 Task: Neon Light Glow Effect.
Action: Mouse moved to (13, 261)
Screenshot: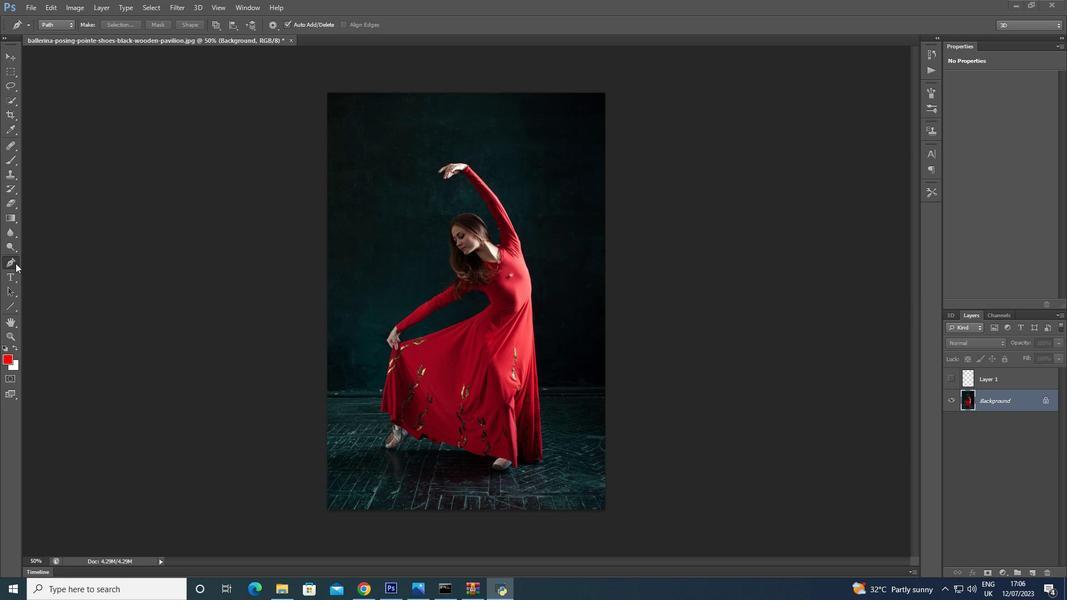 
Action: Mouse pressed left at (13, 261)
Screenshot: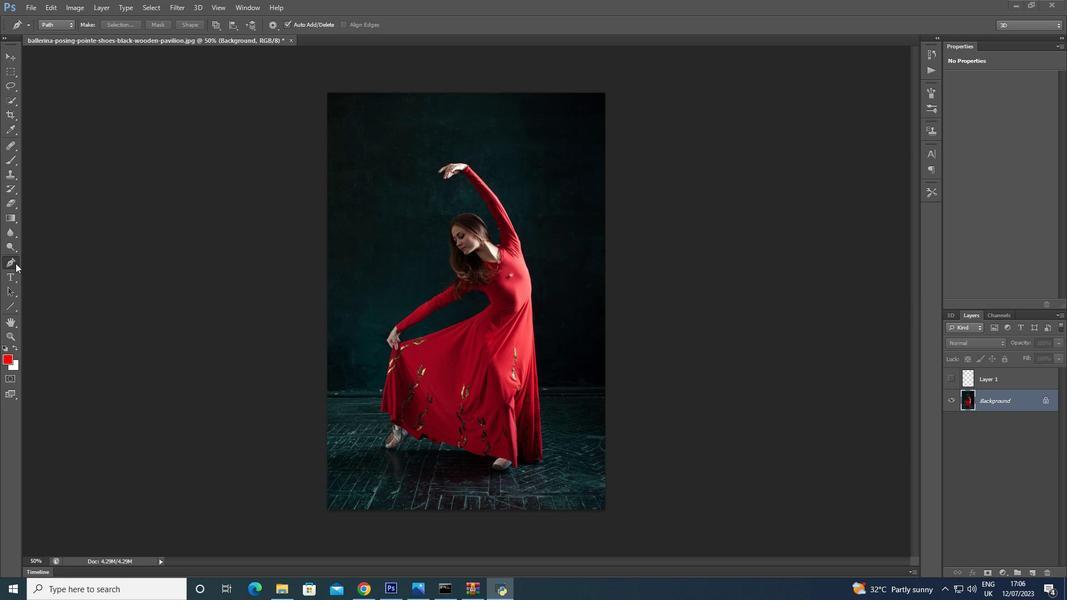 
Action: Mouse moved to (472, 200)
Screenshot: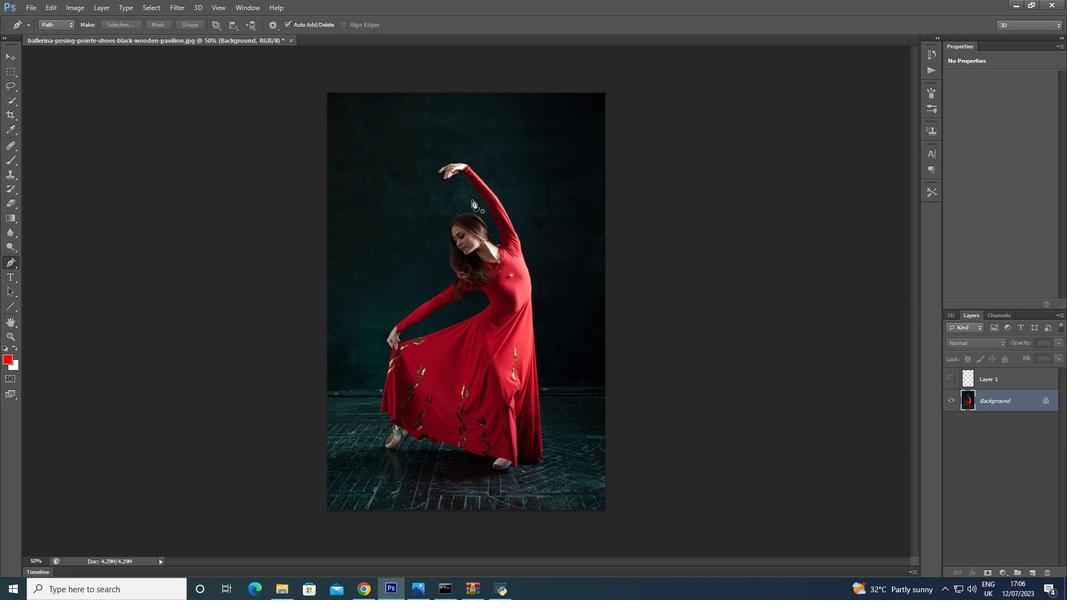 
Action: Mouse pressed left at (472, 200)
Screenshot: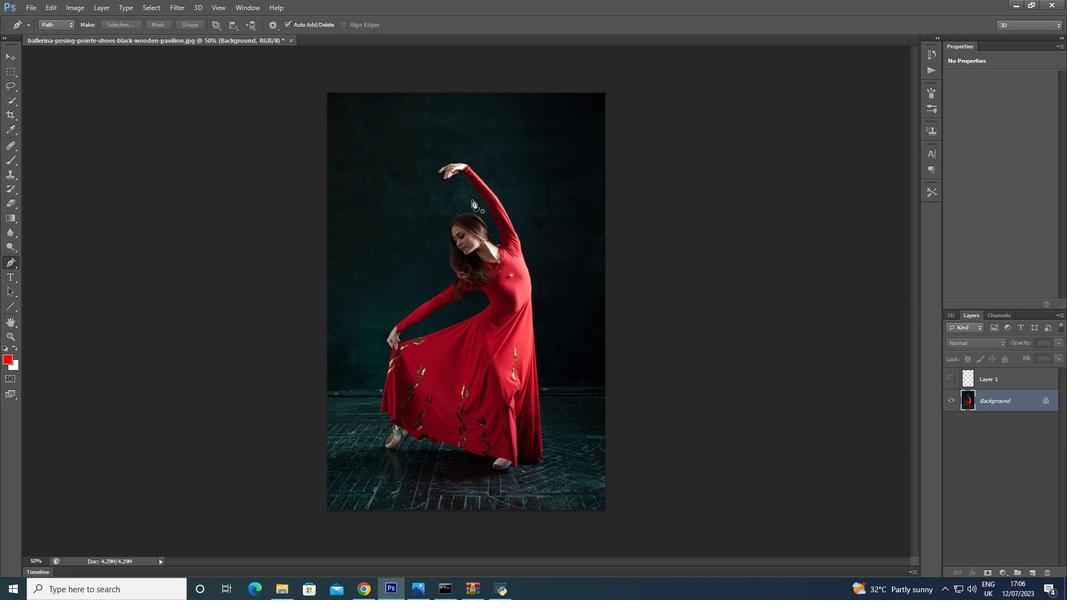 
Action: Mouse moved to (393, 319)
Screenshot: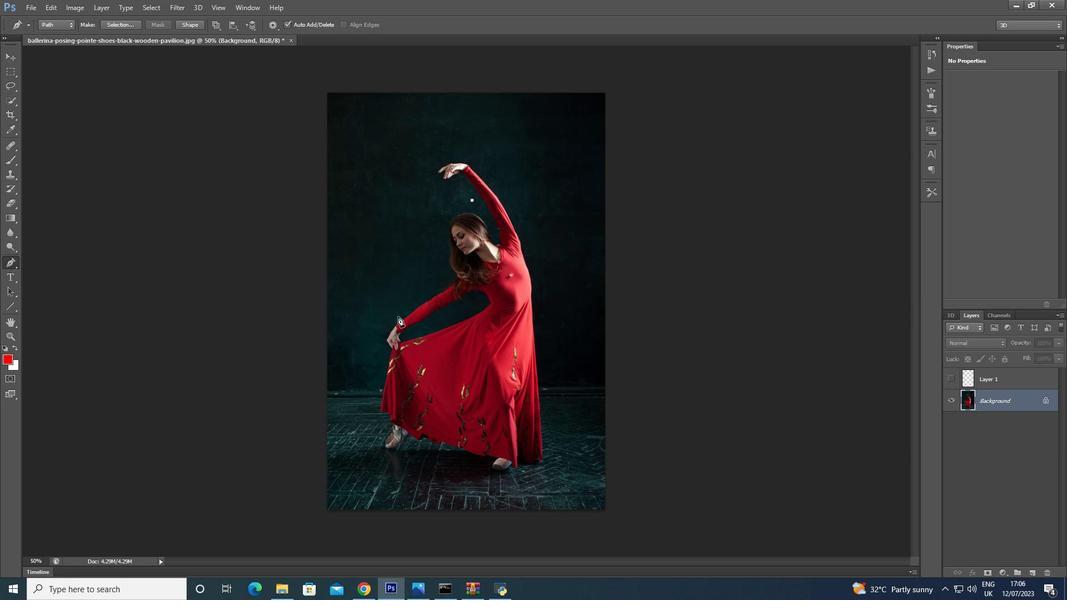 
Action: Mouse pressed left at (393, 319)
Screenshot: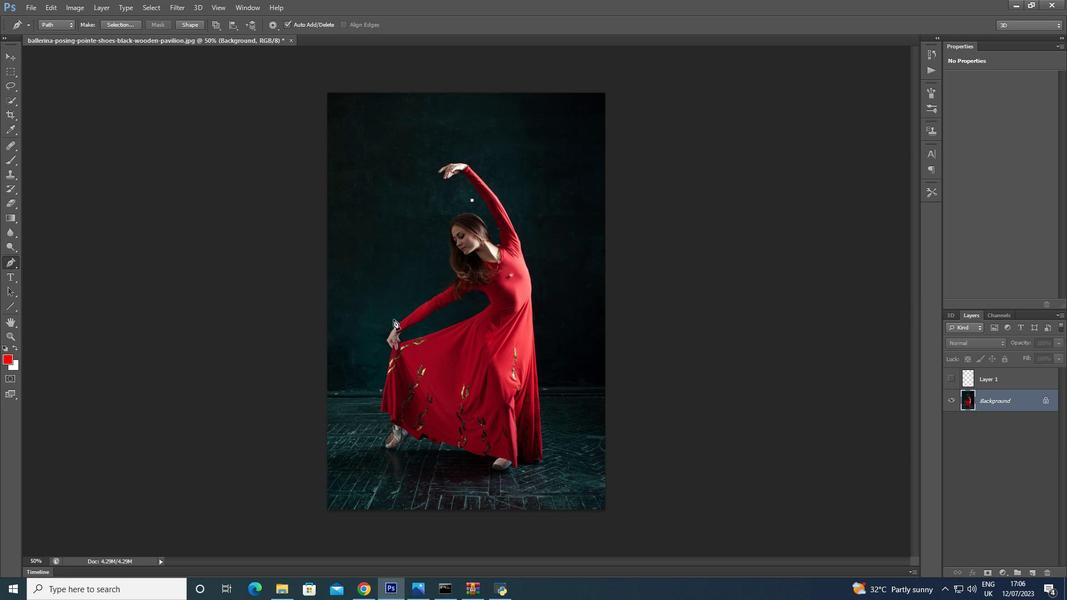 
Action: Mouse moved to (537, 313)
Screenshot: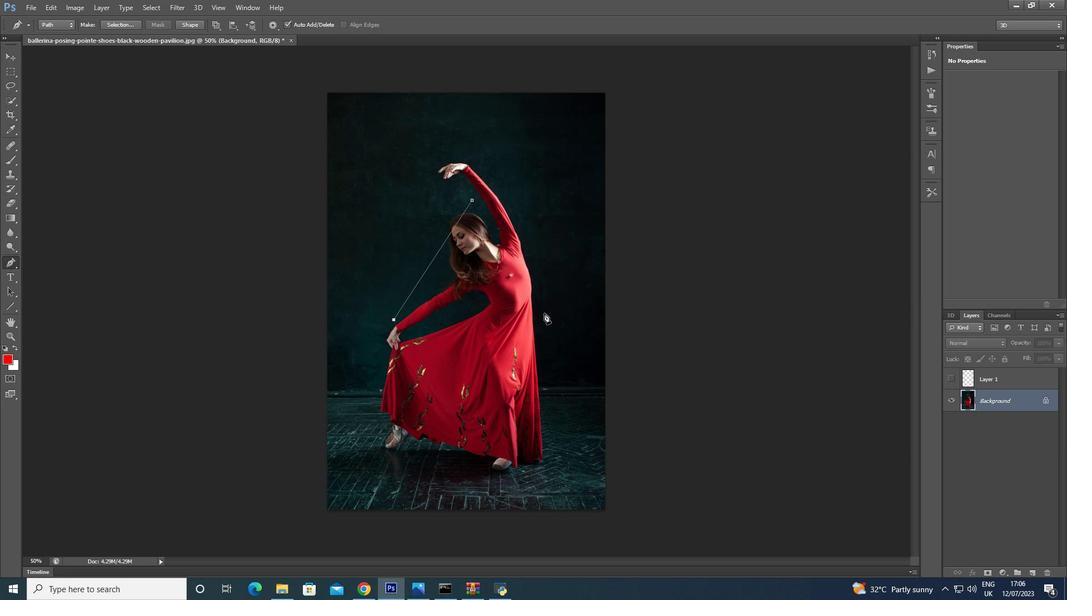 
Action: Mouse pressed left at (537, 313)
Screenshot: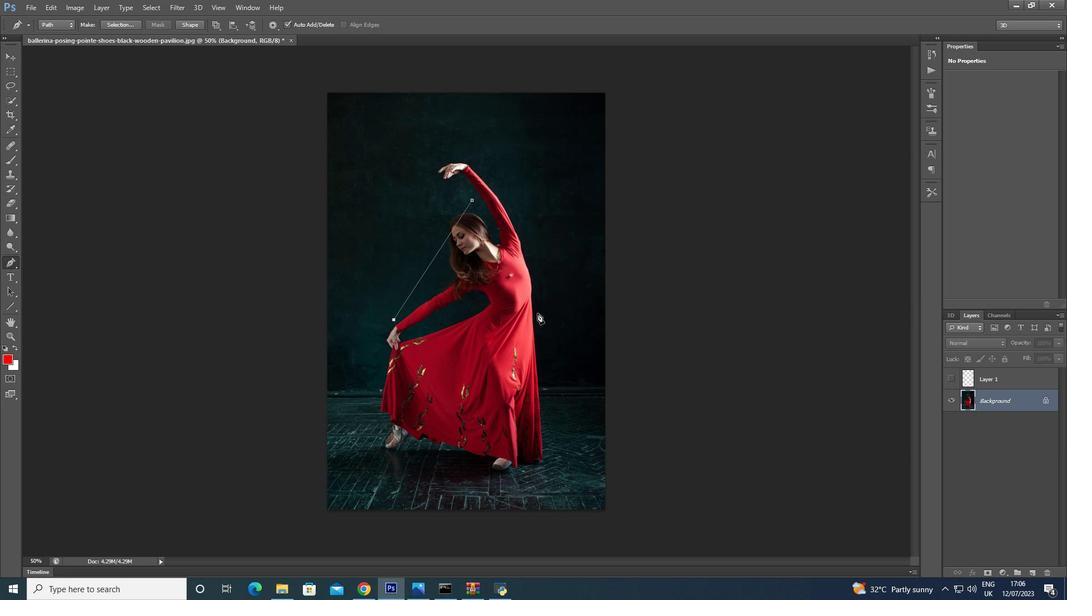 
Action: Mouse moved to (472, 201)
Screenshot: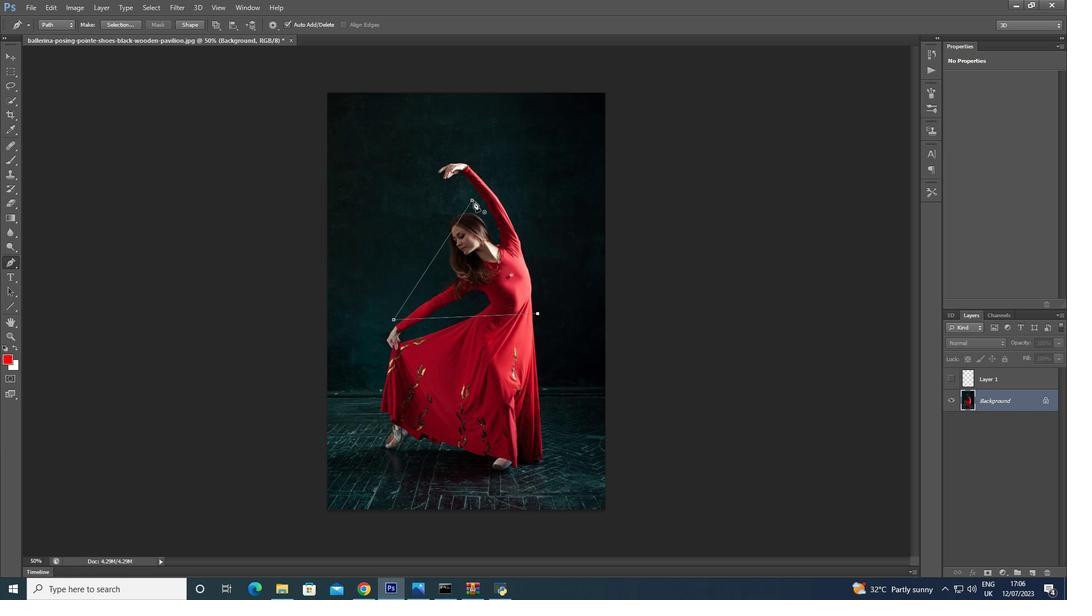 
Action: Mouse pressed left at (472, 201)
Screenshot: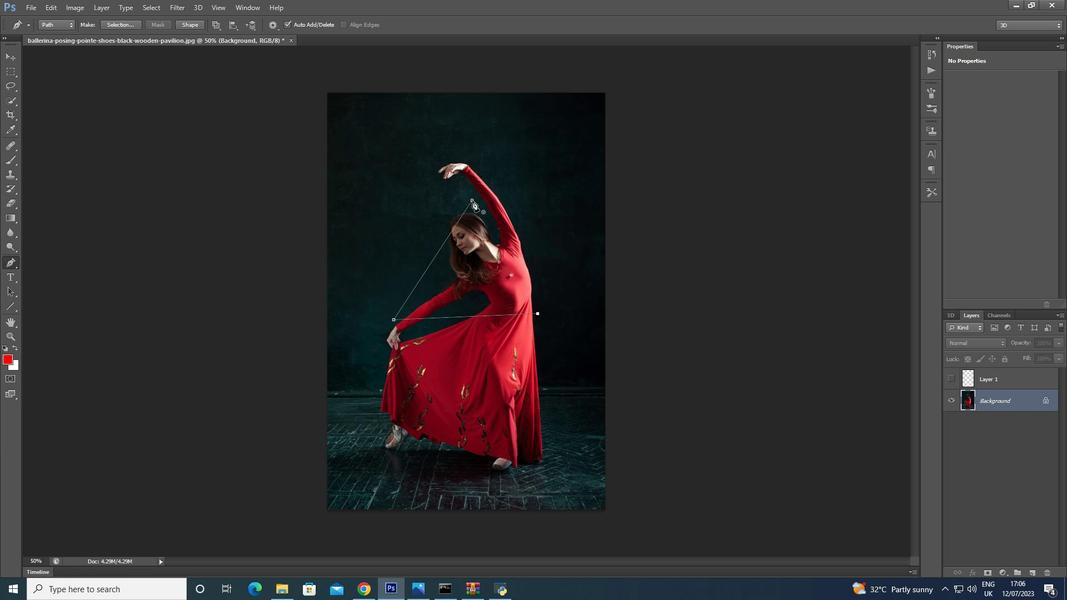 
Action: Mouse moved to (483, 202)
Screenshot: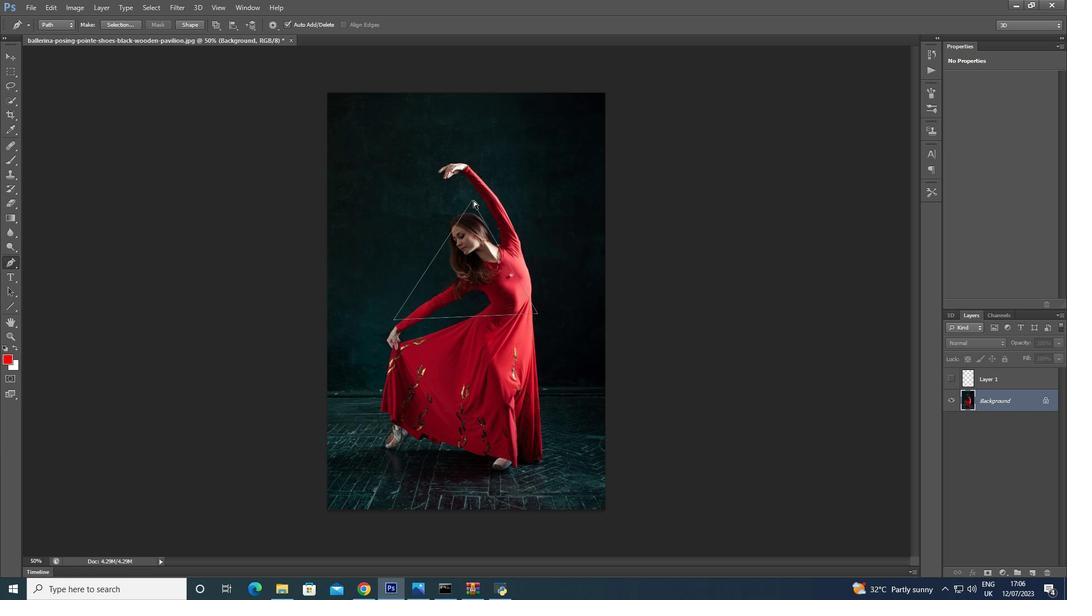
Action: Key pressed ctrl+C
Screenshot: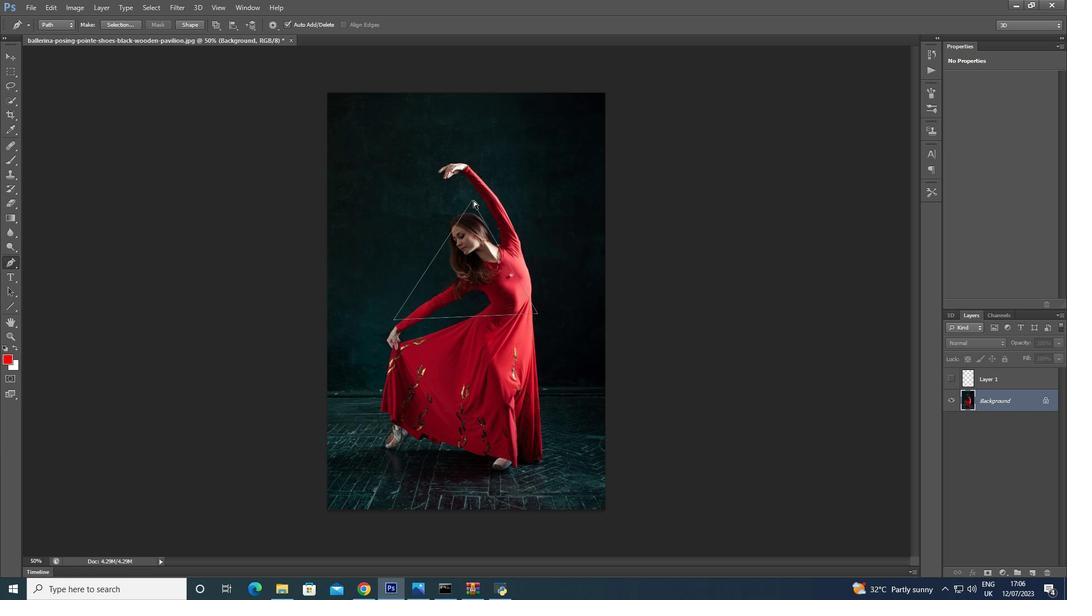 
Action: Mouse moved to (1036, 574)
Screenshot: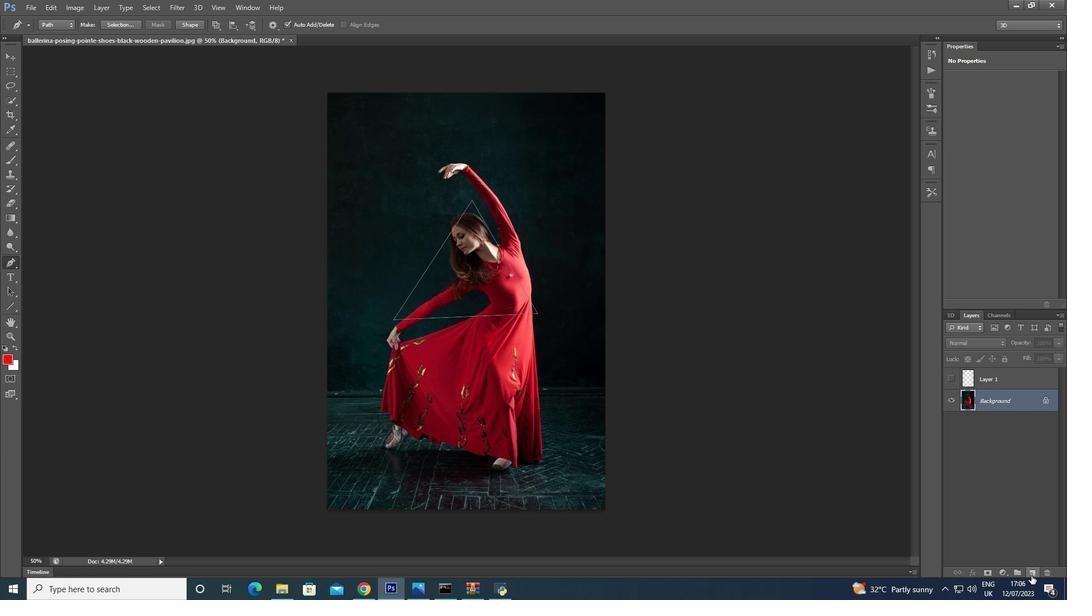 
Action: Mouse pressed left at (1036, 574)
Screenshot: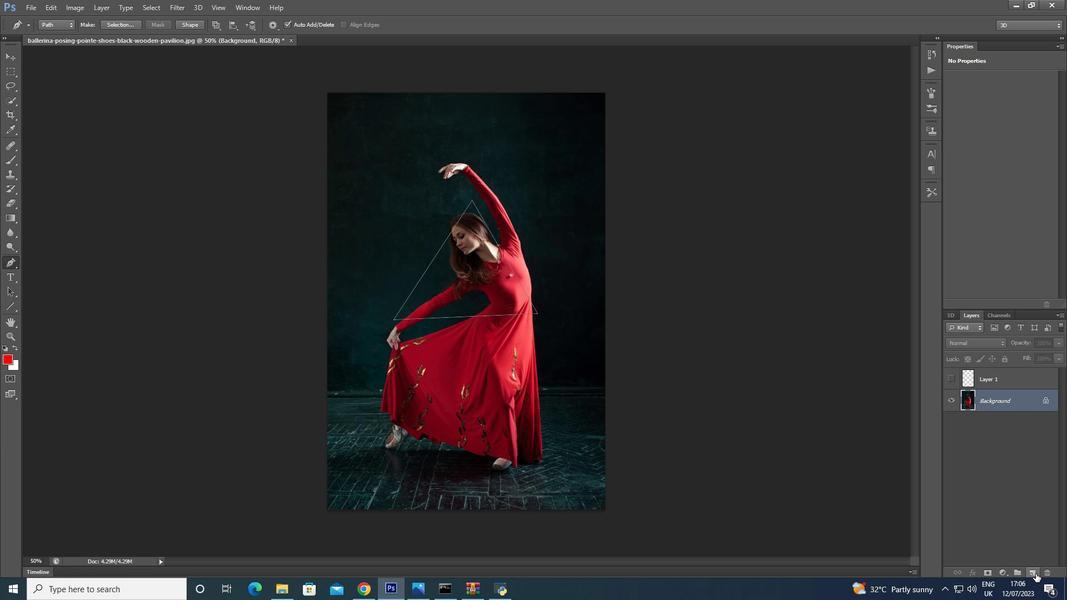 
Action: Mouse moved to (522, 289)
Screenshot: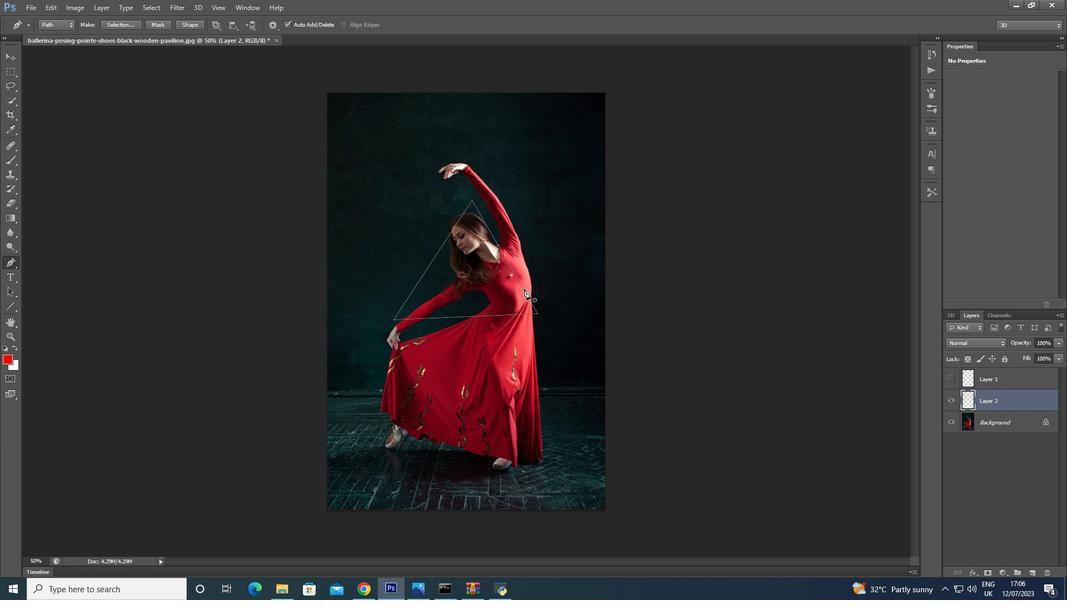 
Action: Mouse pressed right at (522, 289)
Screenshot: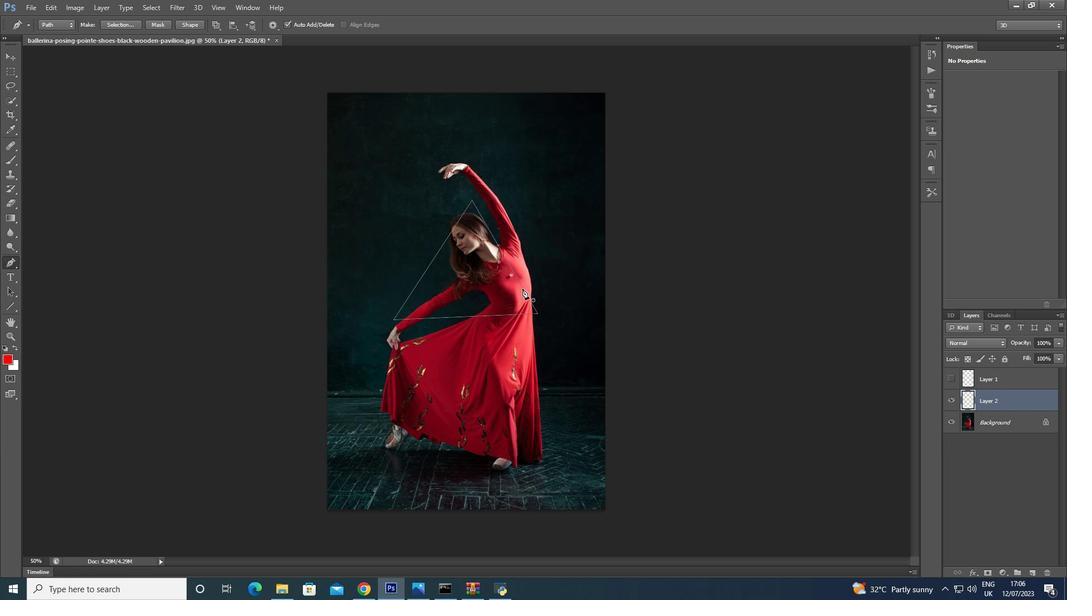 
Action: Mouse moved to (555, 378)
Screenshot: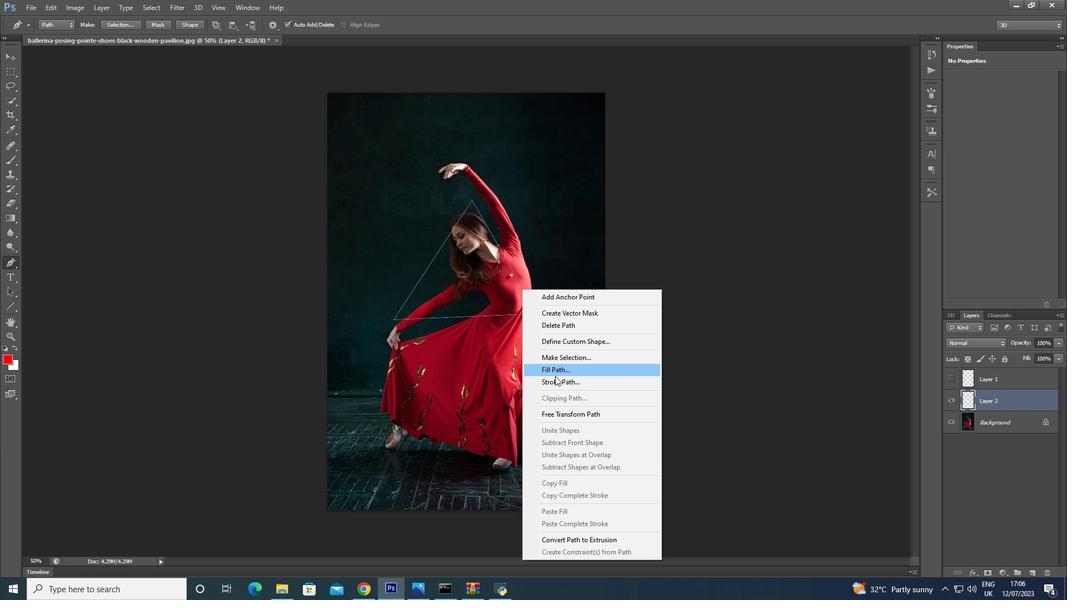 
Action: Mouse pressed left at (555, 378)
Screenshot: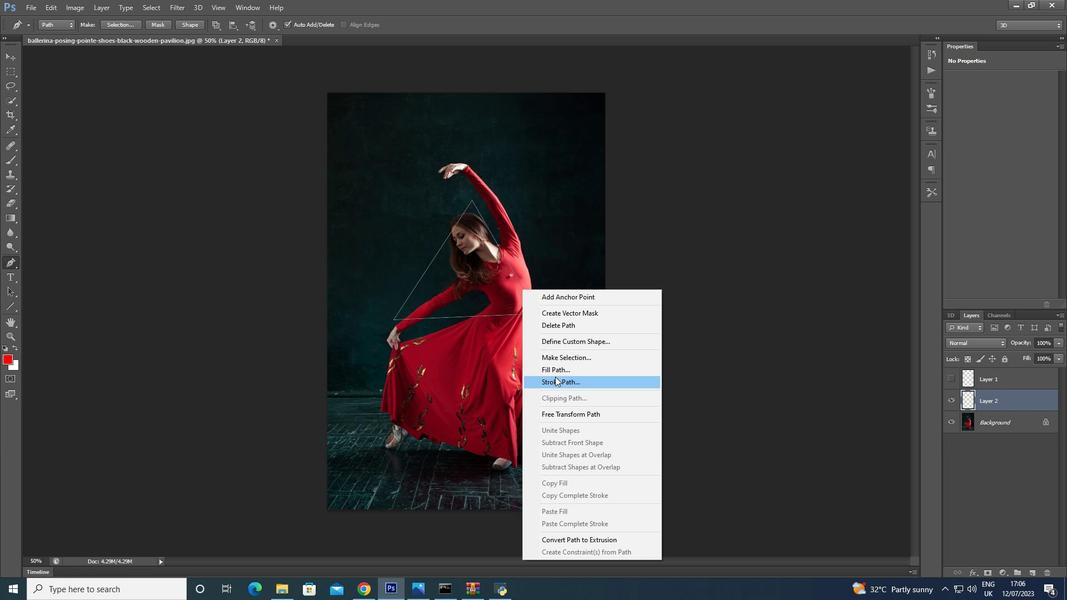 
Action: Mouse moved to (605, 200)
Screenshot: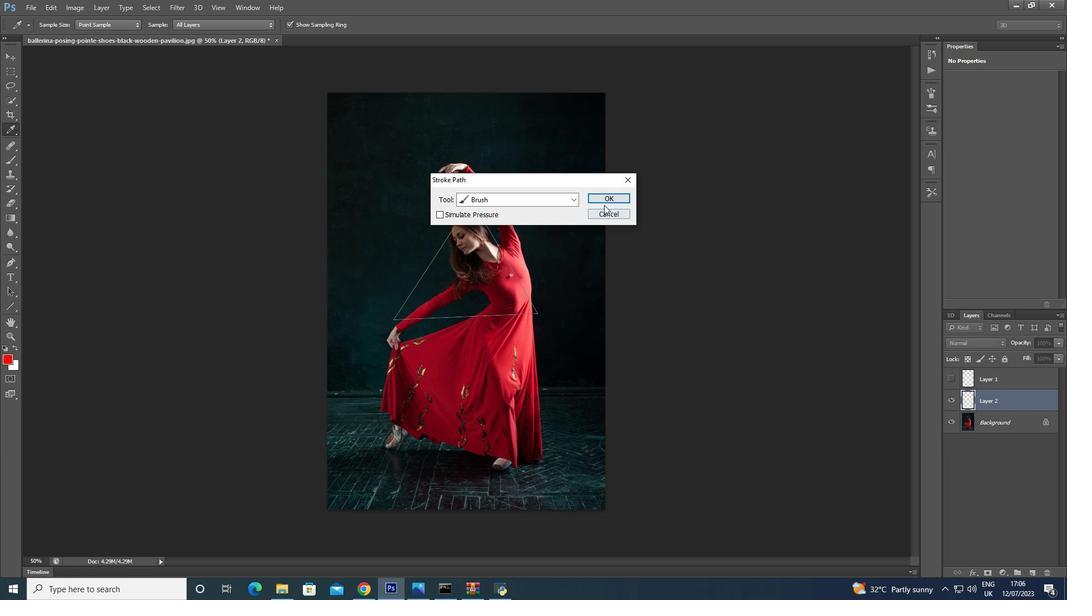 
Action: Mouse pressed left at (605, 200)
Screenshot: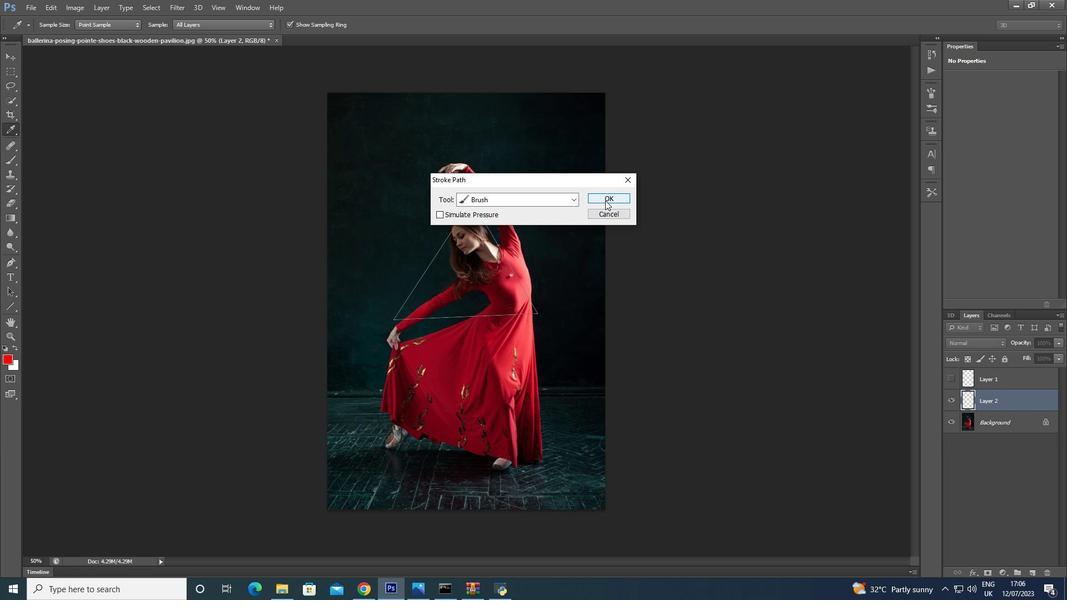 
Action: Mouse pressed right at (605, 200)
Screenshot: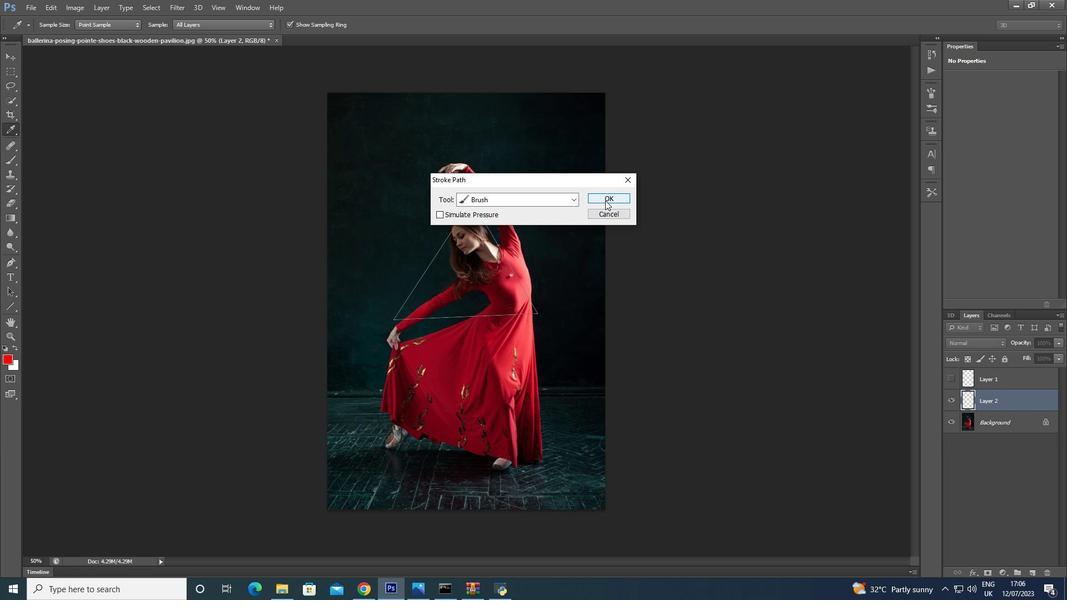 
Action: Mouse moved to (977, 570)
Screenshot: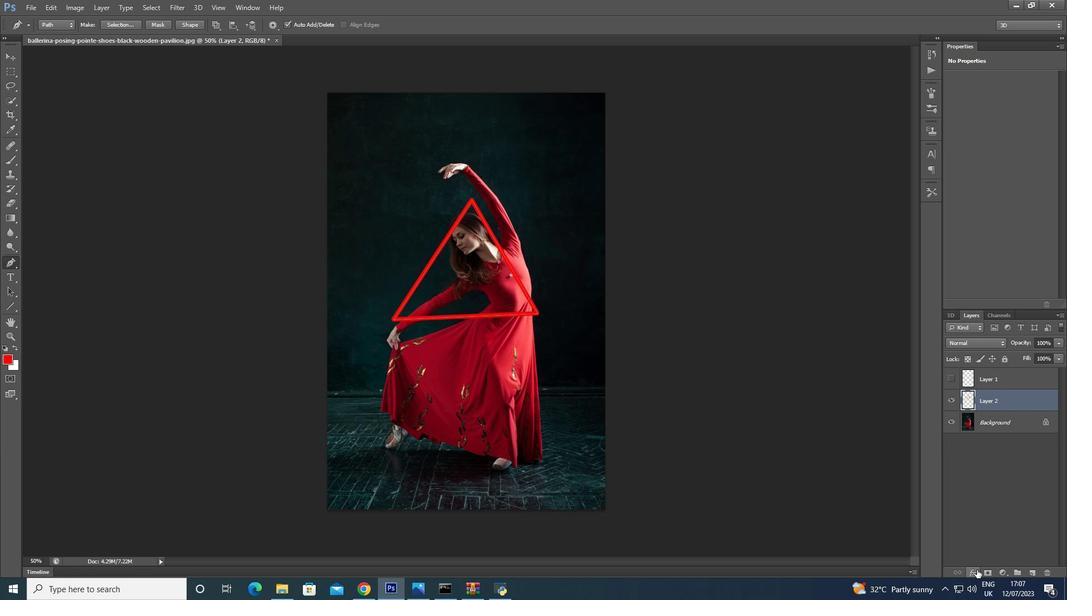 
Action: Mouse pressed left at (977, 570)
Screenshot: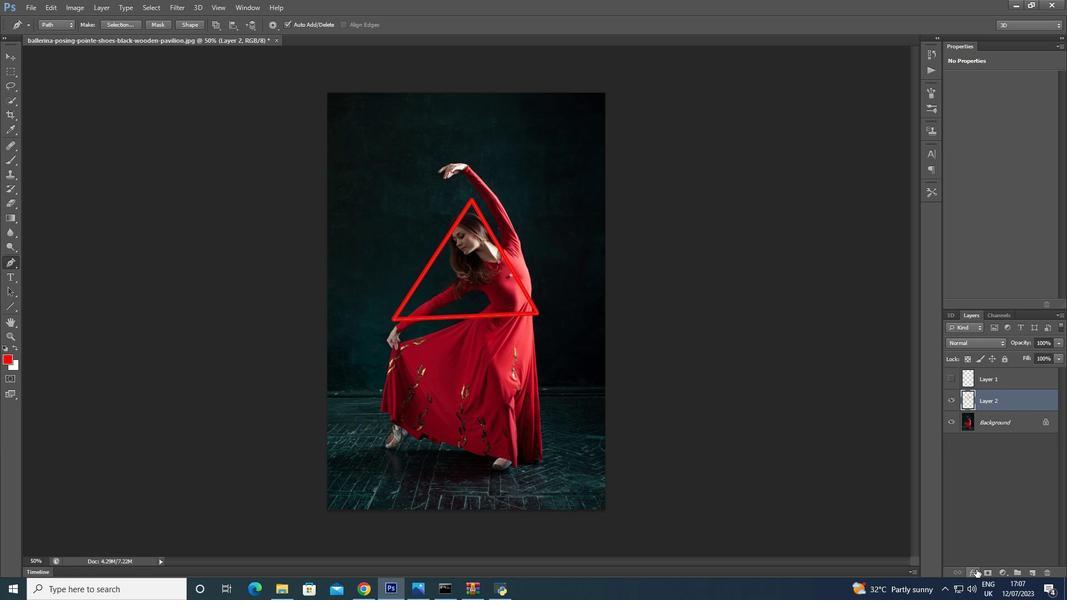 
Action: Mouse moved to (973, 548)
Screenshot: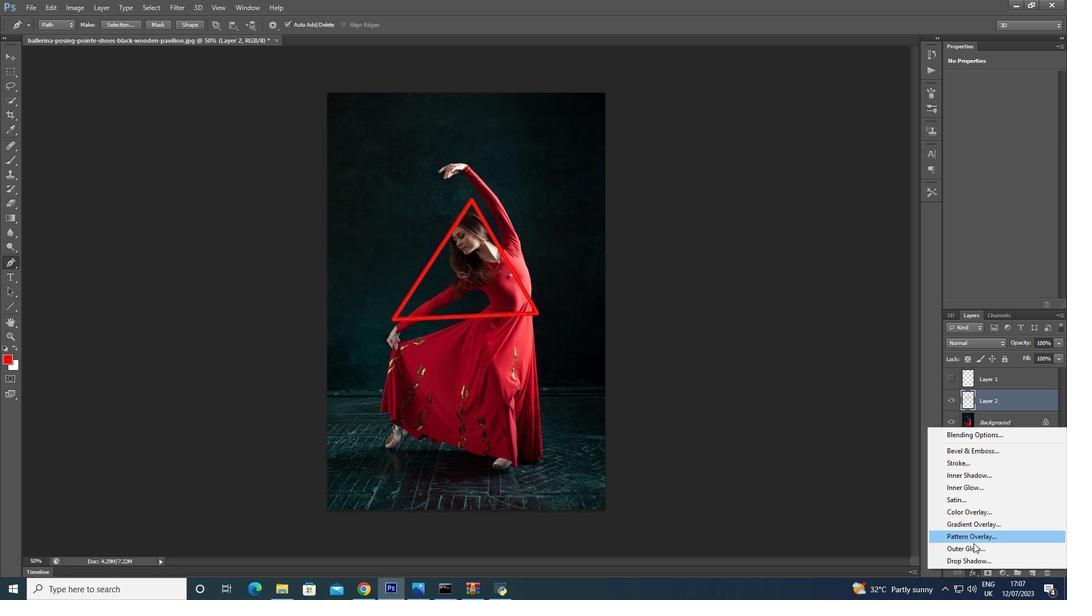 
Action: Mouse pressed left at (973, 548)
Screenshot: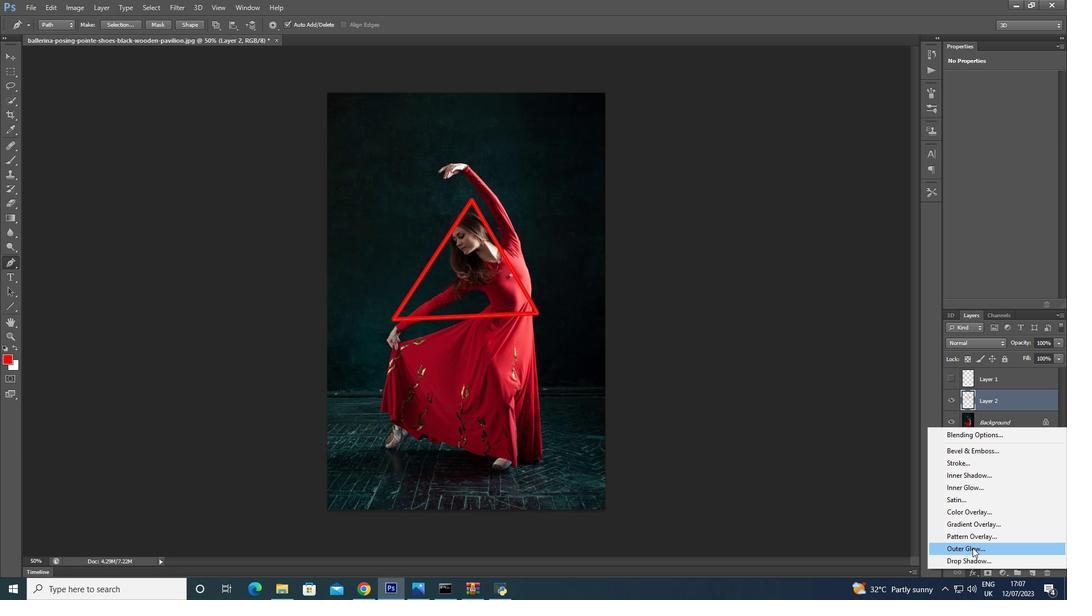 
Action: Mouse moved to (716, 234)
Screenshot: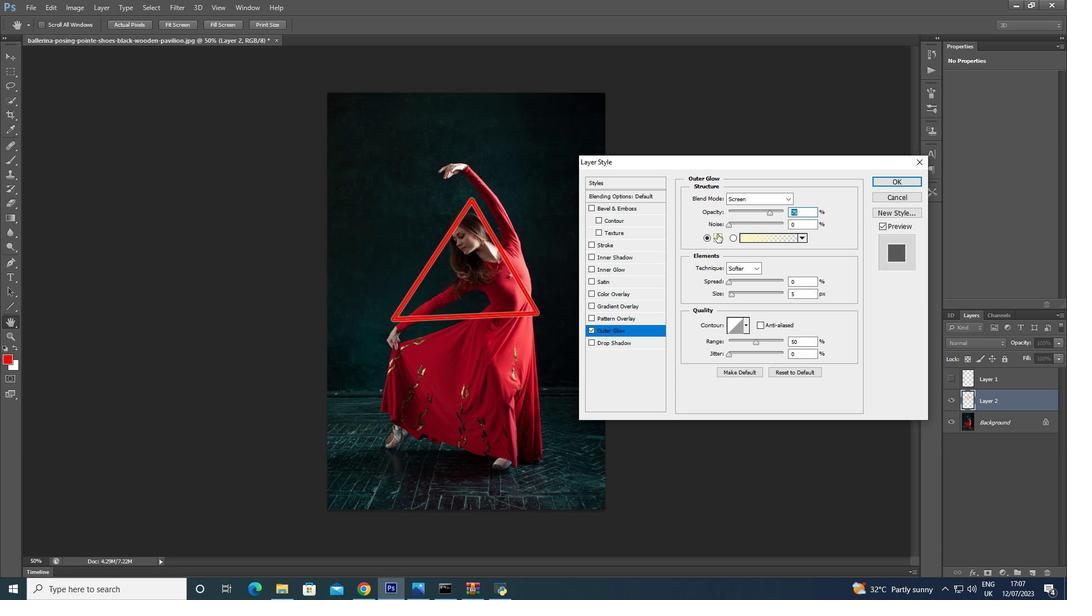 
Action: Mouse pressed left at (716, 234)
Screenshot: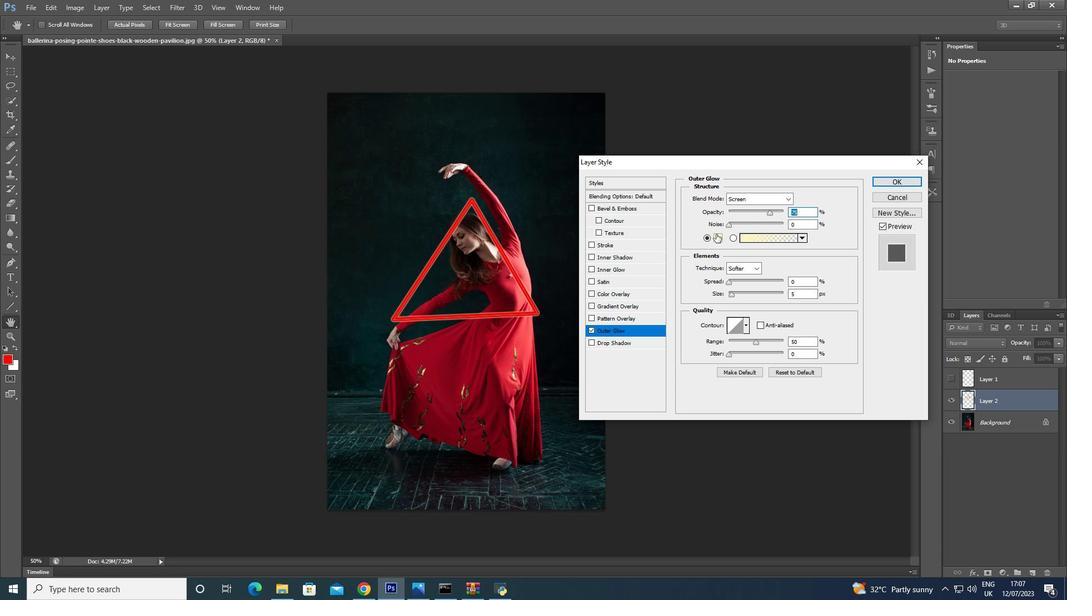 
Action: Mouse moved to (719, 229)
Screenshot: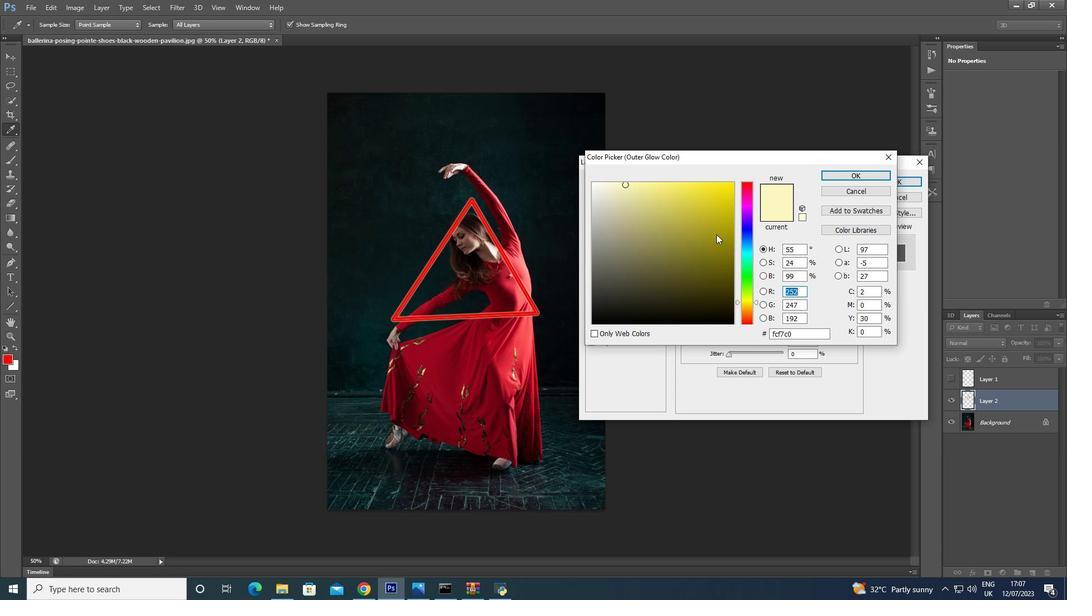 
Action: Mouse pressed left at (719, 229)
Screenshot: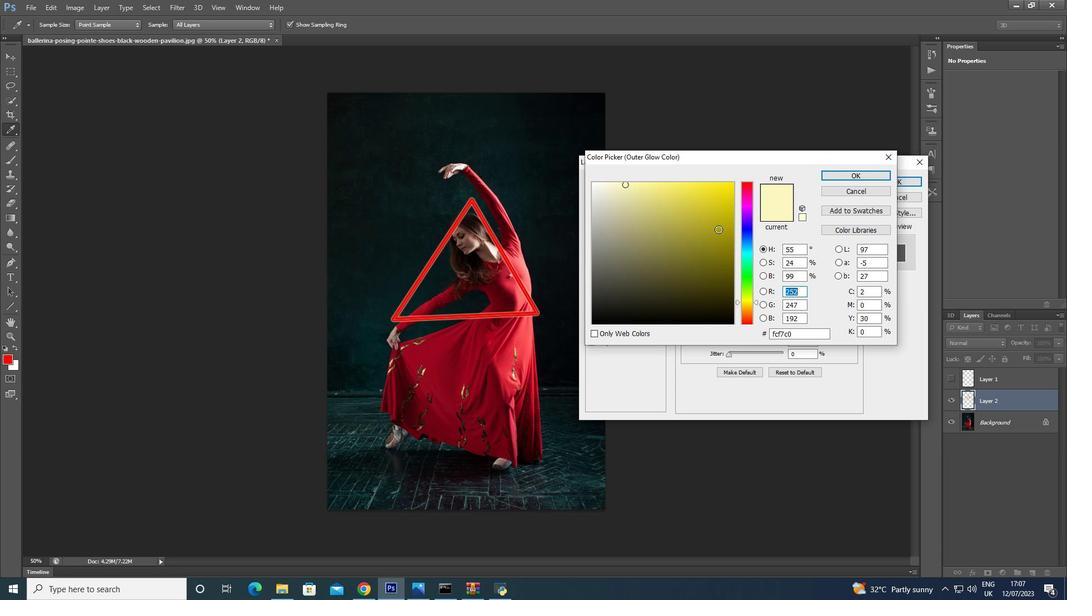 
Action: Mouse moved to (737, 300)
Screenshot: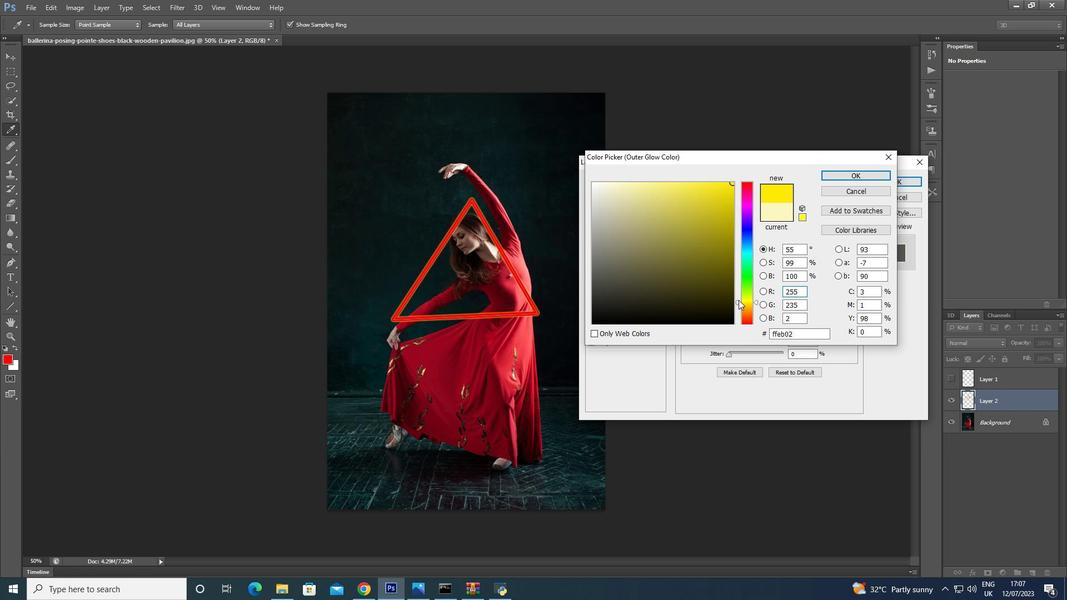 
Action: Mouse pressed left at (737, 300)
Screenshot: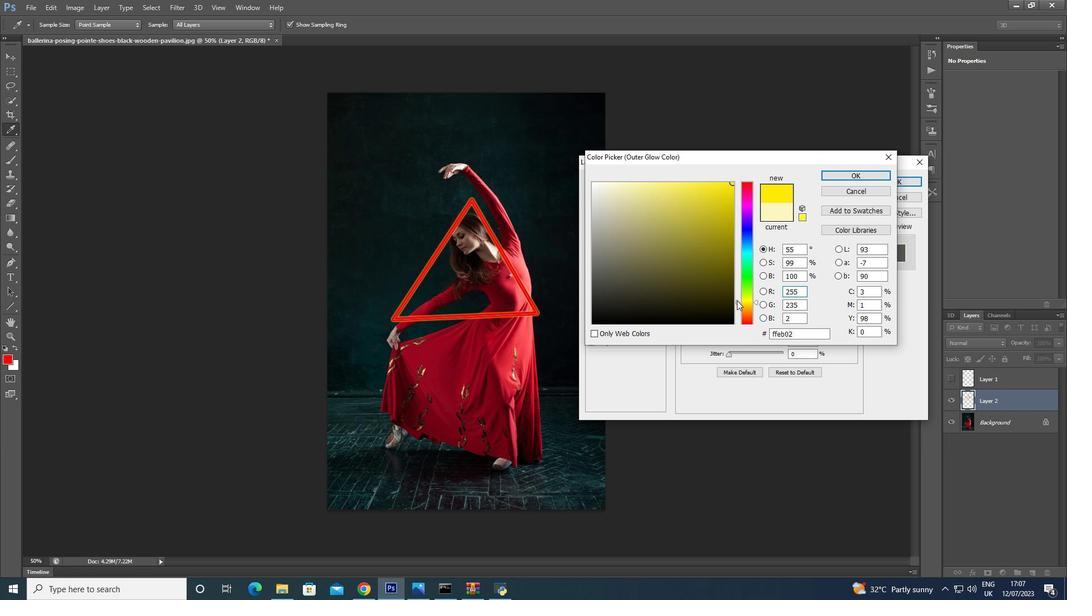
Action: Mouse moved to (857, 171)
Screenshot: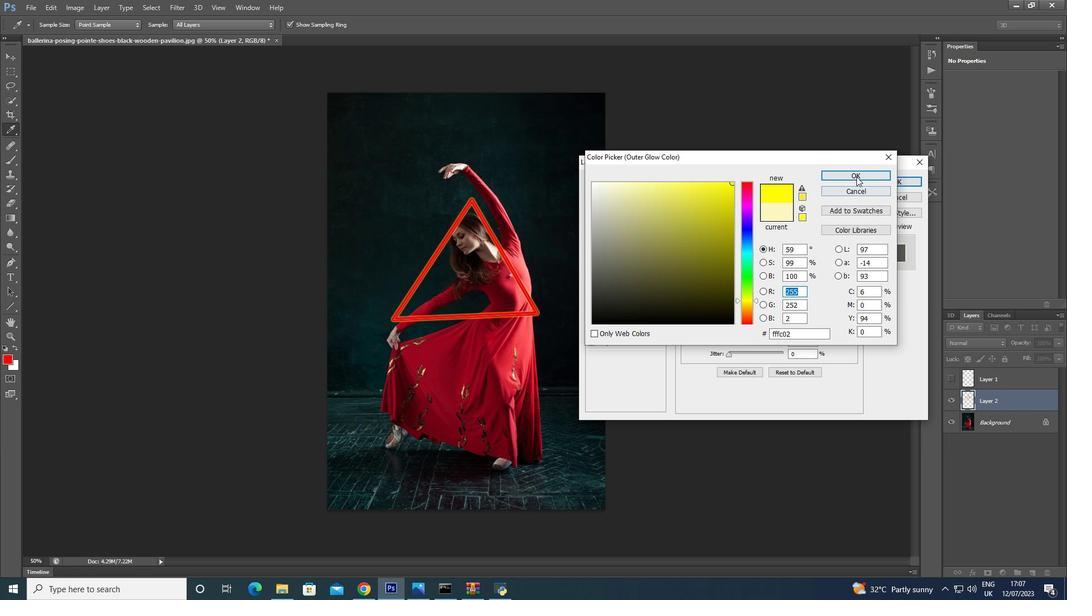 
Action: Mouse pressed left at (857, 171)
Screenshot: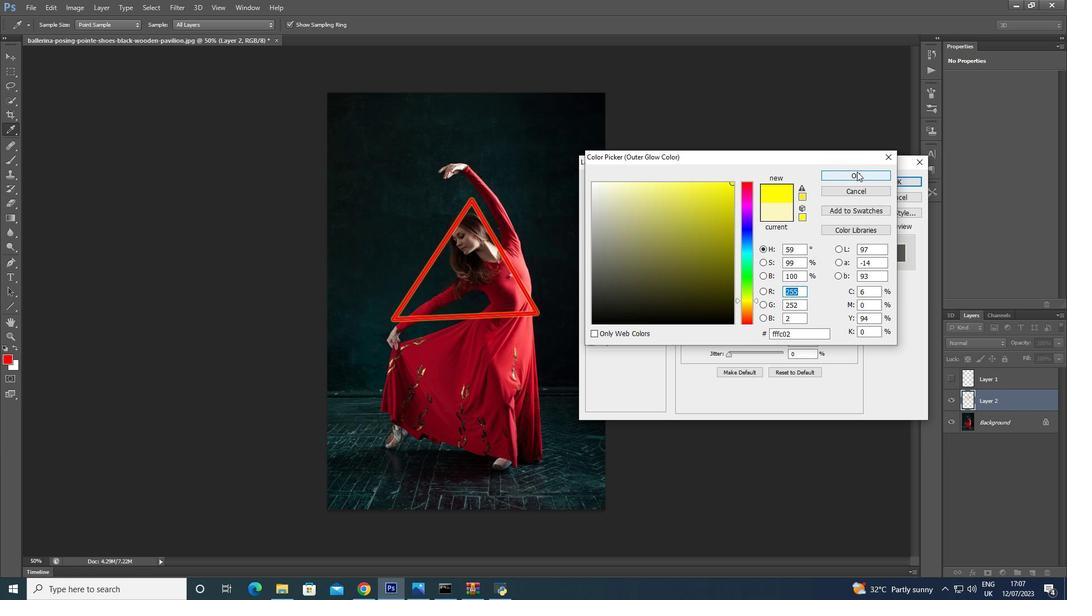 
Action: Mouse pressed right at (857, 171)
Screenshot: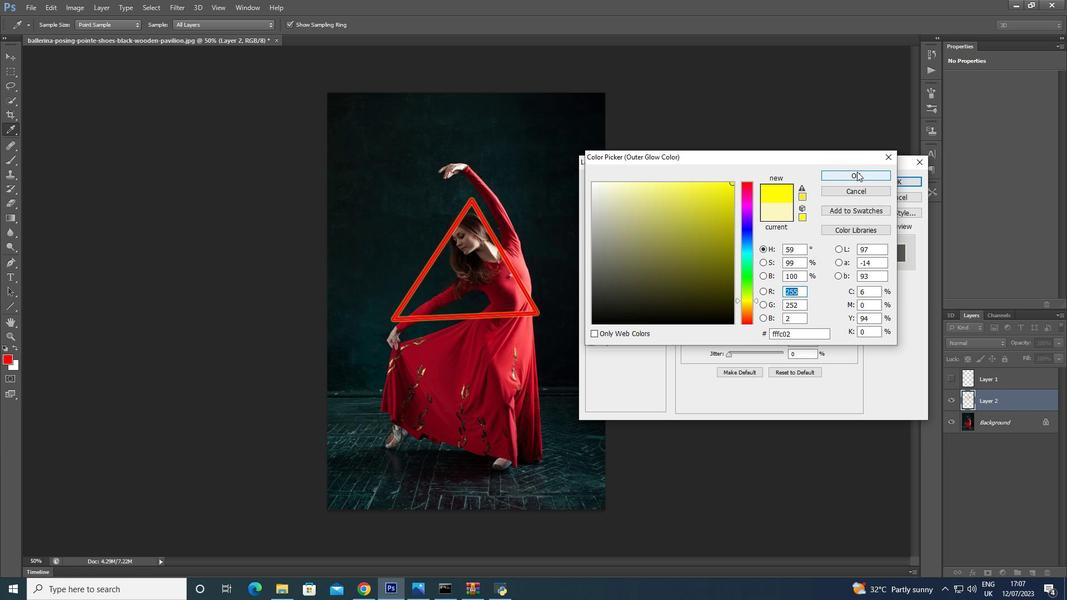
Action: Mouse moved to (788, 238)
Screenshot: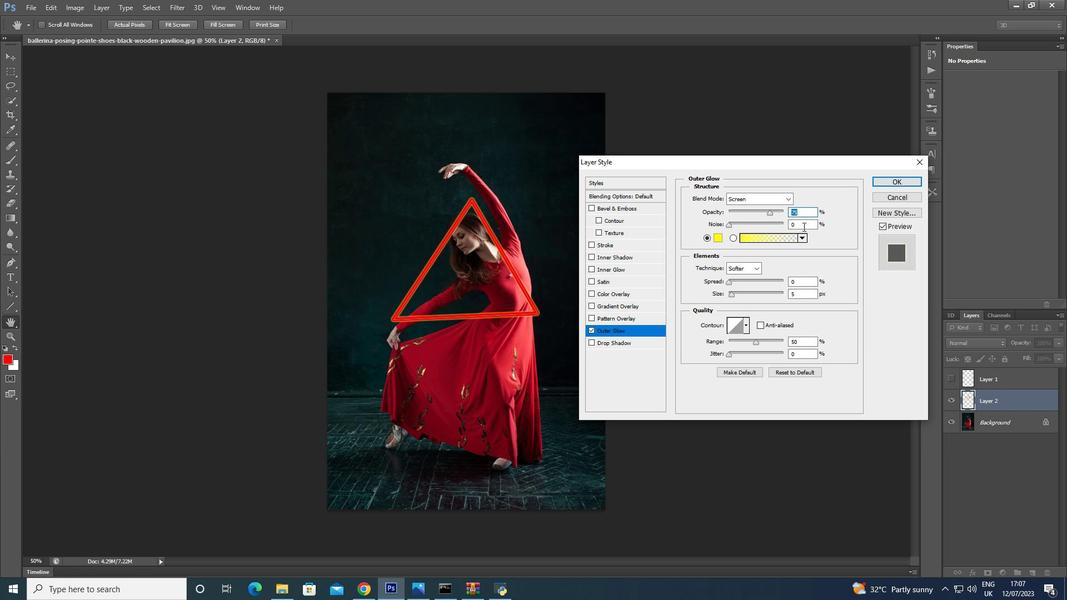 
Action: Mouse pressed left at (788, 238)
Screenshot: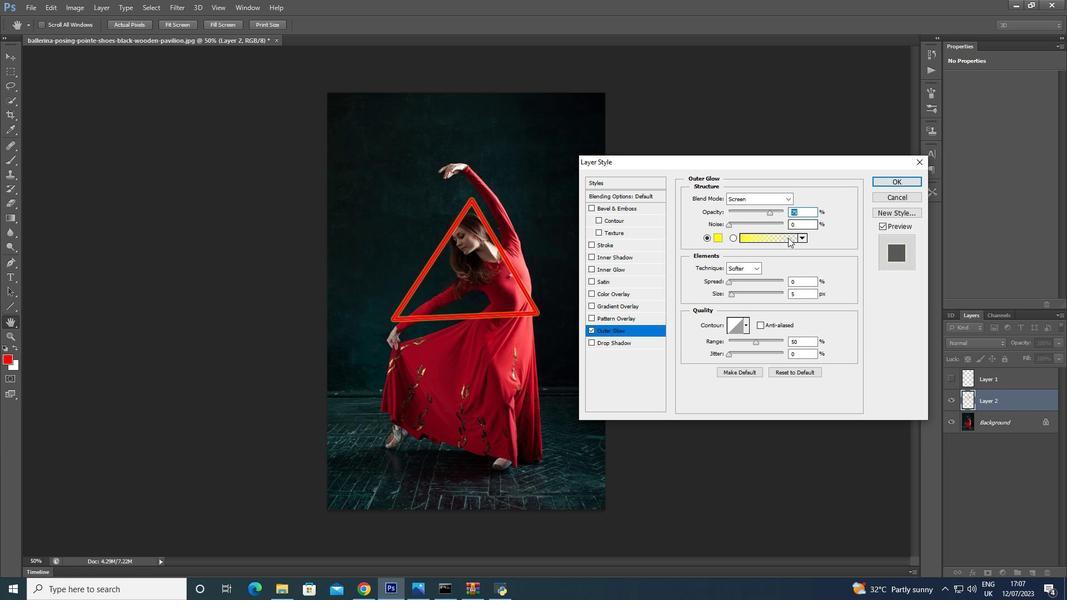 
Action: Mouse pressed left at (788, 238)
Screenshot: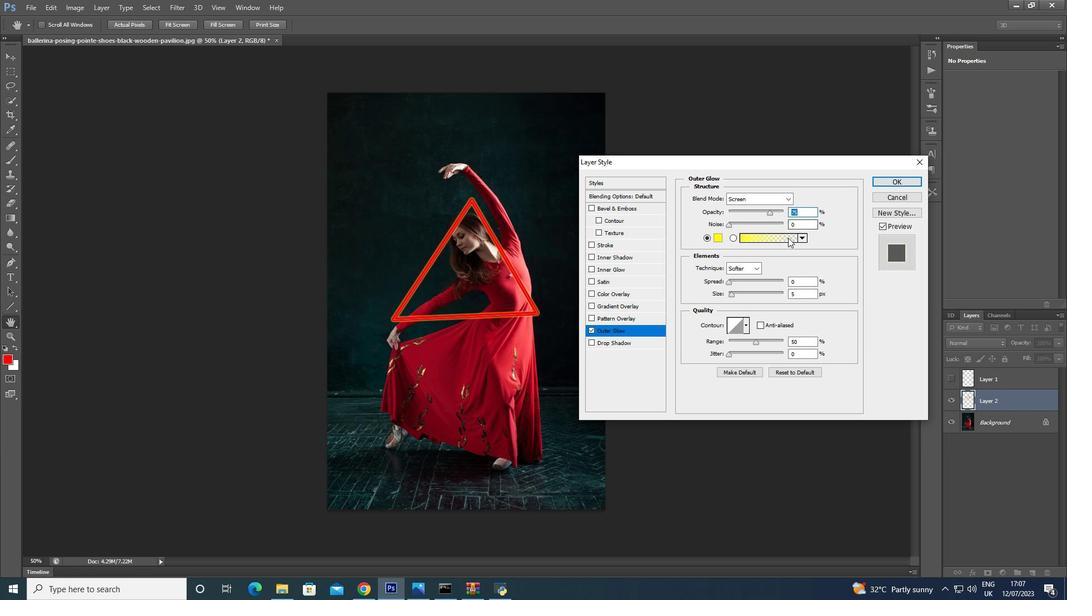
Action: Mouse moved to (637, 270)
Screenshot: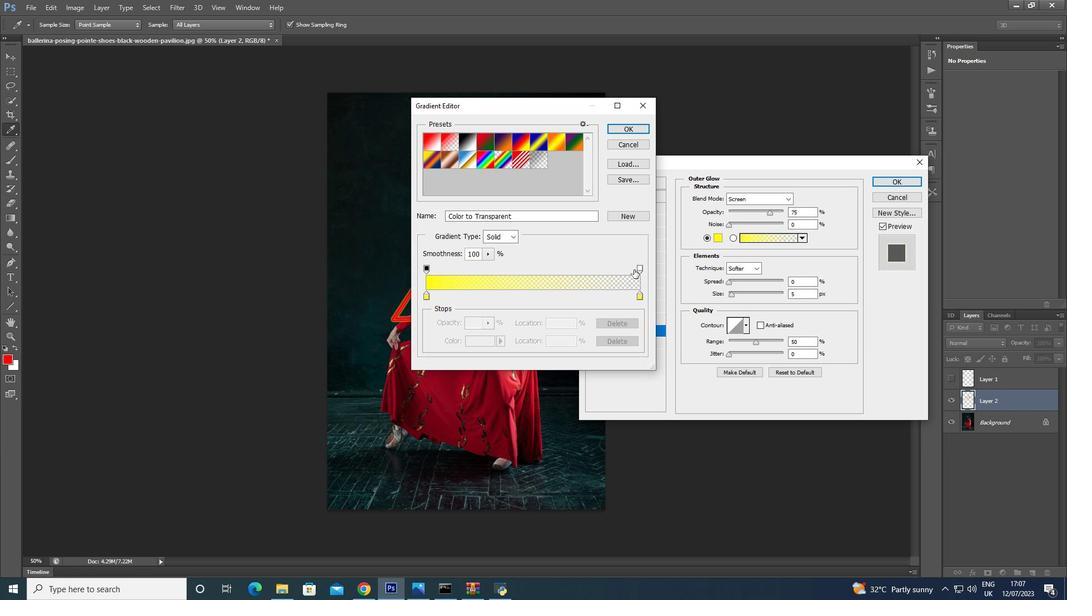 
Action: Mouse pressed left at (637, 270)
Screenshot: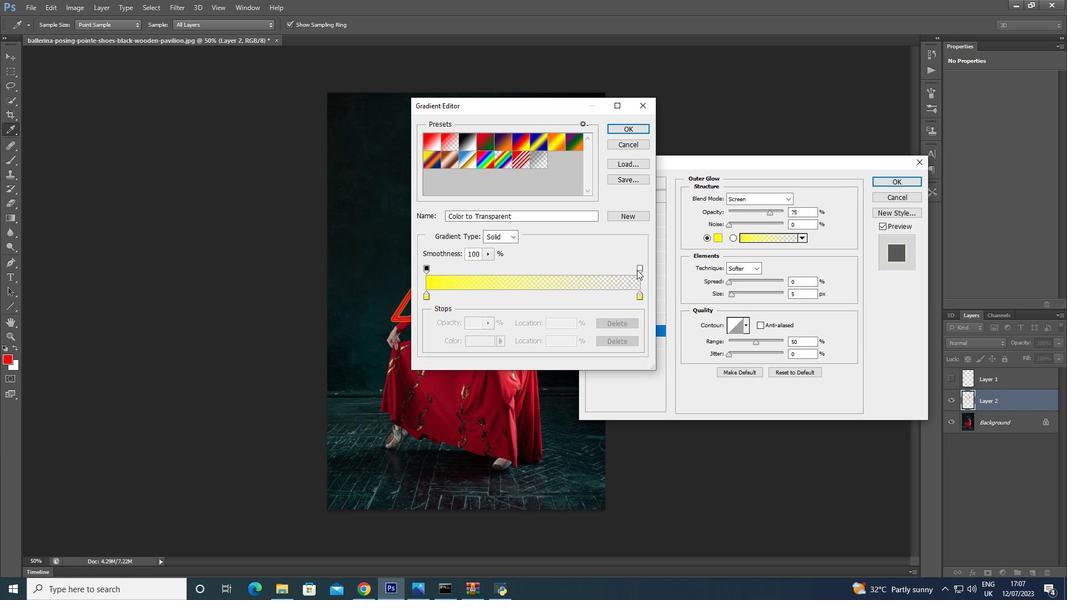 
Action: Mouse pressed left at (637, 270)
Screenshot: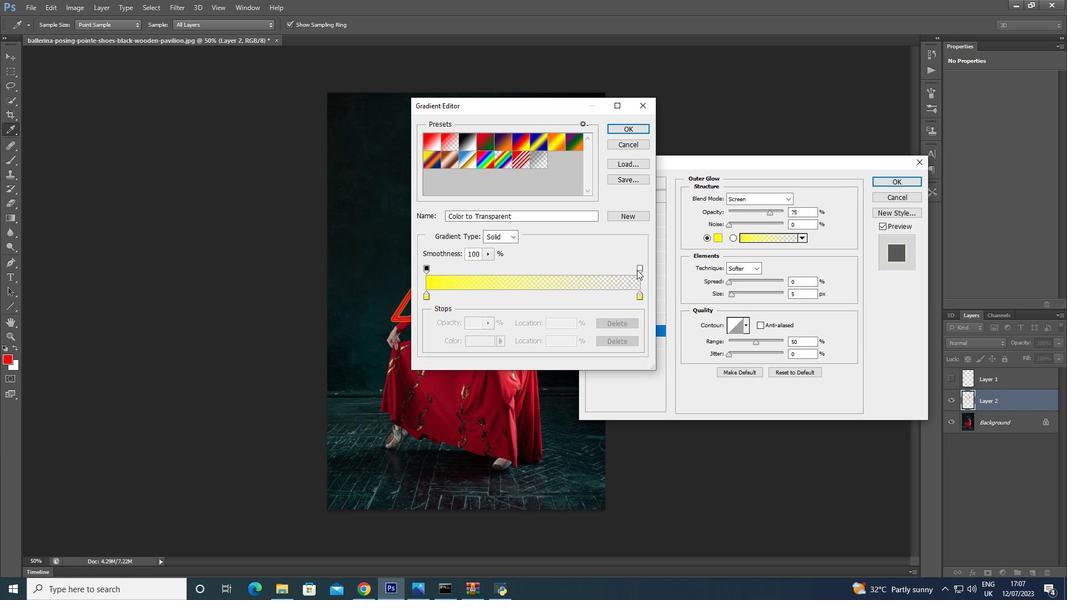 
Action: Mouse moved to (472, 320)
Screenshot: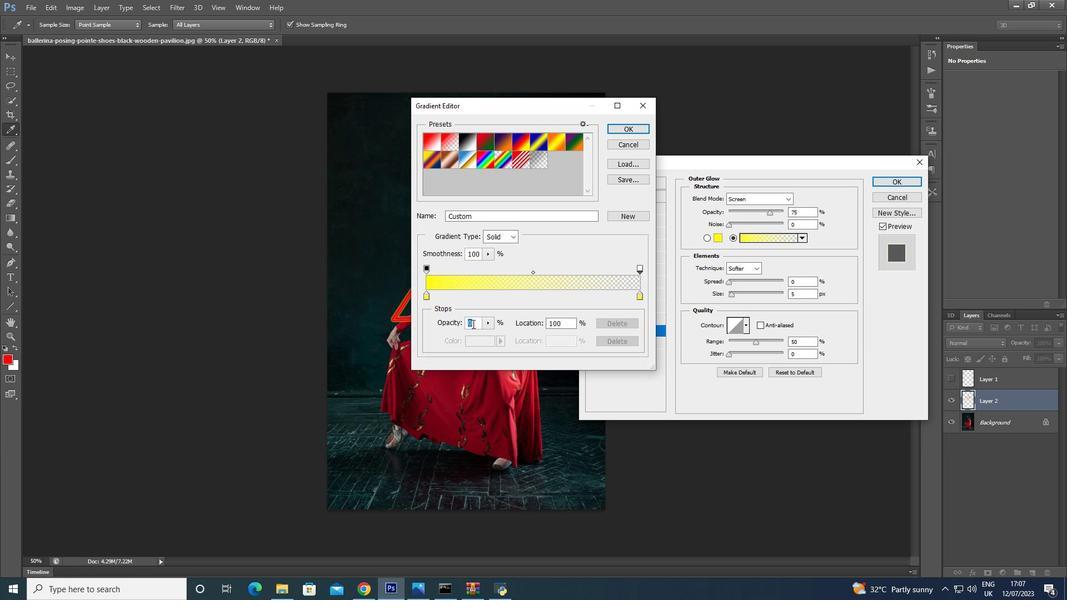 
Action: Key pressed 100<Key.enter>
Screenshot: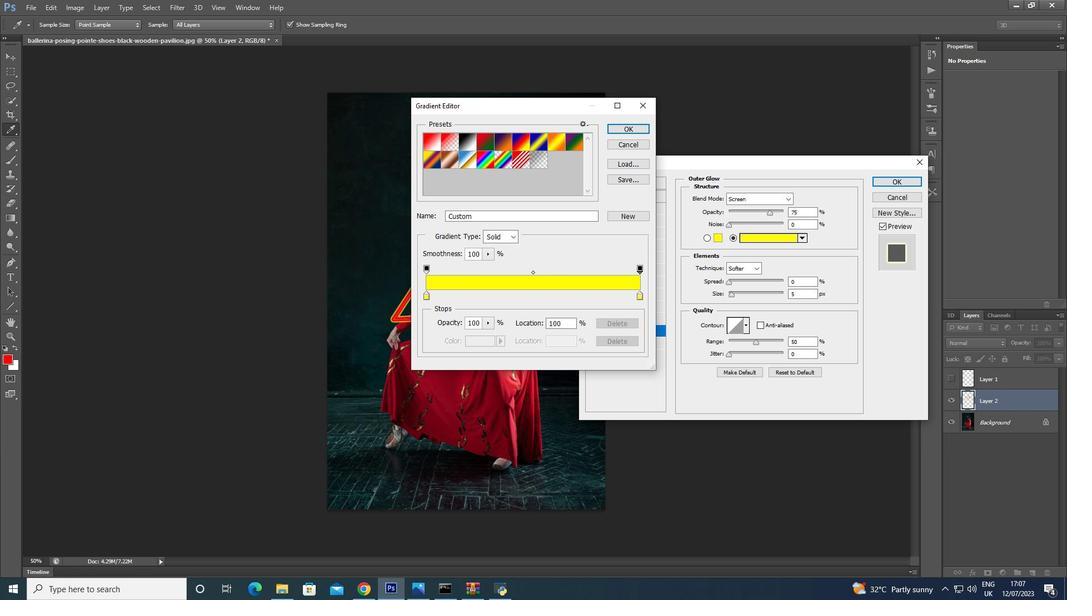 
Action: Mouse moved to (729, 279)
Screenshot: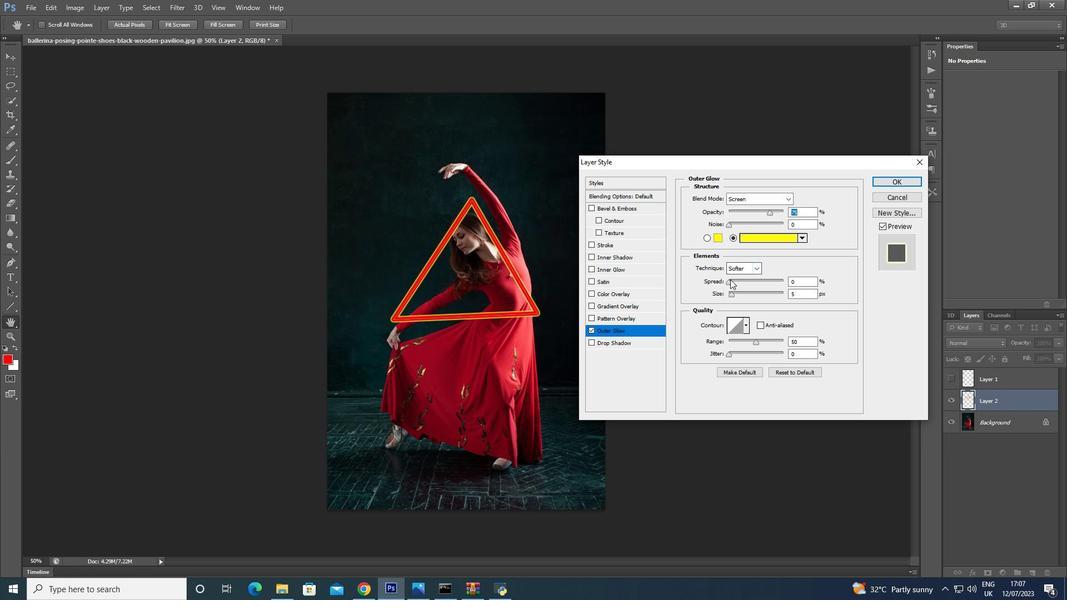 
Action: Mouse pressed left at (729, 279)
Screenshot: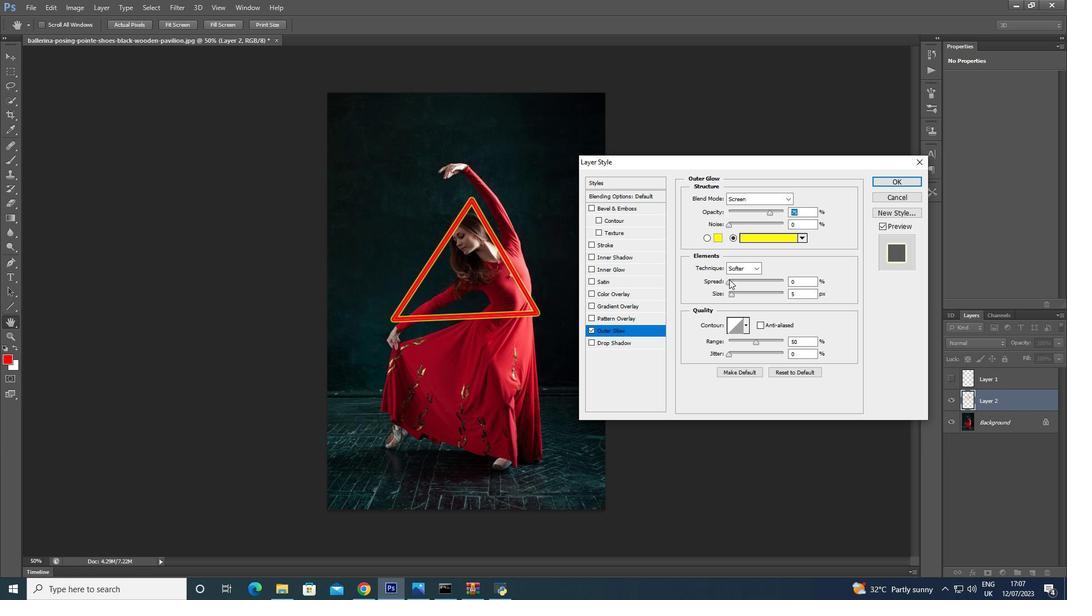 
Action: Mouse moved to (890, 181)
Screenshot: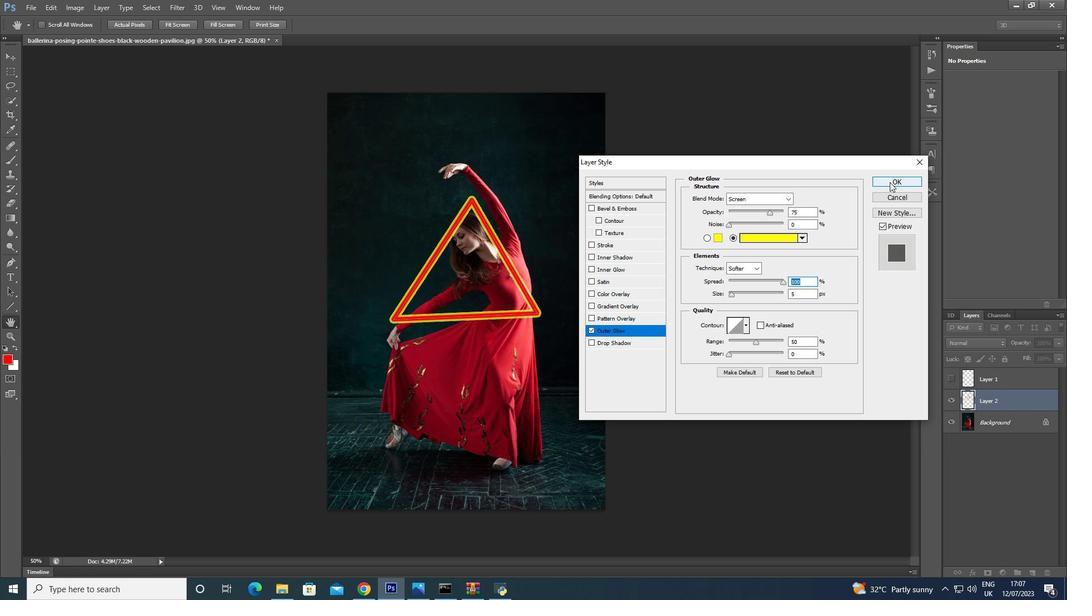 
Action: Mouse pressed left at (890, 181)
Screenshot: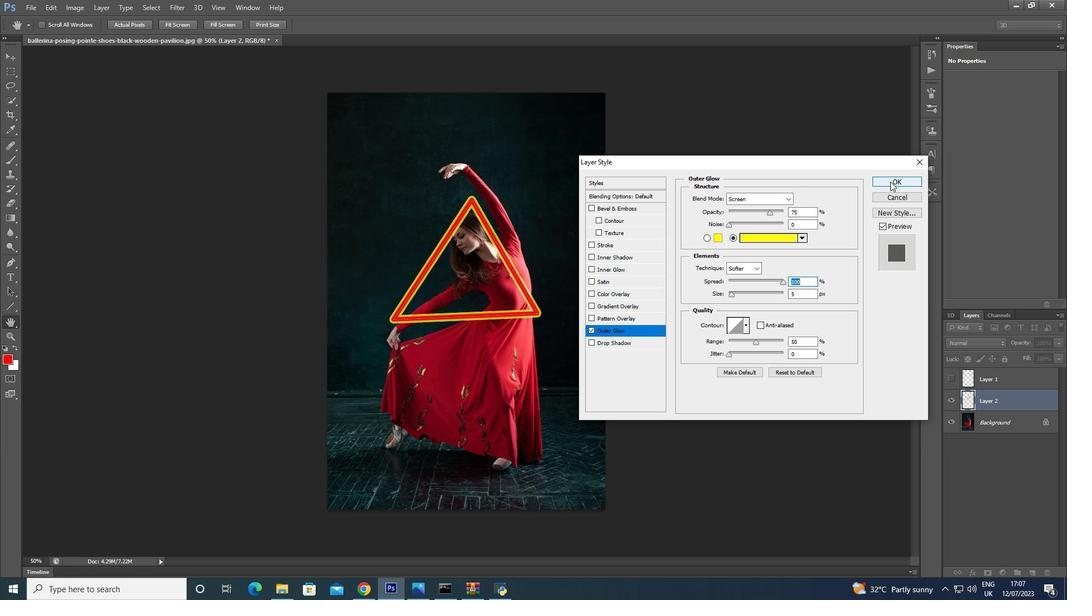 
Action: Mouse moved to (8, 55)
Screenshot: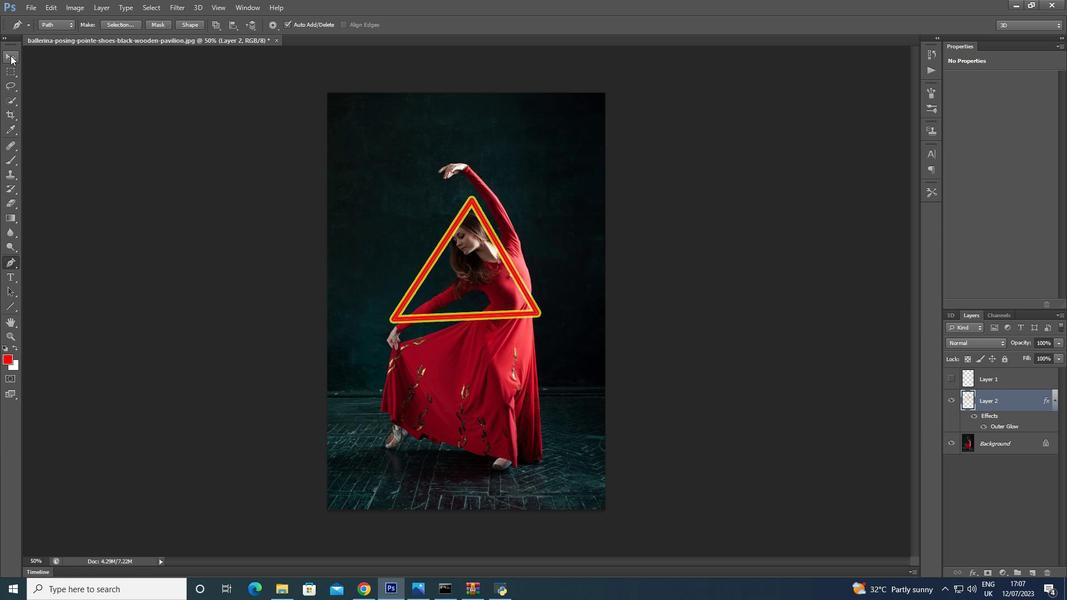 
Action: Mouse pressed left at (8, 55)
Screenshot: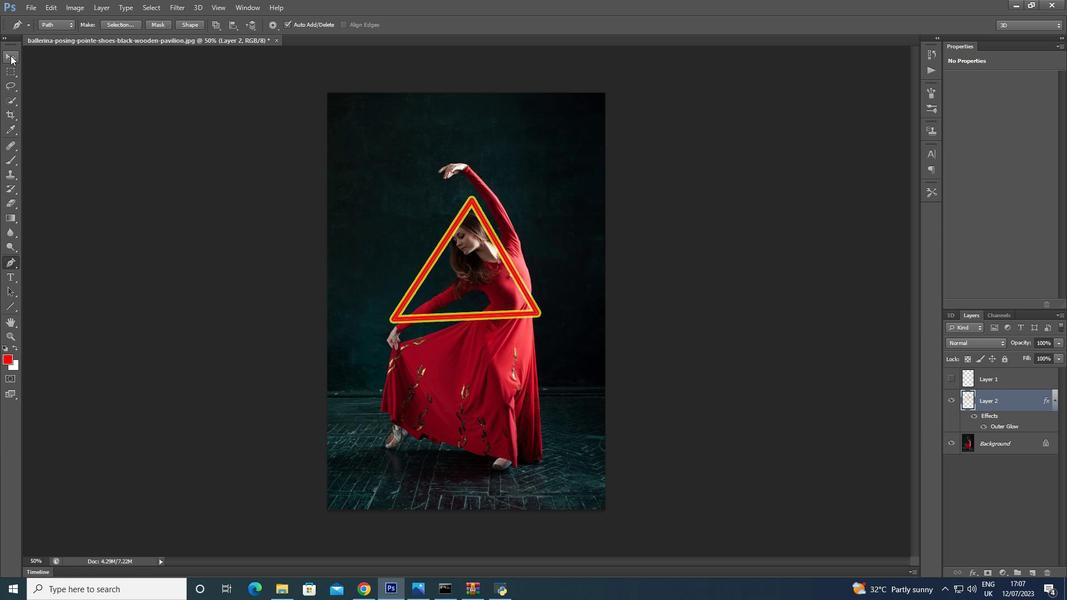 
Action: Mouse pressed right at (8, 55)
Screenshot: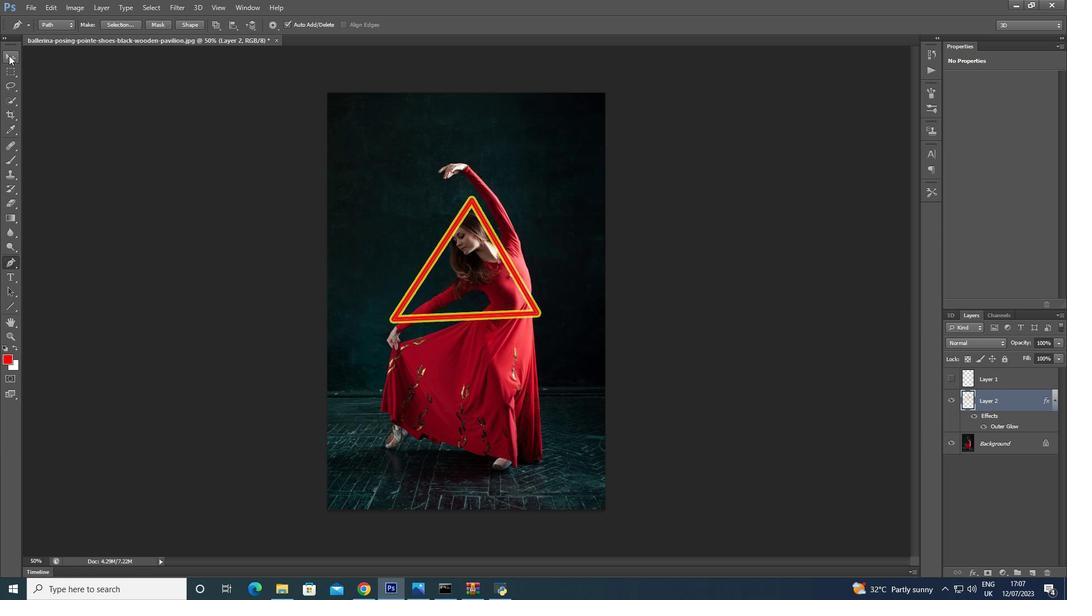 
Action: Mouse moved to (544, 331)
Screenshot: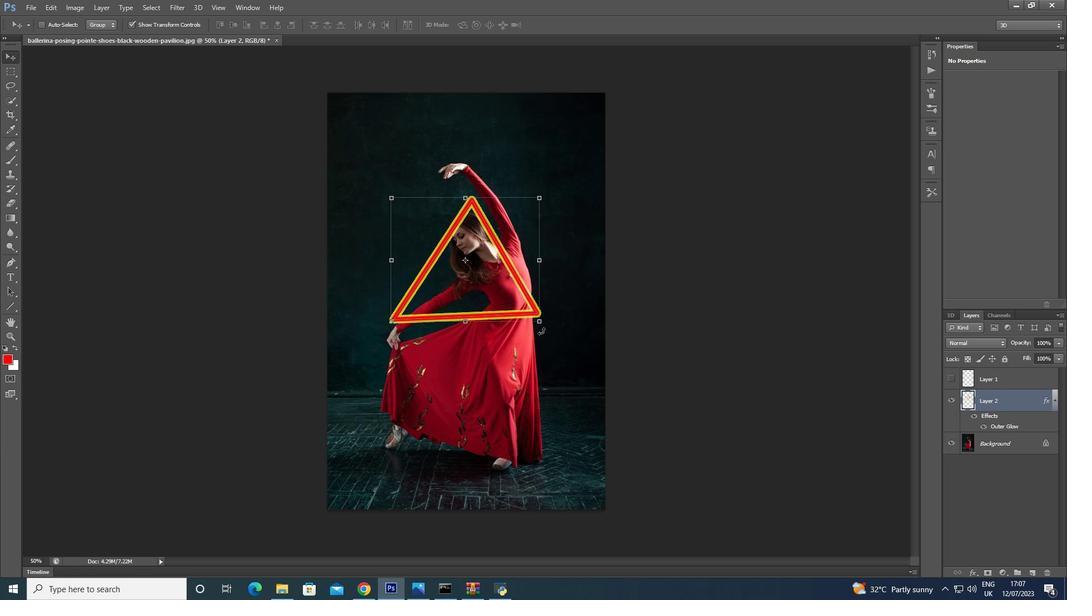 
Action: Mouse pressed left at (544, 331)
Screenshot: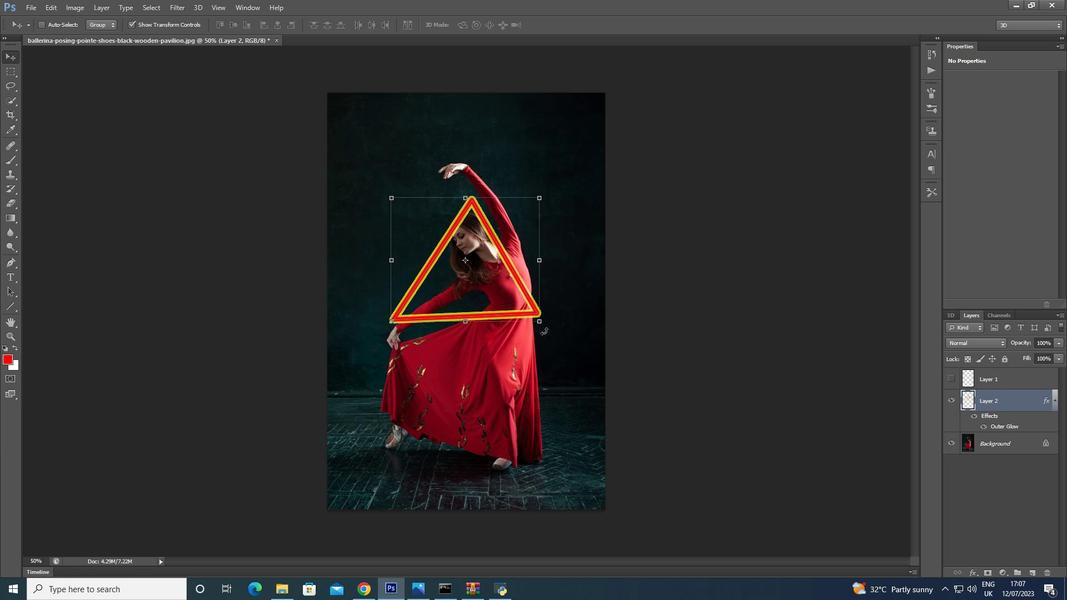 
Action: Mouse moved to (499, 308)
Screenshot: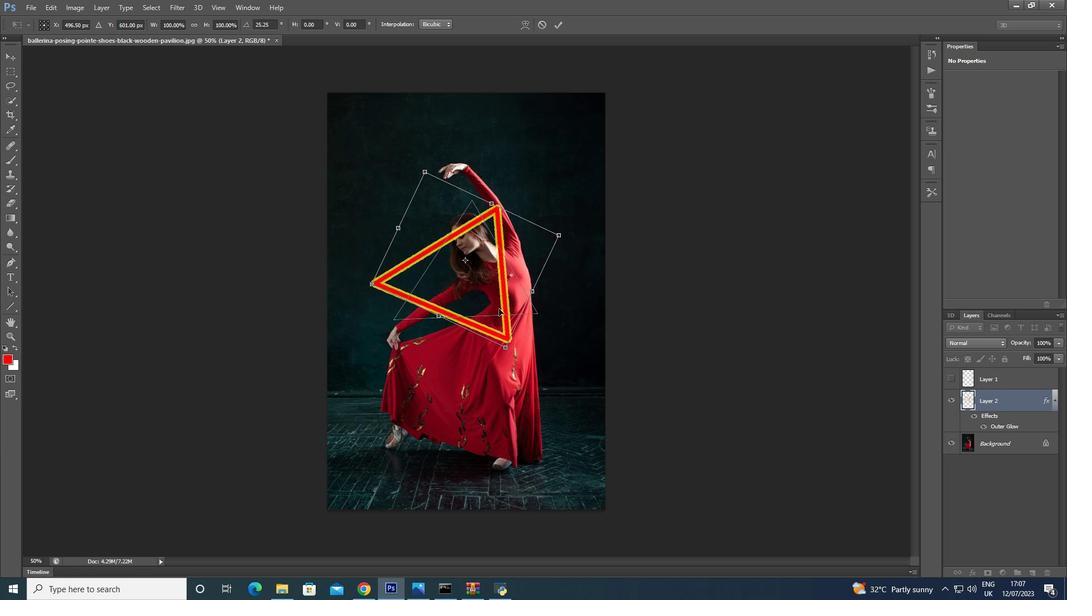 
Action: Key pressed <Key.enter>
Screenshot: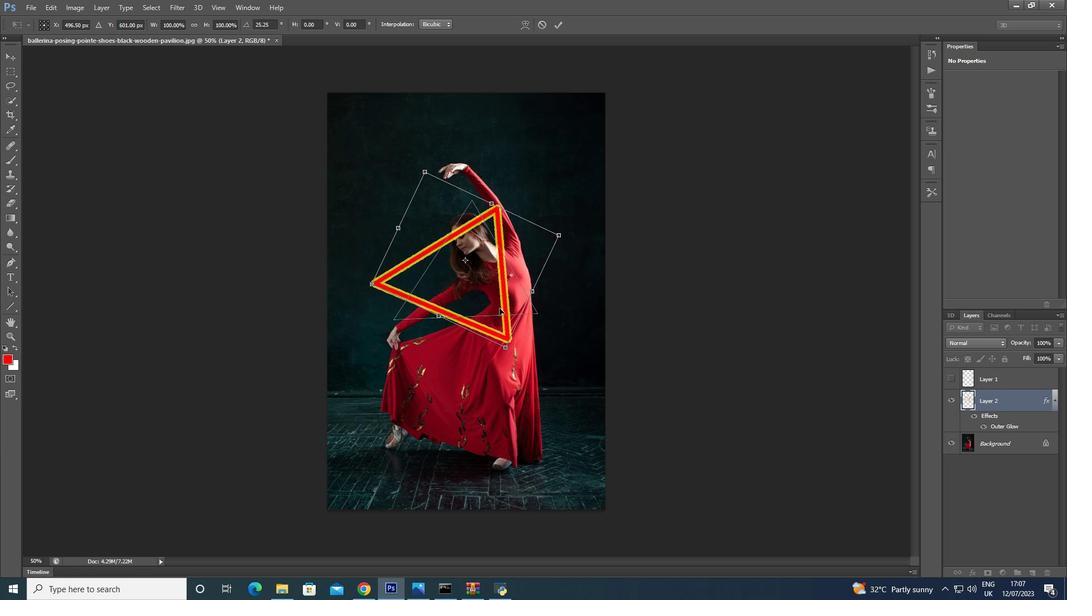 
Action: Mouse moved to (488, 289)
Screenshot: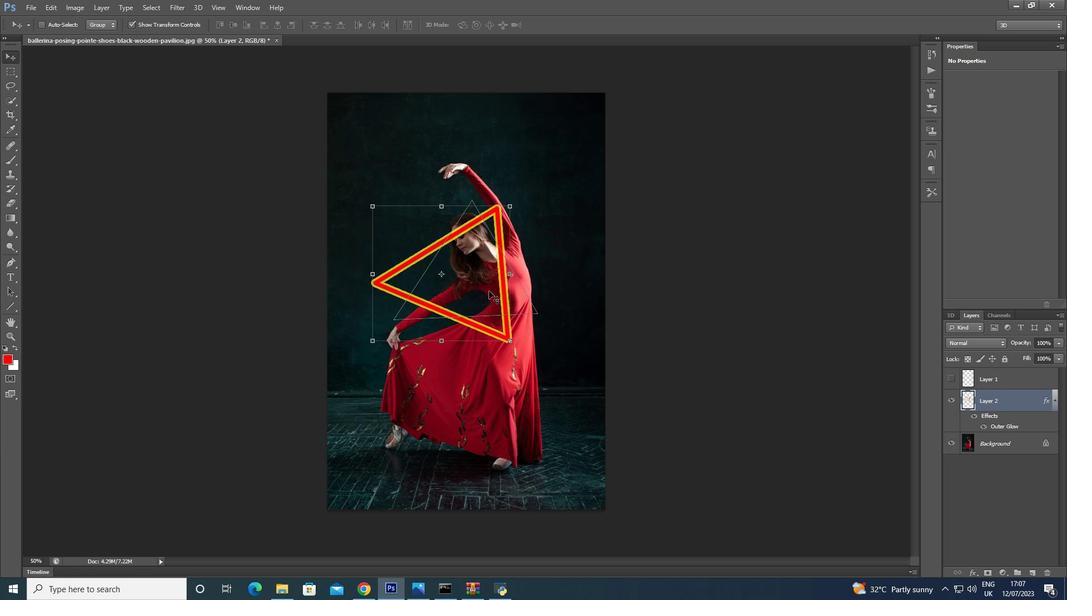 
Action: Mouse pressed left at (488, 289)
Screenshot: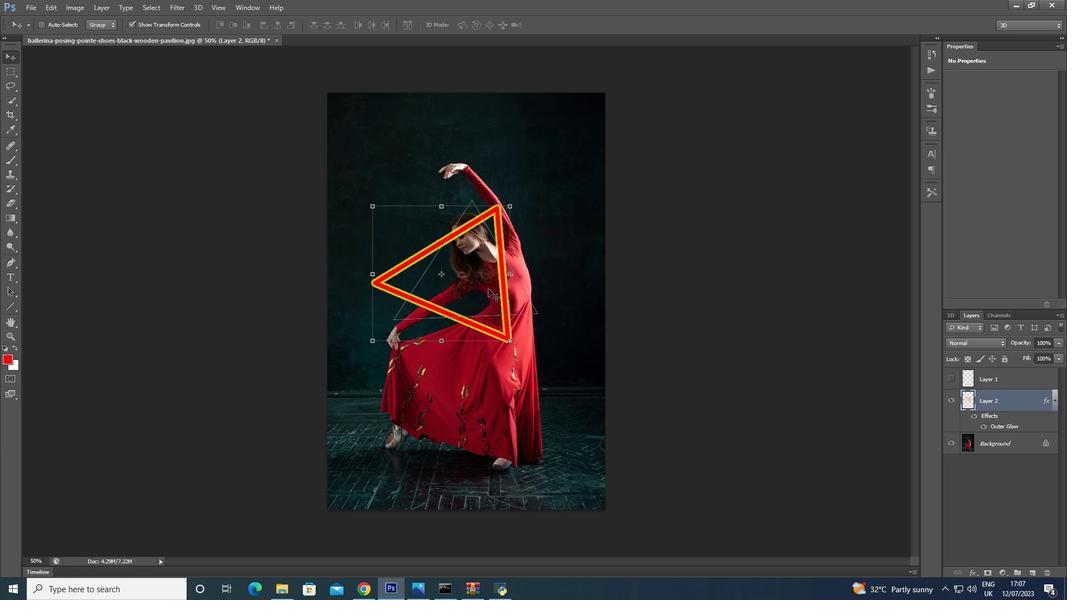
Action: Mouse moved to (525, 301)
Screenshot: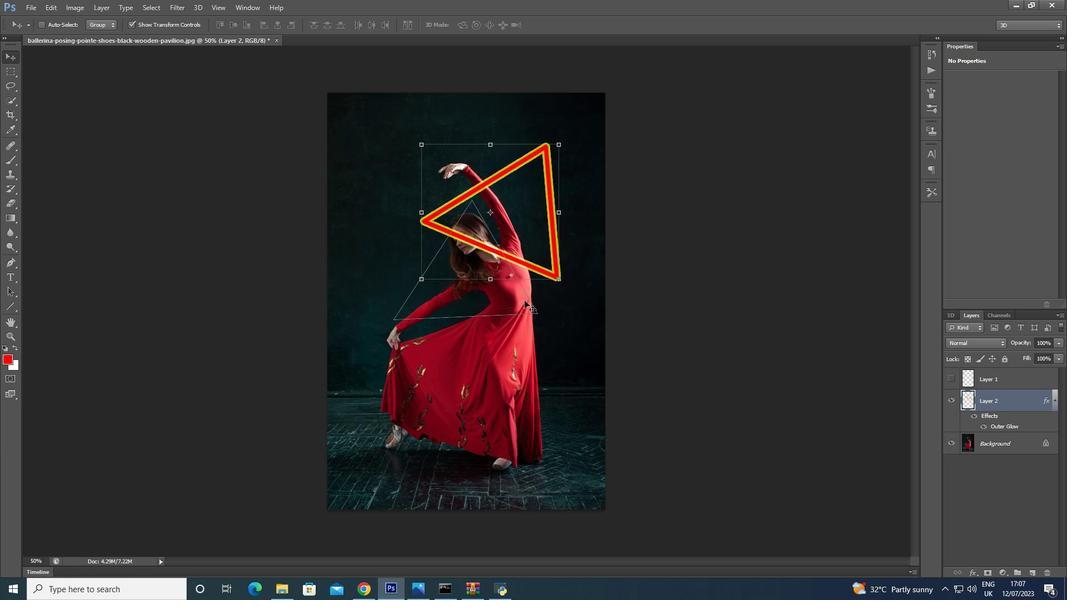 
Action: Mouse pressed left at (525, 301)
Screenshot: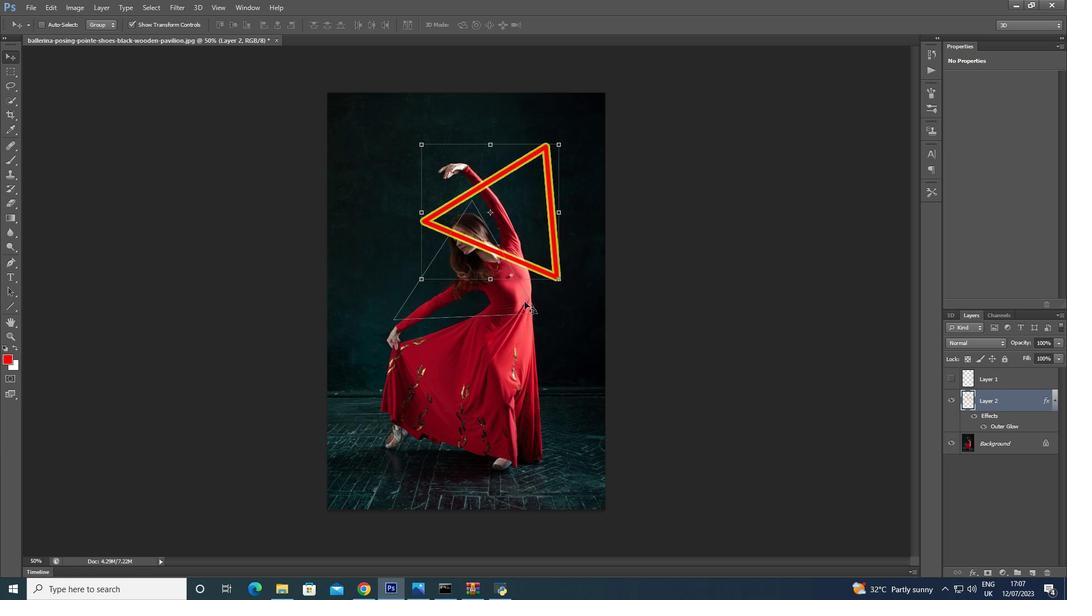
Action: Mouse moved to (526, 314)
Screenshot: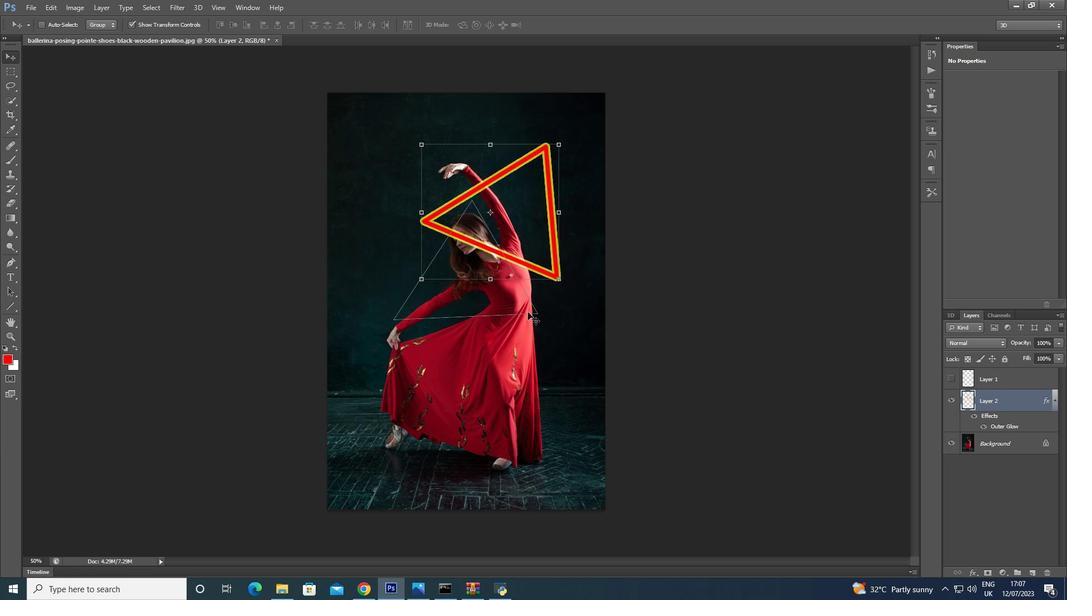 
Action: Mouse pressed left at (526, 314)
Screenshot: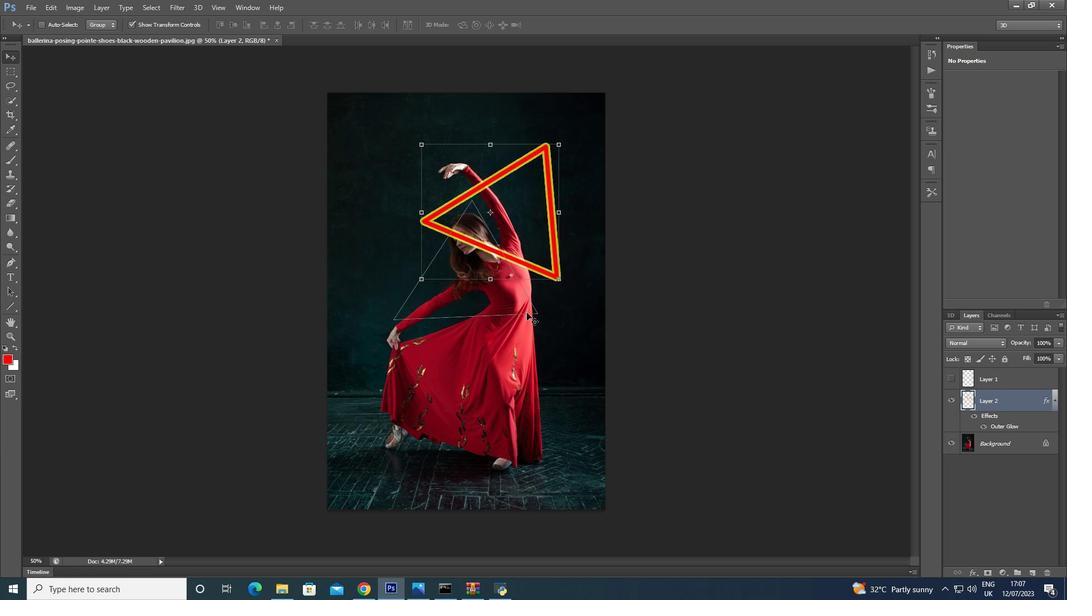 
Action: Mouse moved to (999, 416)
Screenshot: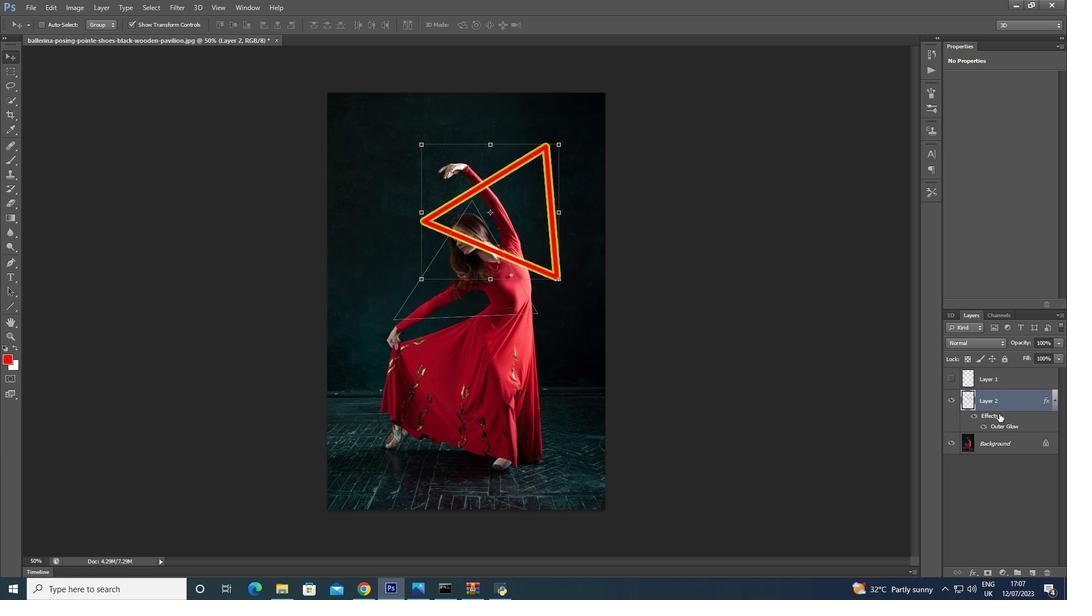 
Action: Mouse pressed left at (999, 416)
Screenshot: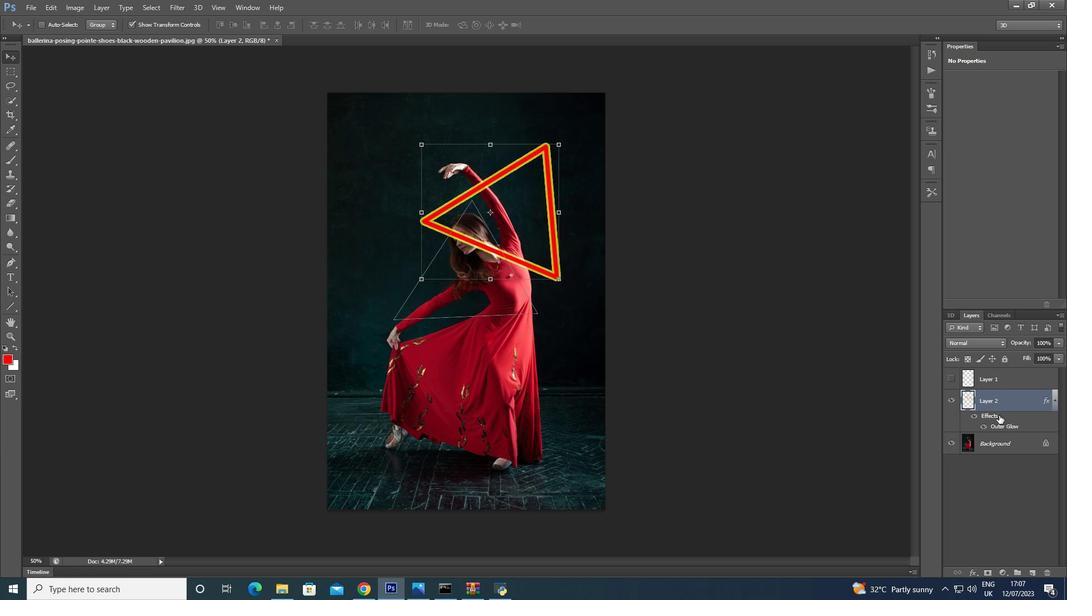 
Action: Mouse moved to (951, 377)
Screenshot: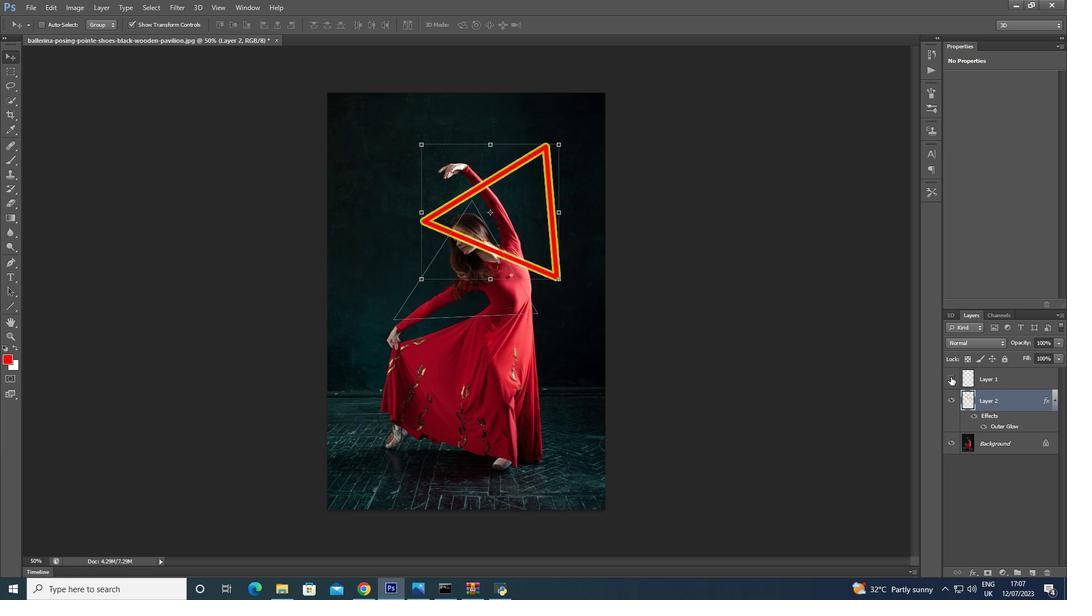 
Action: Mouse pressed left at (951, 377)
Screenshot: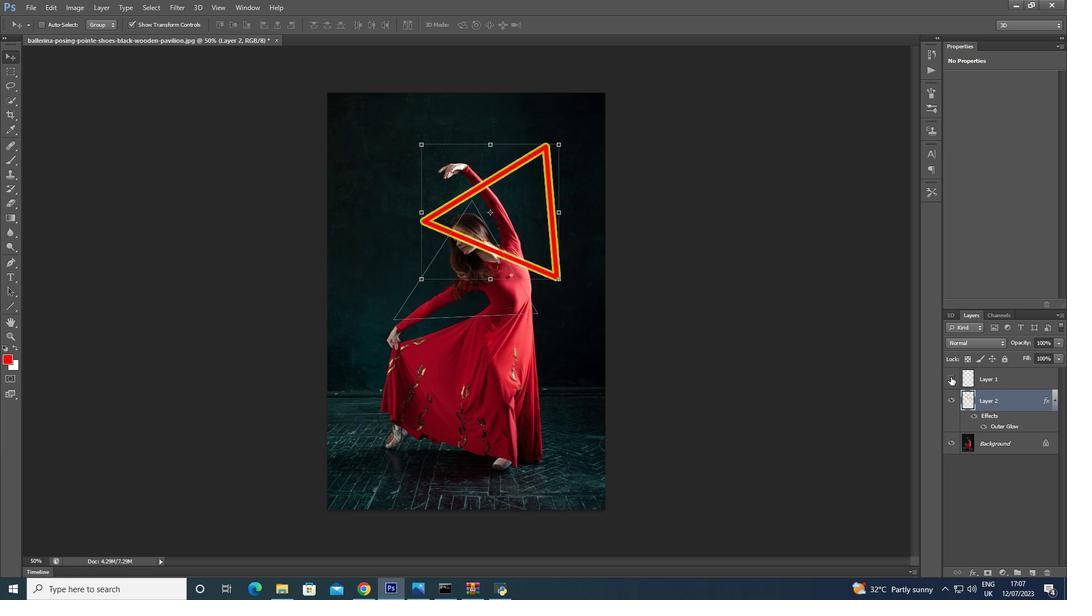 
Action: Mouse moved to (995, 384)
Screenshot: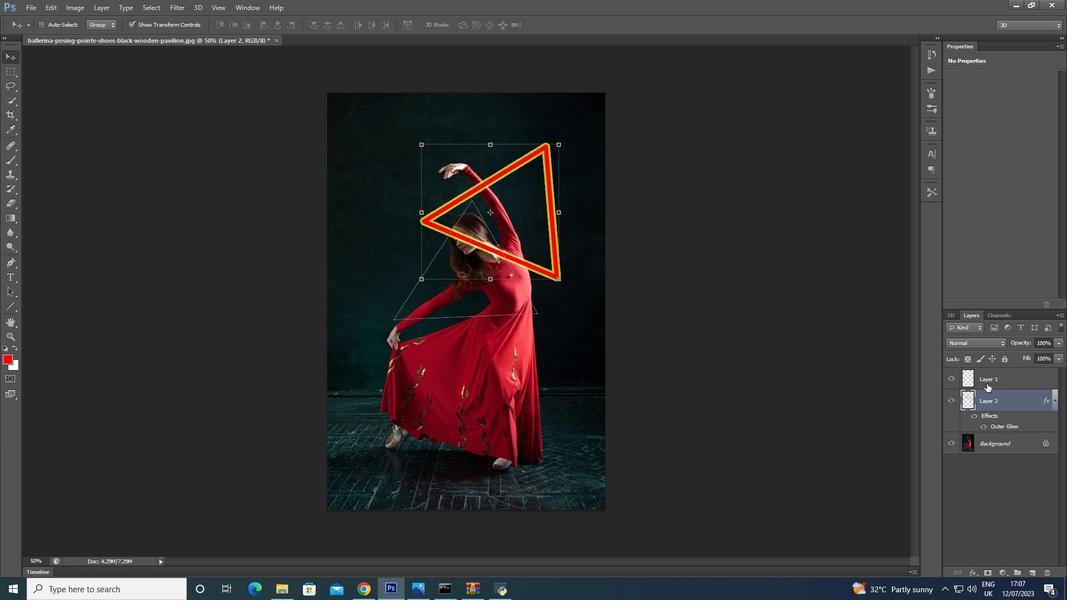 
Action: Mouse pressed left at (995, 384)
Screenshot: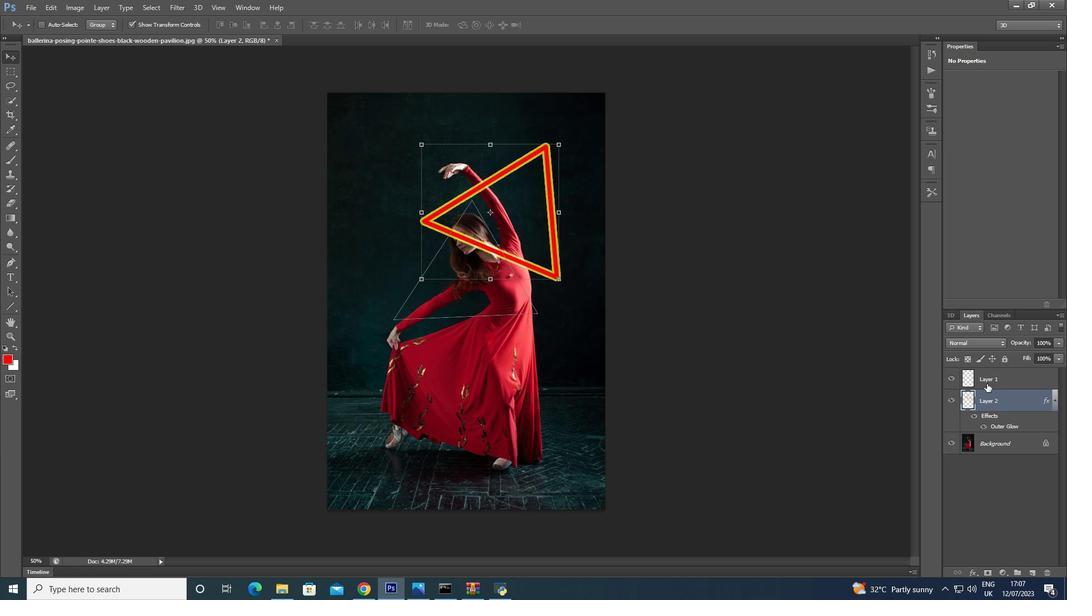 
Action: Mouse moved to (953, 379)
Screenshot: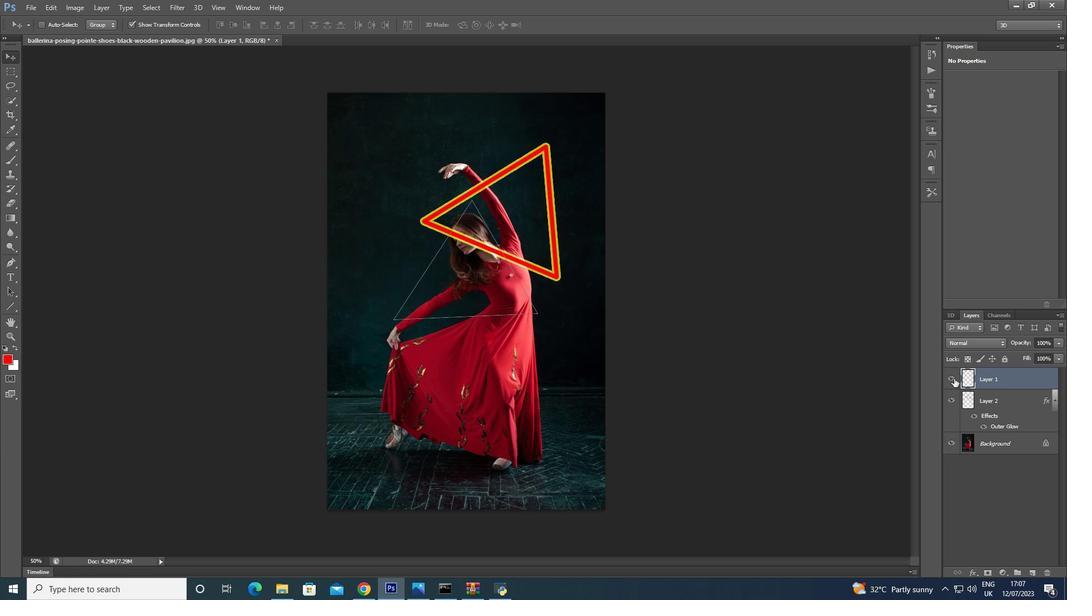 
Action: Mouse pressed left at (953, 379)
Screenshot: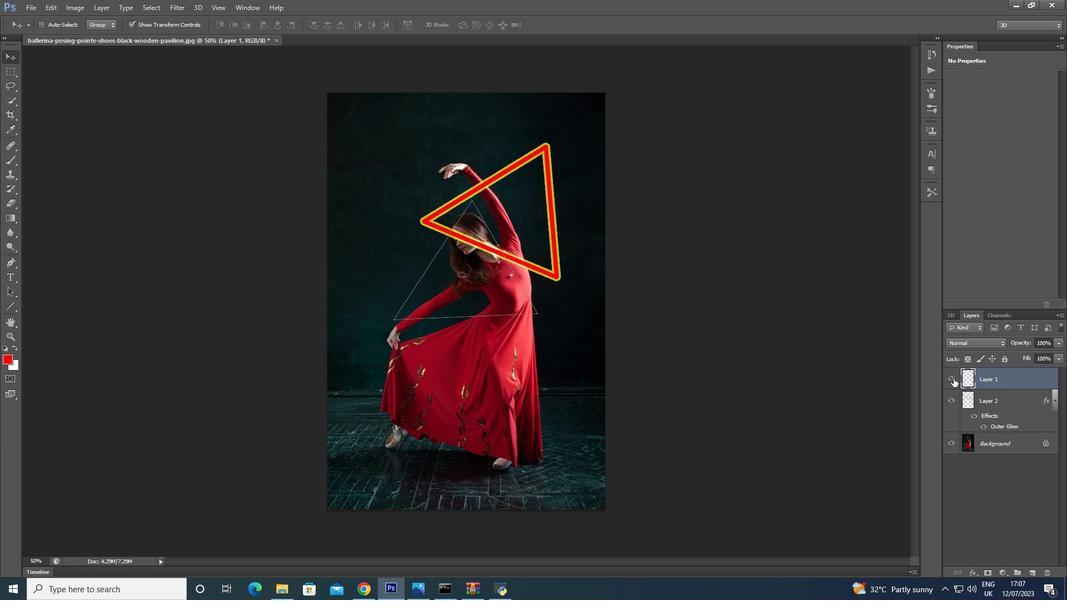 
Action: Mouse moved to (951, 379)
Screenshot: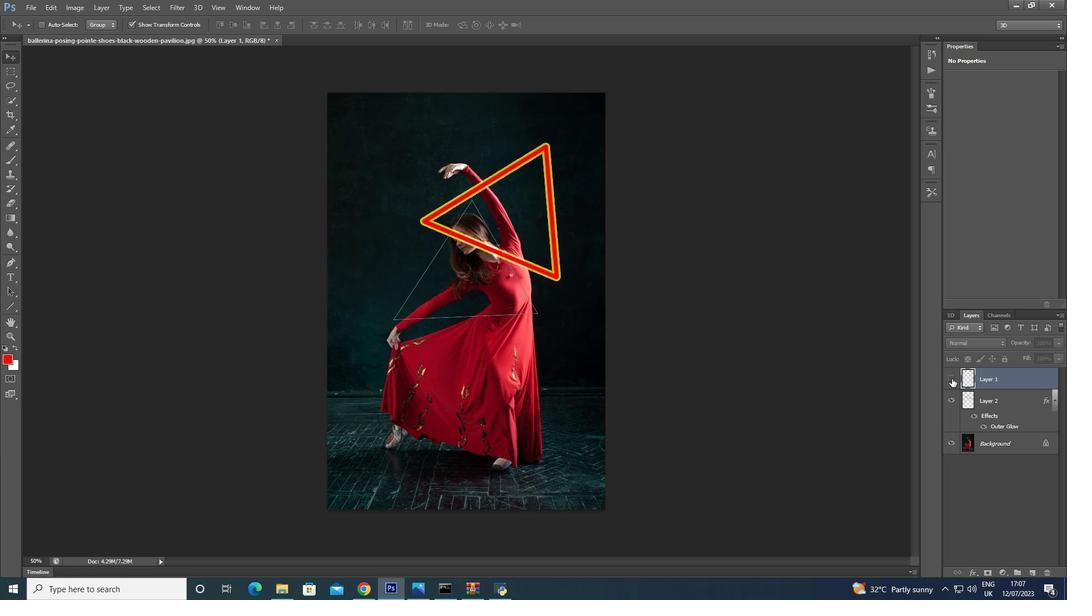
Action: Mouse pressed left at (951, 379)
Screenshot: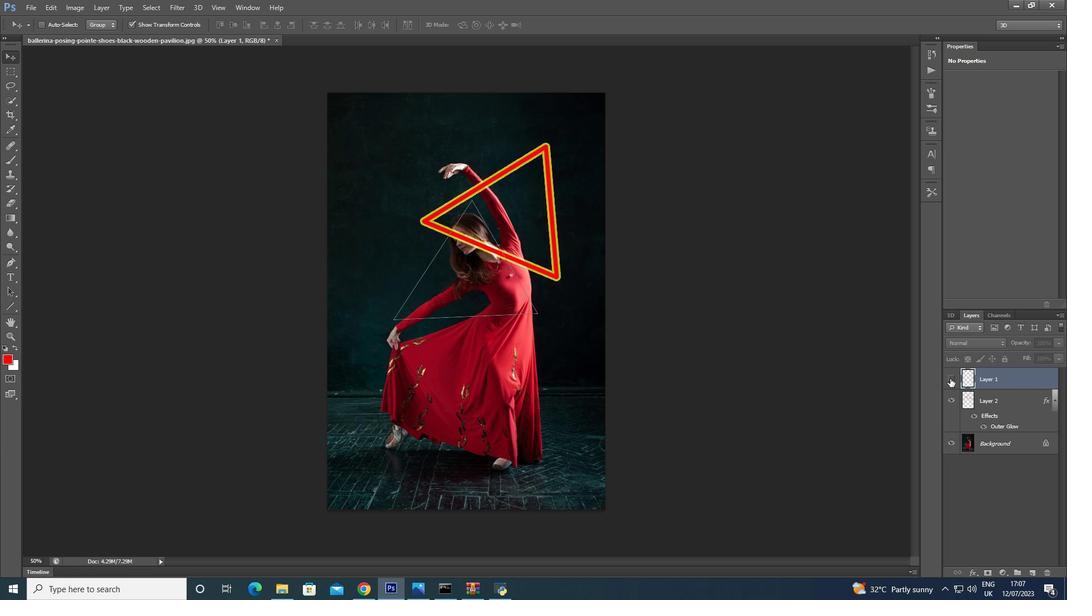 
Action: Mouse moved to (952, 401)
Screenshot: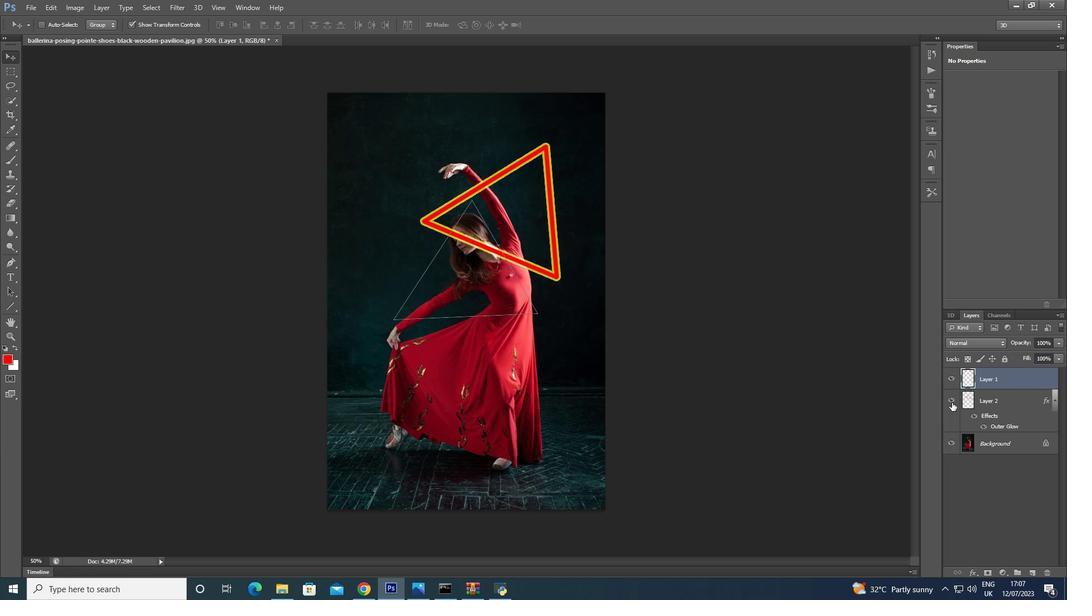 
Action: Mouse pressed left at (952, 401)
Screenshot: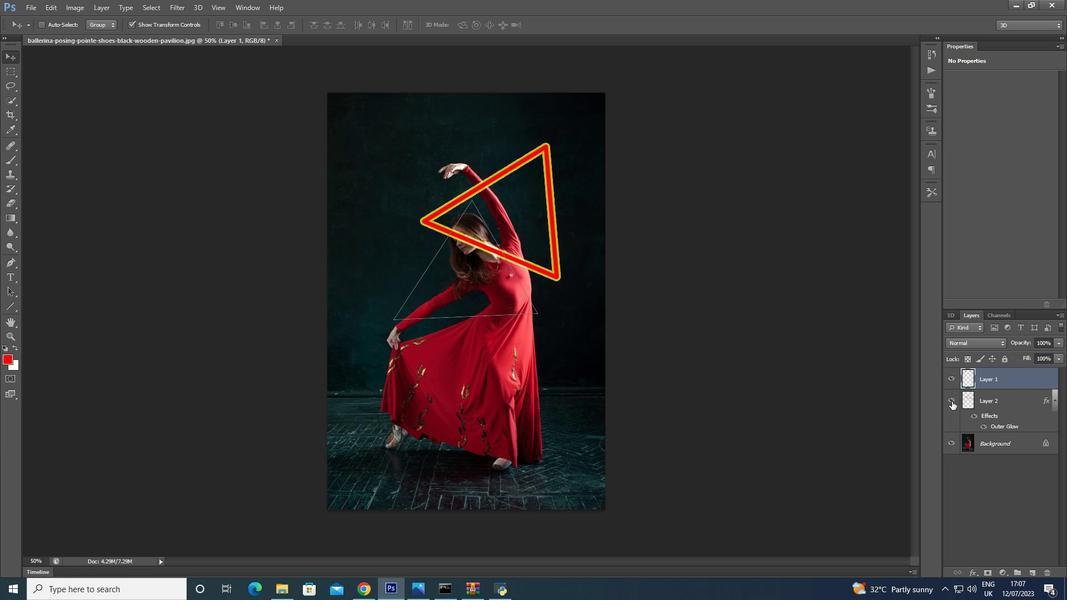 
Action: Mouse pressed left at (952, 401)
Screenshot: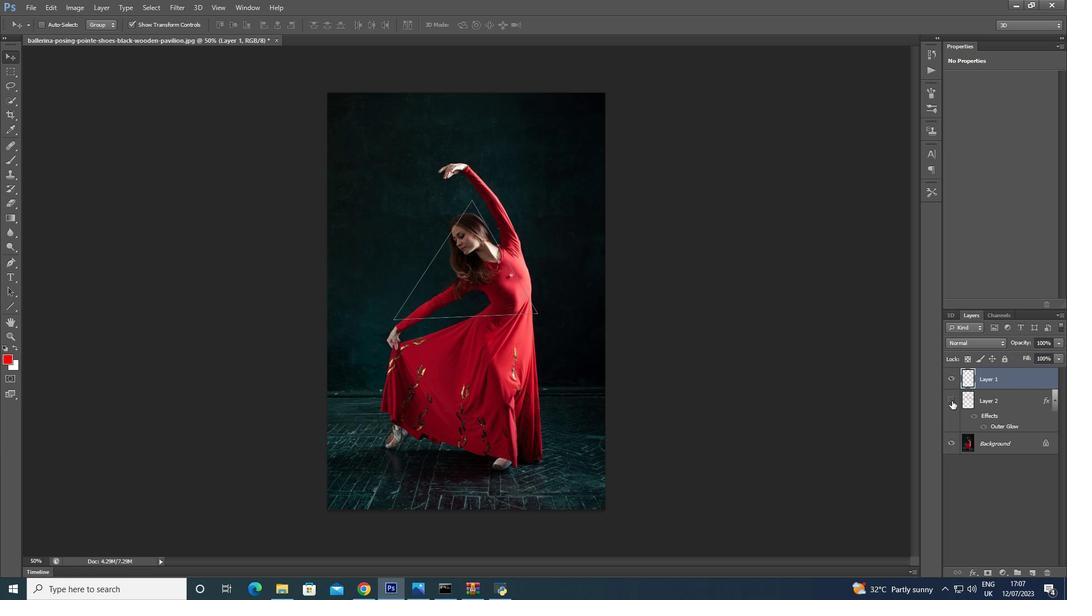 
Action: Mouse moved to (524, 261)
Screenshot: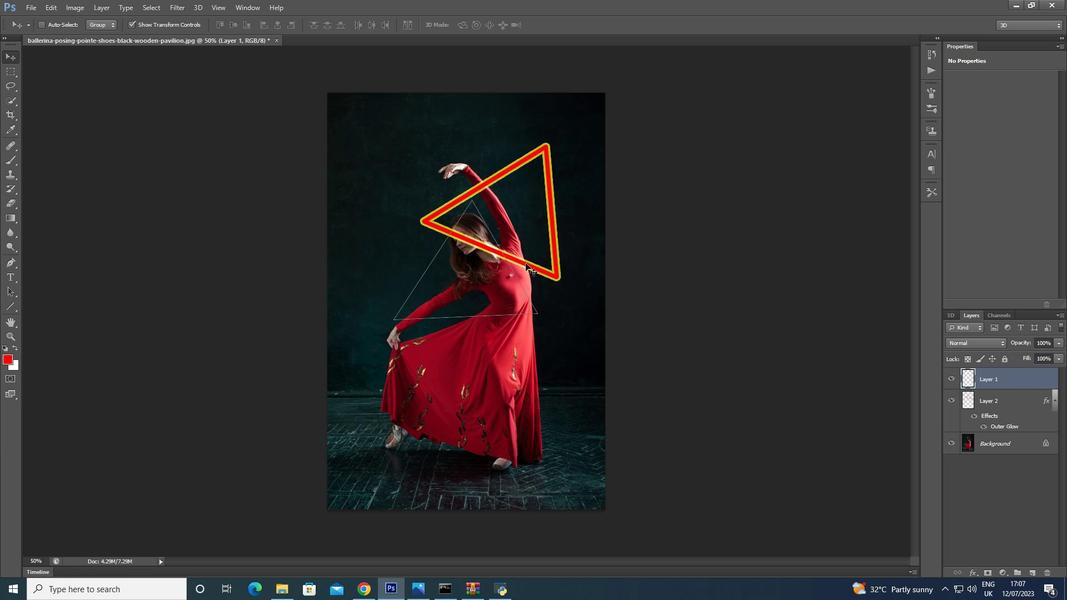 
Action: Mouse pressed left at (524, 261)
Screenshot: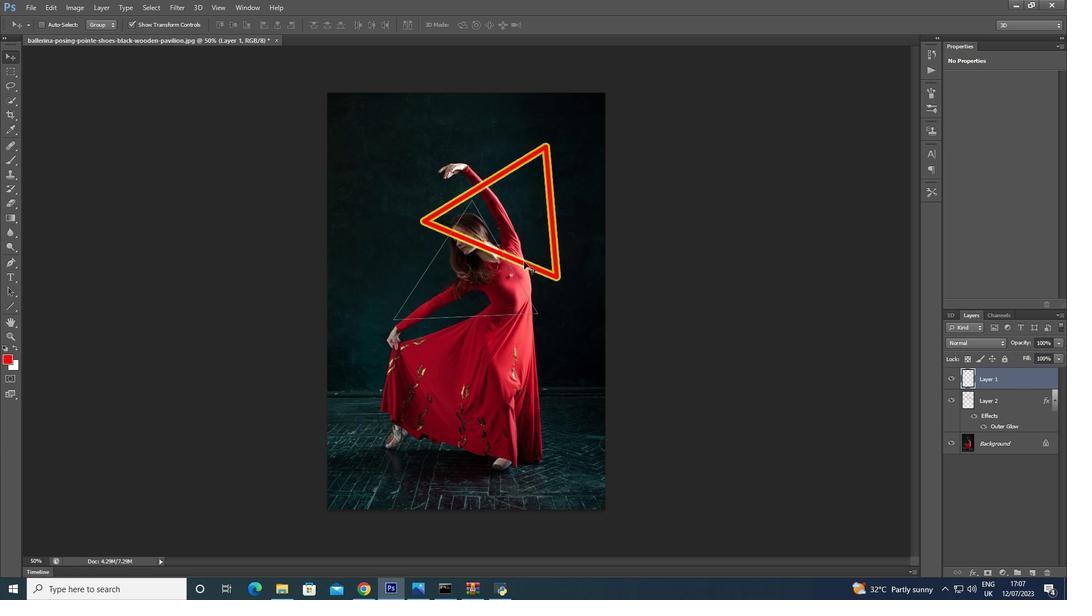 
Action: Mouse moved to (552, 230)
Screenshot: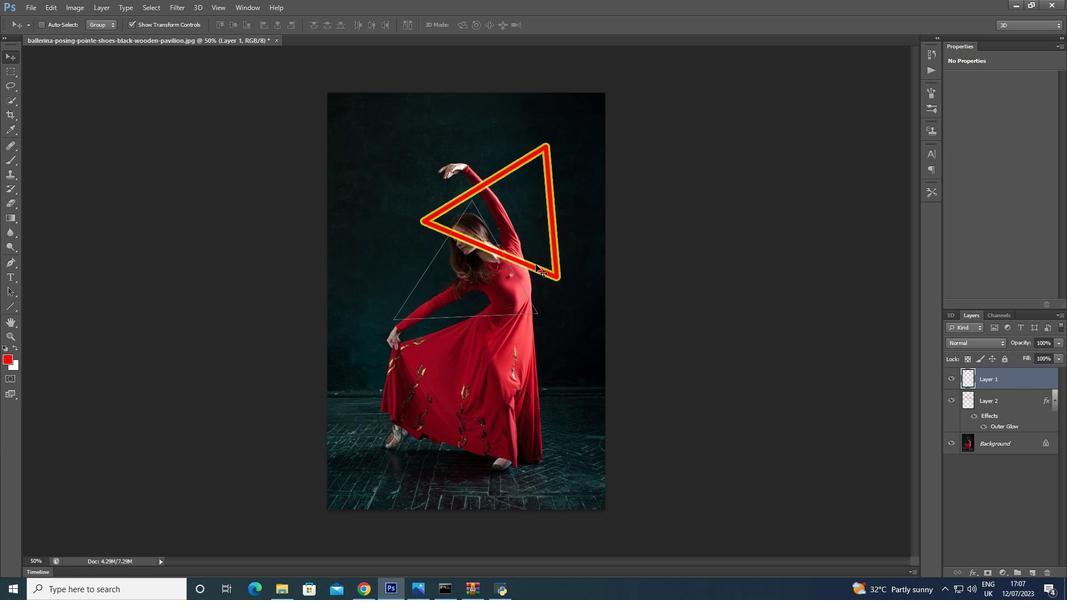 
Action: Mouse pressed left at (552, 230)
Screenshot: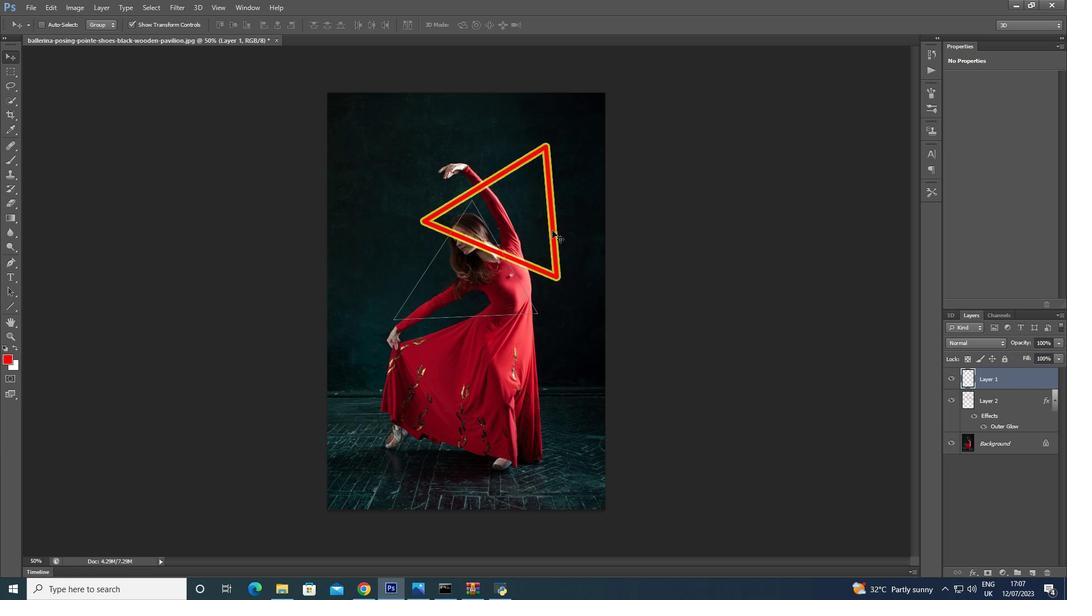 
Action: Mouse moved to (524, 256)
Screenshot: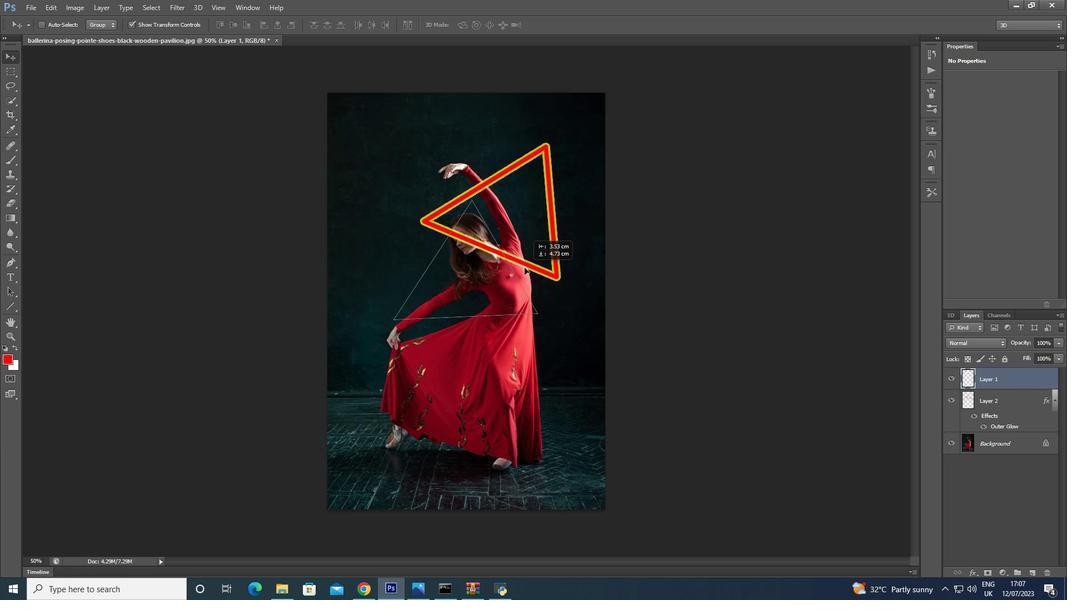 
Action: Mouse pressed left at (524, 256)
Screenshot: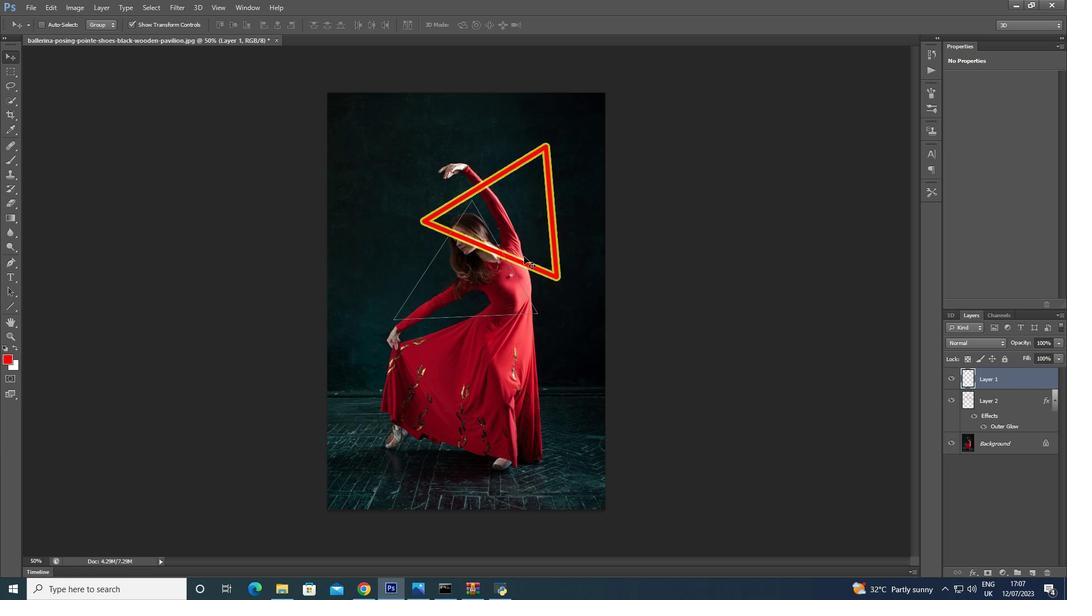 
Action: Mouse moved to (1009, 381)
Screenshot: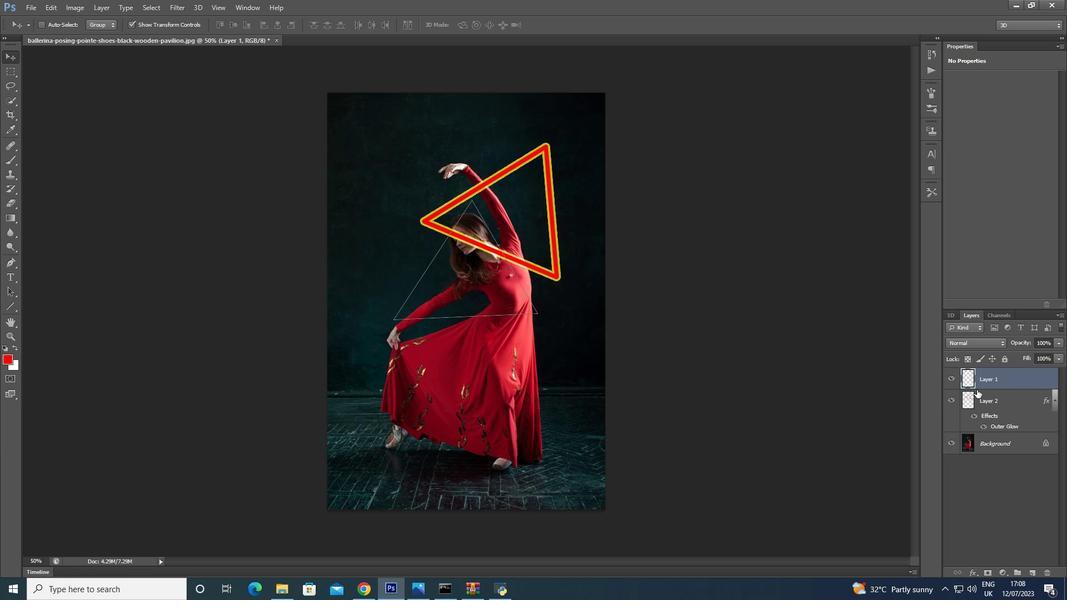 
Action: Mouse pressed left at (1009, 381)
Screenshot: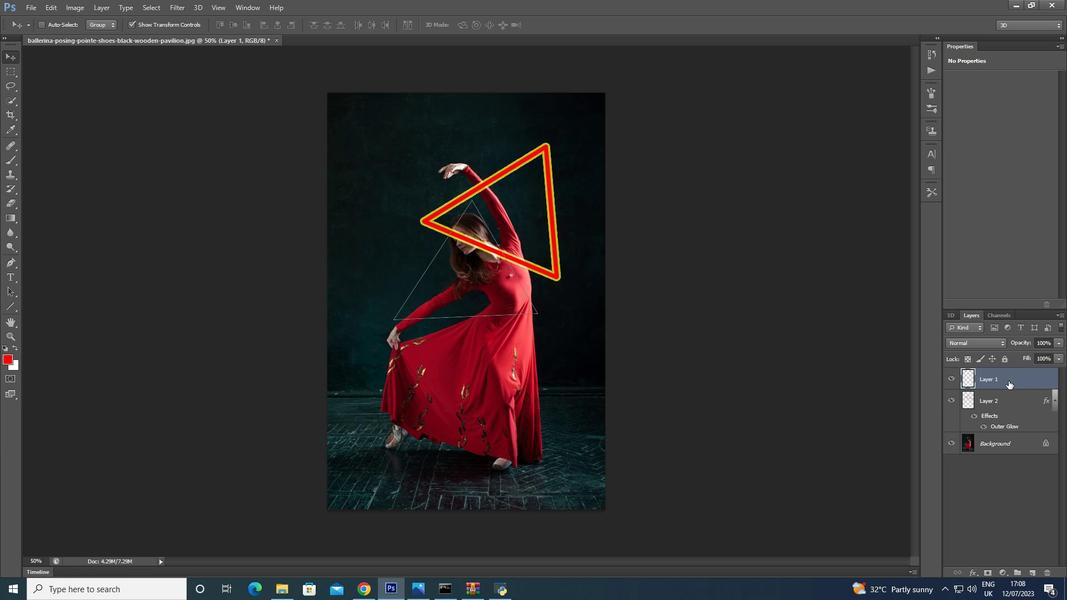 
Action: Mouse moved to (1007, 400)
Screenshot: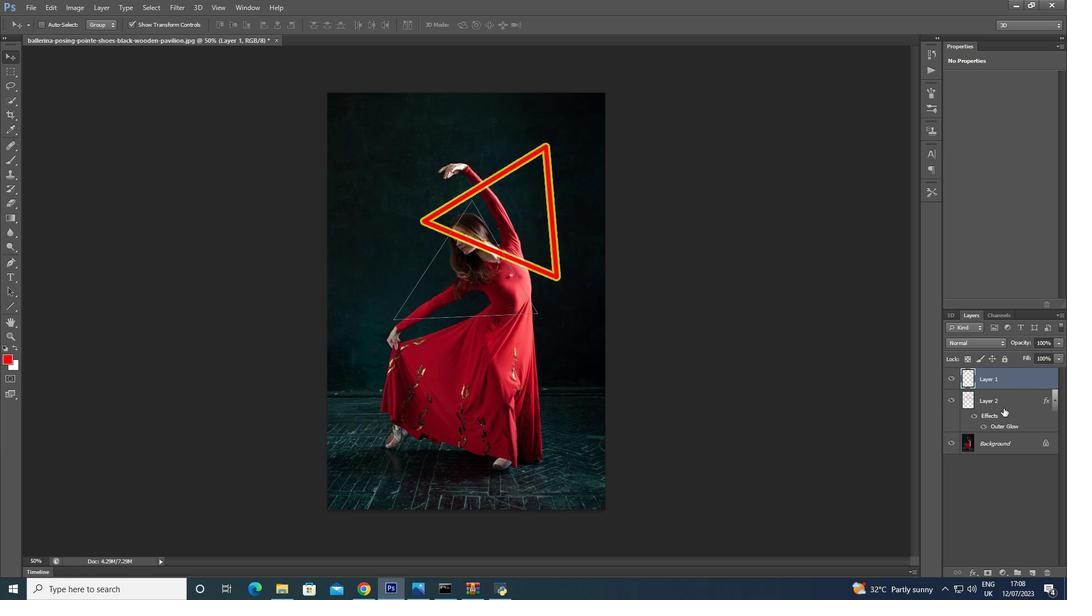 
Action: Mouse pressed left at (1007, 400)
Screenshot: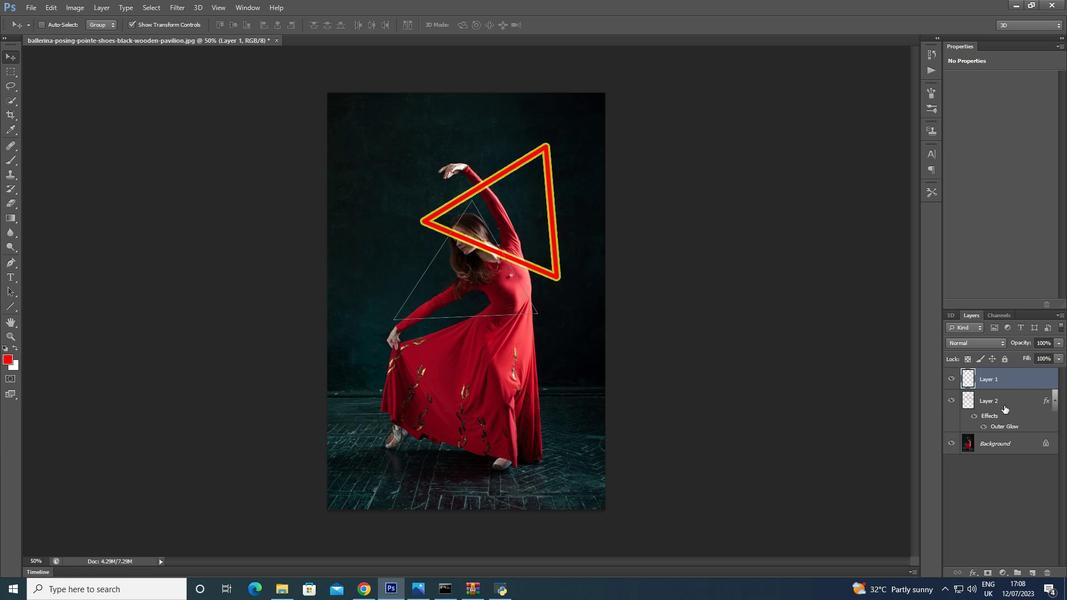 
Action: Mouse moved to (505, 221)
Screenshot: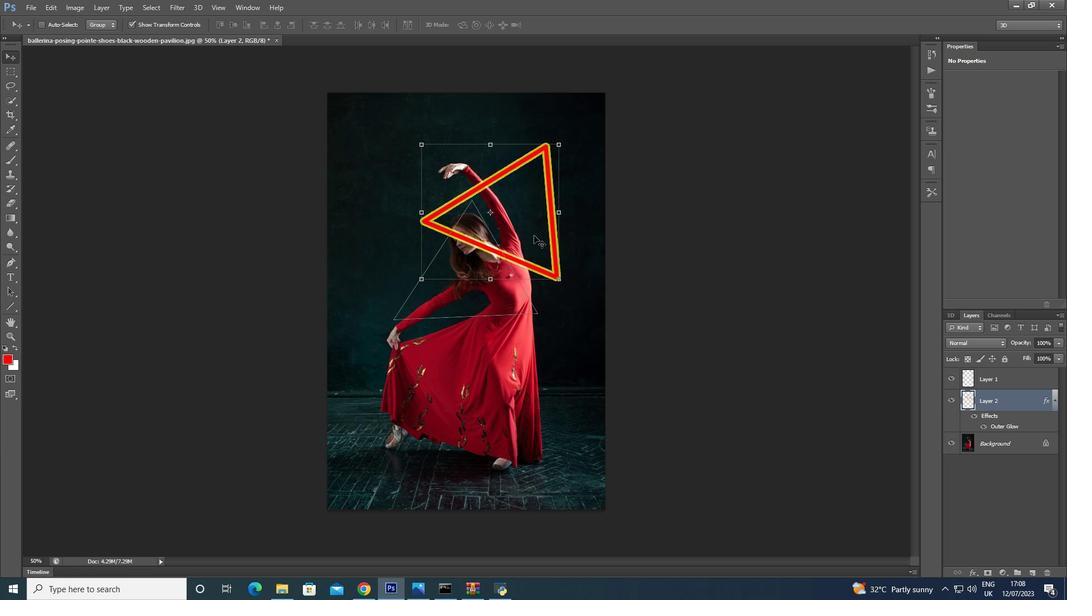 
Action: Mouse pressed left at (505, 221)
Screenshot: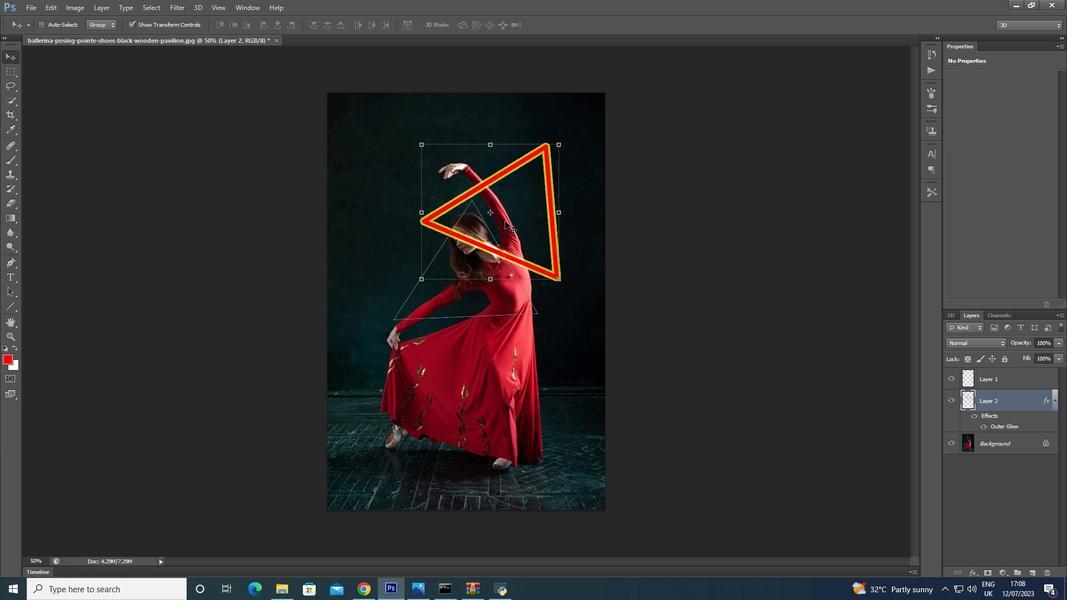 
Action: Mouse moved to (460, 314)
Screenshot: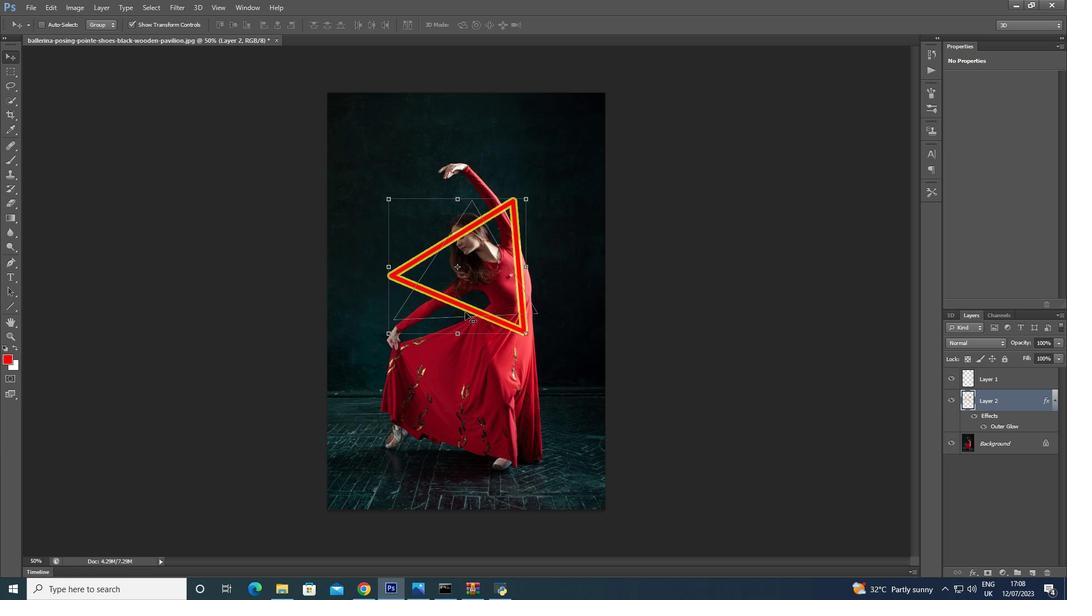 
Action: Mouse pressed left at (460, 314)
Screenshot: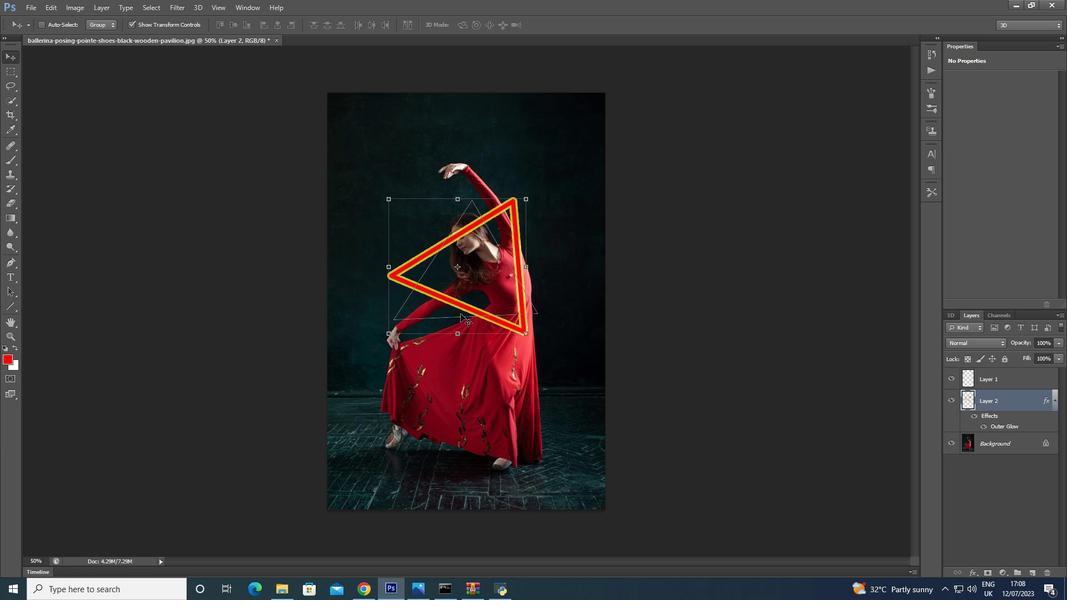 
Action: Mouse moved to (555, 326)
Screenshot: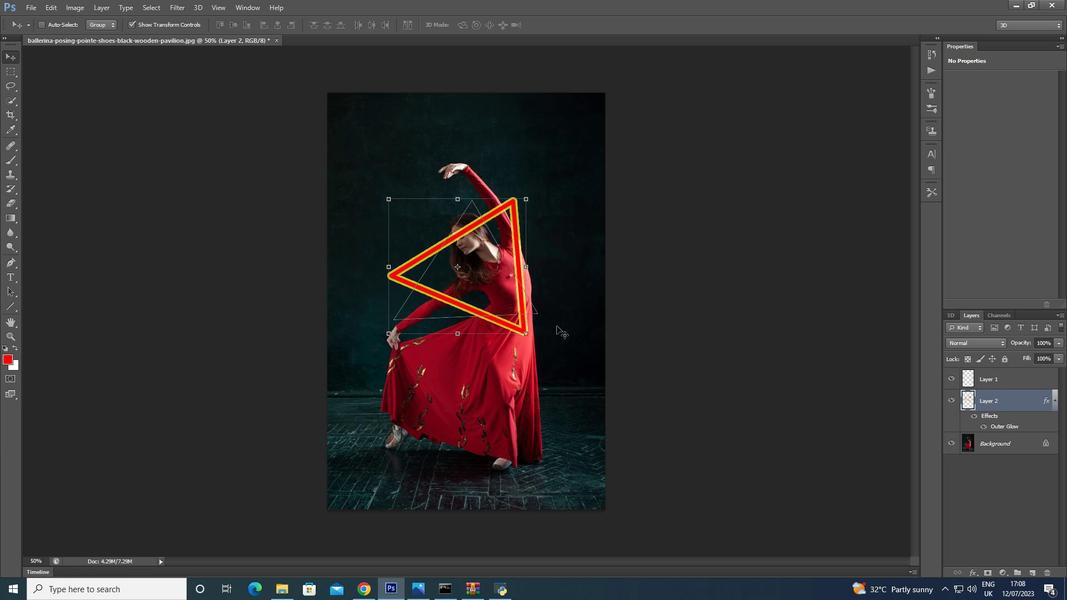 
Action: Mouse pressed left at (555, 326)
Screenshot: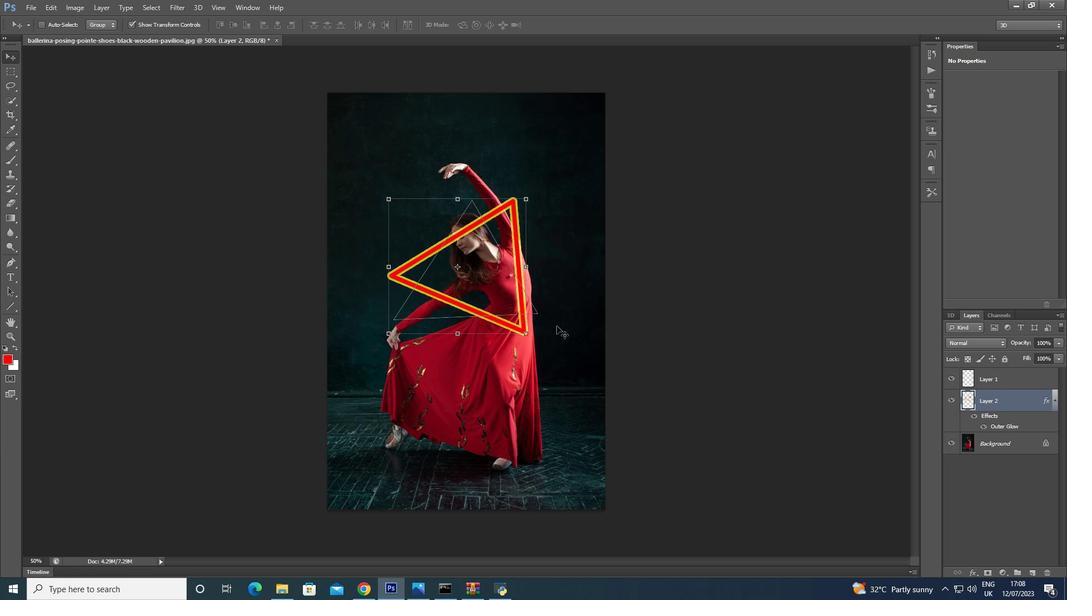 
Action: Mouse moved to (555, 325)
Screenshot: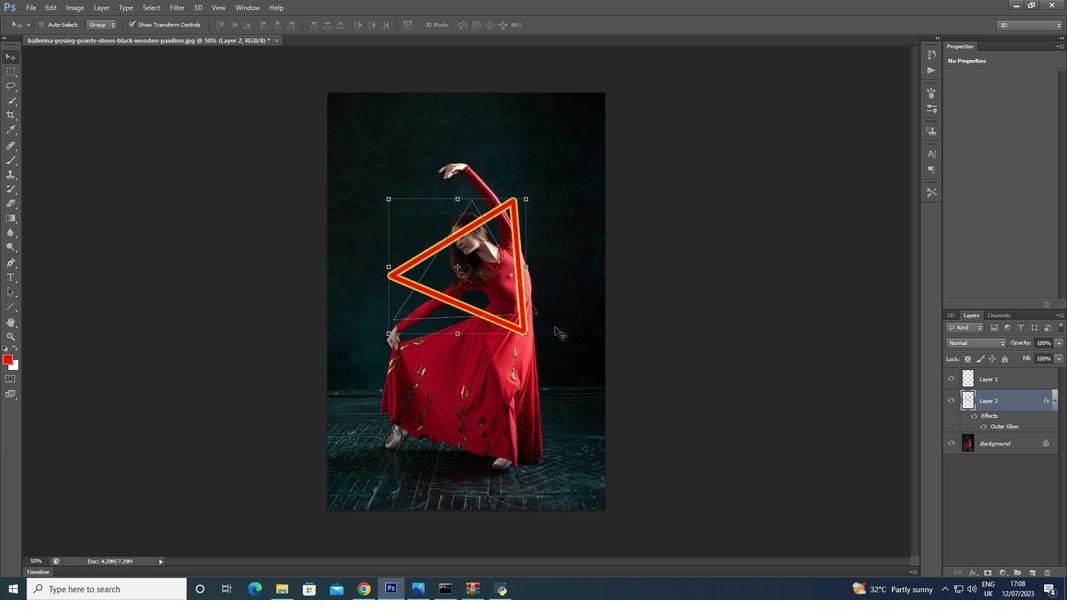 
Action: Mouse pressed left at (555, 325)
Screenshot: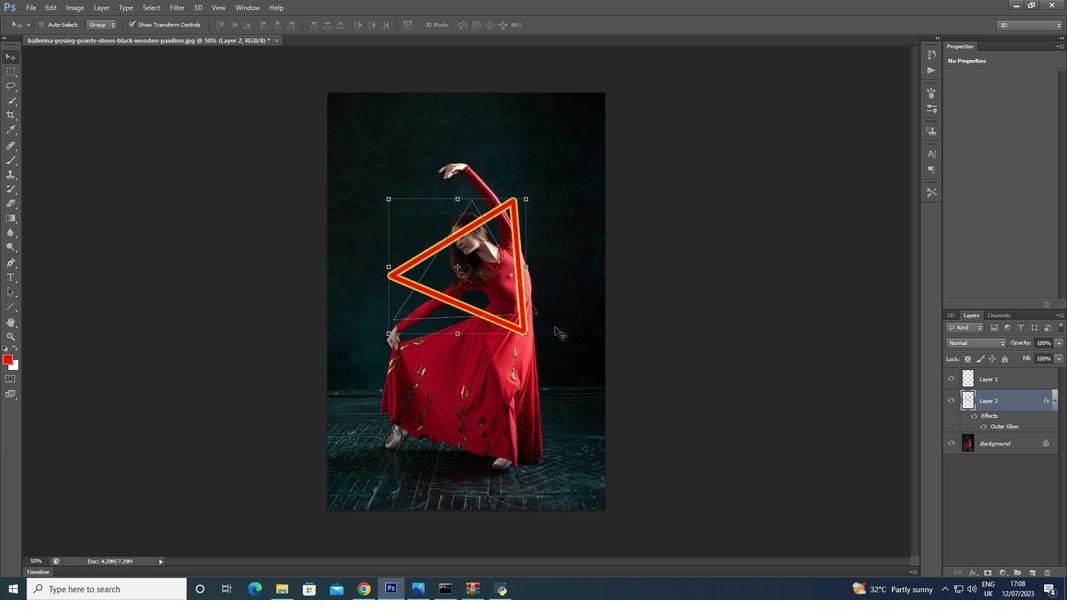 
Action: Mouse moved to (557, 325)
Screenshot: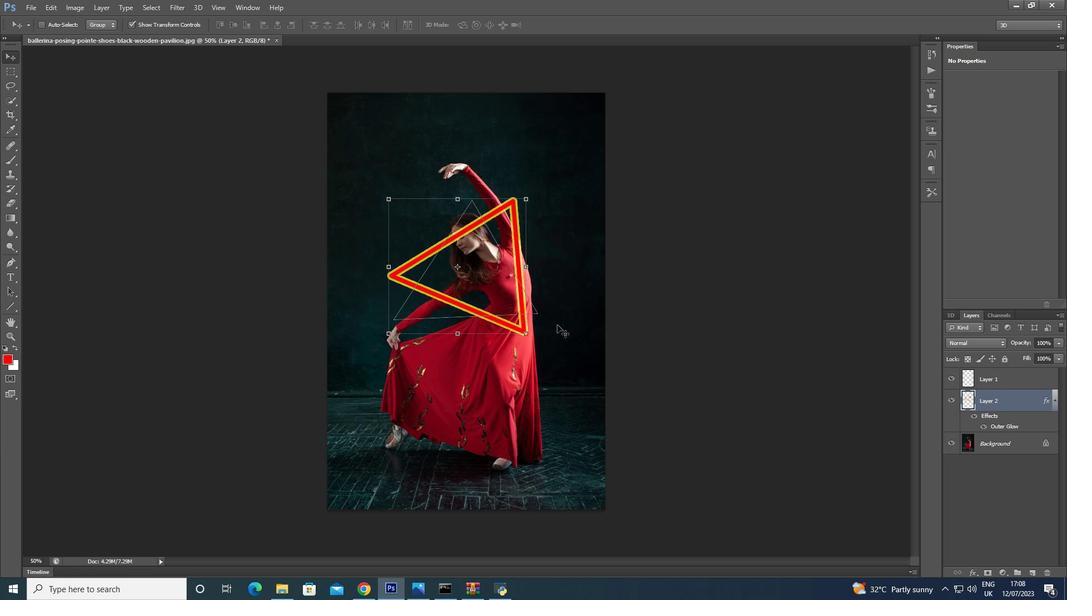 
Action: Mouse pressed left at (557, 325)
Screenshot: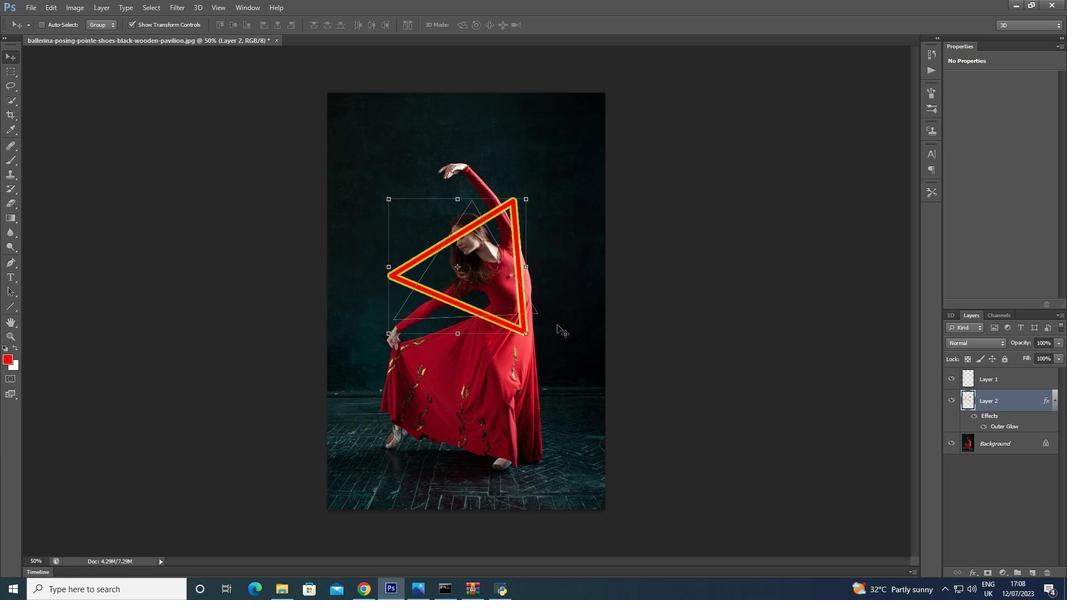 
Action: Mouse moved to (531, 246)
Screenshot: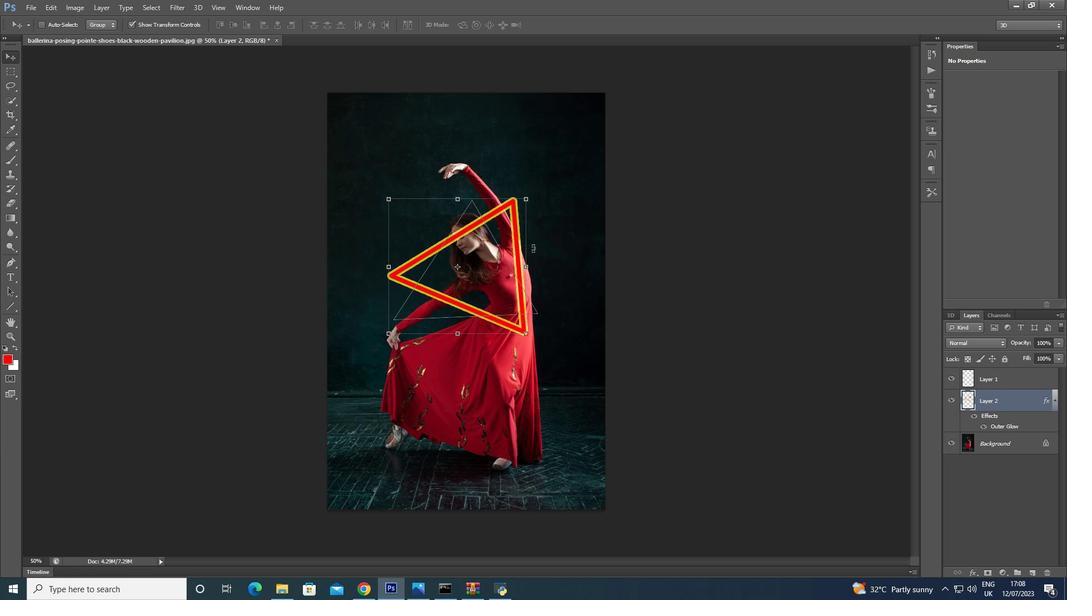
Action: Key pressed <Key.enter>
Screenshot: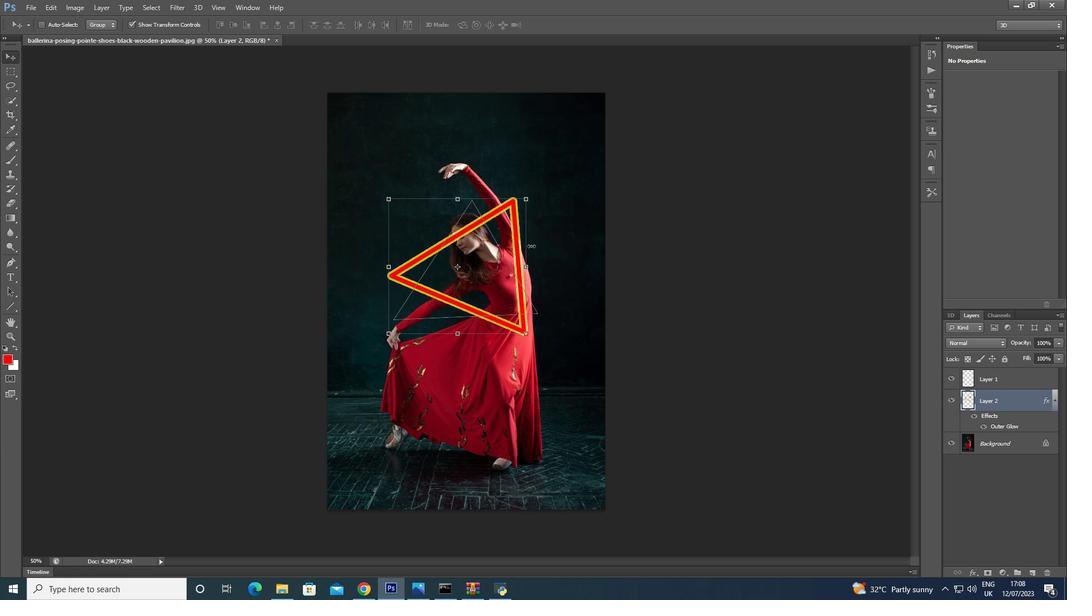 
Action: Mouse moved to (552, 236)
Screenshot: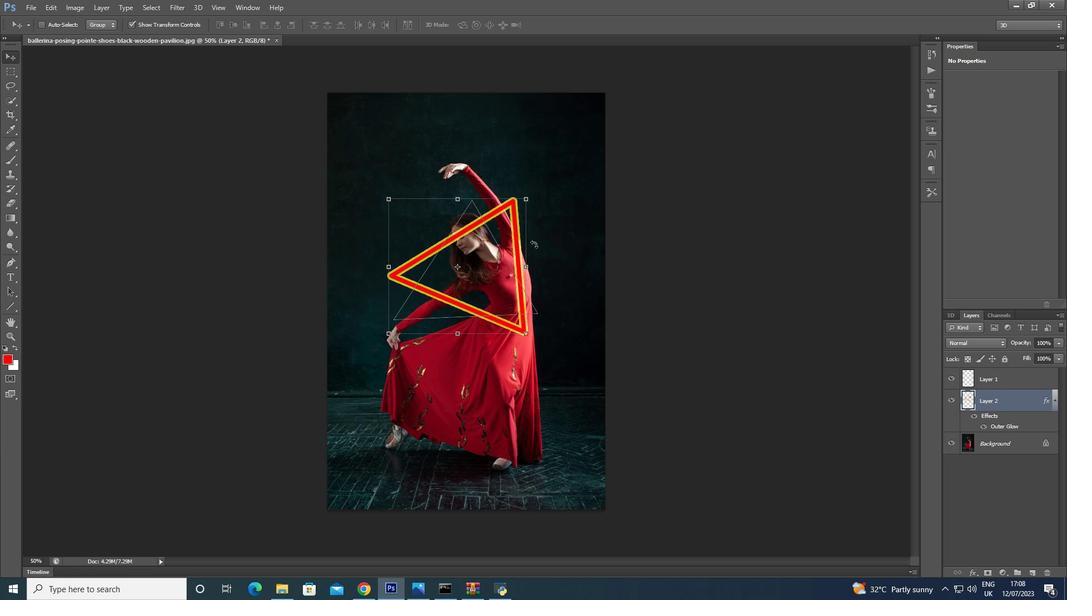 
Action: Key pressed <Key.enter>
Screenshot: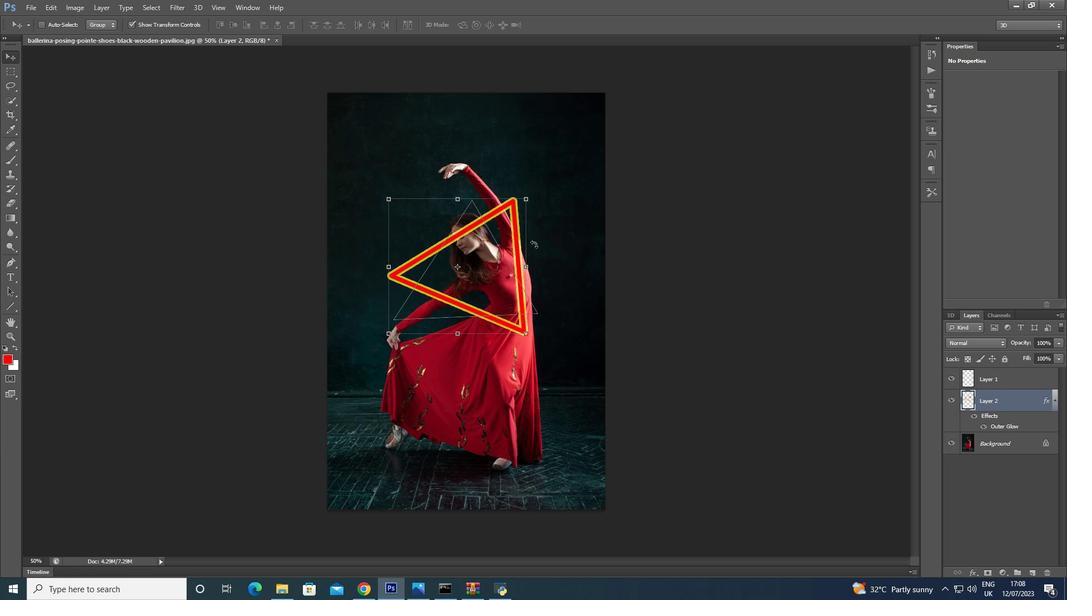 
Action: Mouse moved to (510, 237)
Screenshot: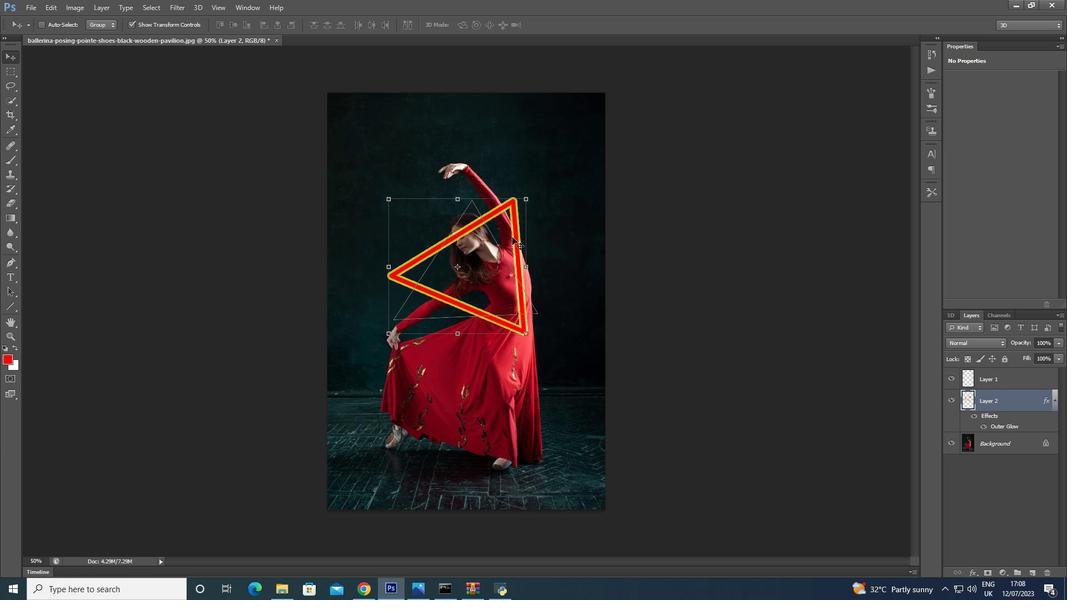 
Action: Mouse pressed left at (510, 237)
Screenshot: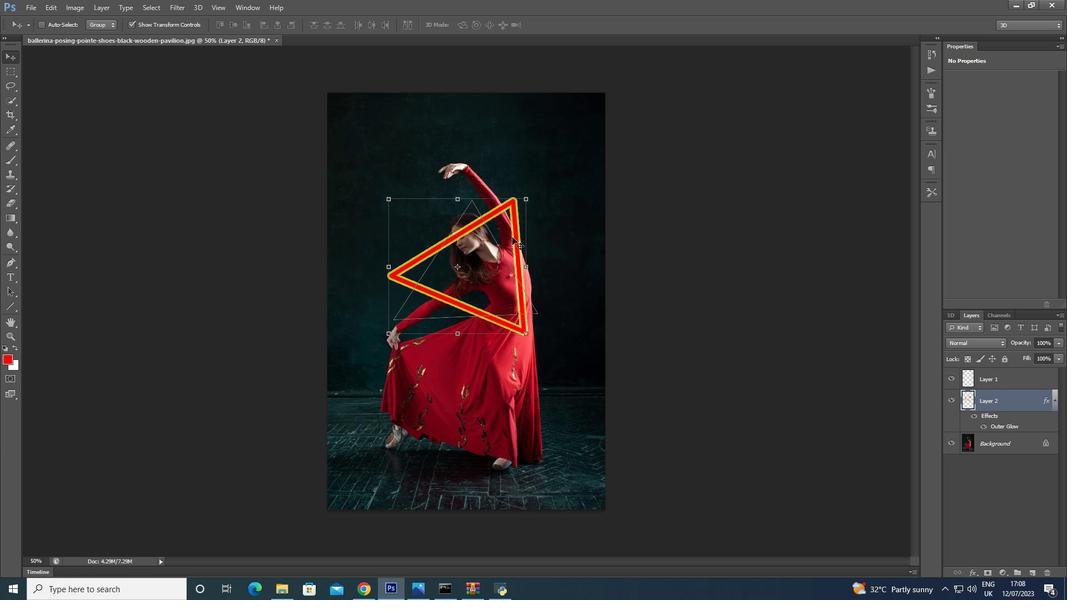 
Action: Mouse moved to (503, 294)
Screenshot: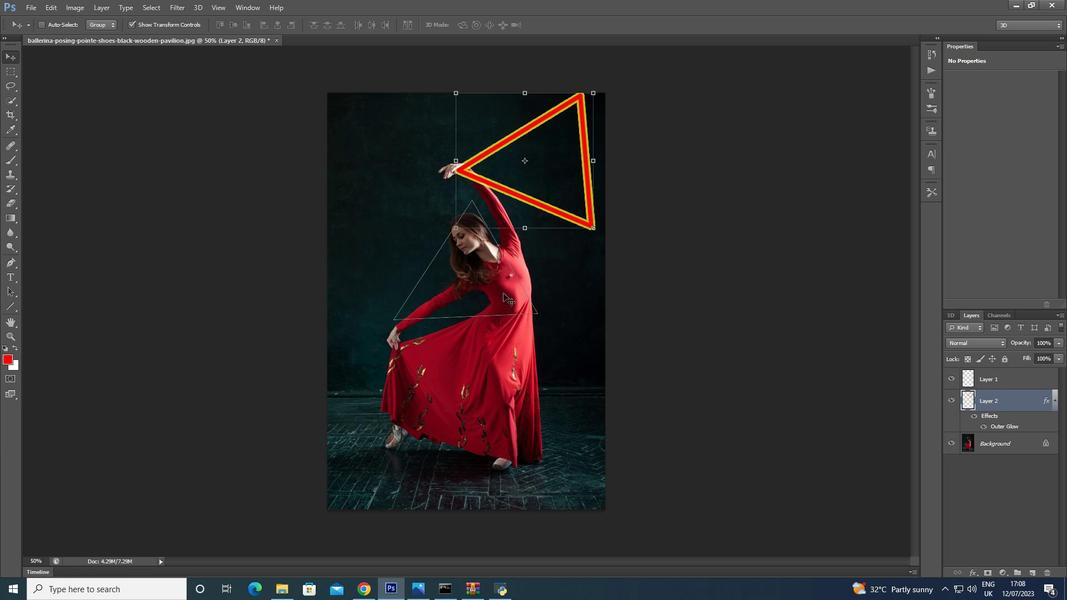 
Action: Mouse pressed left at (503, 294)
Screenshot: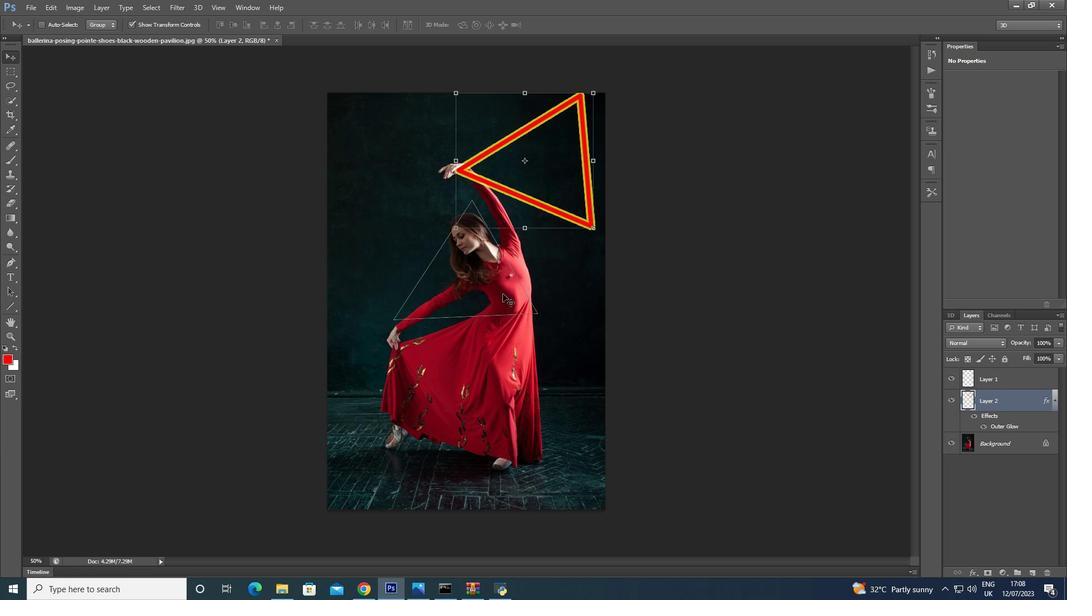 
Action: Mouse moved to (506, 293)
Screenshot: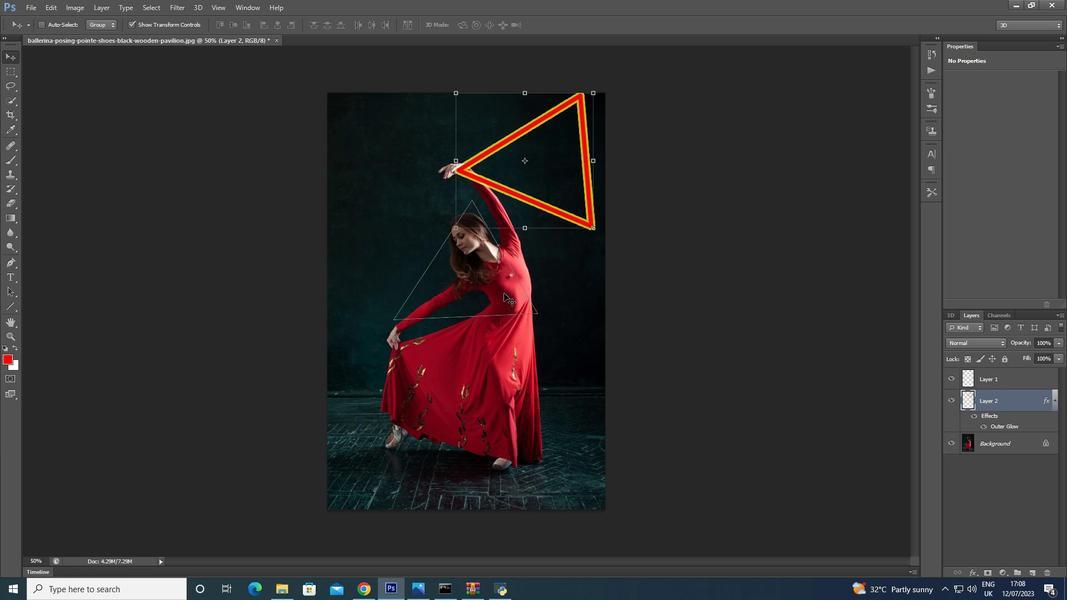 
Action: Key pressed <Key.enter>
Screenshot: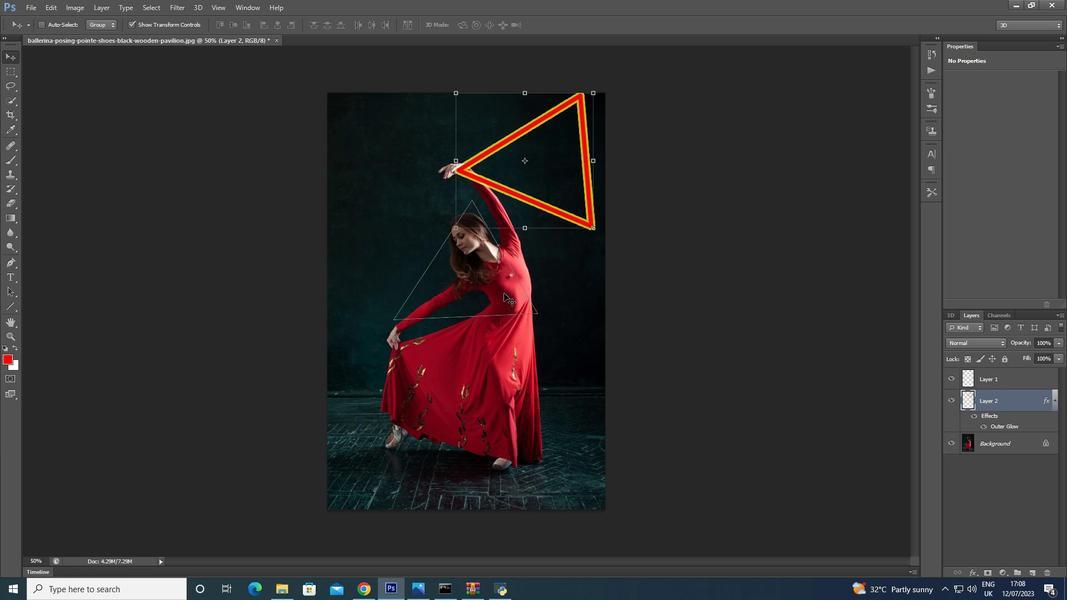 
Action: Mouse moved to (554, 280)
Screenshot: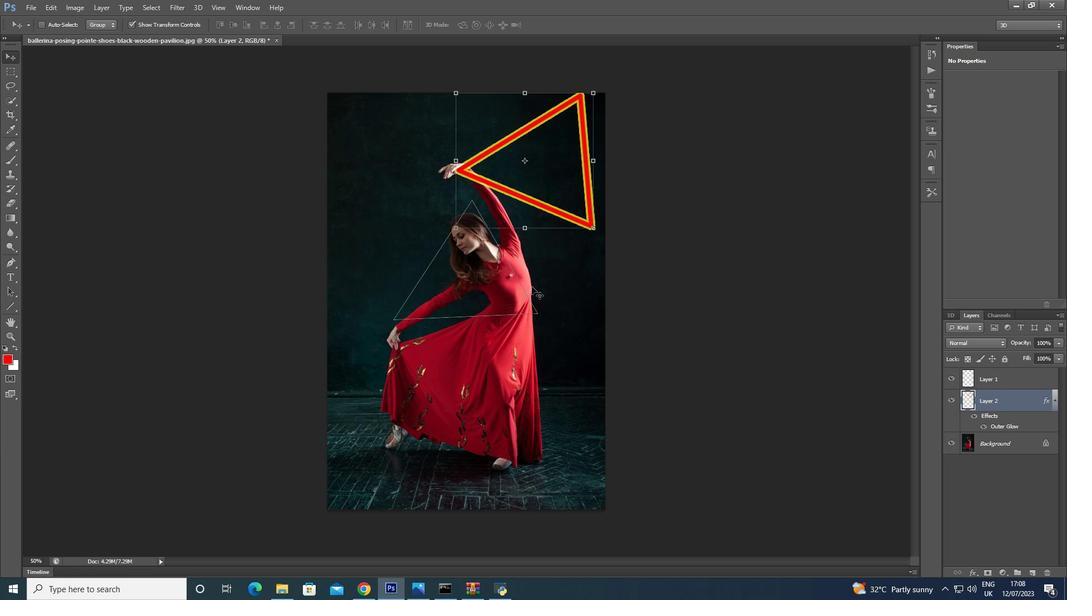 
Action: Mouse pressed left at (554, 280)
Screenshot: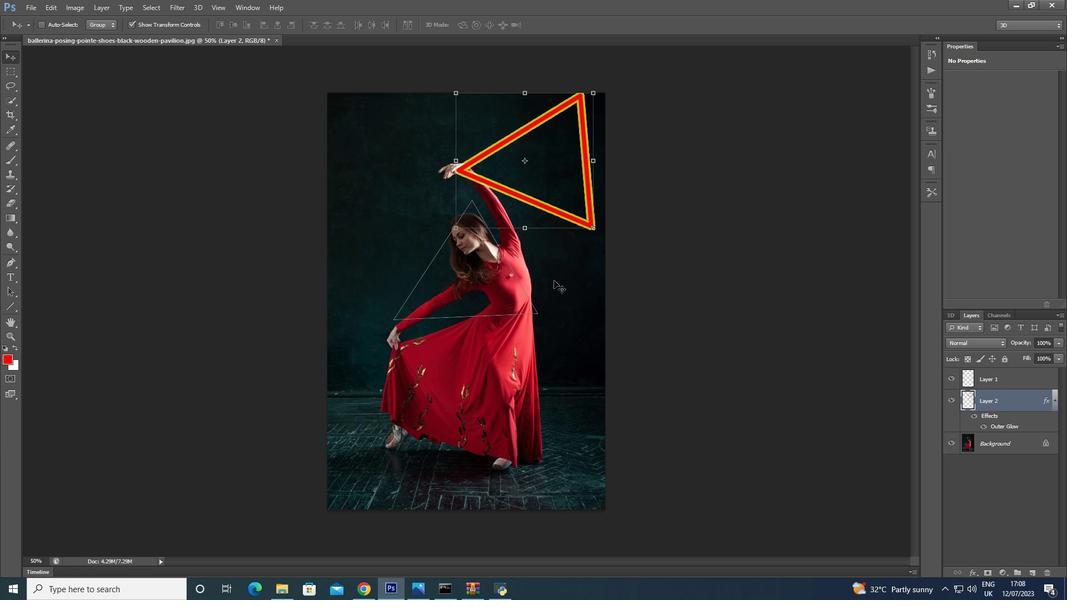 
Action: Mouse moved to (1016, 420)
Screenshot: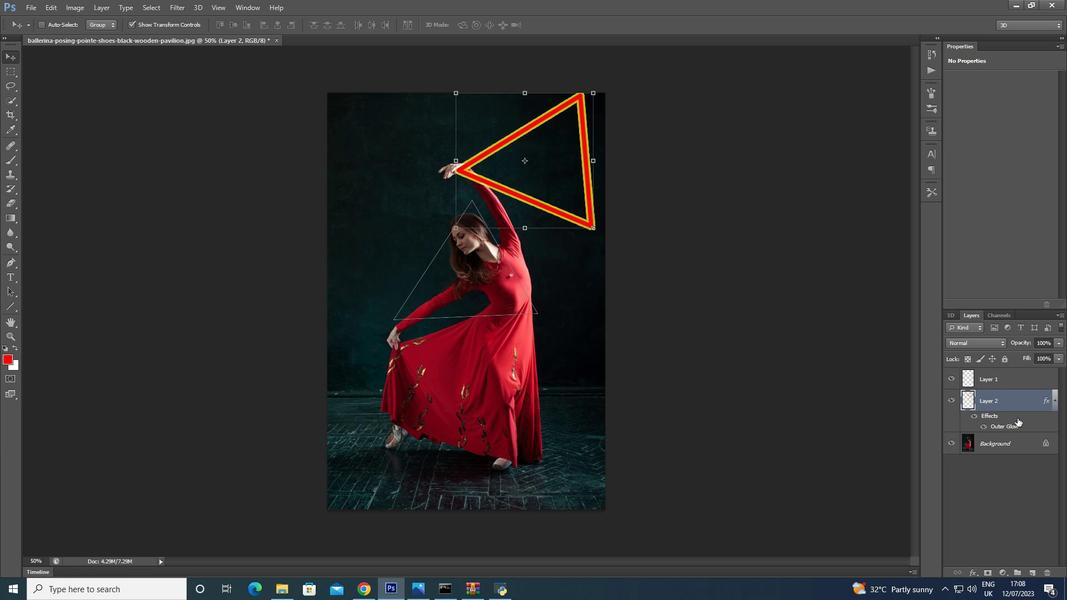 
Action: Mouse pressed left at (1016, 420)
Screenshot: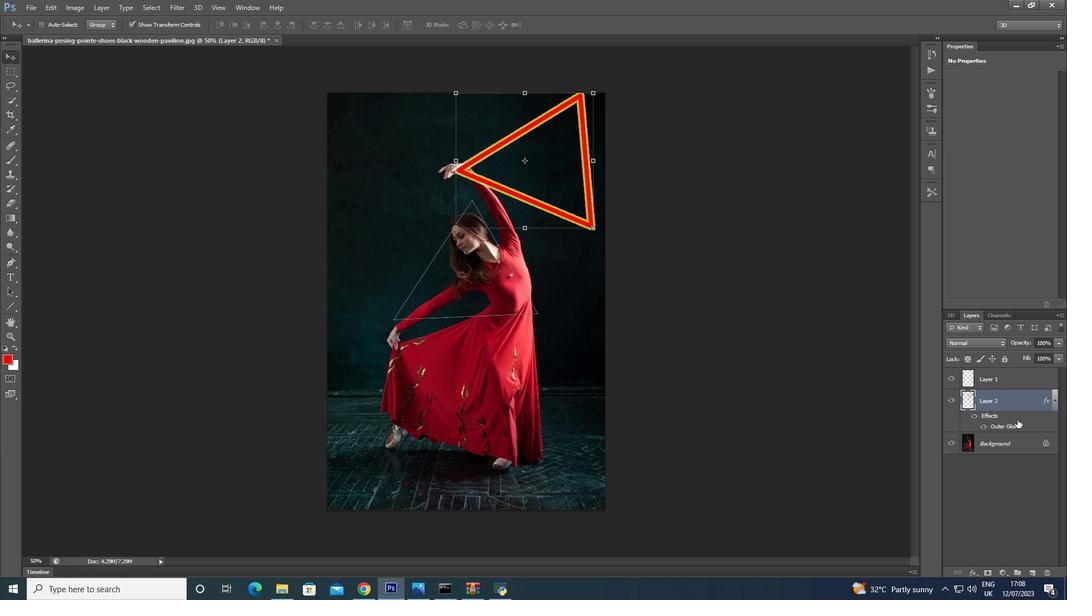 
Action: Mouse moved to (982, 424)
Screenshot: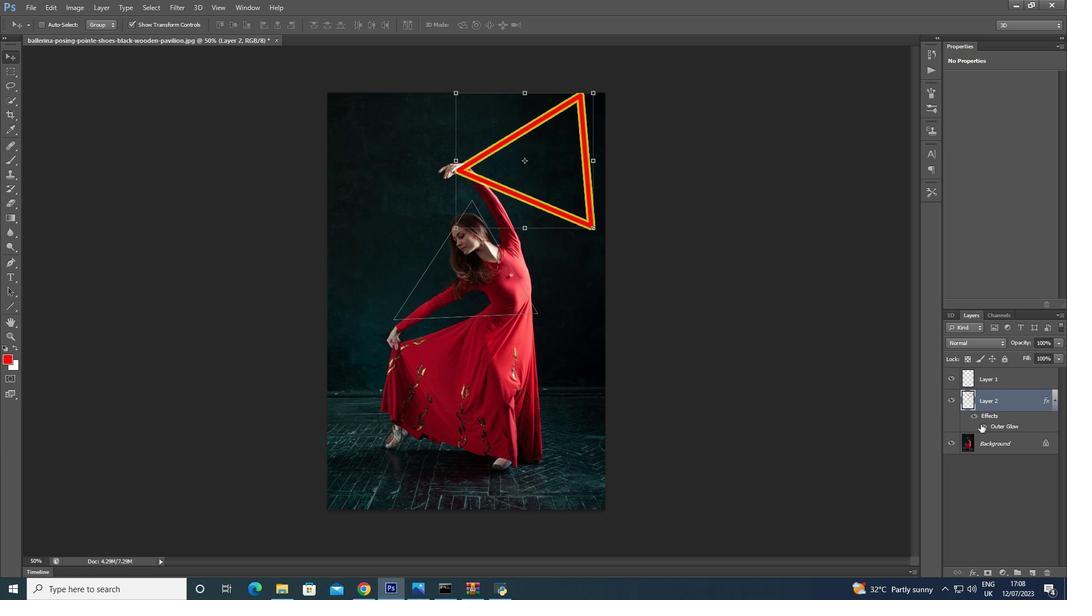 
Action: Mouse pressed left at (982, 424)
Screenshot: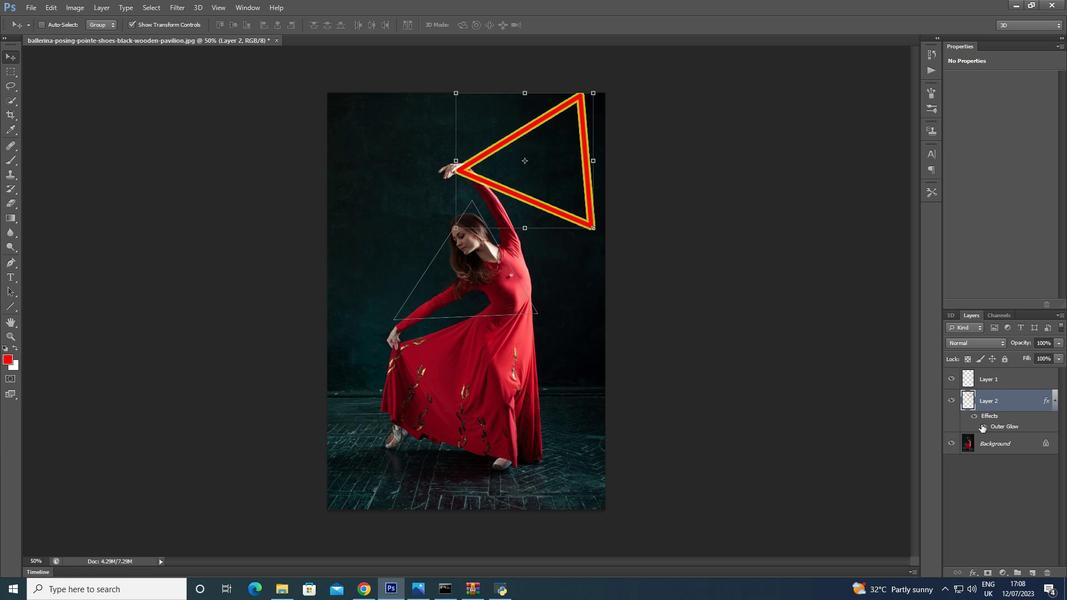 
Action: Mouse moved to (985, 424)
Screenshot: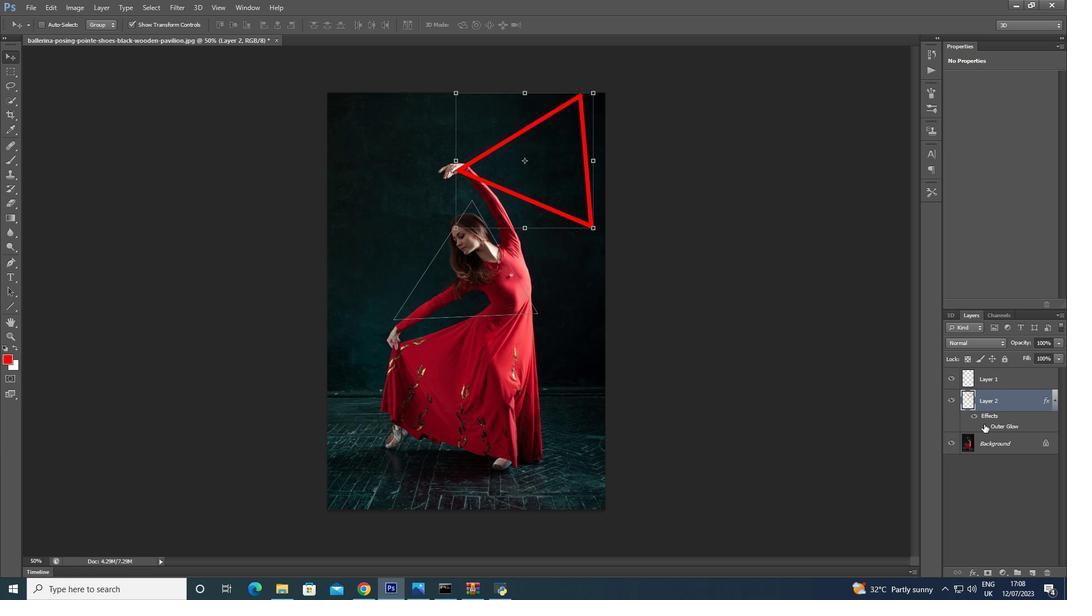 
Action: Mouse pressed left at (985, 424)
Screenshot: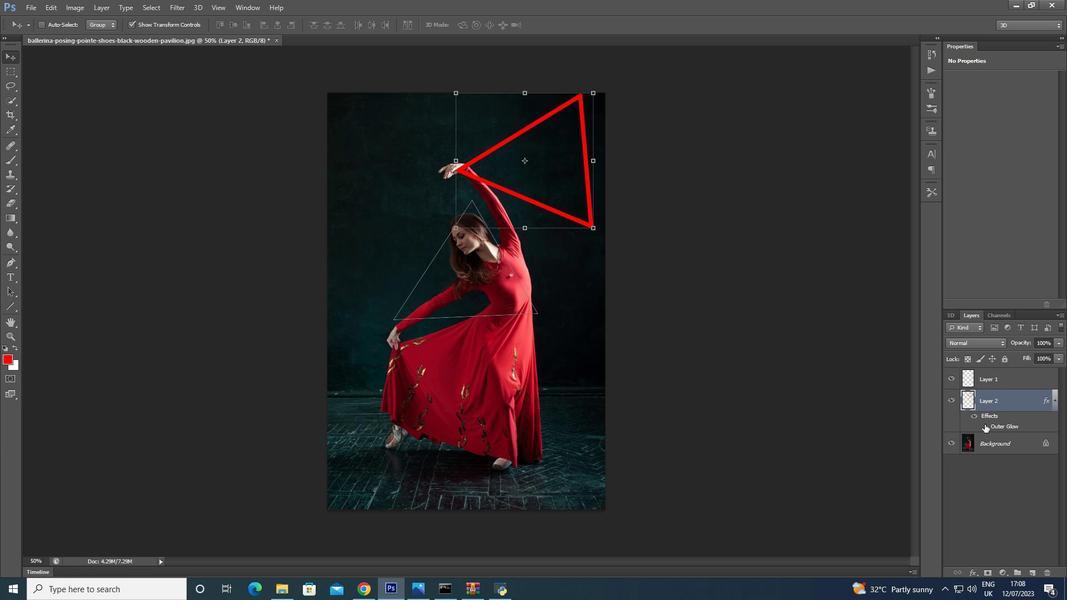 
Action: Mouse moved to (978, 416)
Screenshot: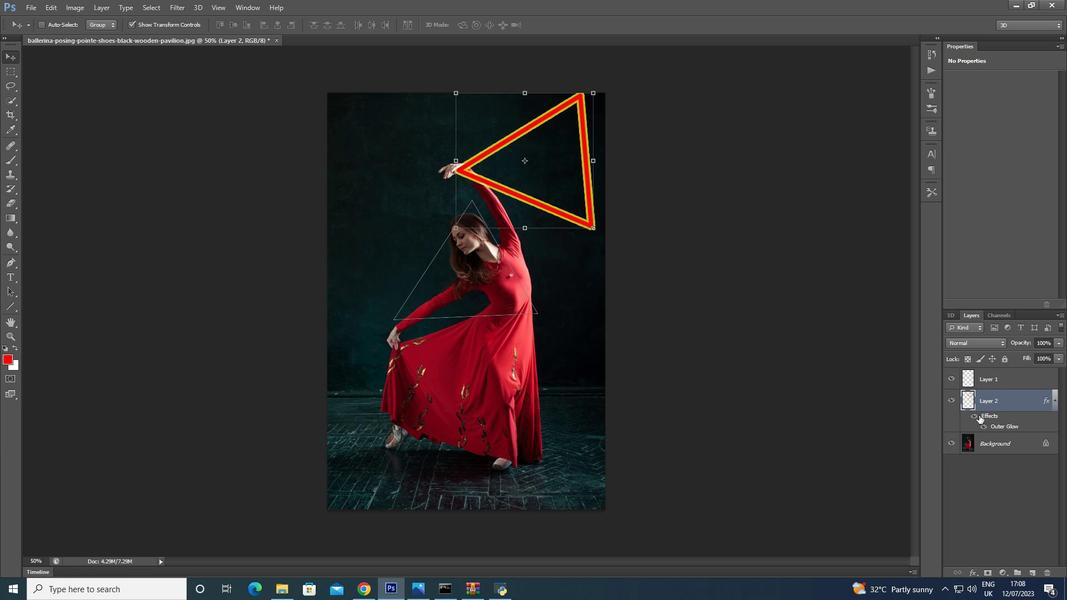 
Action: Mouse pressed left at (978, 416)
Screenshot: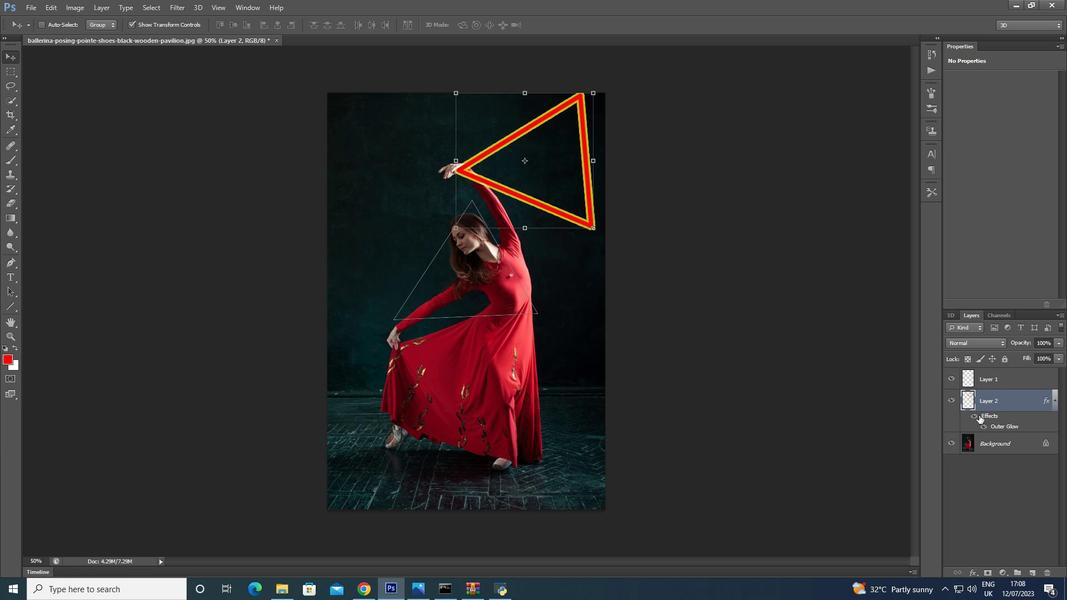 
Action: Mouse moved to (974, 416)
Screenshot: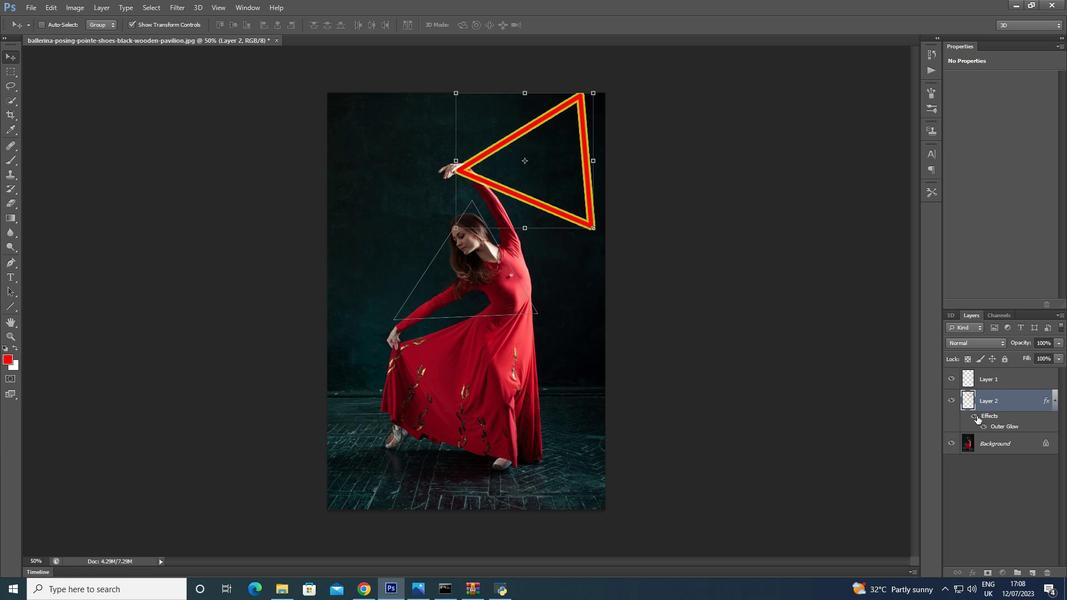 
Action: Mouse pressed left at (974, 416)
Screenshot: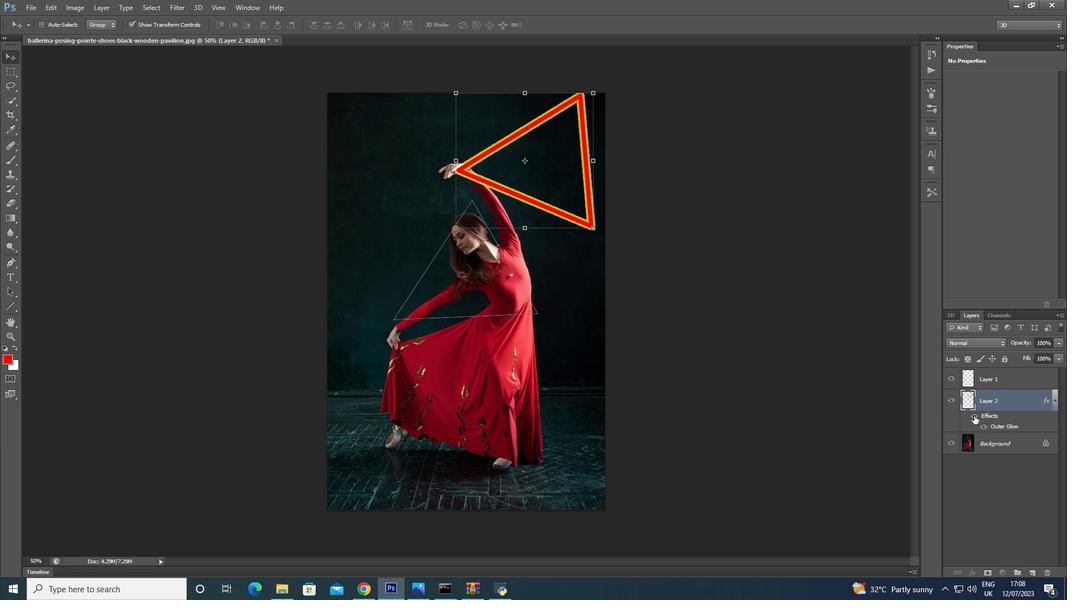 
Action: Mouse pressed left at (974, 416)
Screenshot: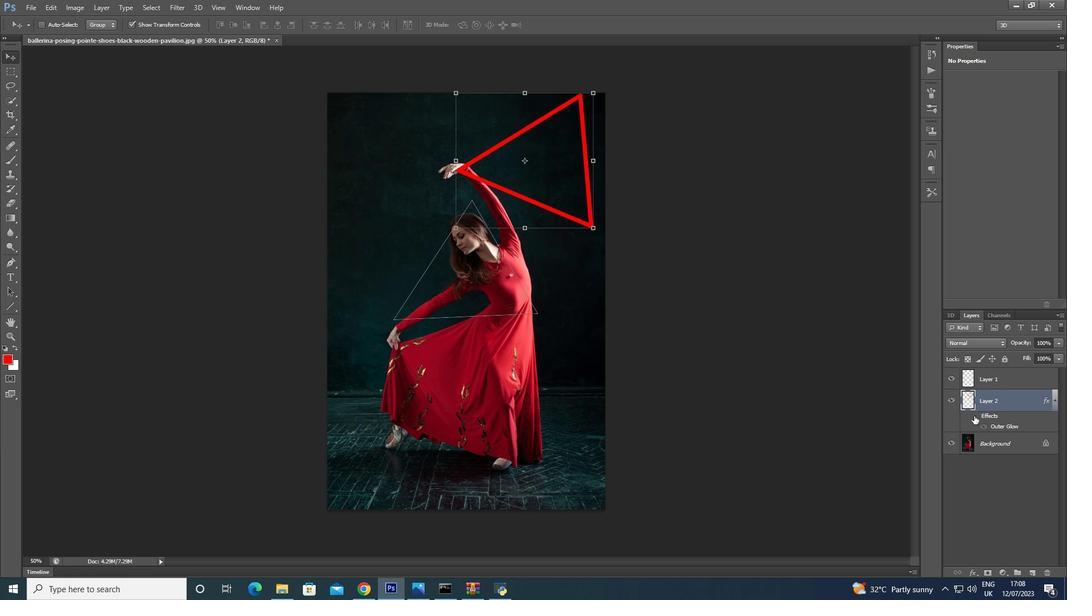 
Action: Mouse moved to (988, 377)
Screenshot: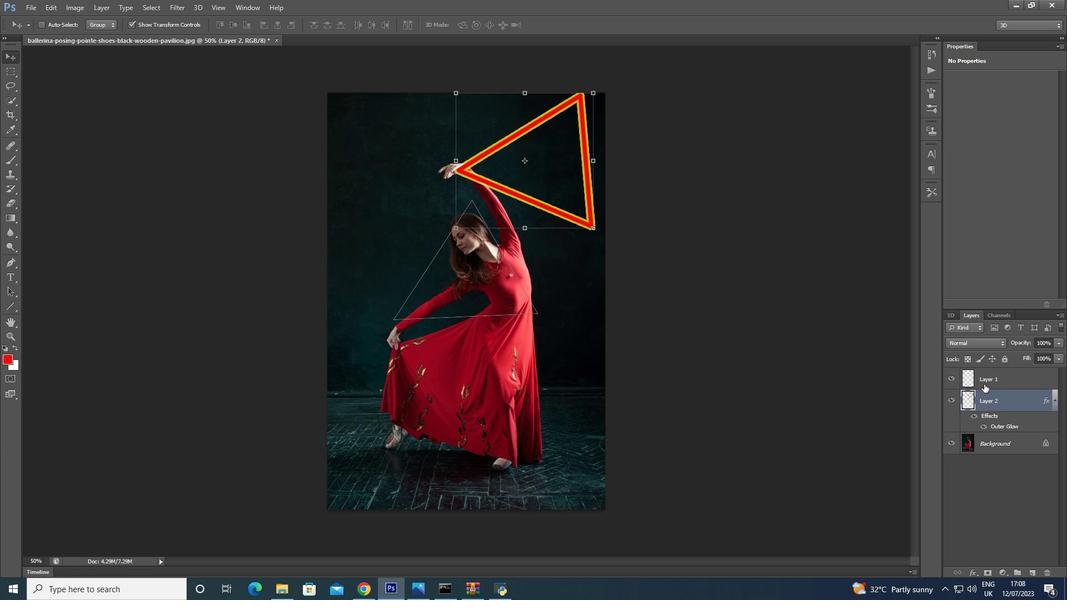 
Action: Mouse pressed left at (988, 377)
Screenshot: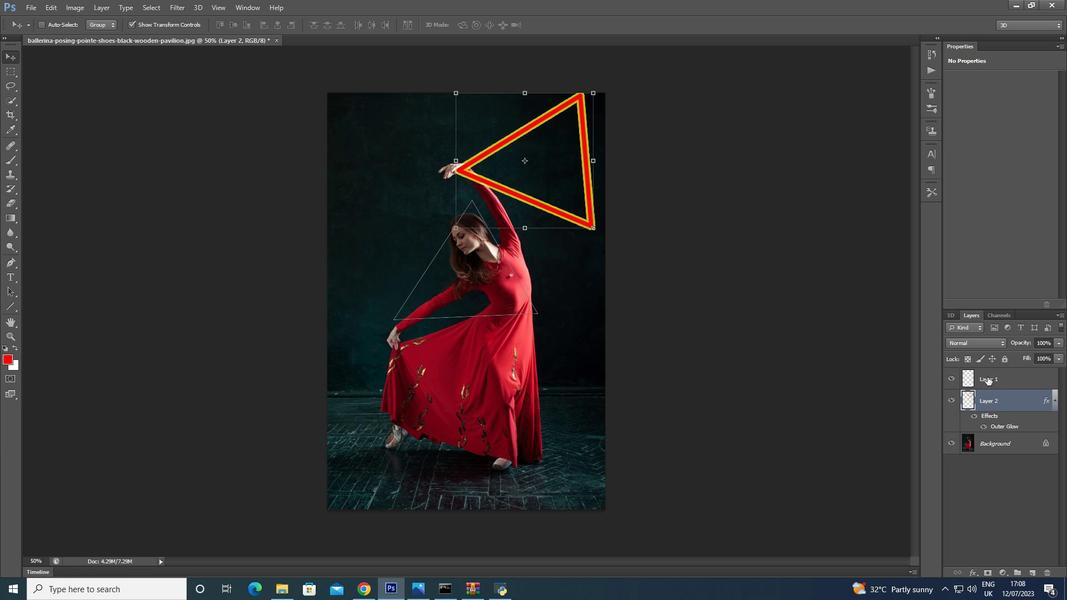 
Action: Mouse moved to (1045, 571)
Screenshot: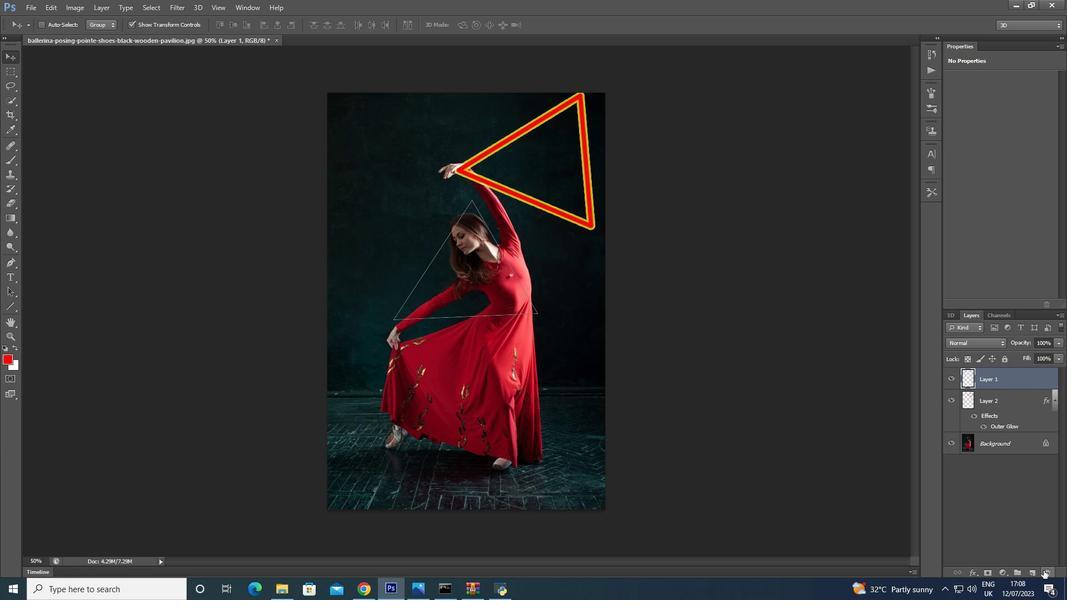 
Action: Mouse pressed left at (1045, 571)
Screenshot: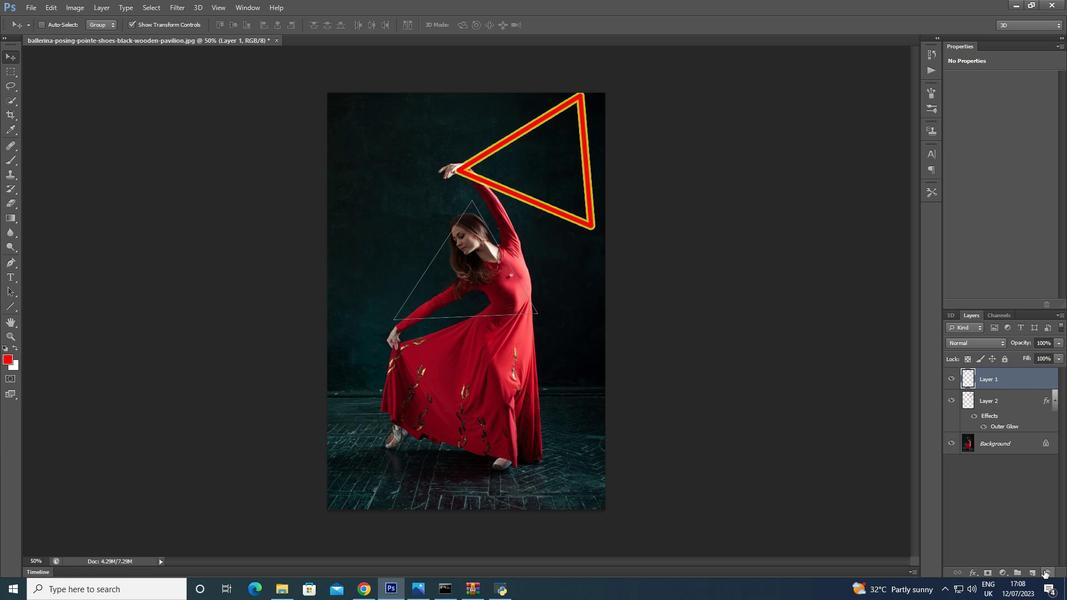 
Action: Mouse moved to (516, 212)
Screenshot: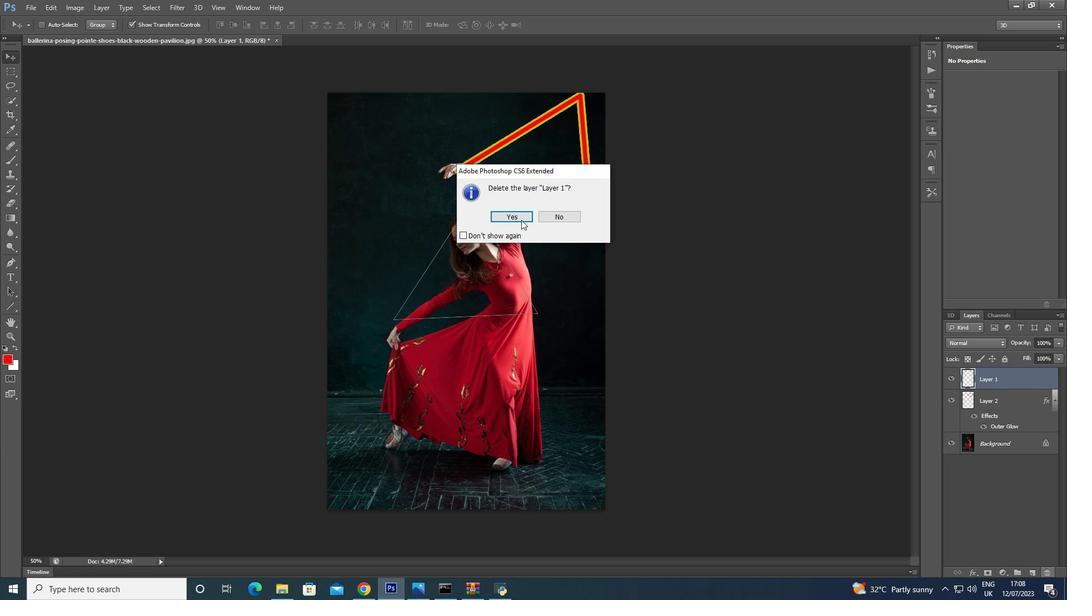 
Action: Mouse pressed left at (516, 212)
Screenshot: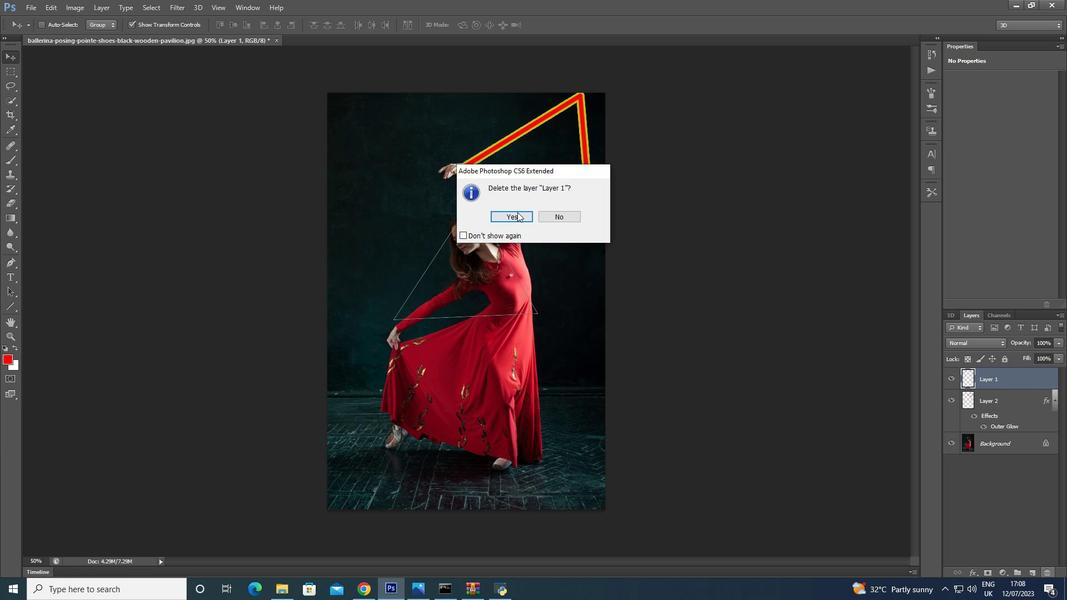 
Action: Mouse moved to (516, 292)
Screenshot: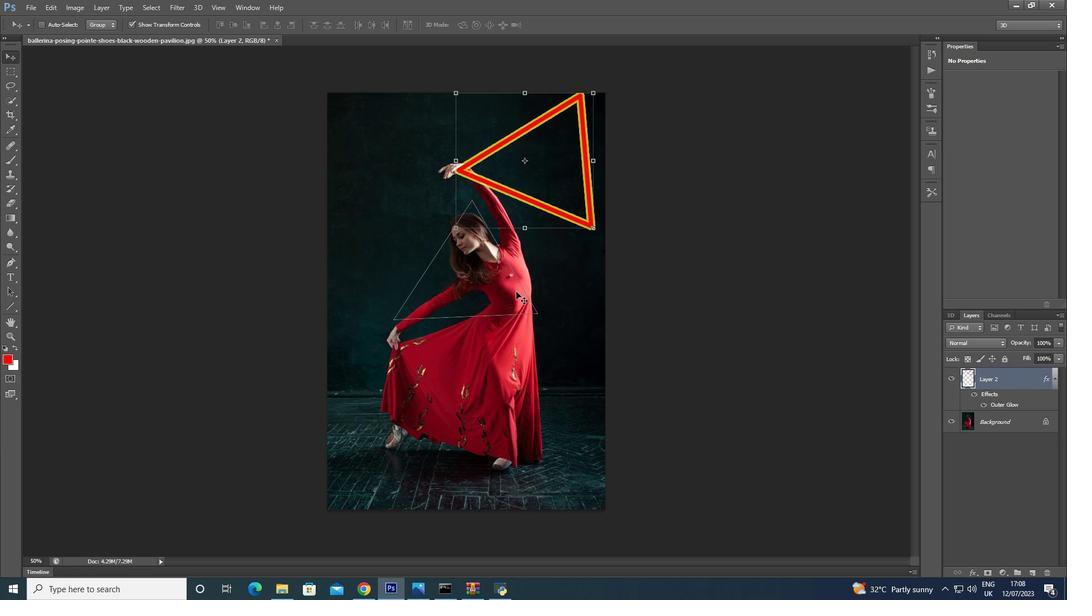 
Action: Mouse pressed left at (516, 292)
Screenshot: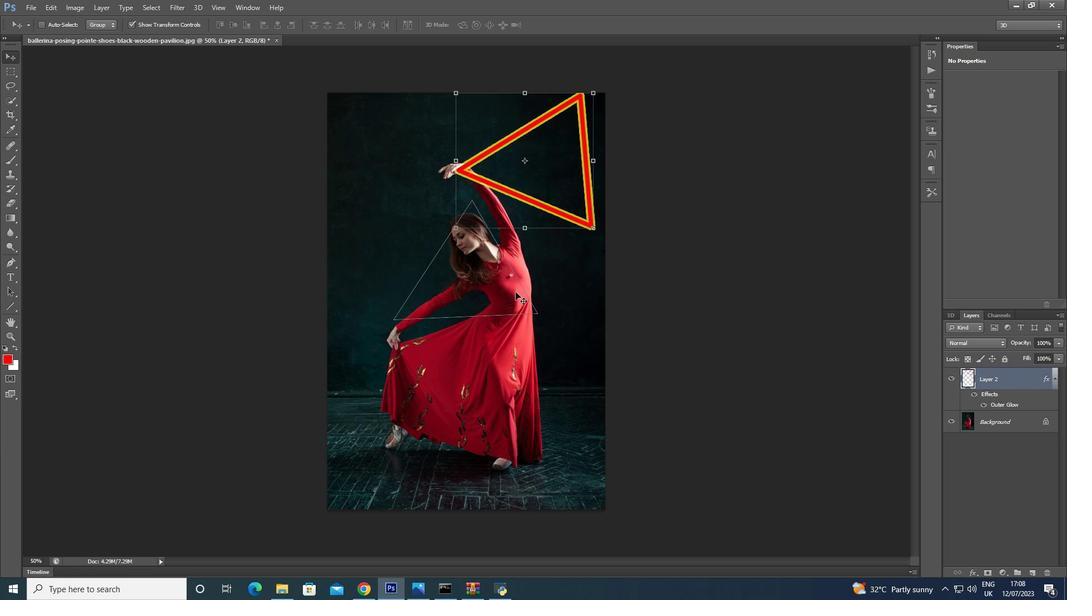 
Action: Mouse moved to (522, 291)
Screenshot: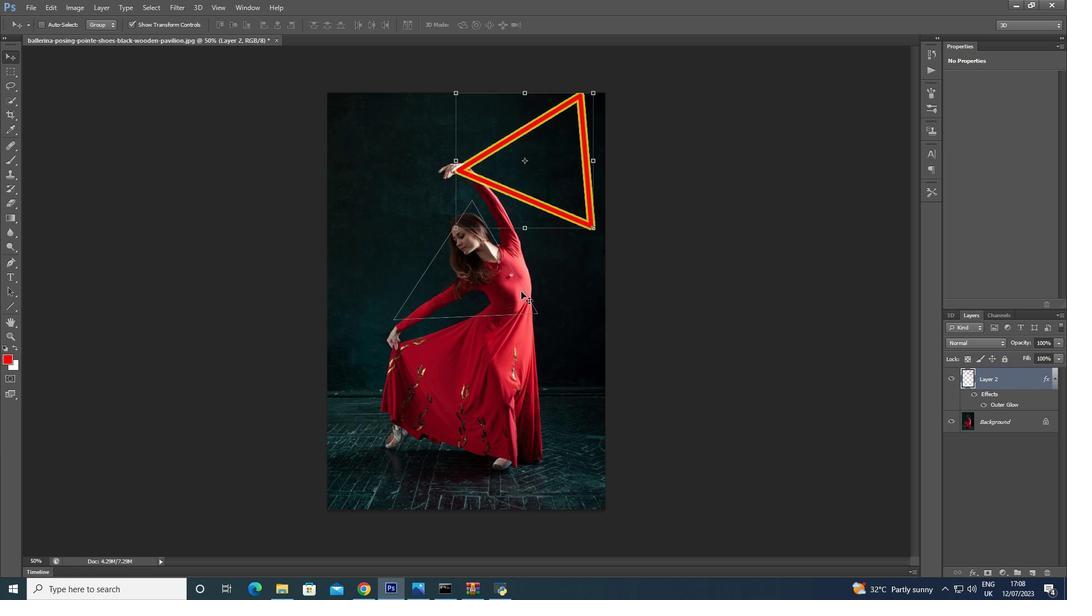 
Action: Mouse pressed left at (522, 291)
Screenshot: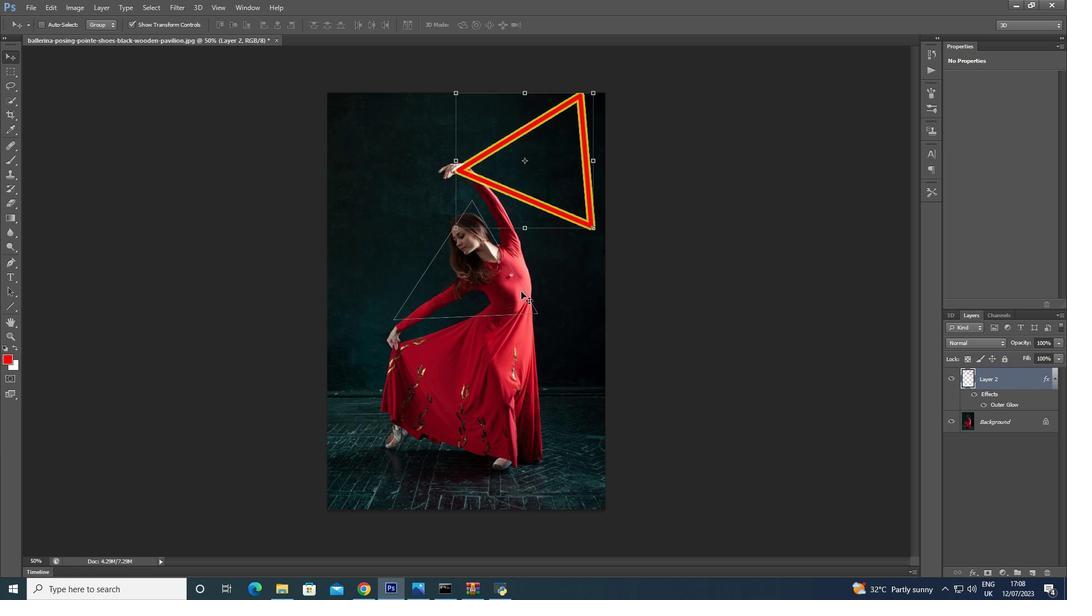 
Action: Mouse moved to (477, 313)
Screenshot: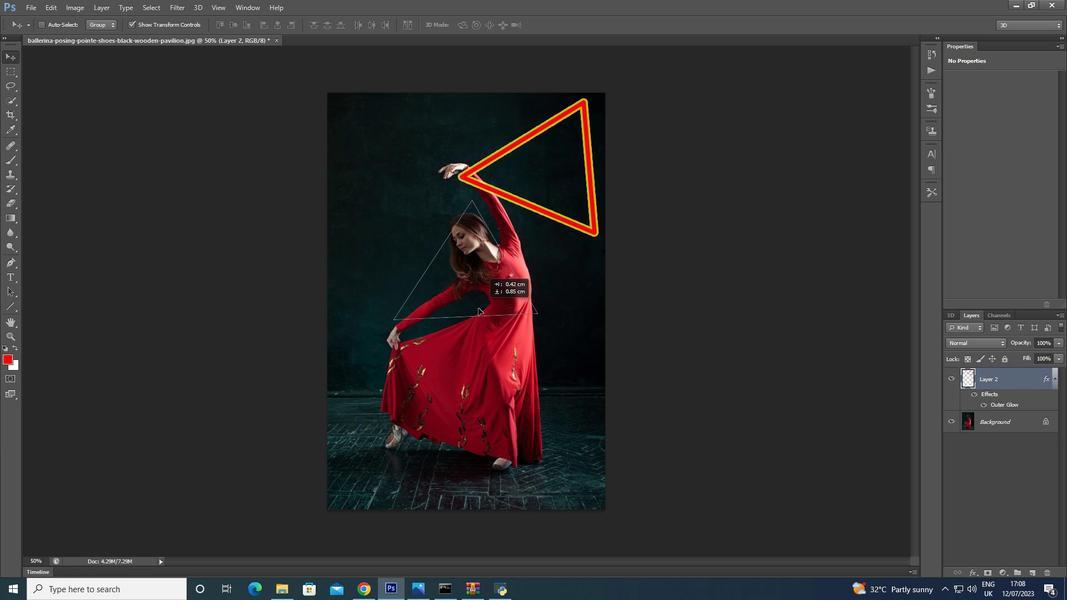
Action: Mouse pressed left at (477, 313)
Screenshot: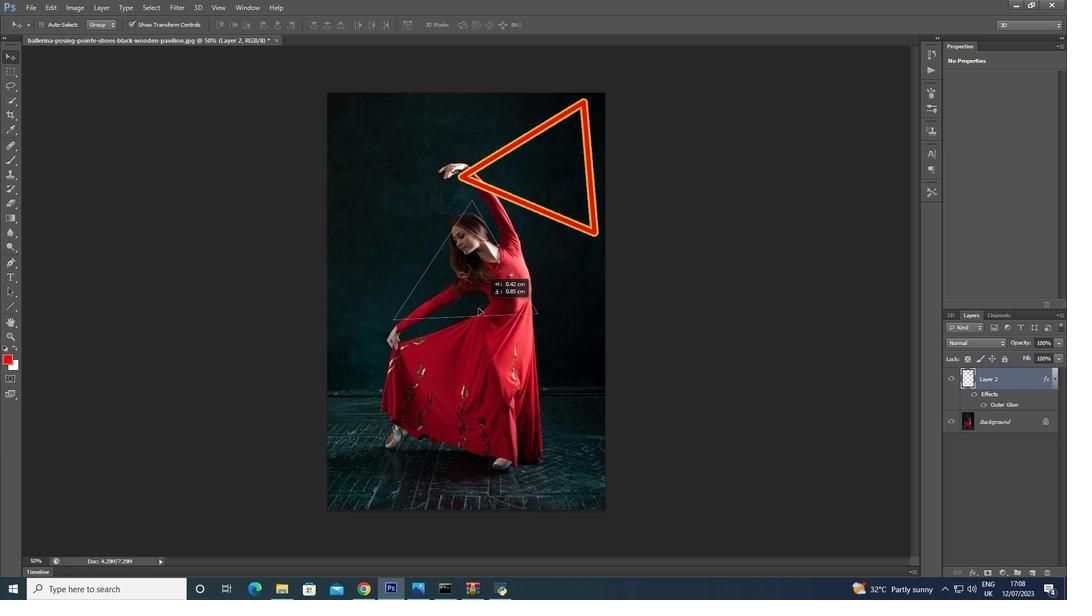 
Action: Mouse moved to (989, 427)
Screenshot: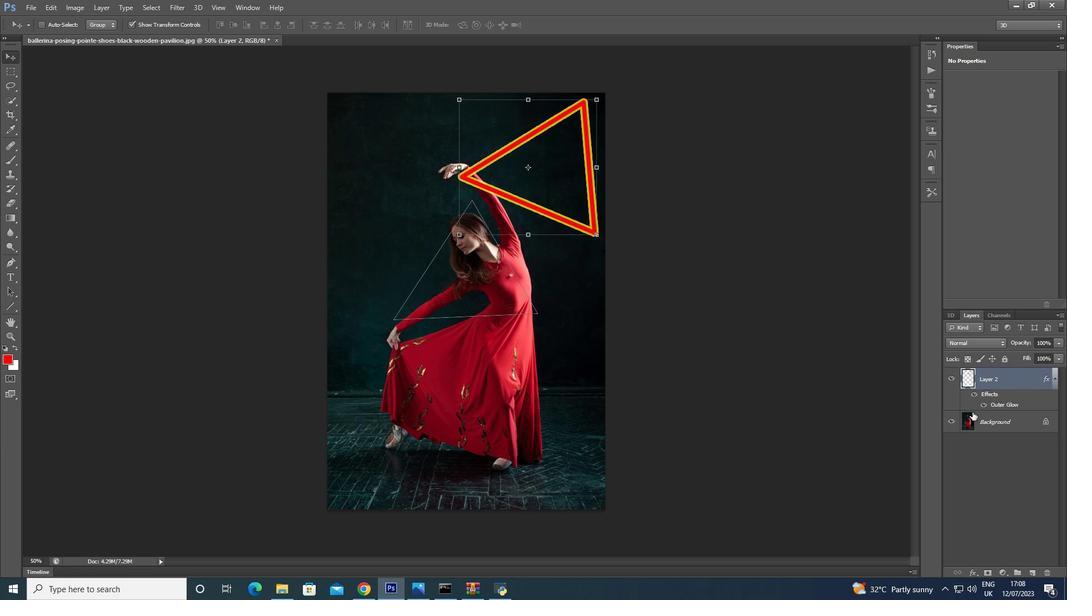 
Action: Mouse pressed left at (989, 427)
Screenshot: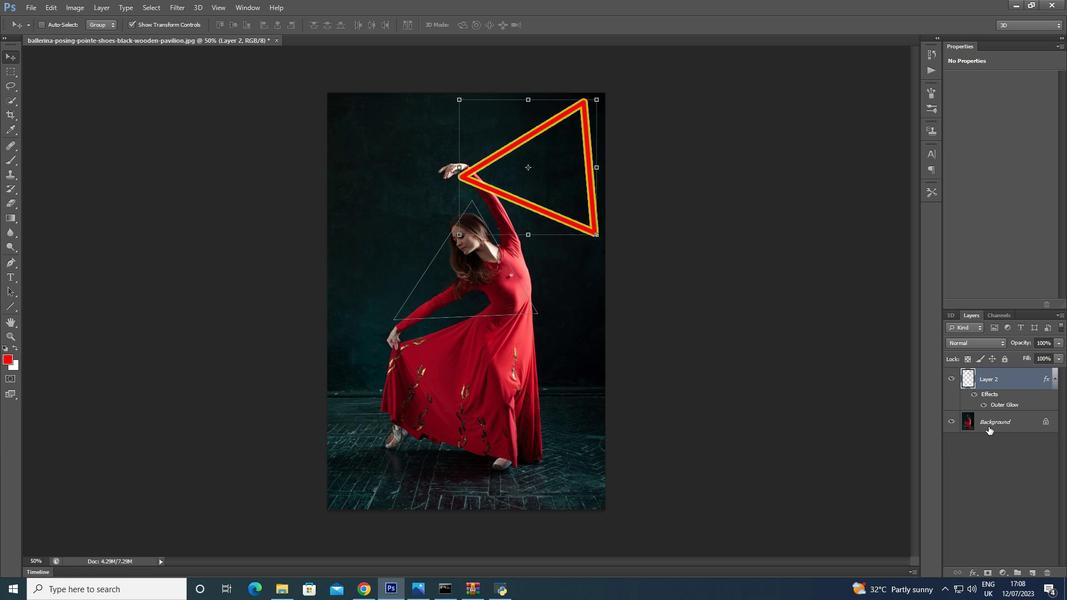 
Action: Mouse moved to (456, 306)
Screenshot: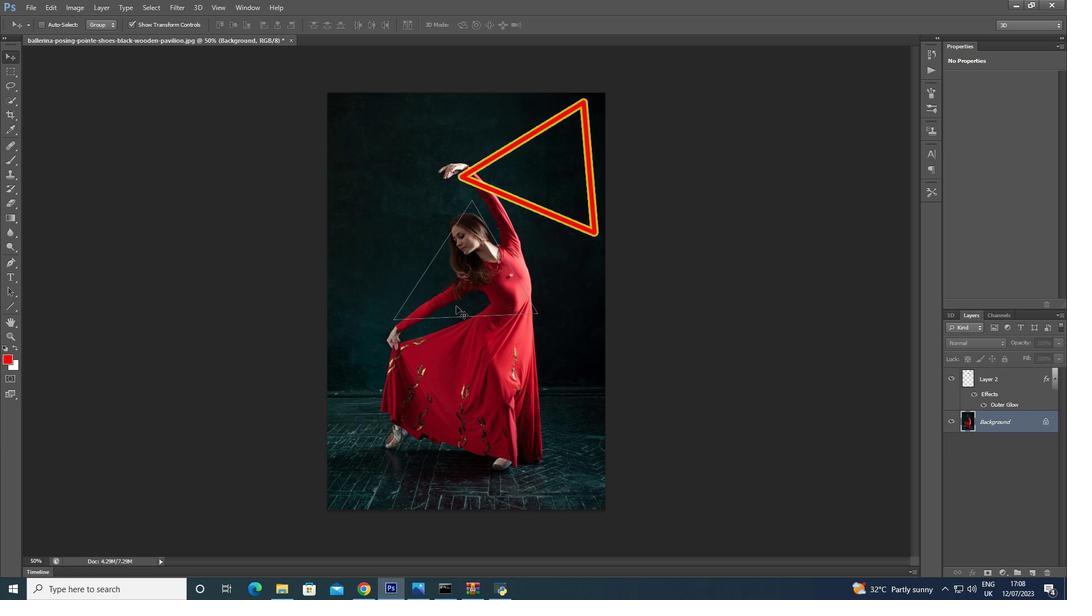 
Action: Mouse pressed left at (456, 306)
Screenshot: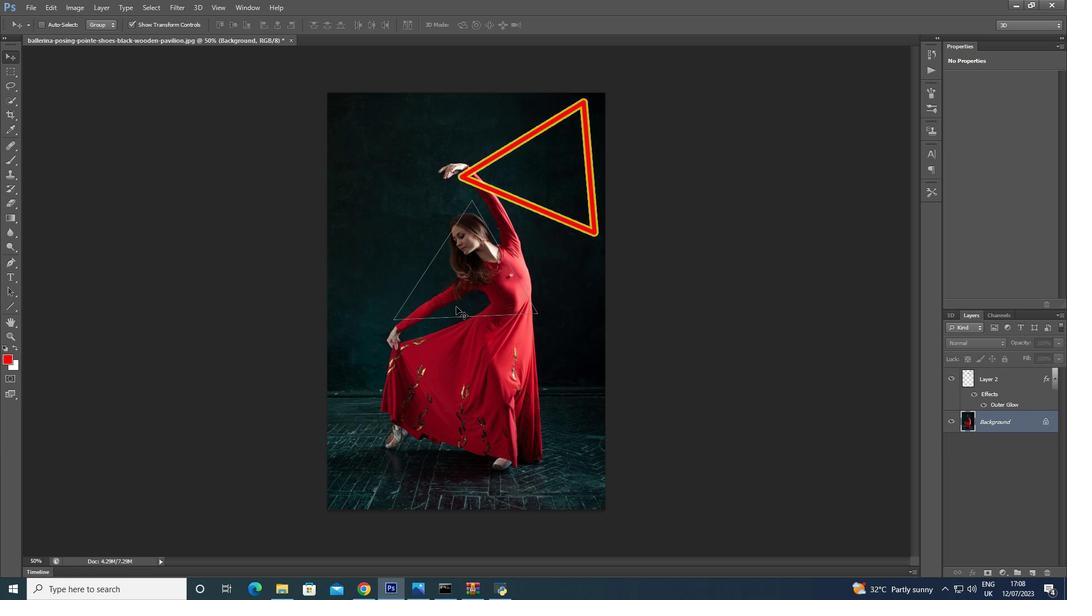 
Action: Mouse moved to (465, 312)
Screenshot: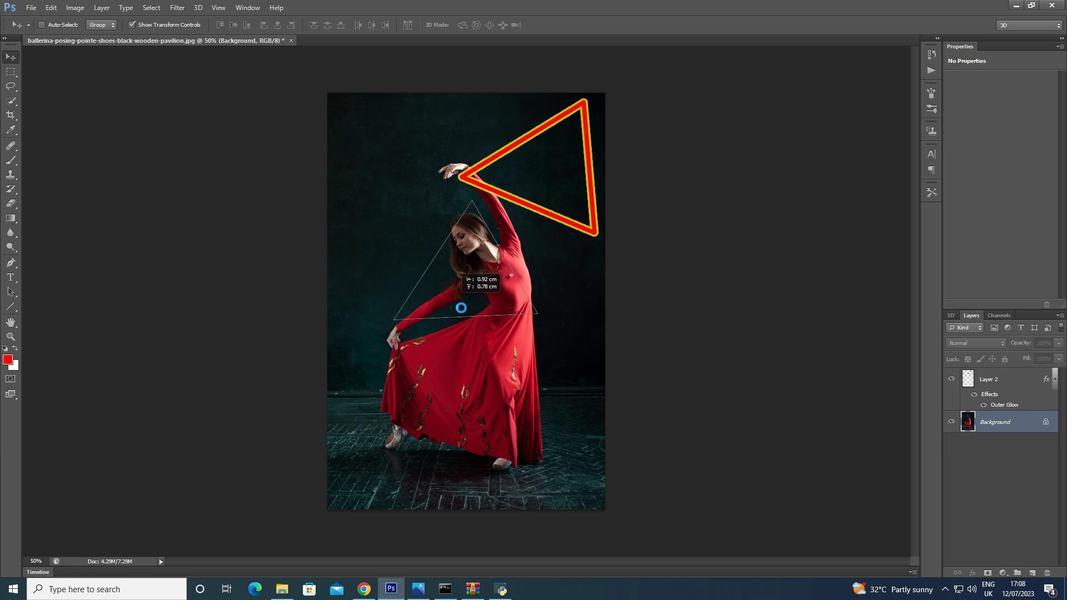 
Action: Mouse pressed left at (465, 312)
Screenshot: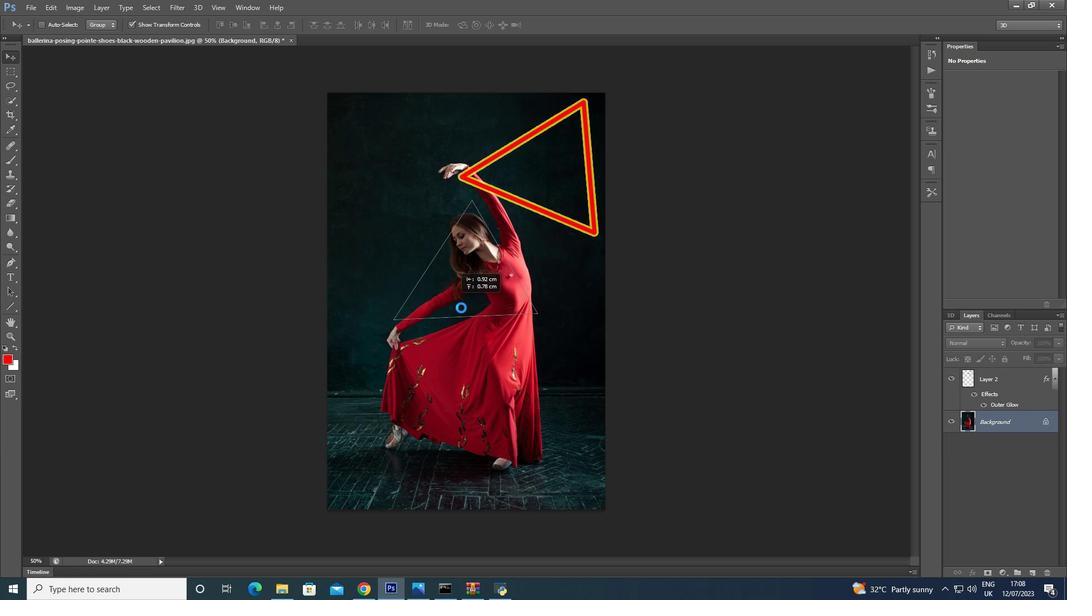 
Action: Mouse moved to (547, 208)
Screenshot: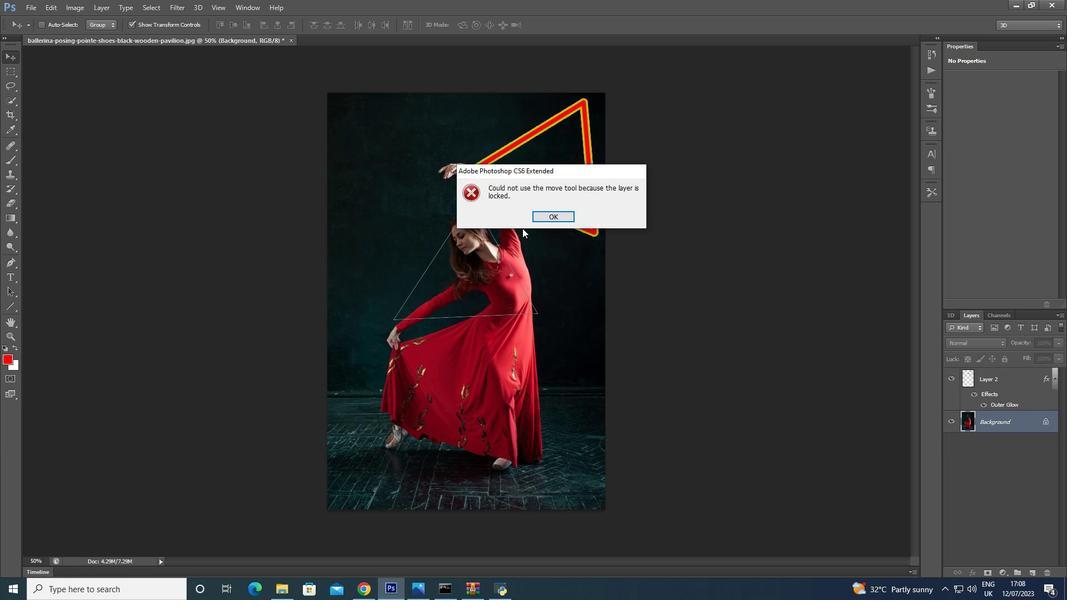 
Action: Mouse pressed left at (547, 208)
Screenshot: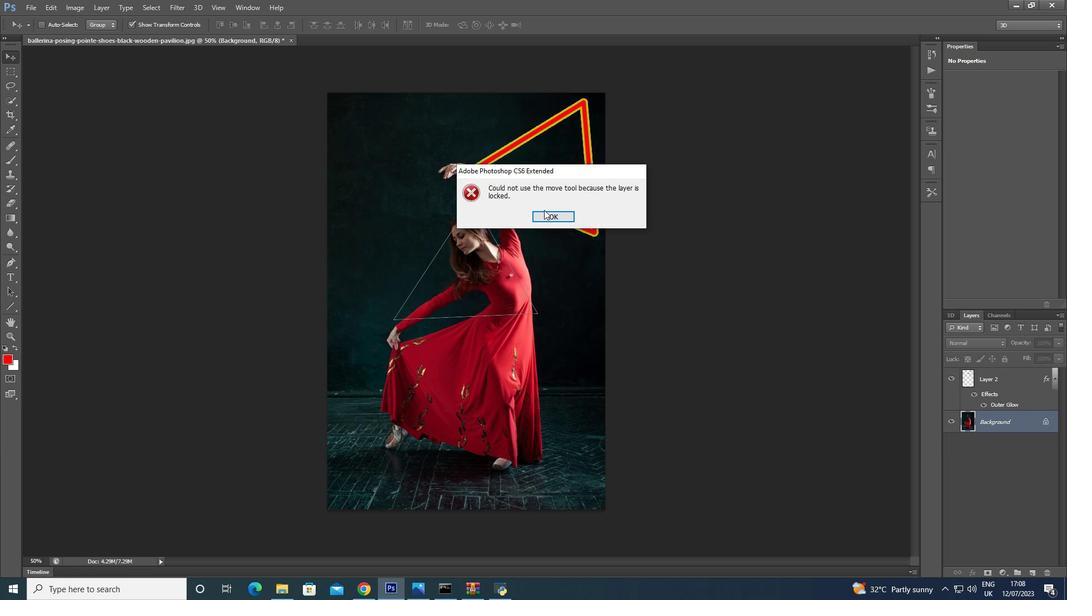 
Action: Mouse moved to (547, 213)
Screenshot: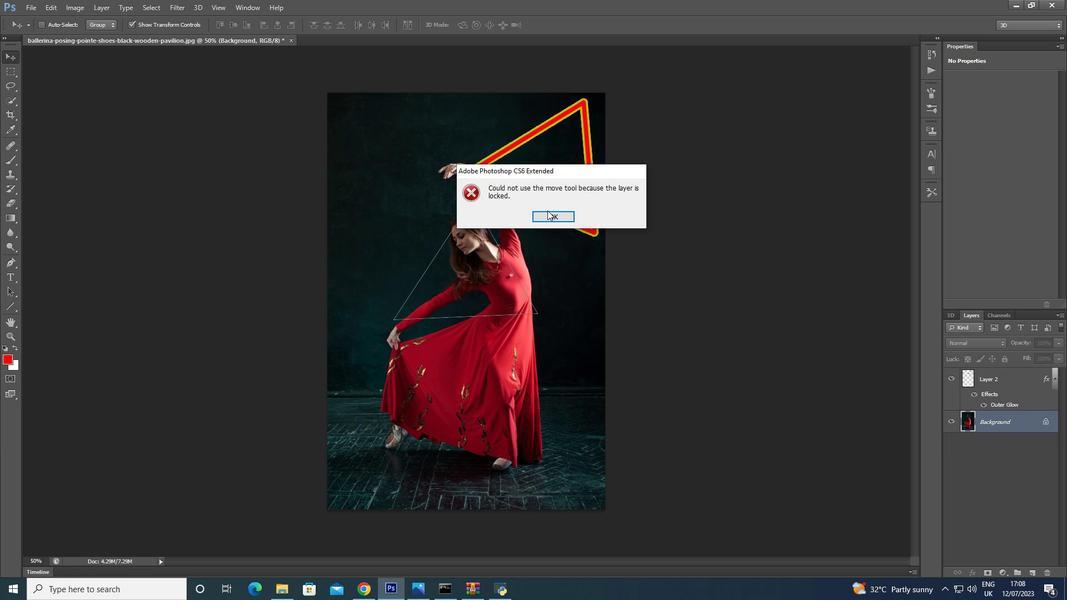 
Action: Mouse pressed left at (547, 213)
Screenshot: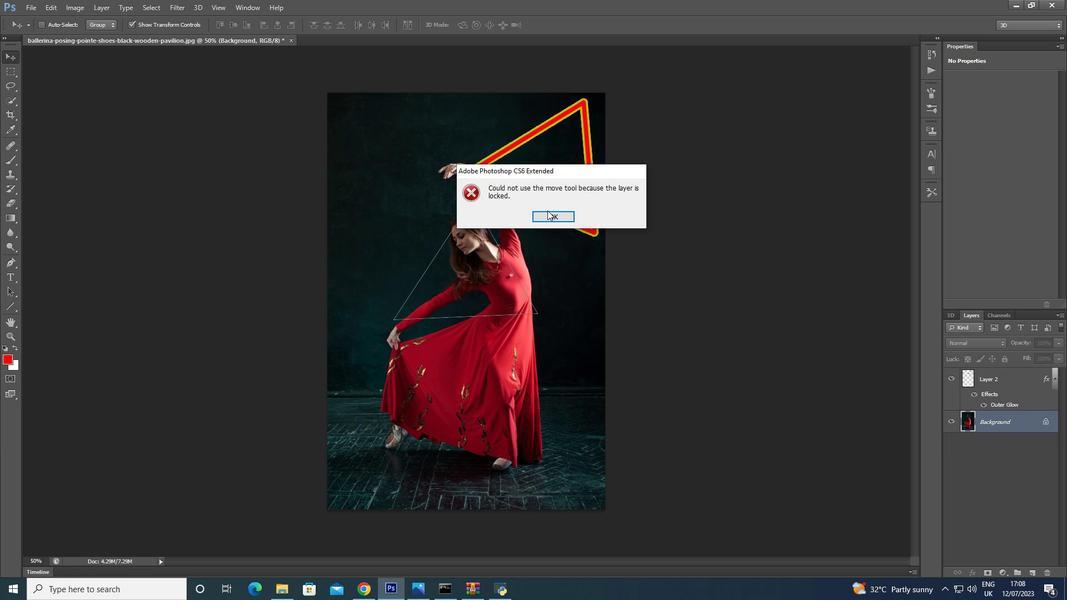
Action: Mouse moved to (1024, 427)
Screenshot: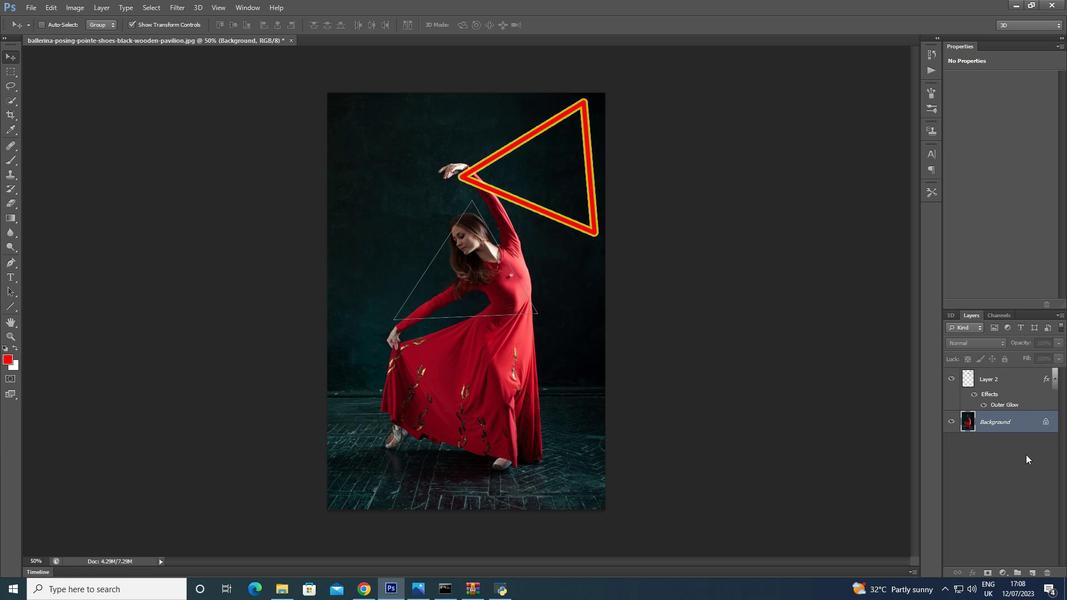 
Action: Mouse pressed left at (1024, 427)
Screenshot: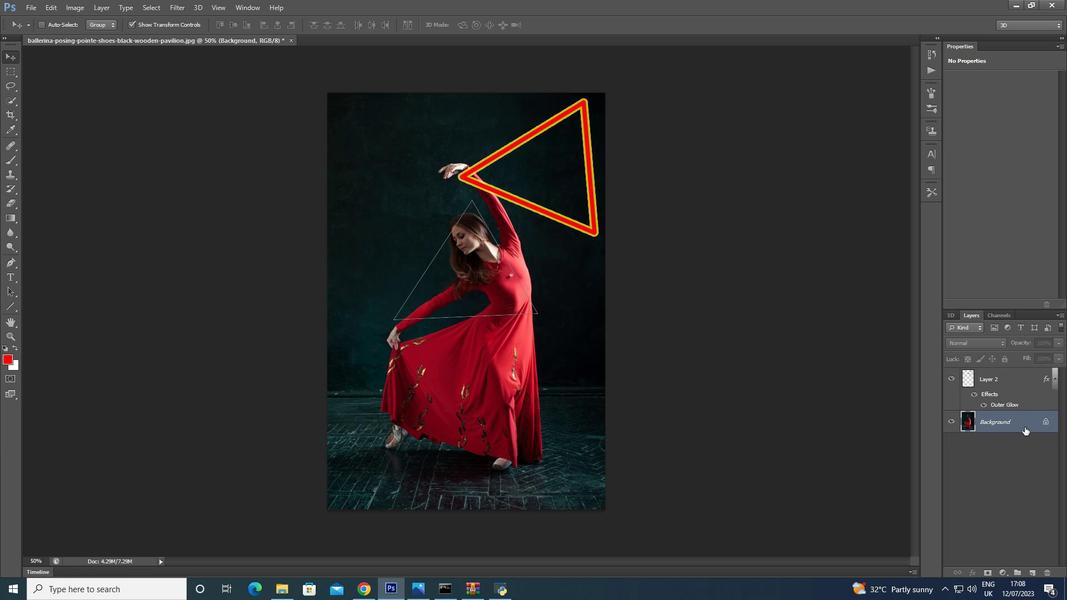 
Action: Mouse moved to (493, 314)
Screenshot: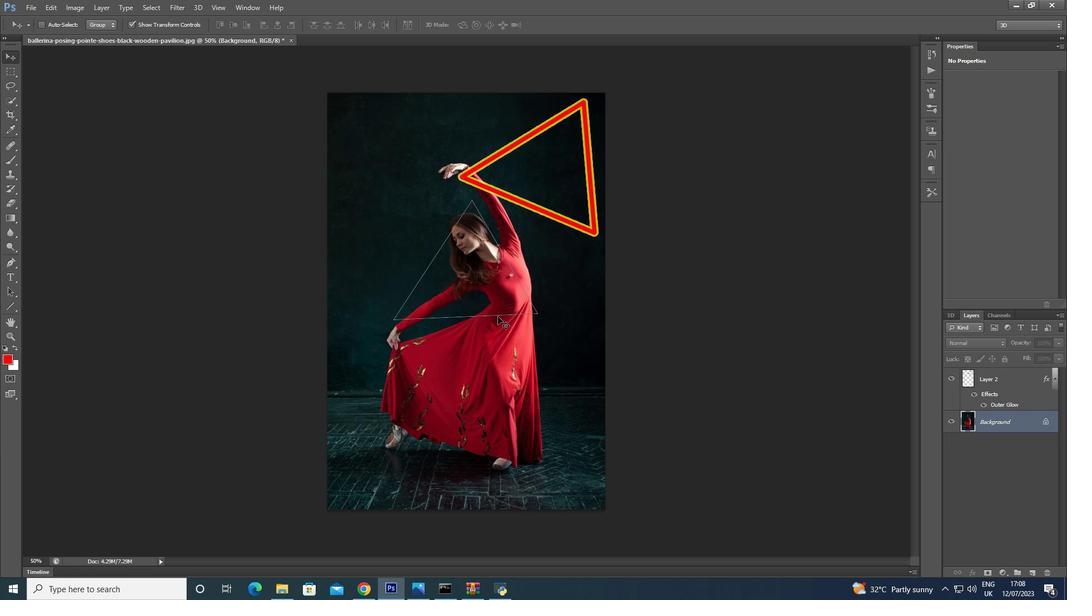 
Action: Mouse pressed left at (493, 314)
Screenshot: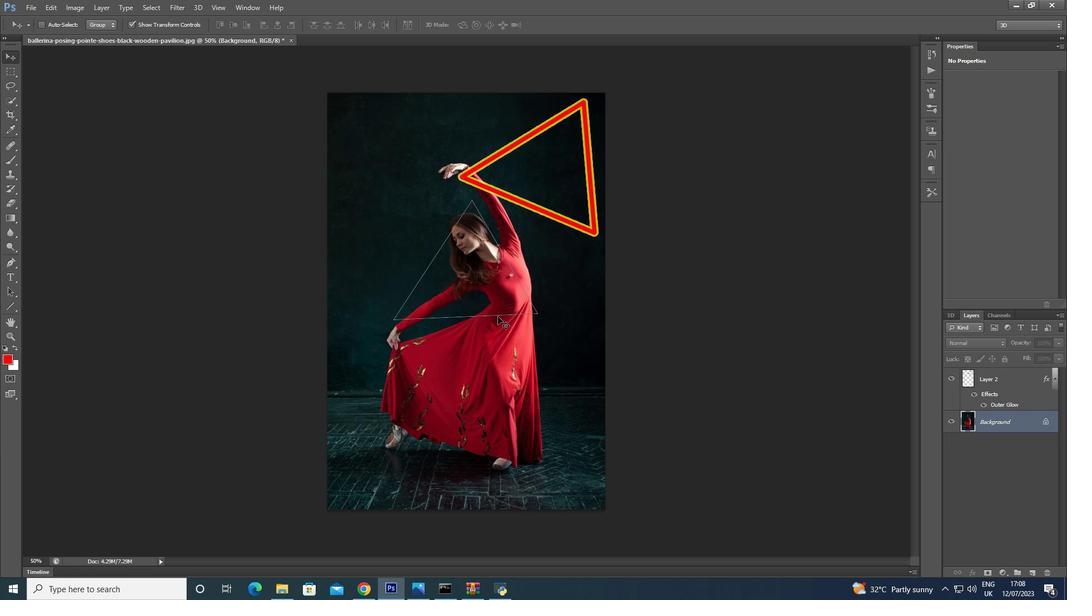 
Action: Mouse moved to (444, 270)
Screenshot: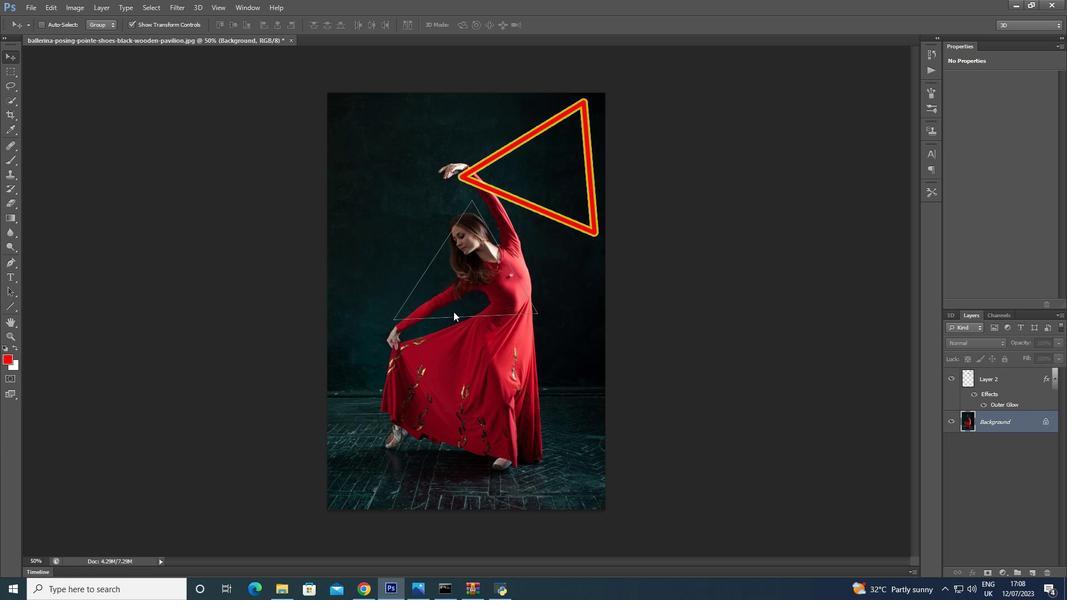 
Action: Mouse pressed left at (444, 270)
Screenshot: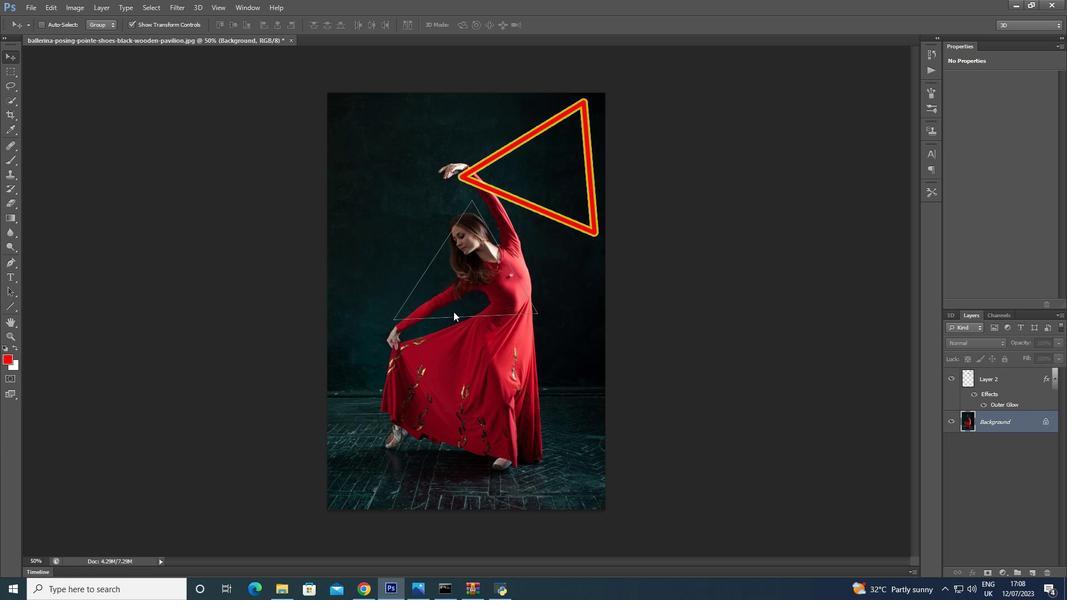 
Action: Mouse moved to (437, 269)
Screenshot: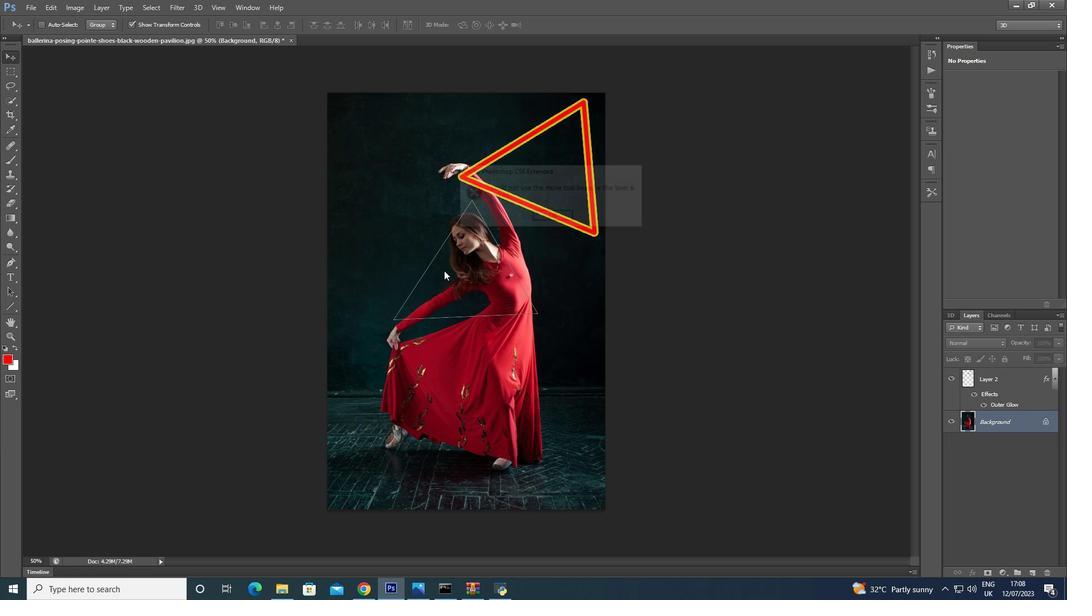 
Action: Mouse pressed left at (437, 269)
Screenshot: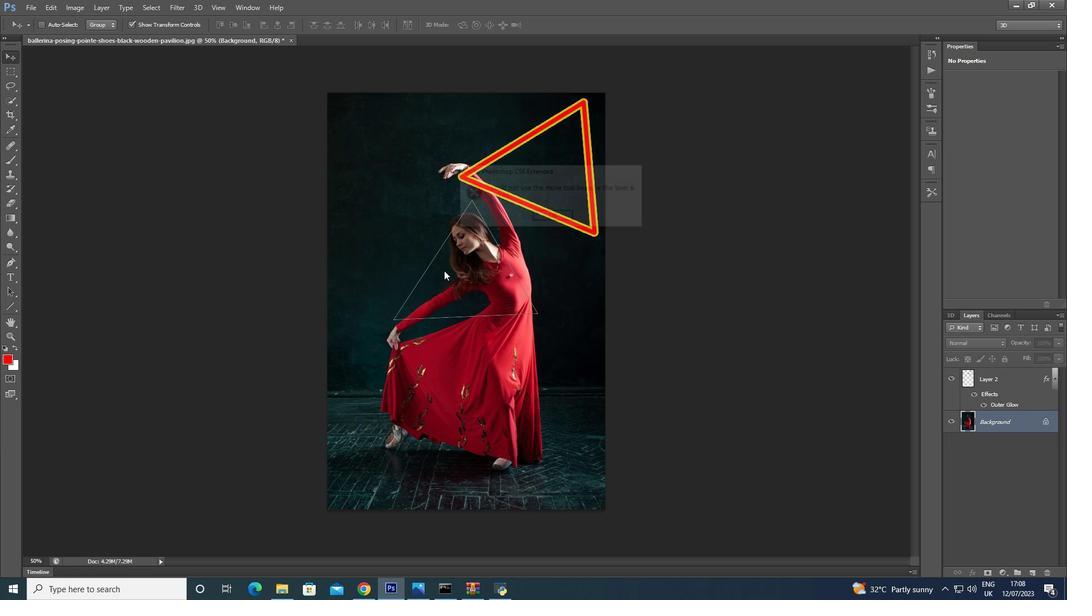 
Action: Mouse moved to (437, 269)
Screenshot: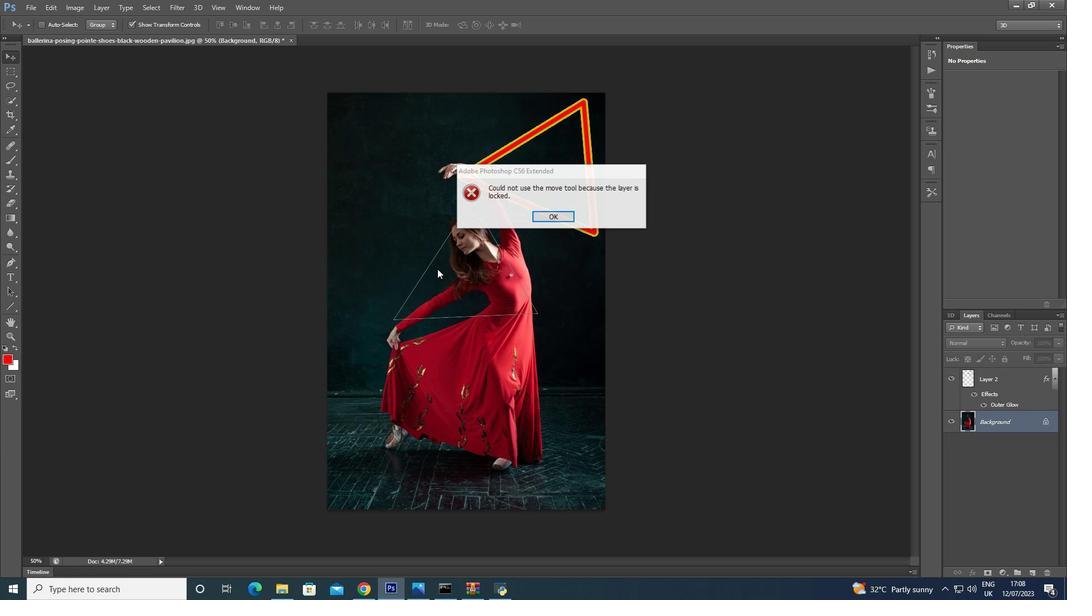 
Action: Mouse pressed right at (437, 269)
Screenshot: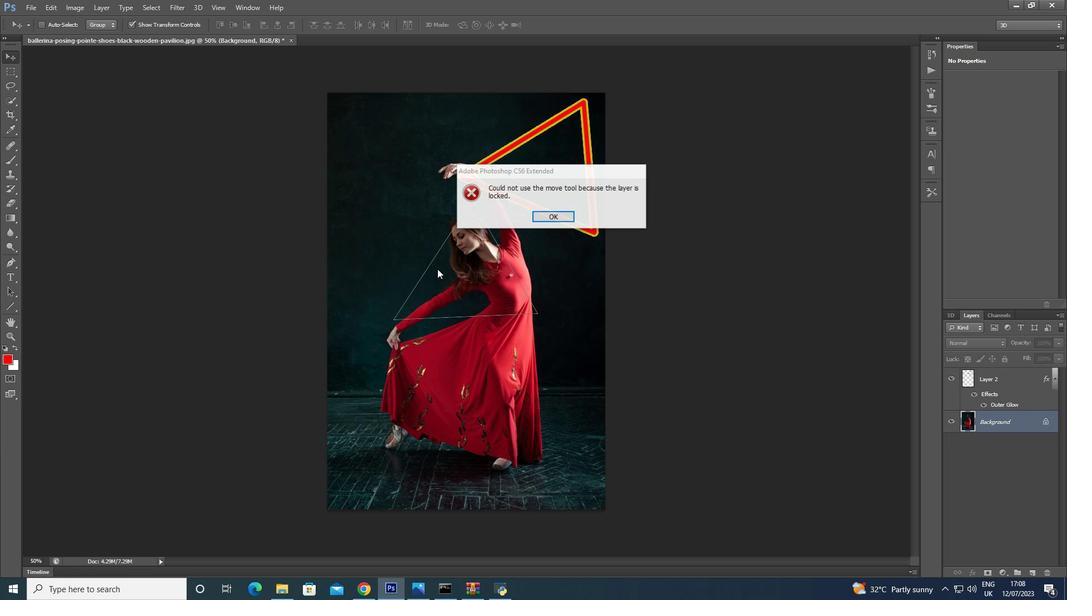
Action: Mouse moved to (564, 219)
Screenshot: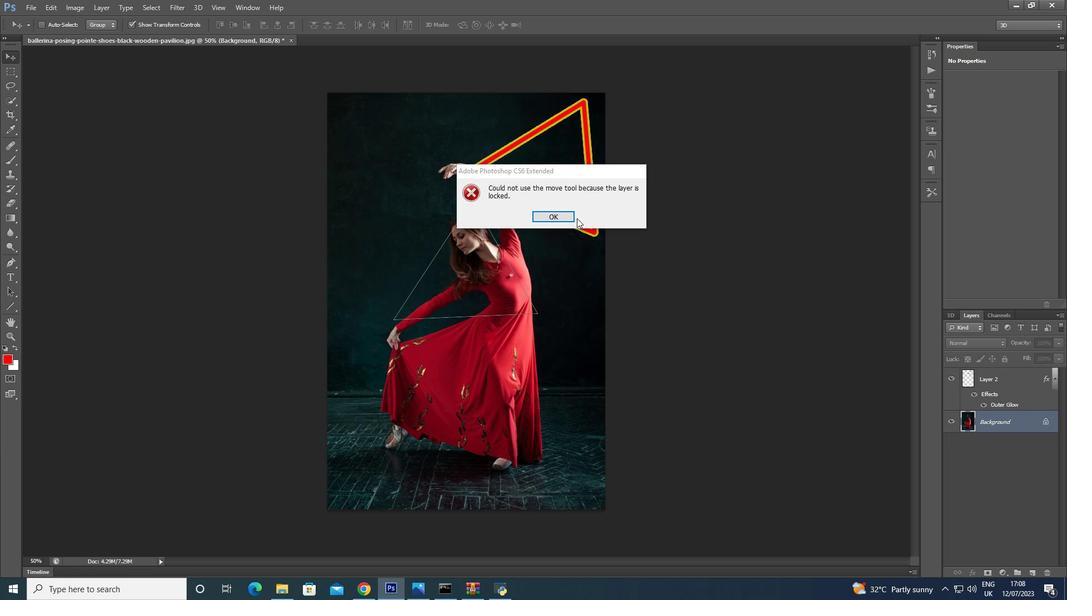
Action: Mouse pressed left at (564, 219)
Screenshot: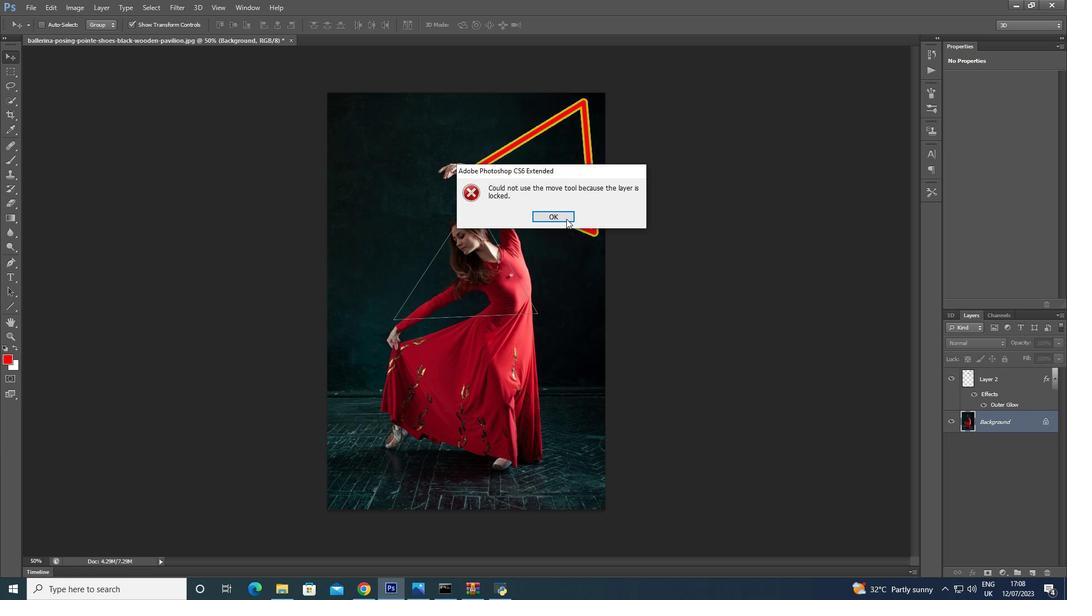 
Action: Mouse pressed right at (564, 219)
Screenshot: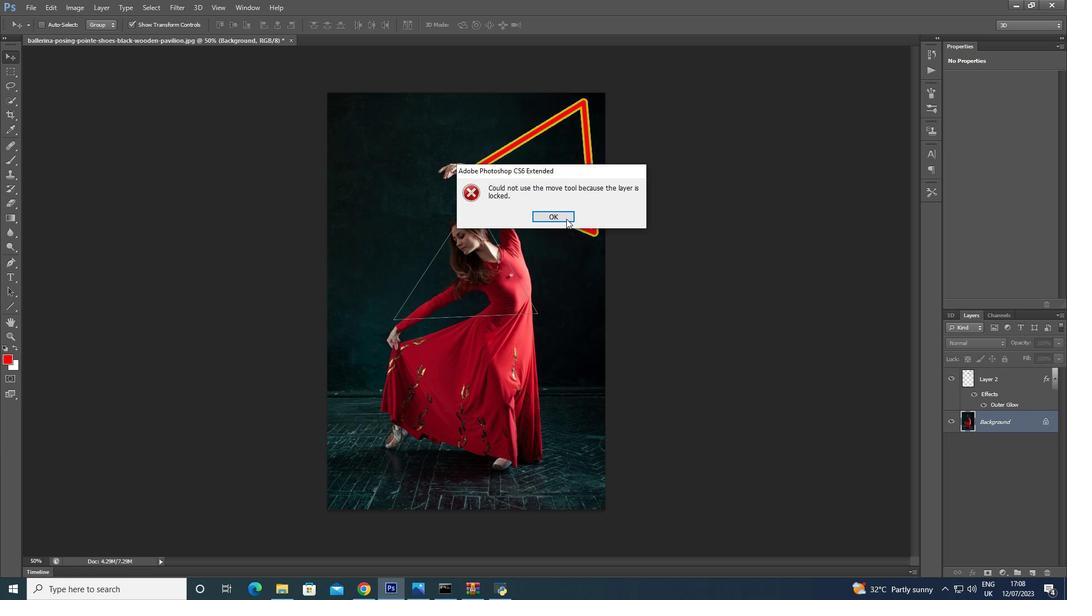 
Action: Mouse moved to (537, 175)
Screenshot: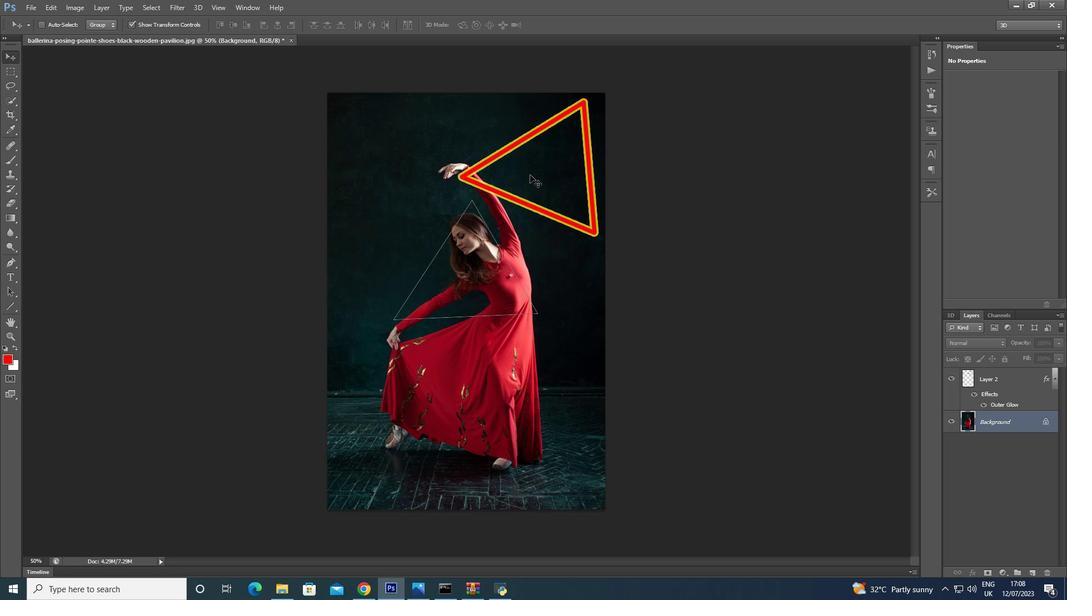 
Action: Mouse pressed left at (537, 175)
Screenshot: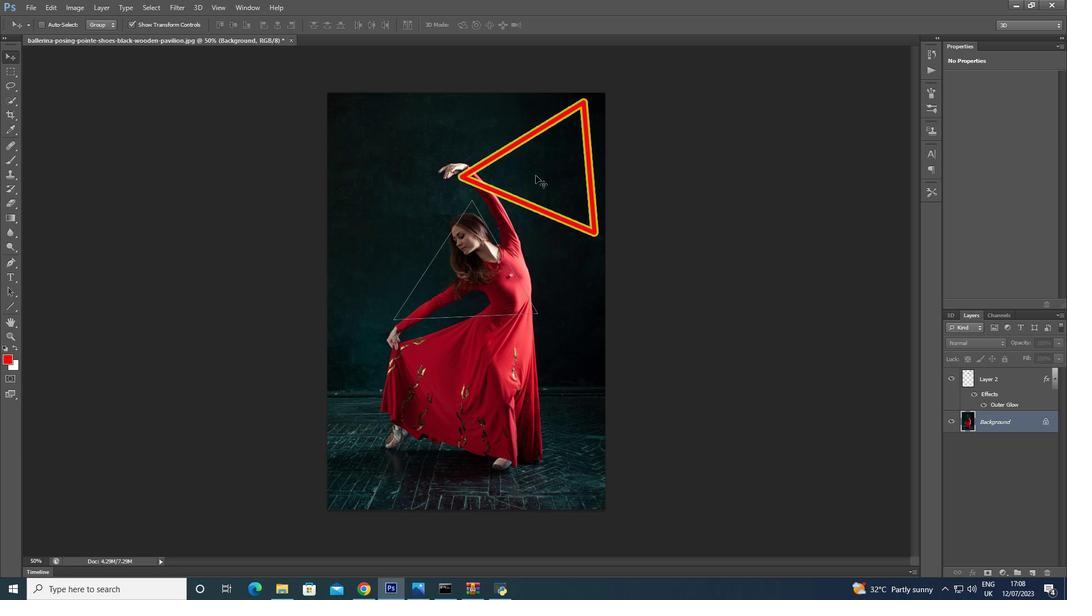 
Action: Mouse moved to (484, 190)
Screenshot: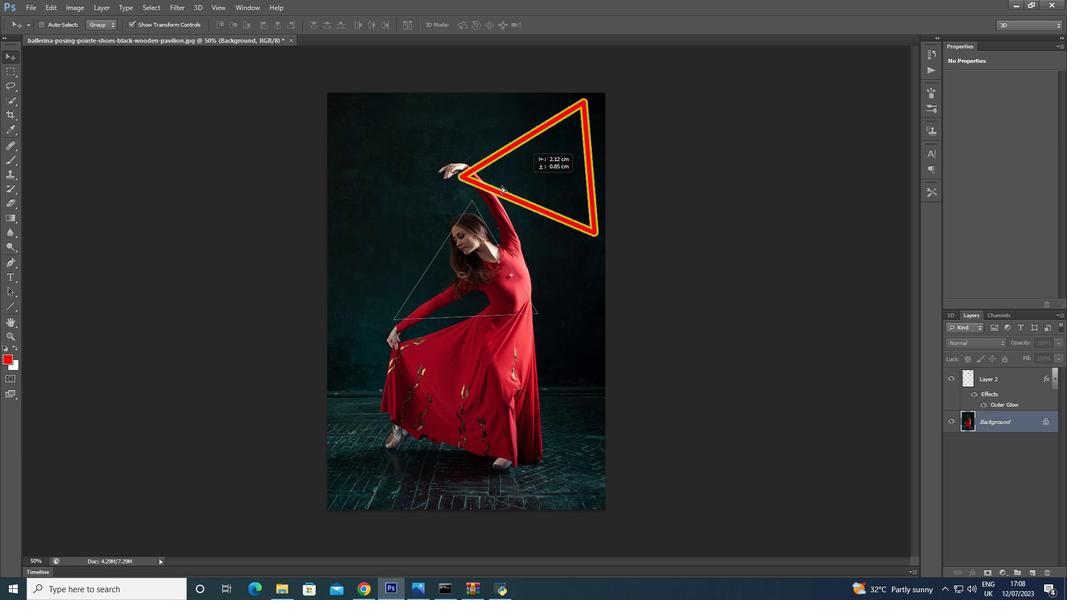 
Action: Mouse pressed right at (484, 190)
Screenshot: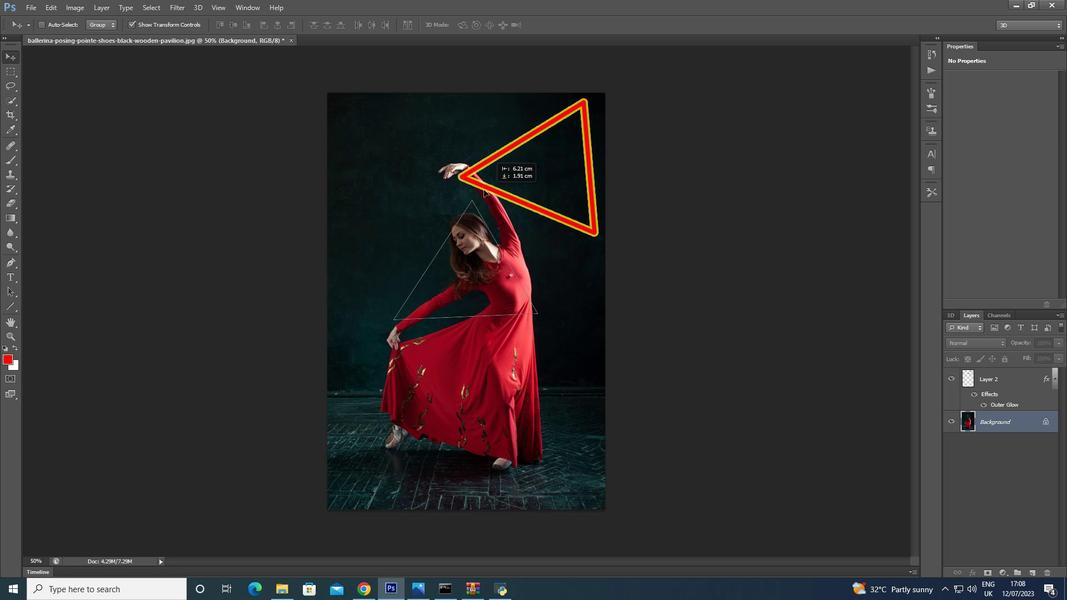 
Action: Mouse moved to (496, 190)
Screenshot: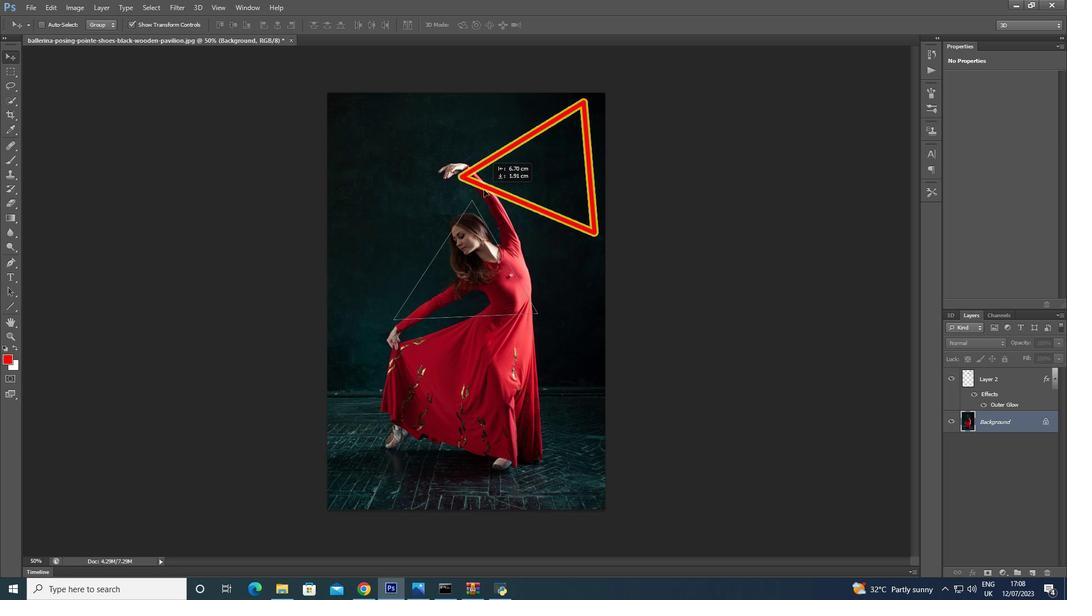 
Action: Mouse pressed left at (496, 190)
Screenshot: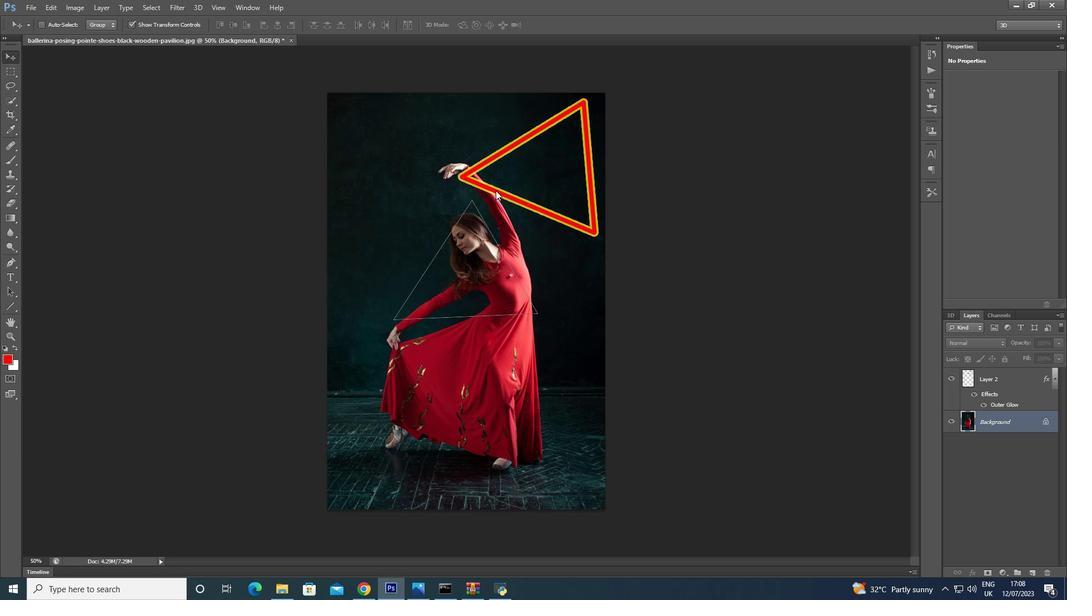 
Action: Mouse moved to (543, 214)
Screenshot: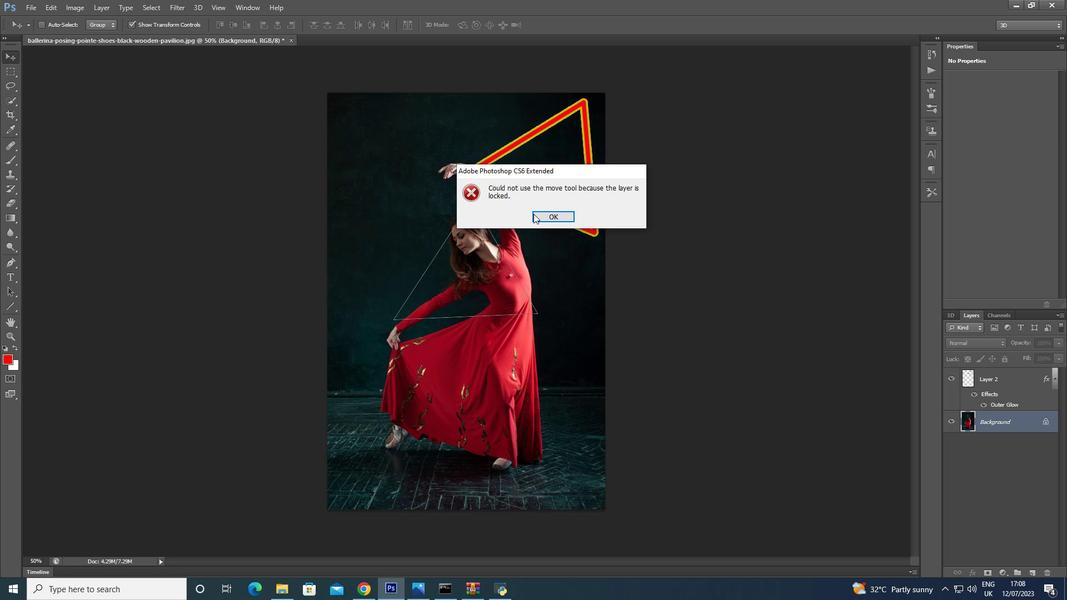 
Action: Mouse pressed left at (543, 214)
Screenshot: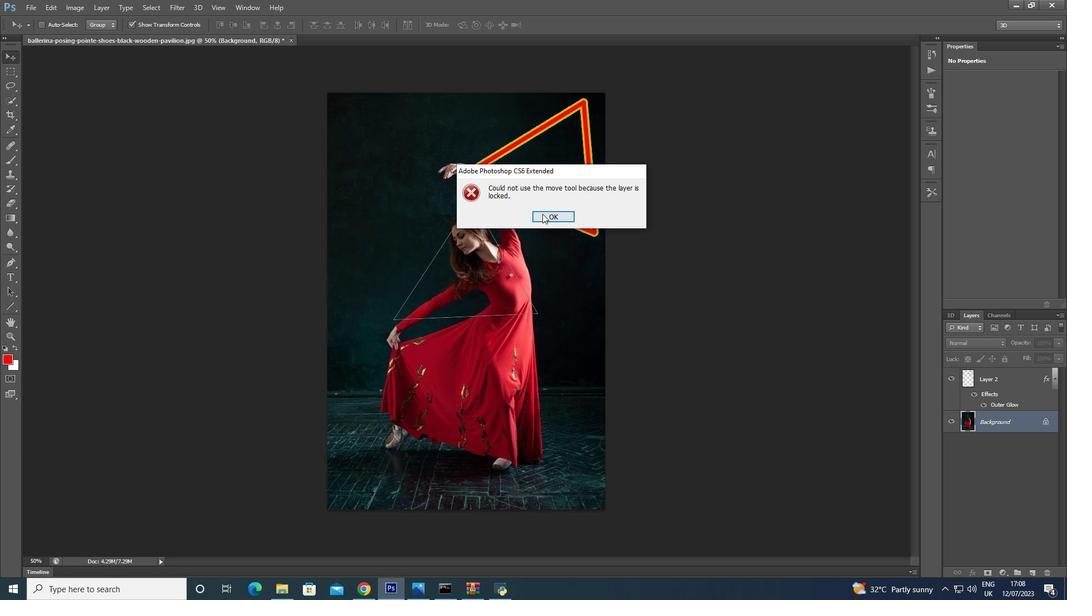 
Action: Mouse moved to (1026, 379)
Screenshot: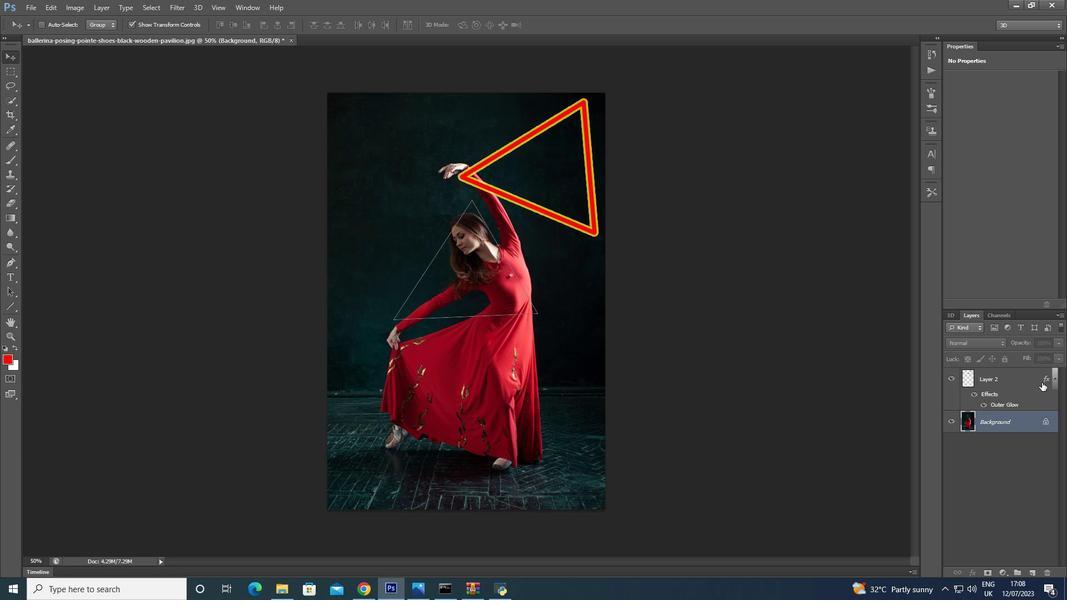 
Action: Mouse pressed left at (1026, 379)
Screenshot: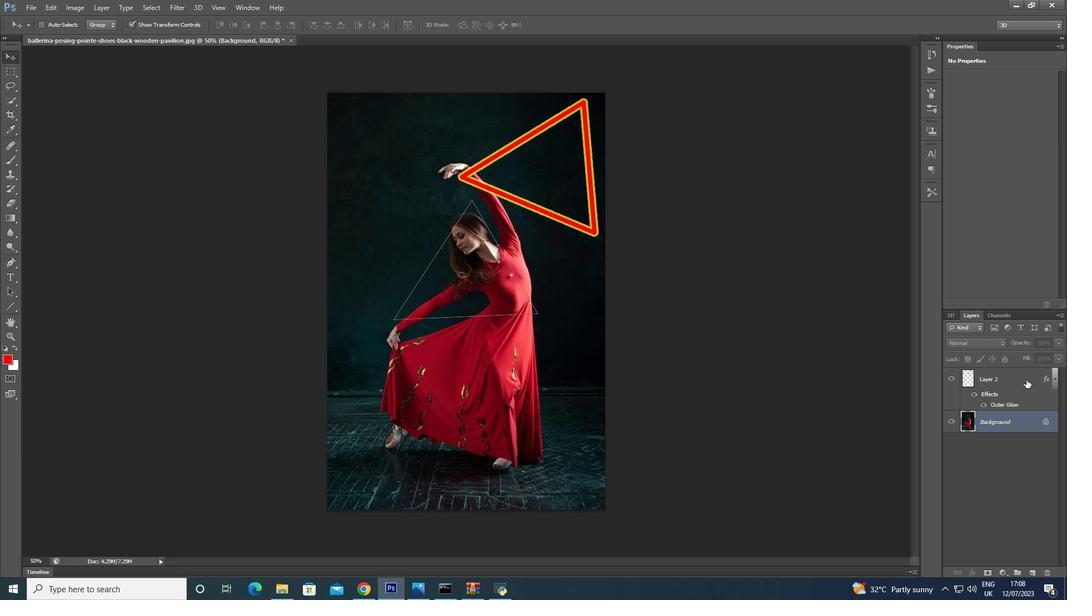 
Action: Mouse moved to (555, 205)
Screenshot: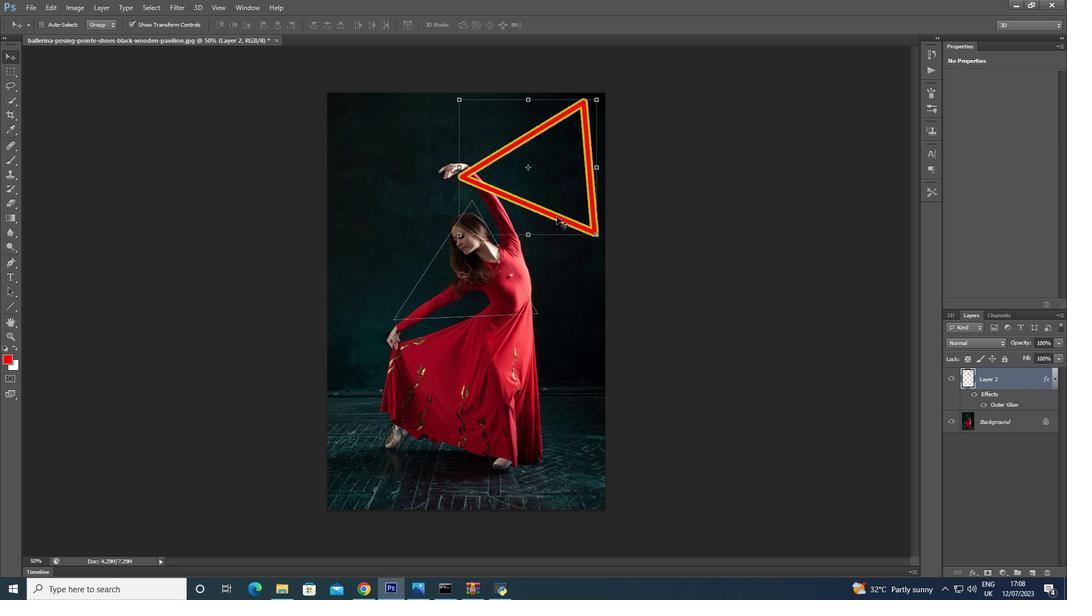 
Action: Mouse pressed left at (555, 205)
Screenshot: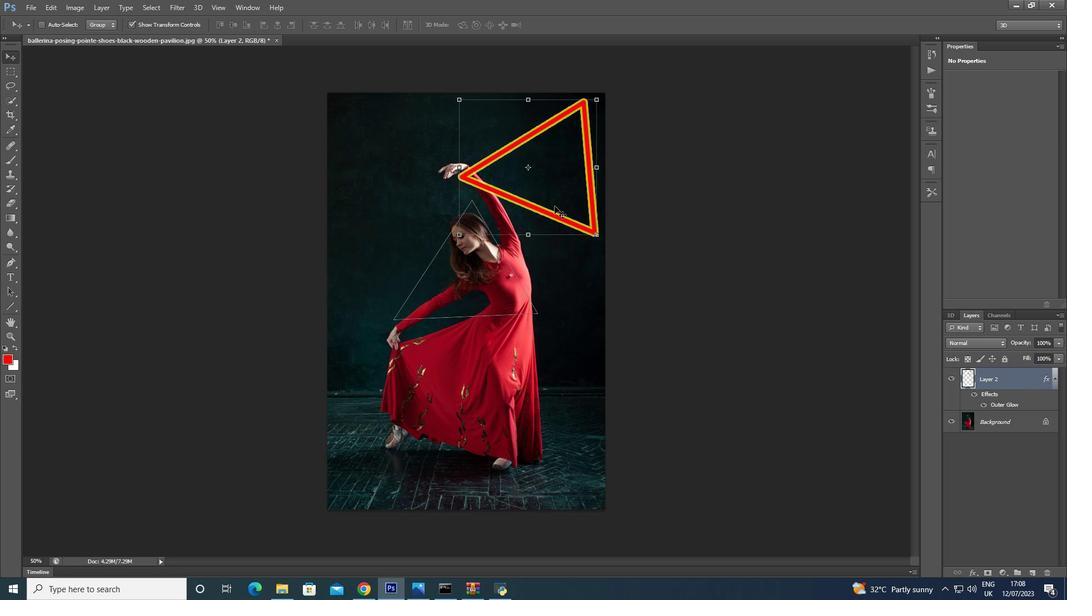 
Action: Mouse moved to (527, 340)
Screenshot: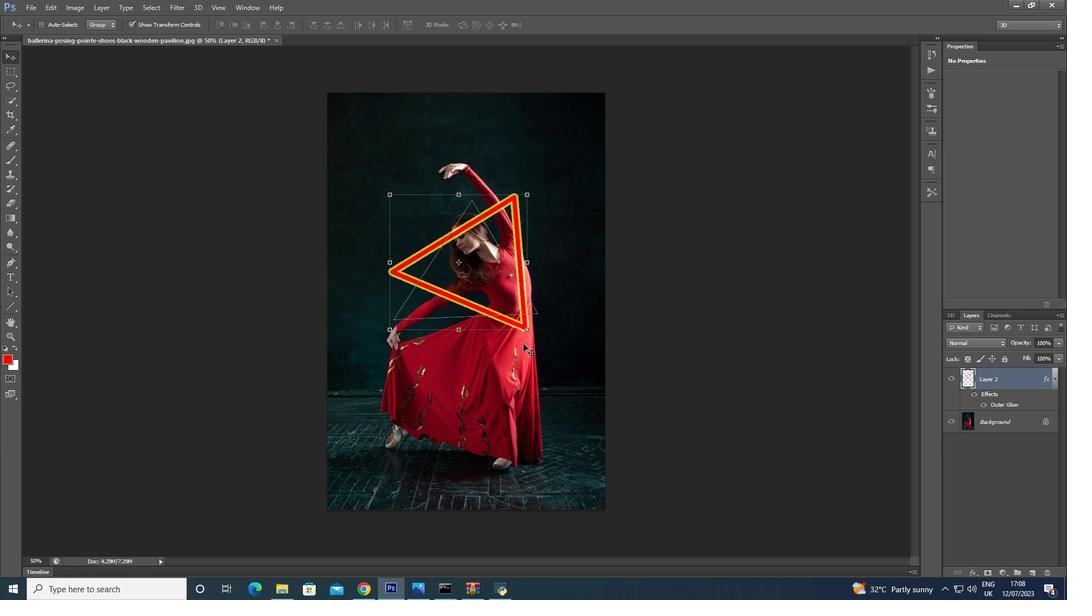 
Action: Mouse pressed left at (527, 340)
Screenshot: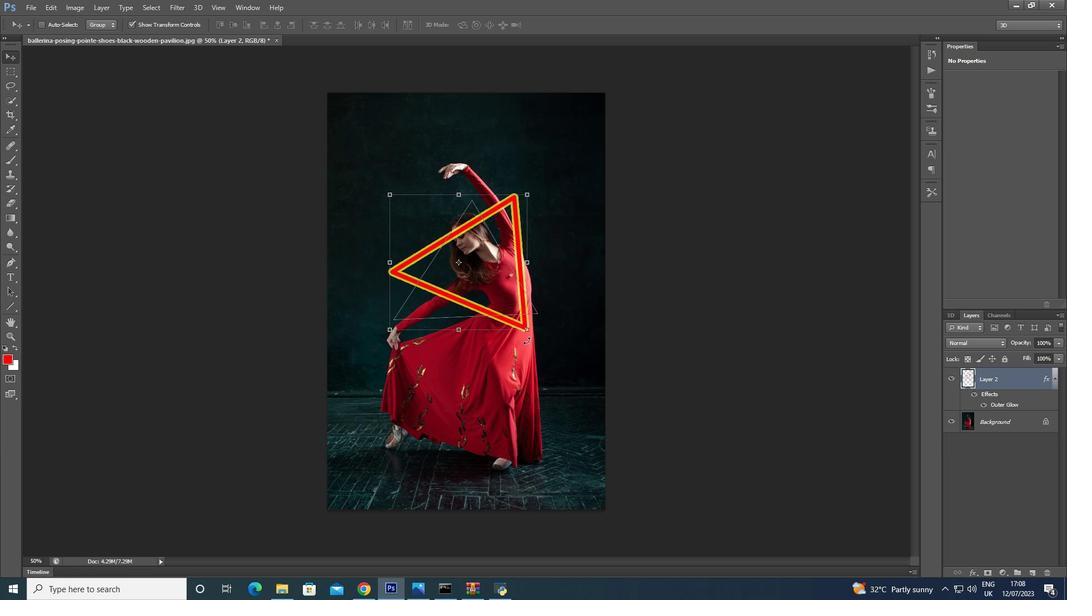 
Action: Mouse moved to (504, 278)
Screenshot: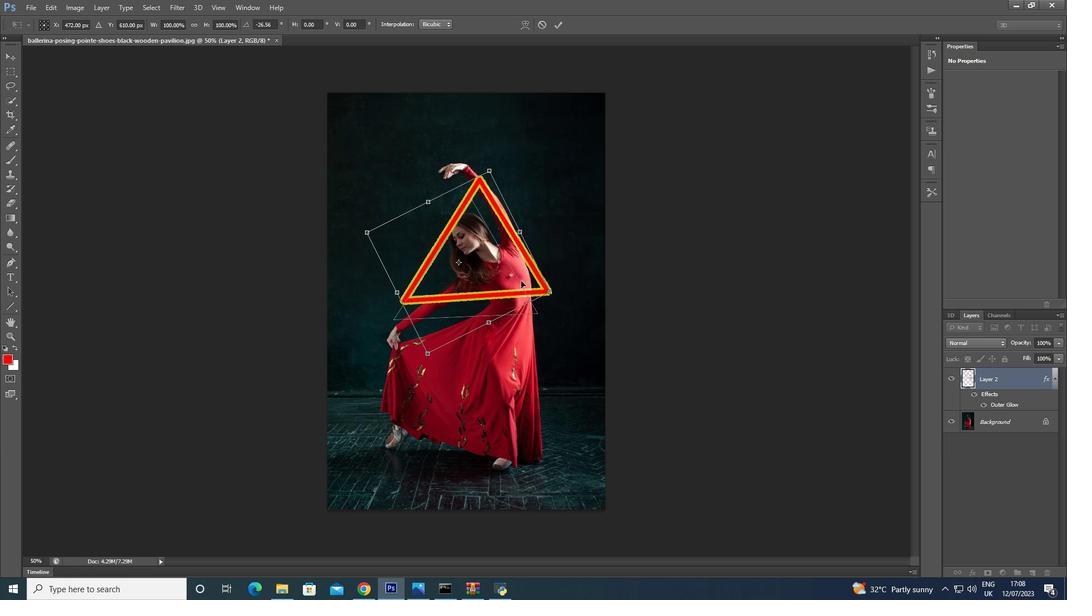
Action: Mouse pressed left at (504, 278)
Screenshot: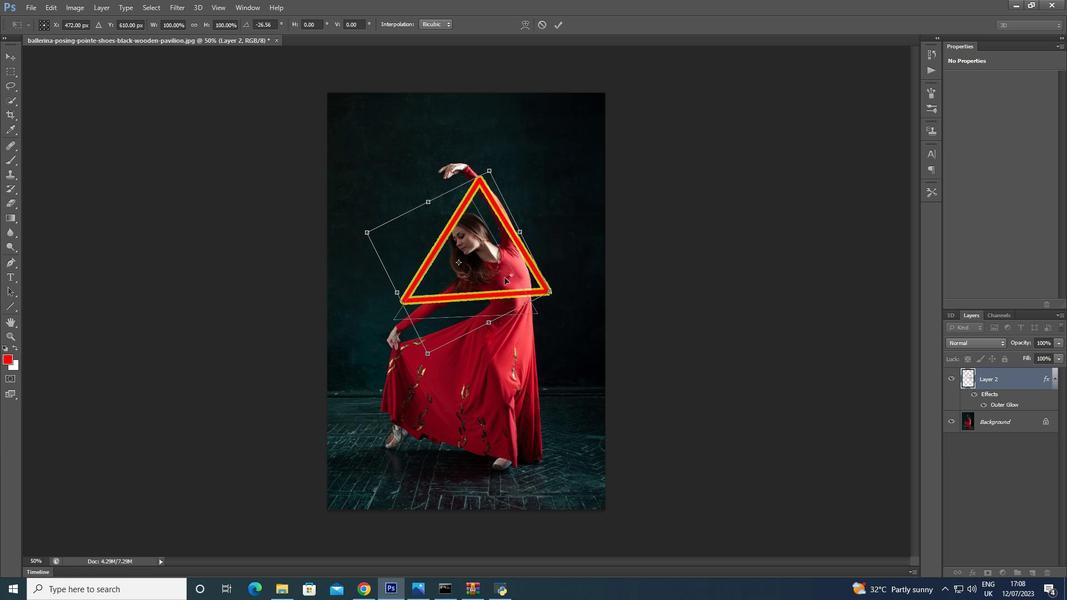 
Action: Mouse moved to (479, 190)
Screenshot: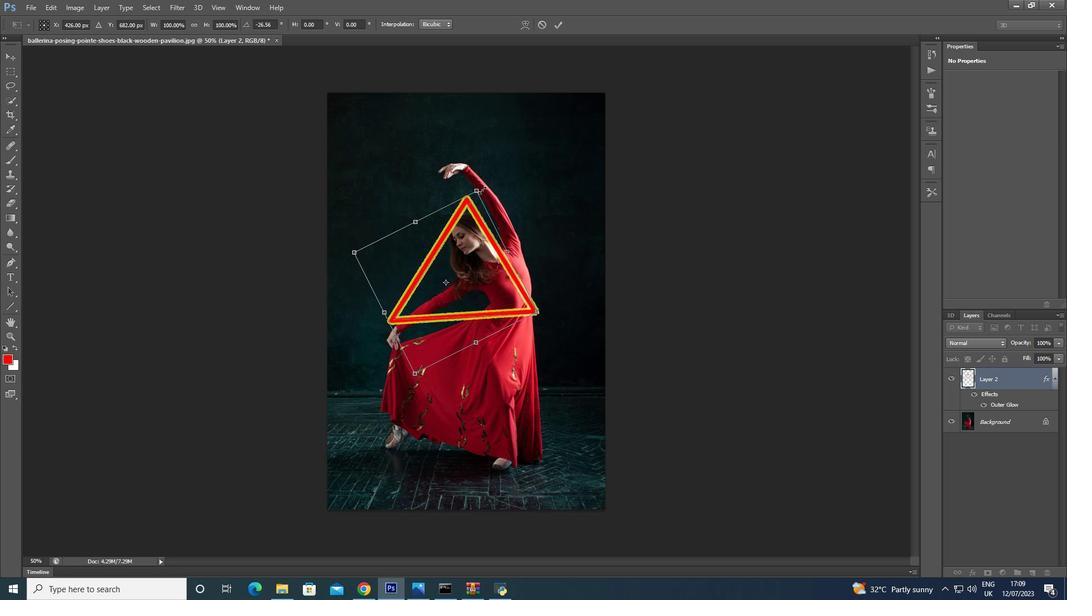 
Action: Mouse pressed left at (479, 190)
Screenshot: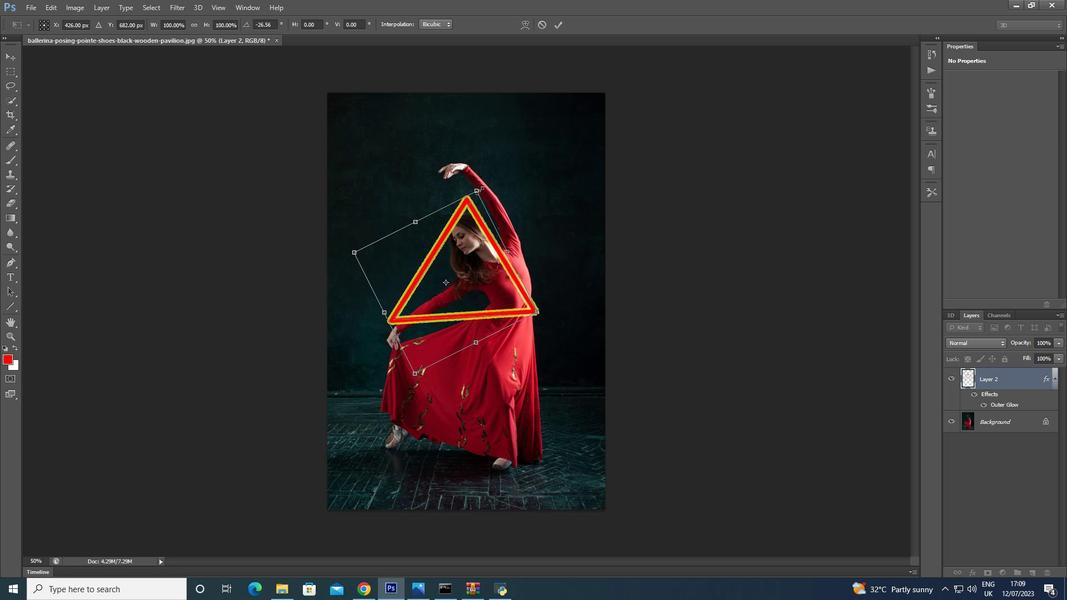 
Action: Mouse moved to (504, 242)
Screenshot: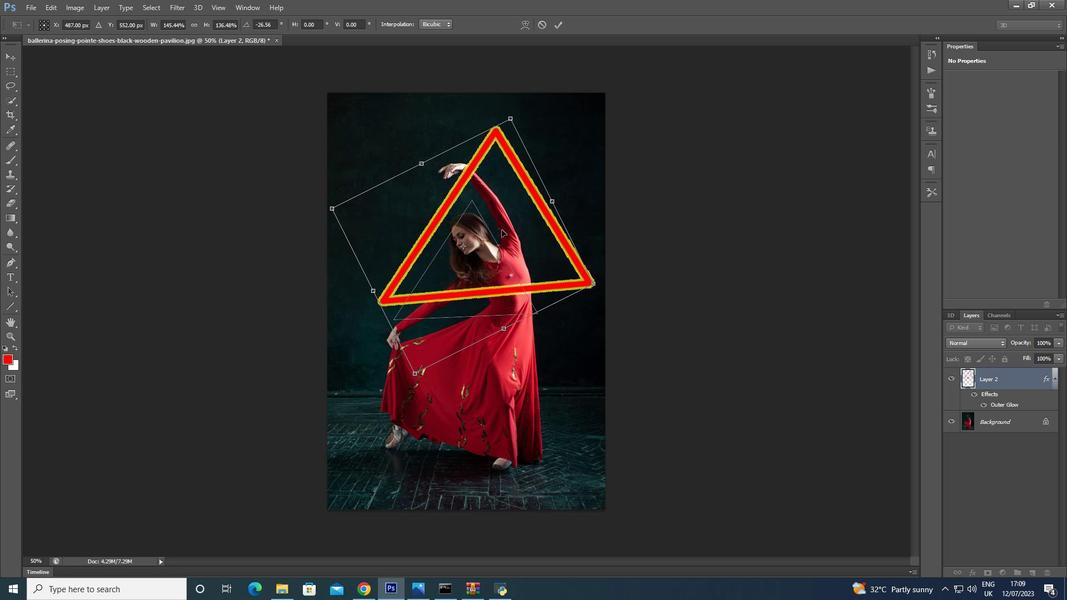 
Action: Mouse pressed left at (504, 242)
Screenshot: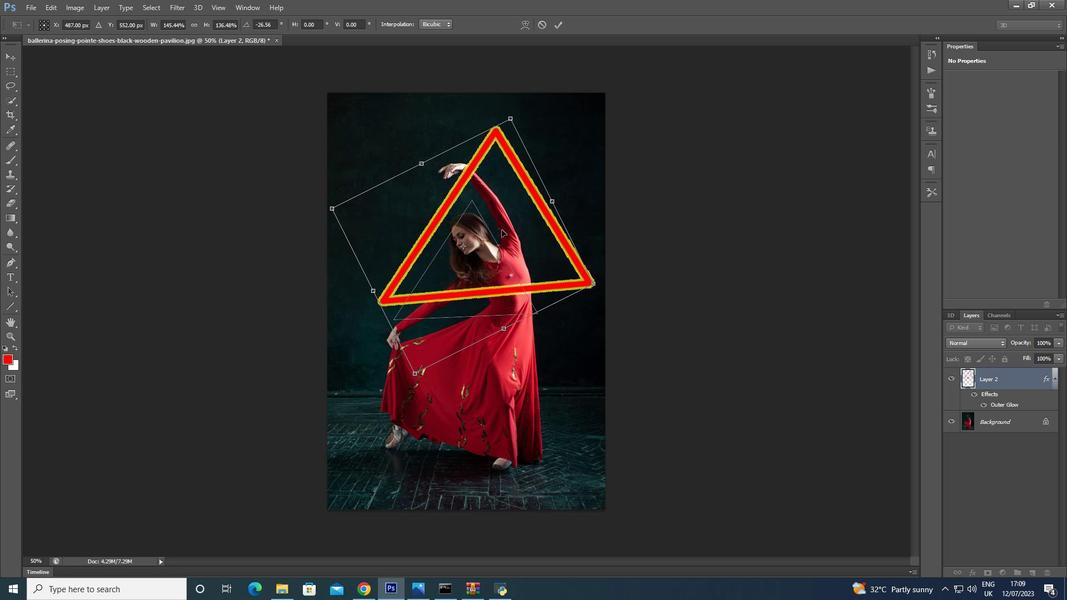 
Action: Mouse moved to (494, 278)
Screenshot: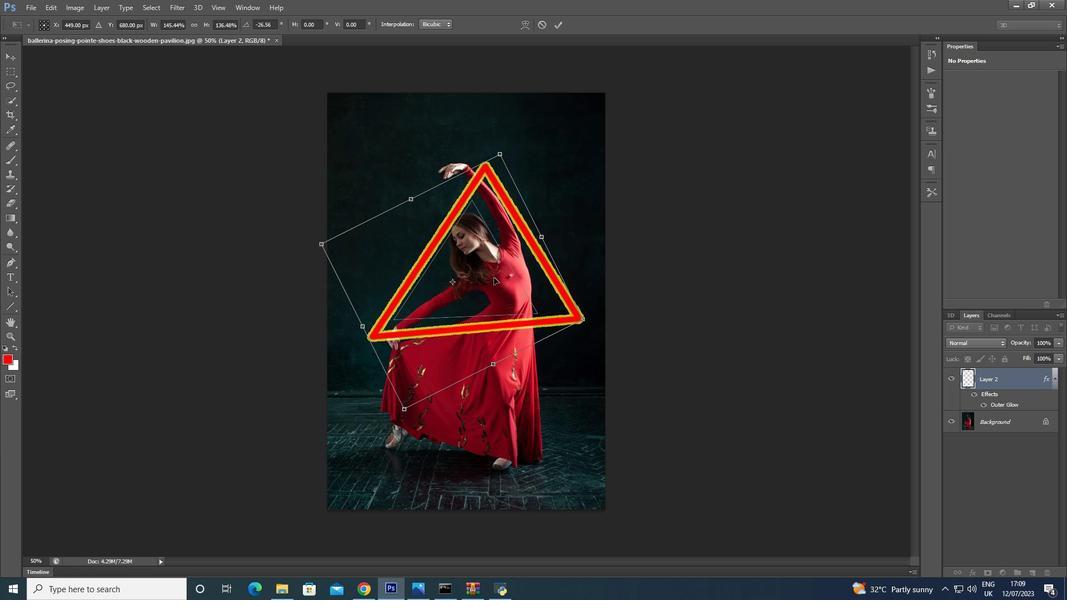 
Action: Key pressed <Key.enter><Key.enter>
Screenshot: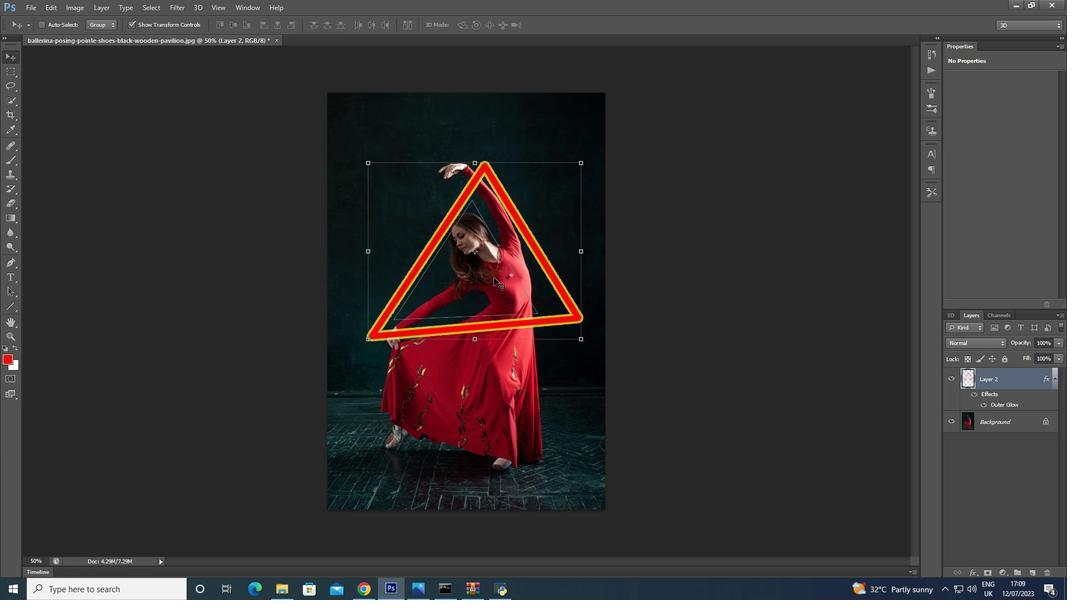 
Action: Mouse moved to (538, 392)
Screenshot: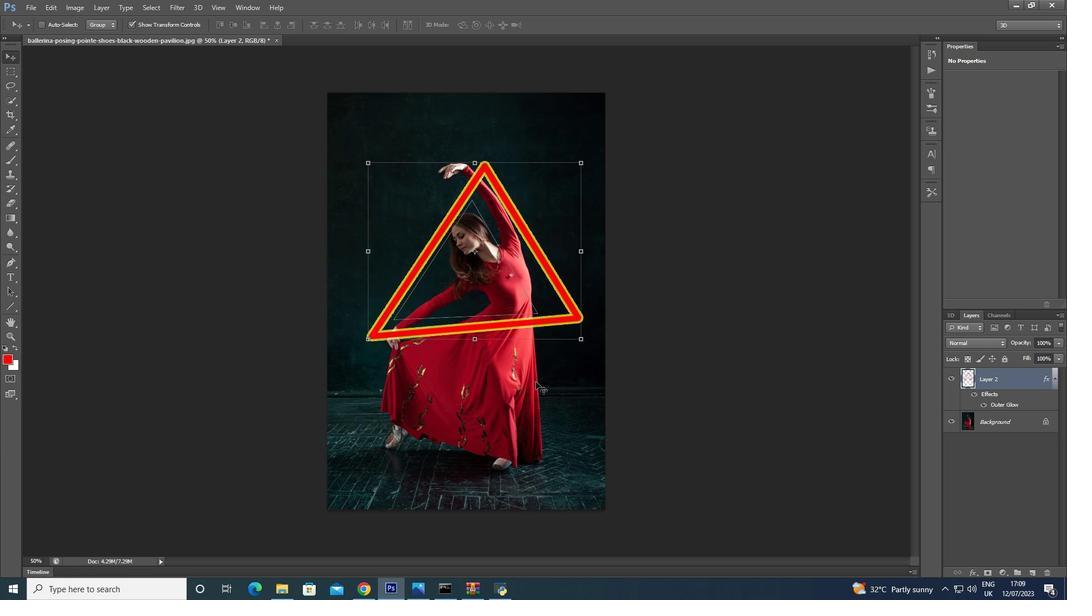
Action: Mouse pressed left at (538, 392)
Screenshot: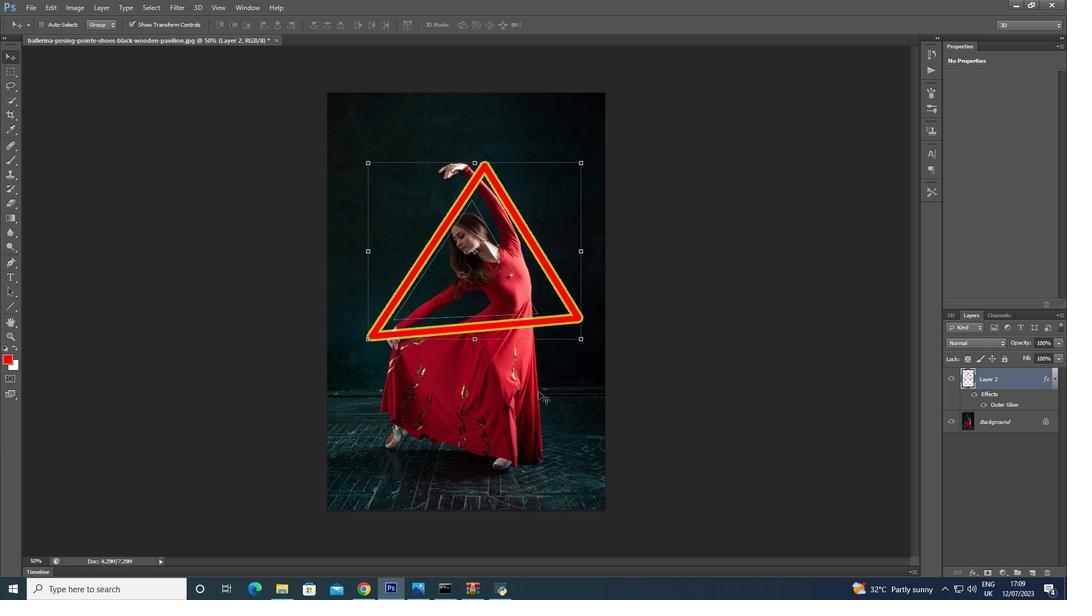 
Action: Mouse moved to (546, 399)
Screenshot: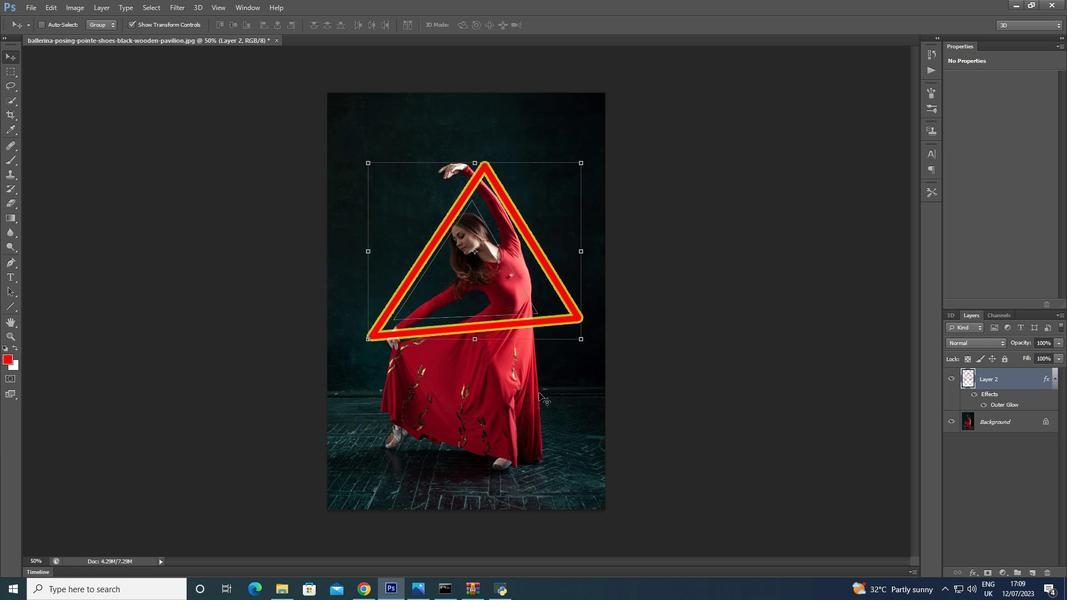 
Action: Mouse pressed left at (546, 399)
Screenshot: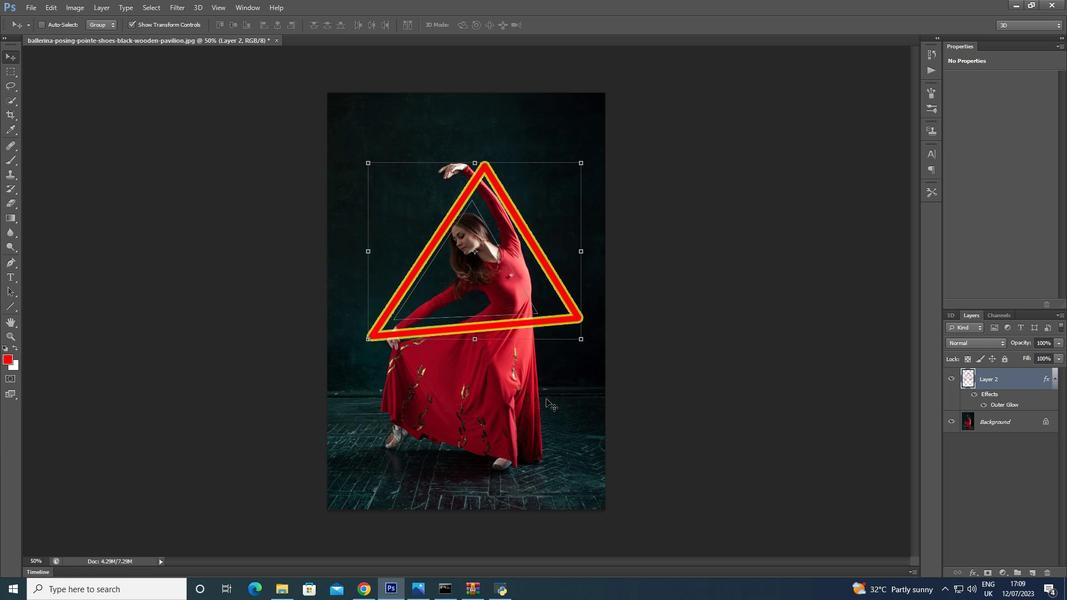 
Action: Mouse moved to (505, 226)
Screenshot: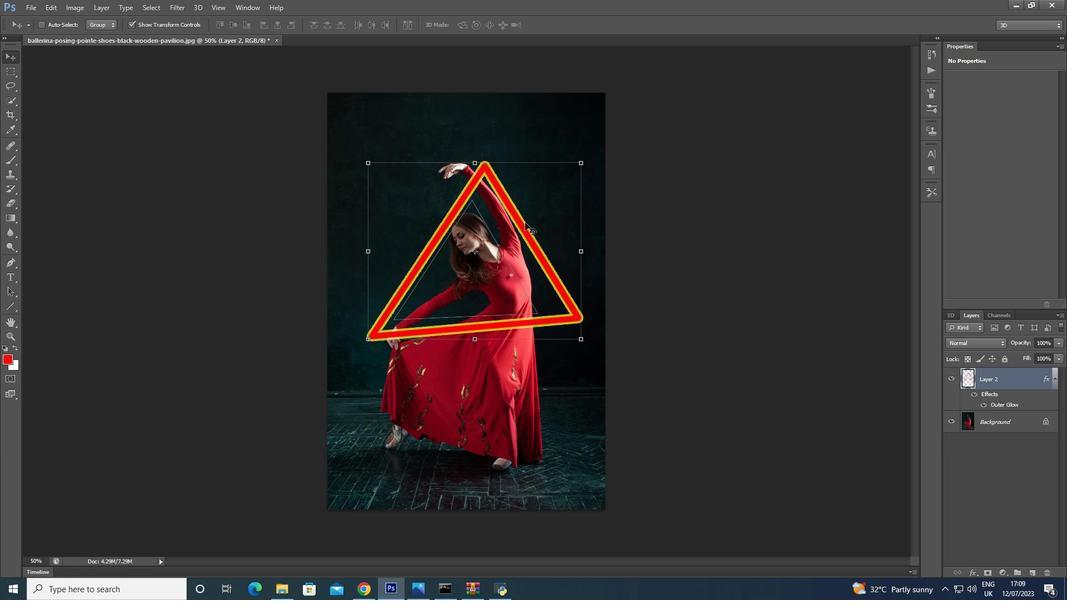 
Action: Mouse pressed left at (505, 226)
Screenshot: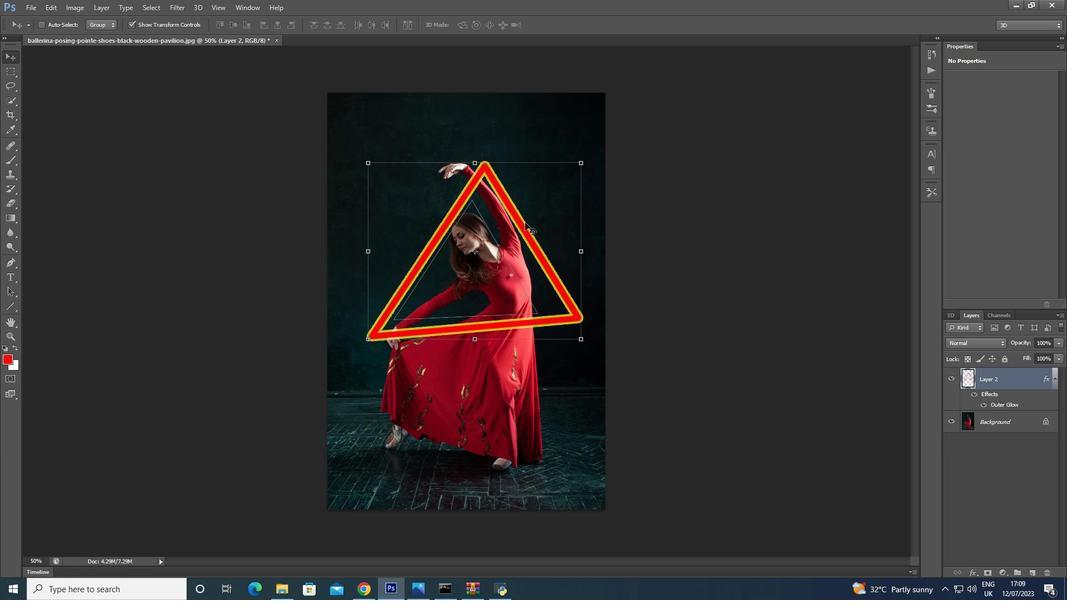 
Action: Mouse moved to (986, 394)
Screenshot: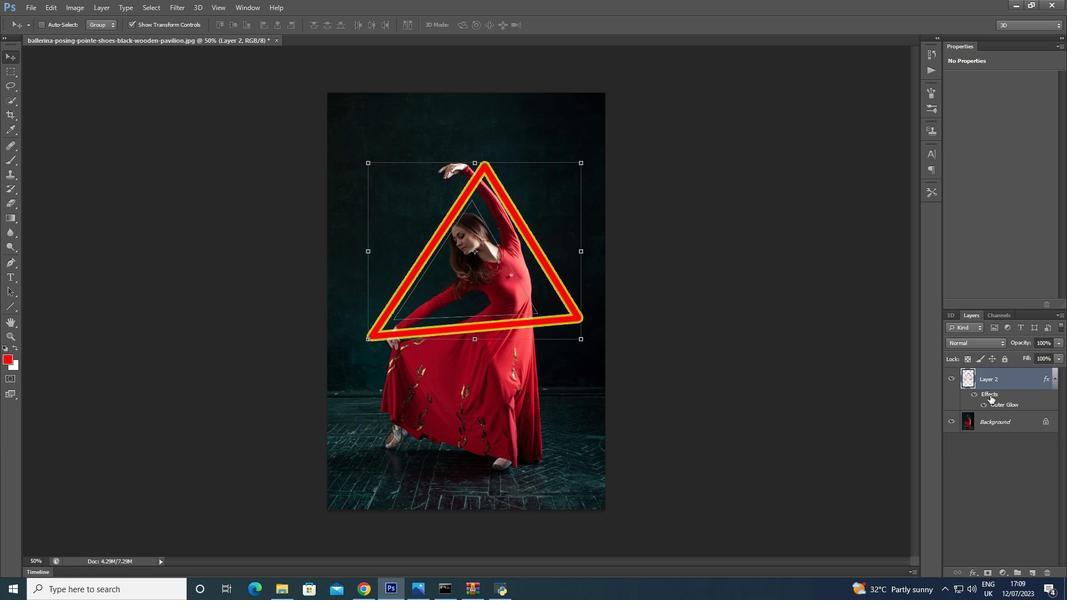 
Action: Mouse pressed left at (986, 394)
Screenshot: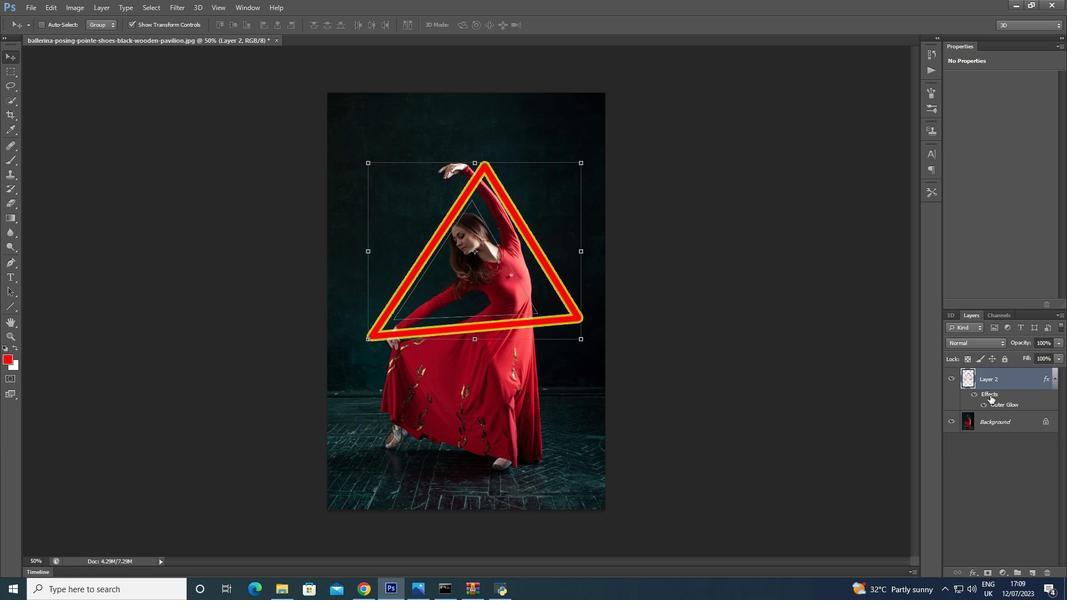 
Action: Mouse moved to (131, 23)
Screenshot: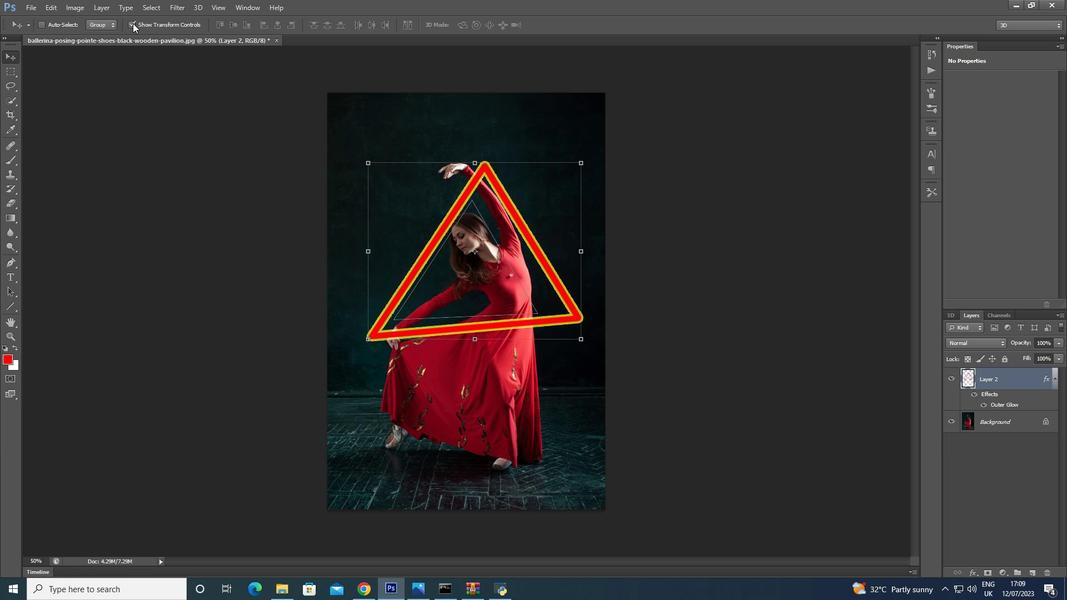 
Action: Mouse pressed left at (131, 23)
Screenshot: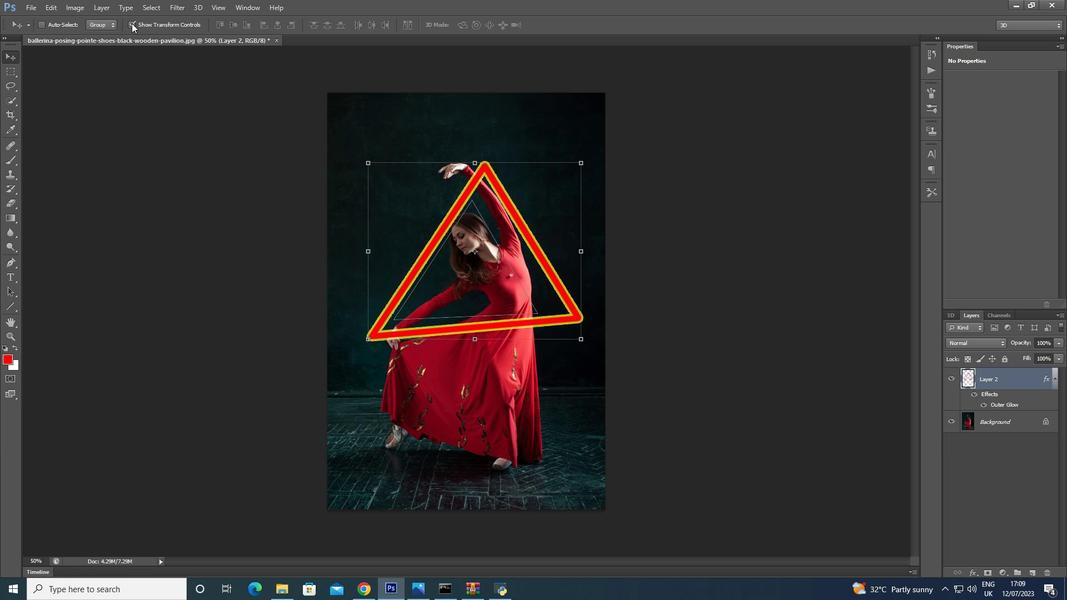
Action: Mouse pressed left at (131, 23)
Screenshot: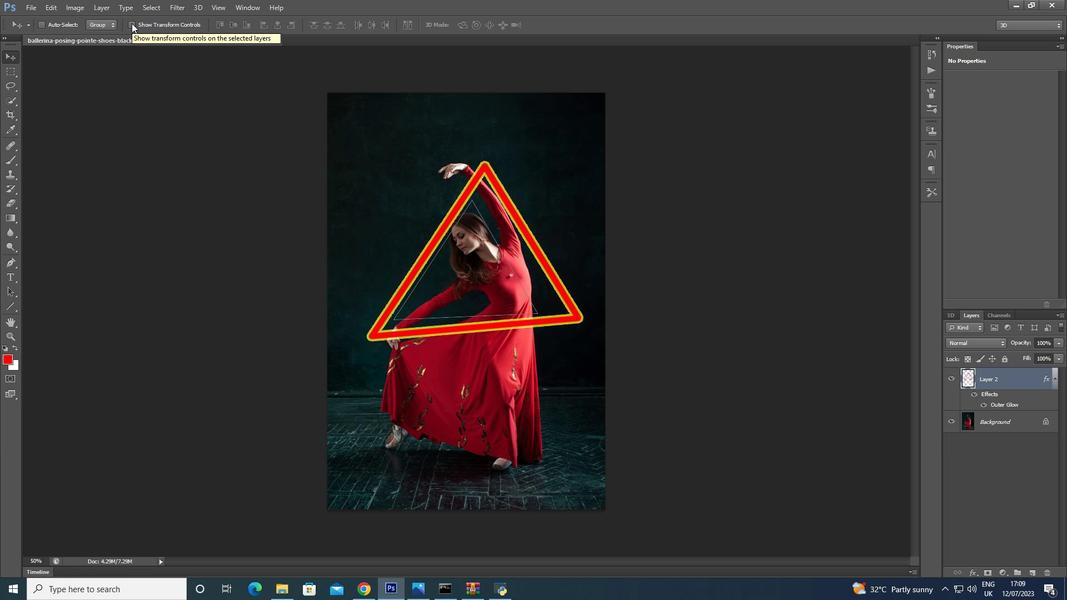 
Action: Mouse pressed left at (131, 23)
Screenshot: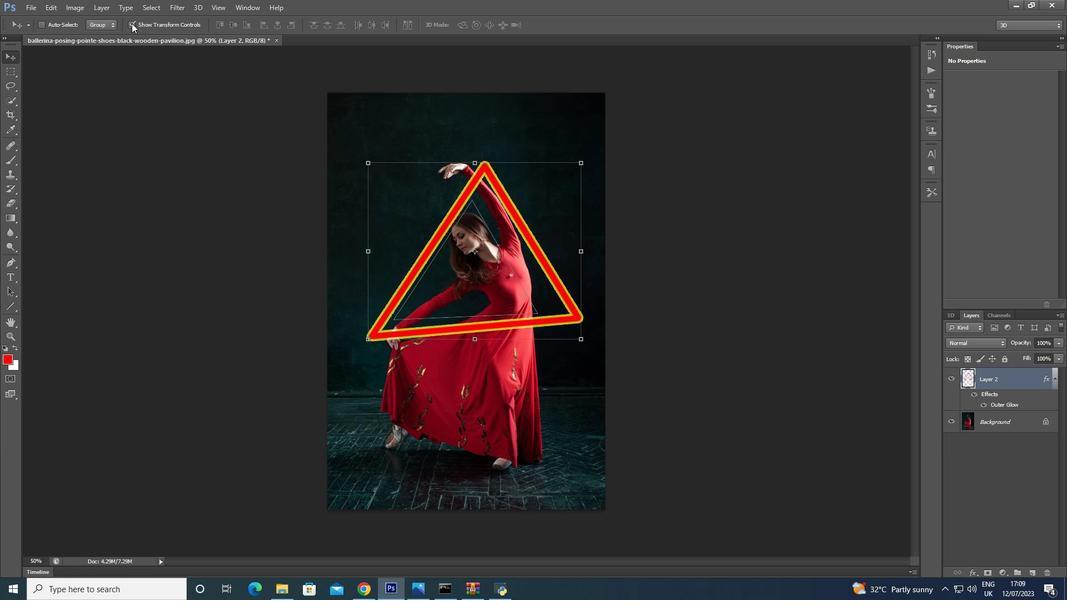 
Action: Mouse moved to (67, 21)
Screenshot: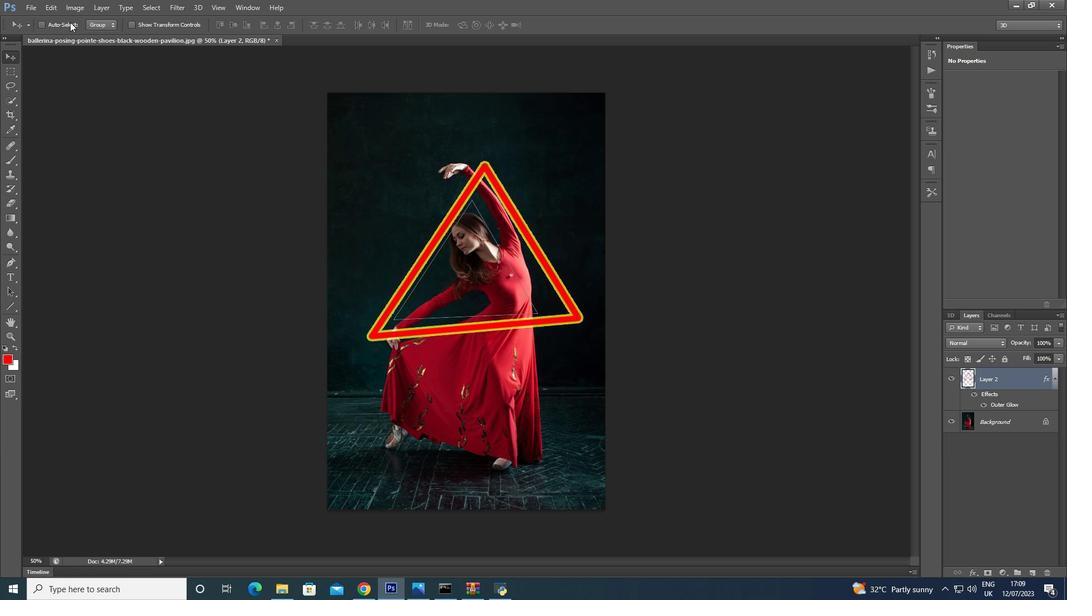 
Action: Mouse pressed left at (67, 21)
Screenshot: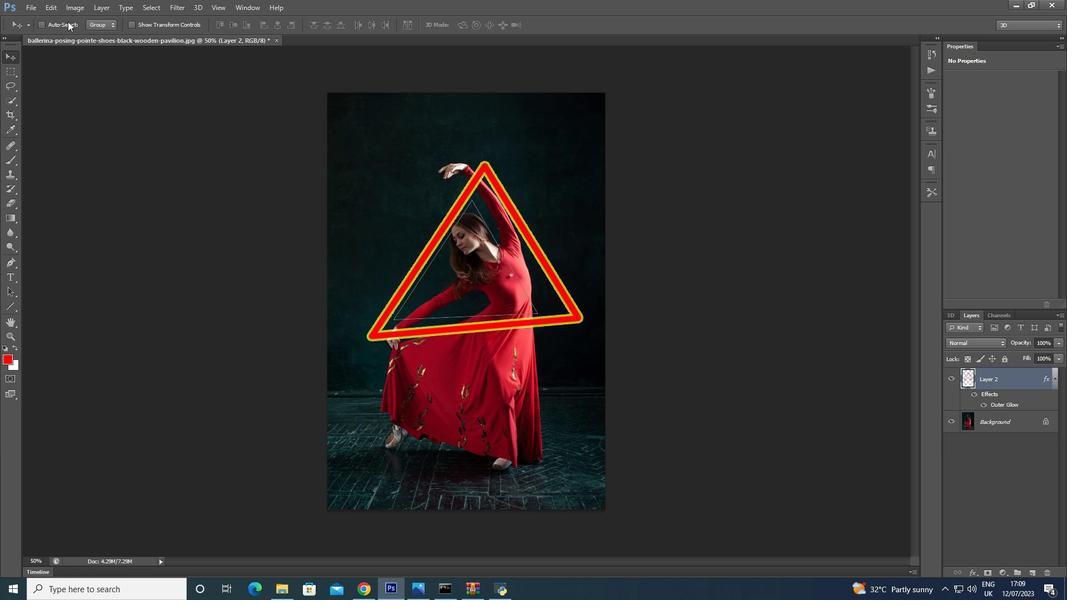
Action: Mouse pressed right at (67, 21)
Screenshot: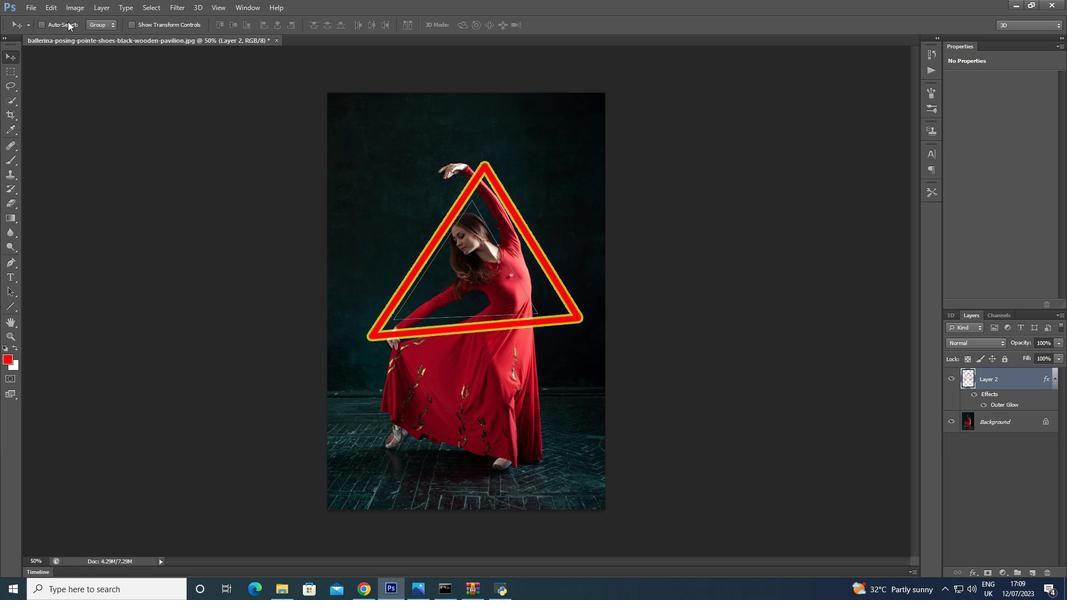 
Action: Mouse moved to (30, 27)
Screenshot: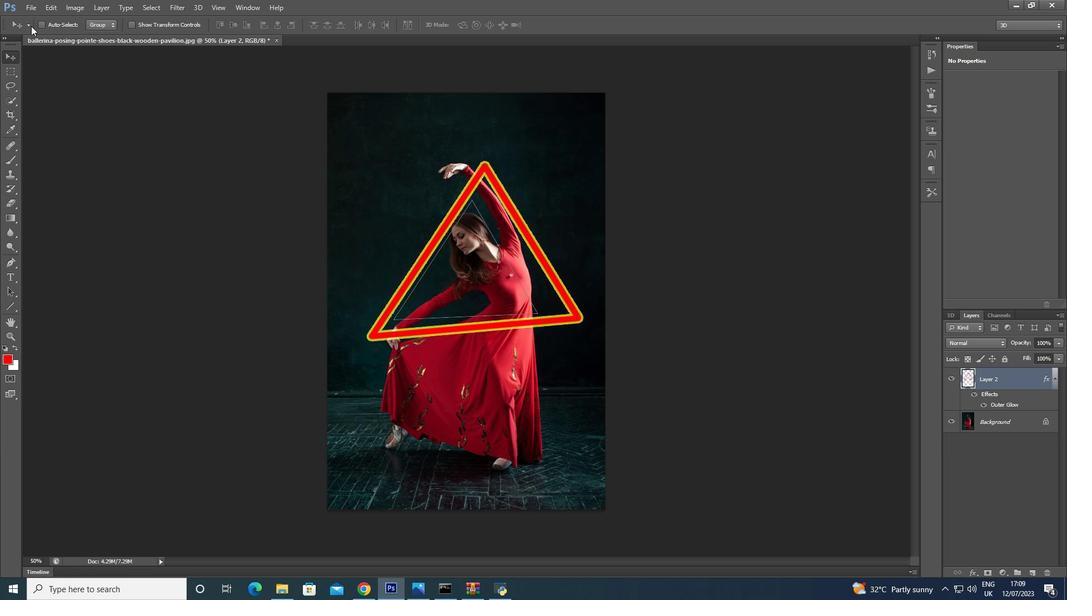 
Action: Mouse pressed left at (30, 27)
Screenshot: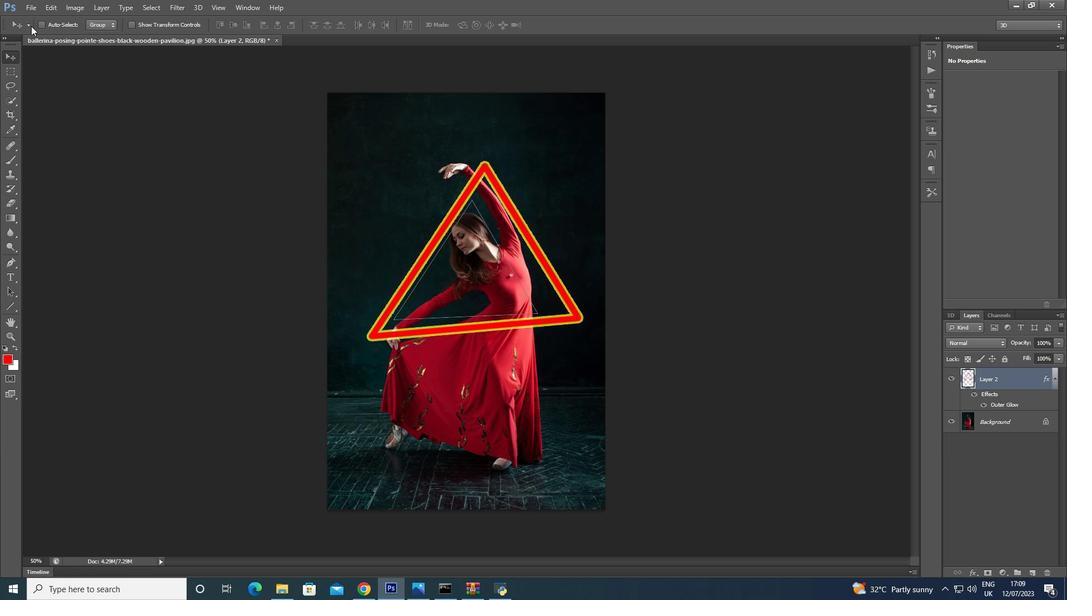 
Action: Mouse moved to (189, 46)
Screenshot: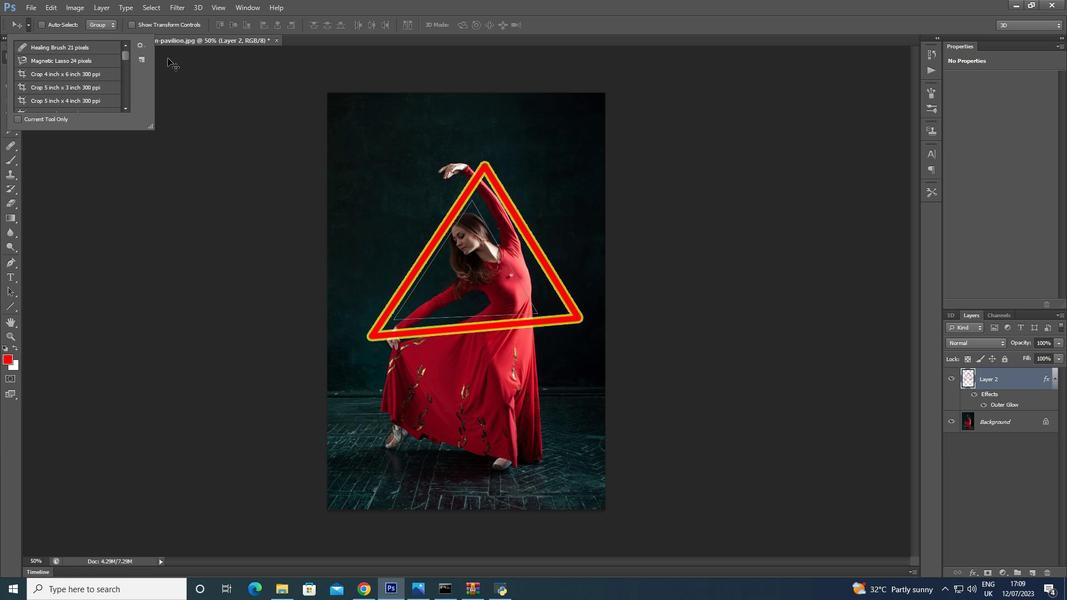 
Action: Mouse pressed left at (189, 46)
Screenshot: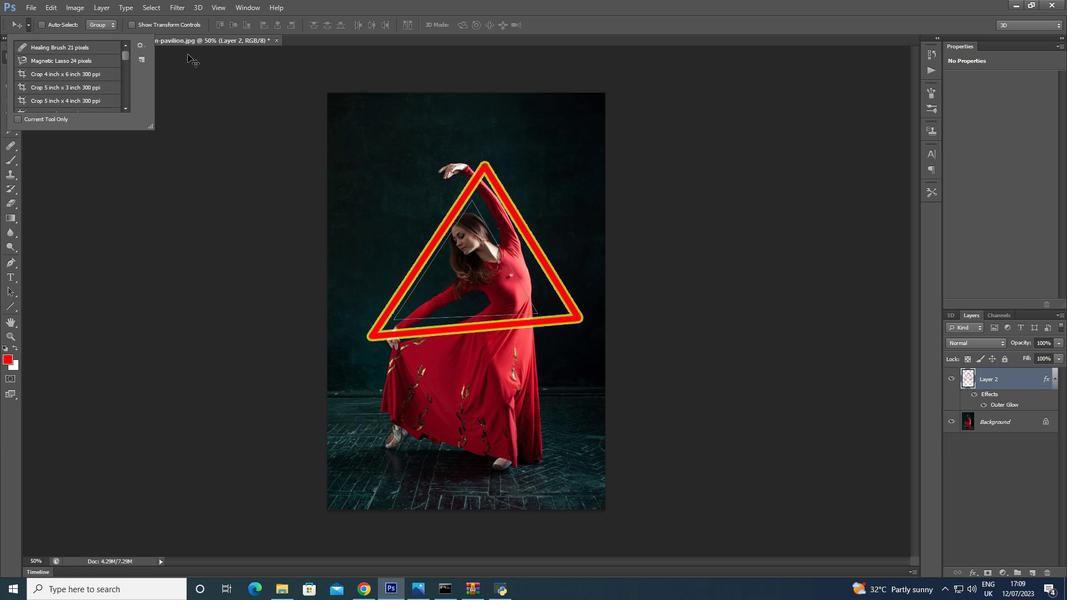
Action: Mouse moved to (996, 397)
Screenshot: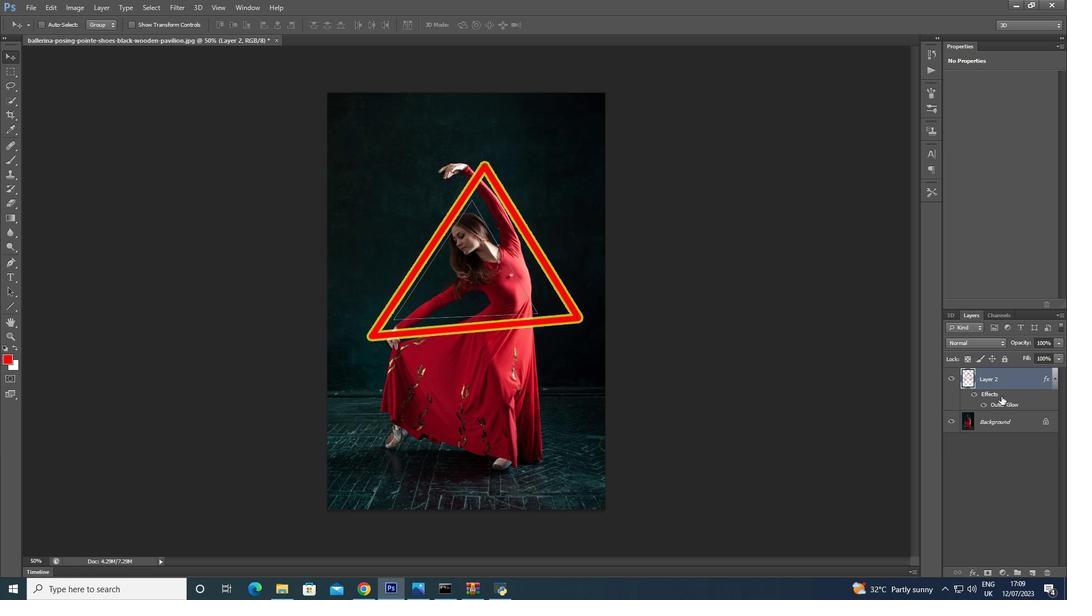 
Action: Mouse pressed left at (996, 397)
Screenshot: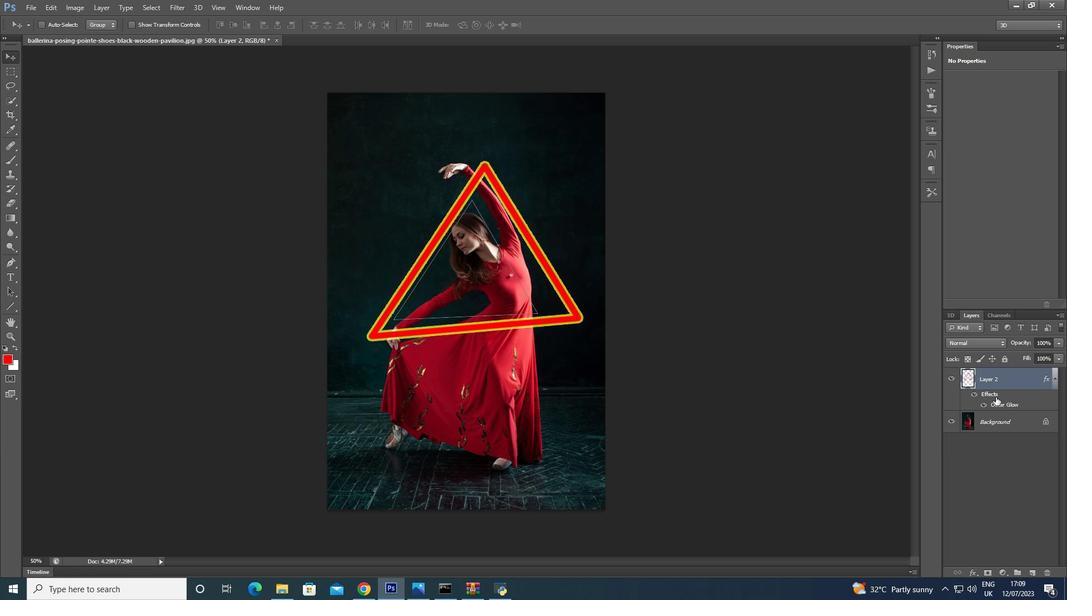 
Action: Mouse pressed right at (996, 397)
Screenshot: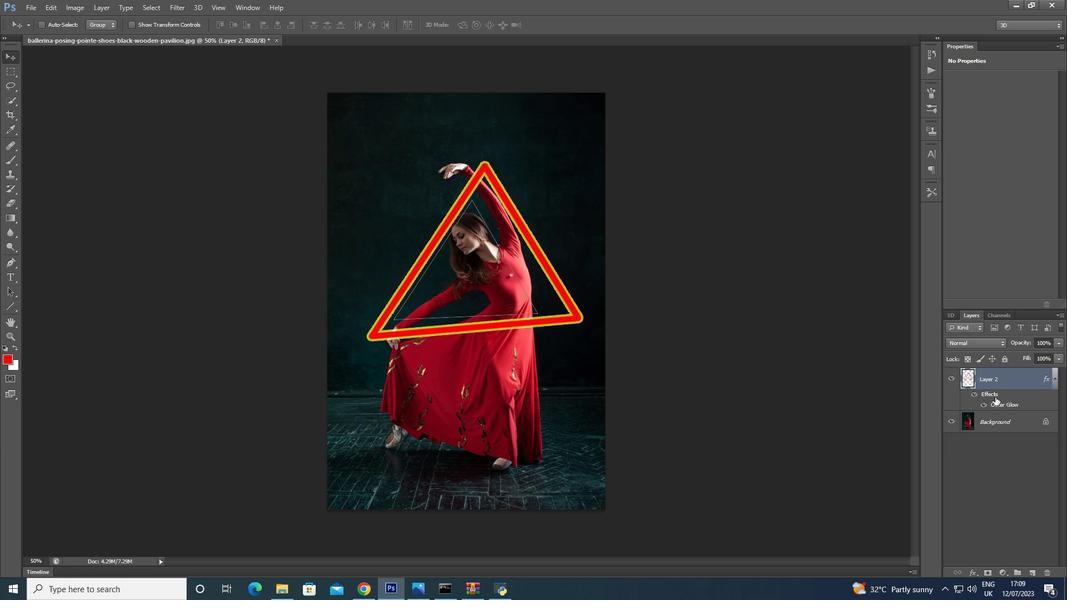 
Action: Mouse moved to (980, 195)
Screenshot: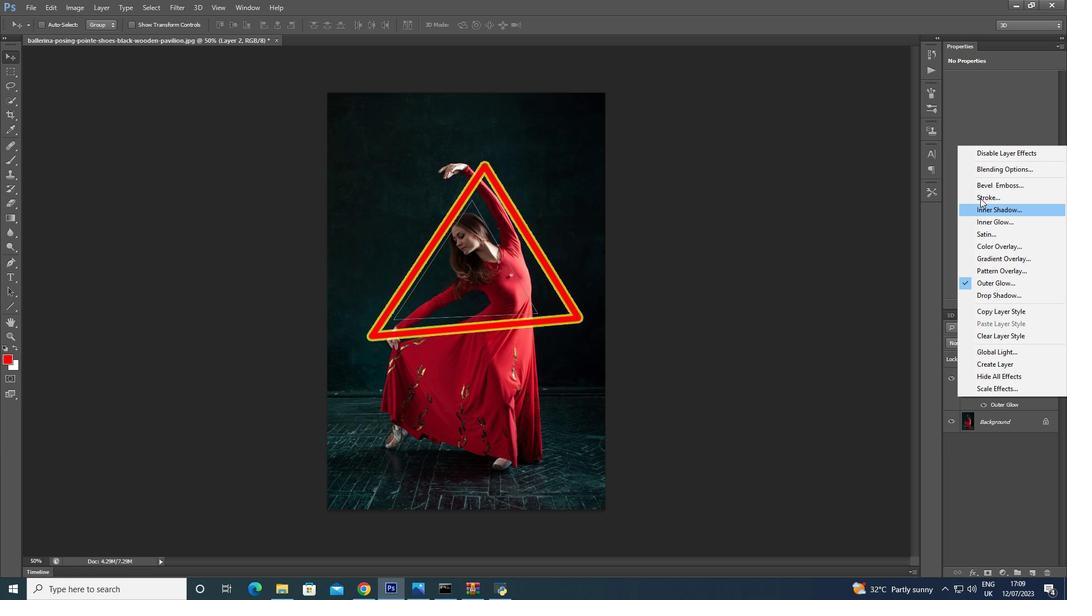 
Action: Mouse pressed left at (980, 195)
Screenshot: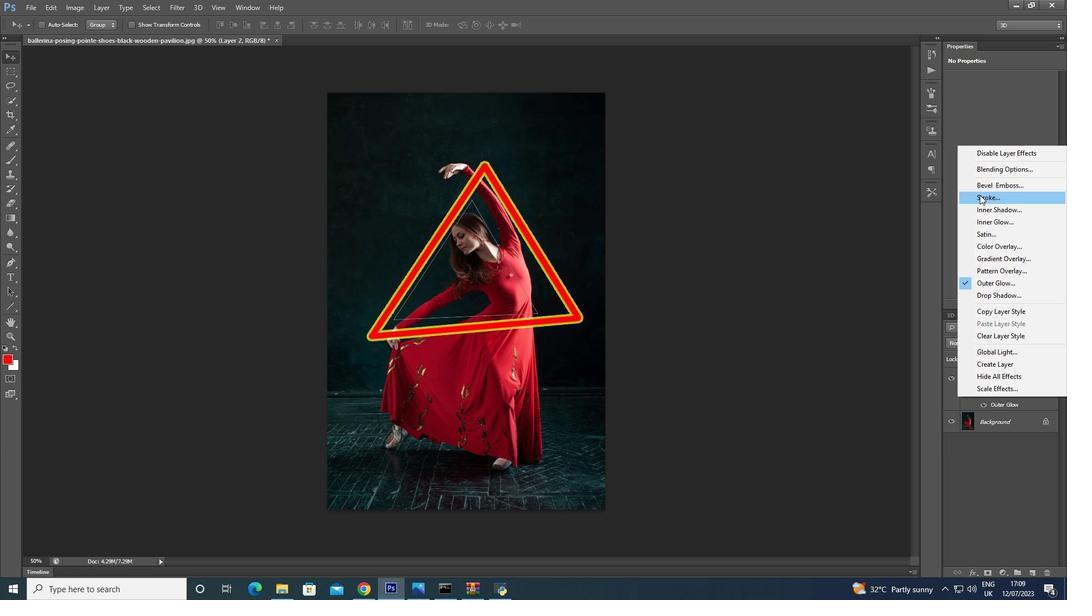 
Action: Mouse pressed right at (980, 195)
Screenshot: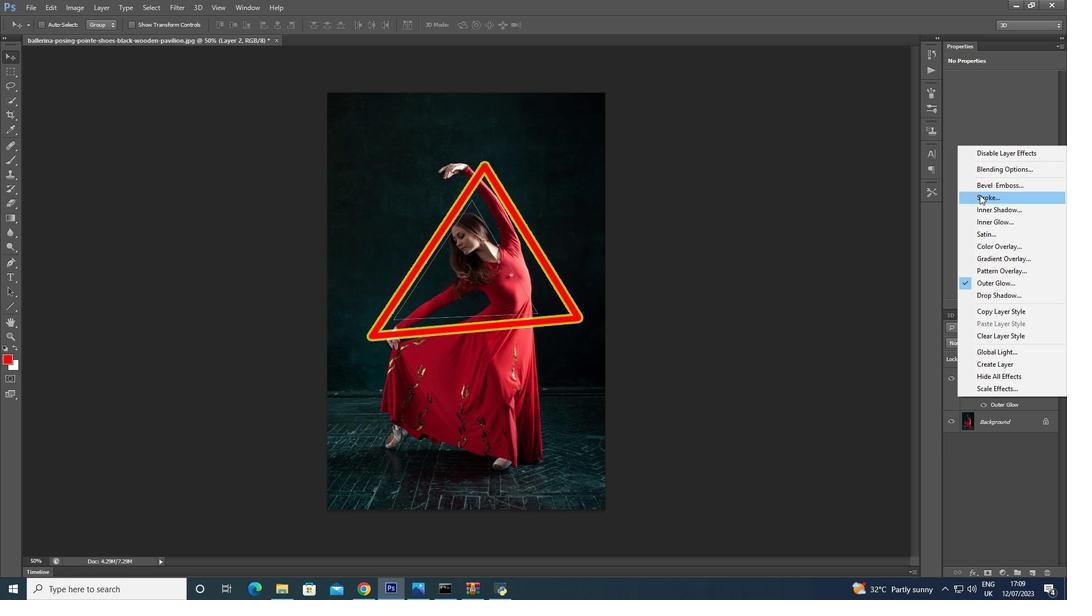 
Action: Mouse moved to (783, 239)
Screenshot: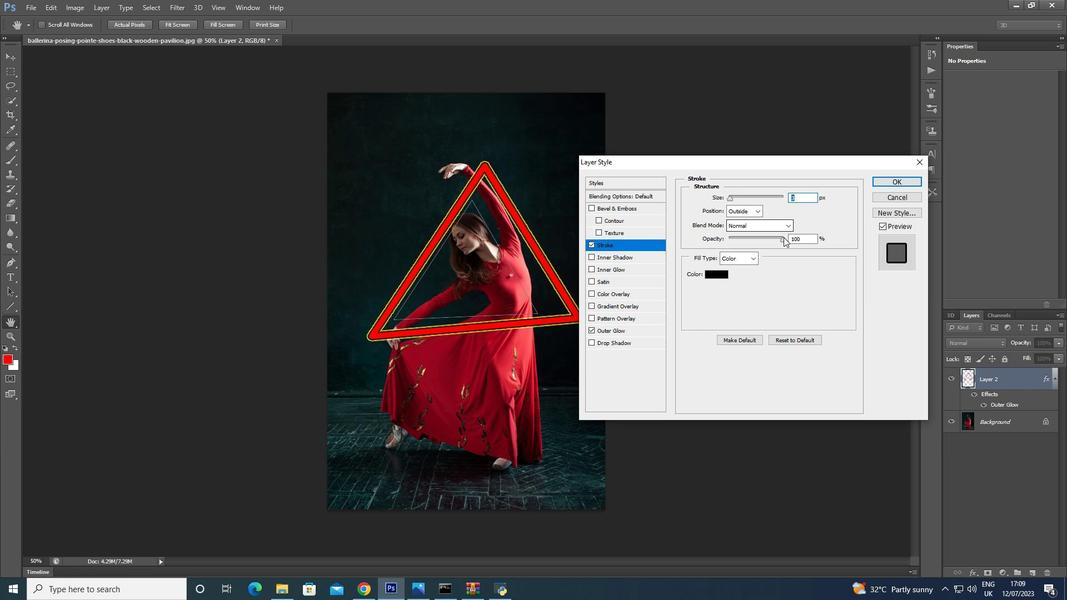 
Action: Mouse pressed left at (783, 239)
Screenshot: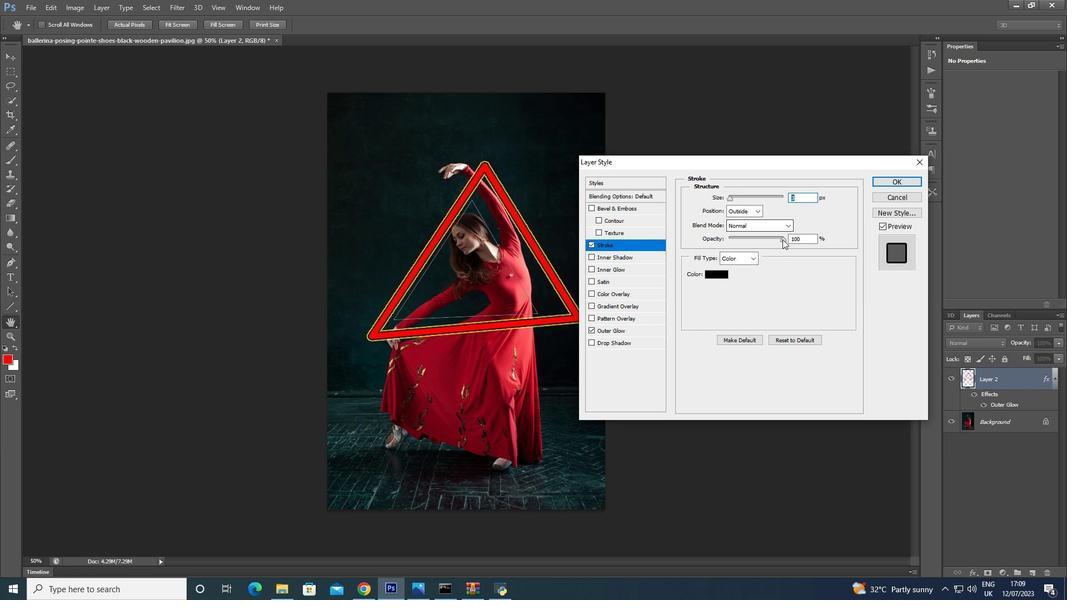 
Action: Mouse moved to (727, 239)
Screenshot: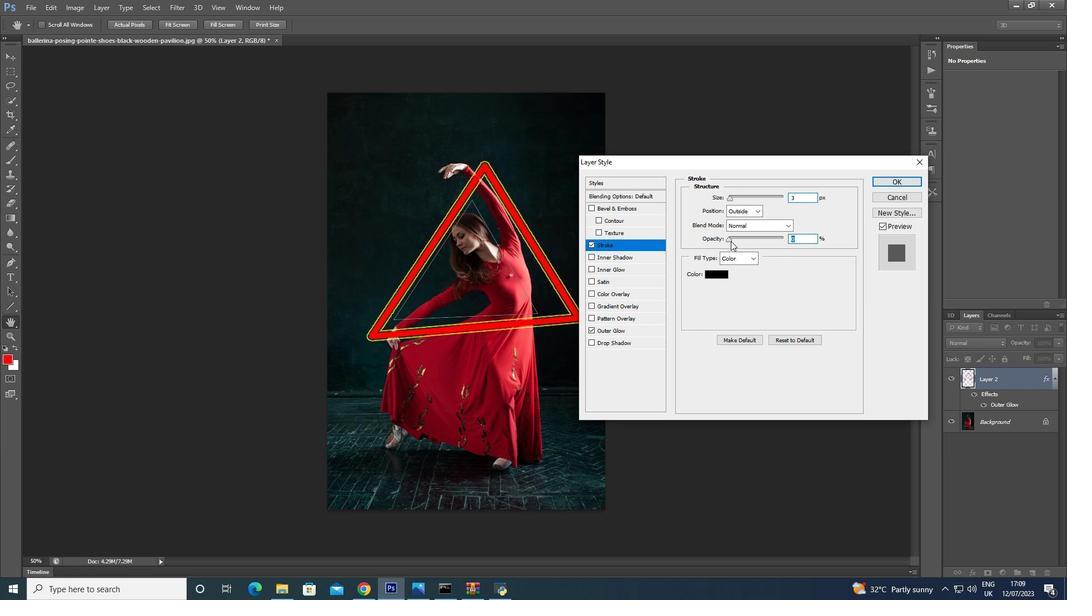 
Action: Mouse pressed left at (727, 239)
Screenshot: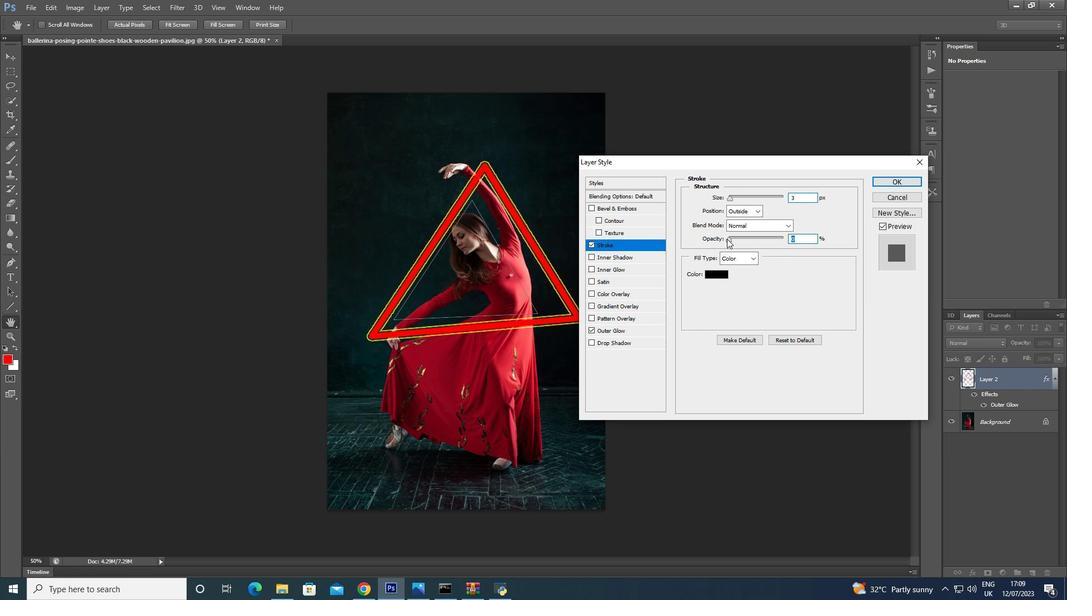 
Action: Mouse moved to (746, 213)
Screenshot: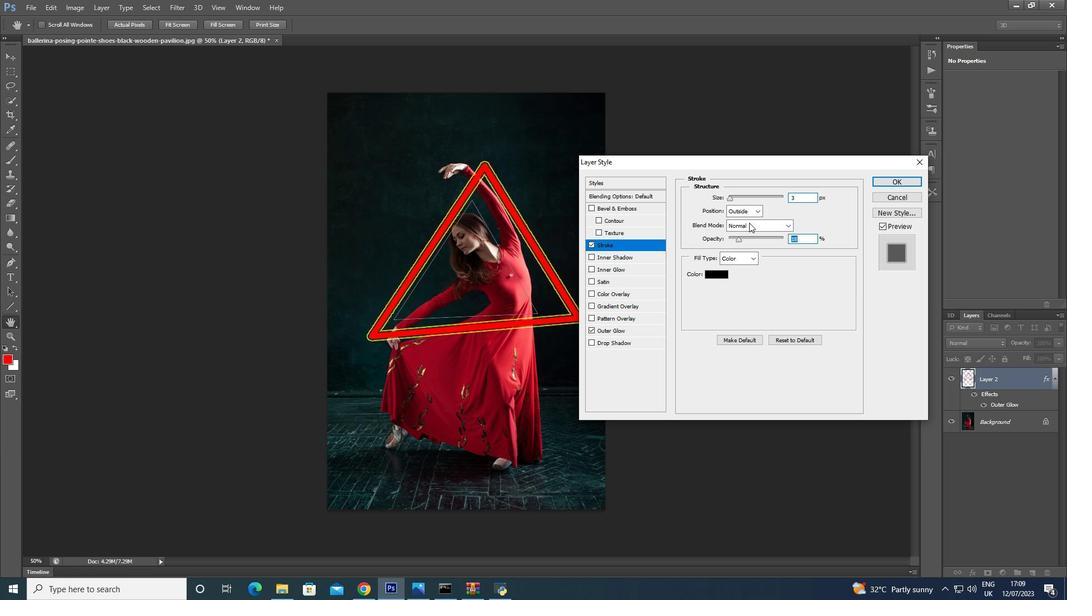 
Action: Mouse pressed left at (746, 213)
Screenshot: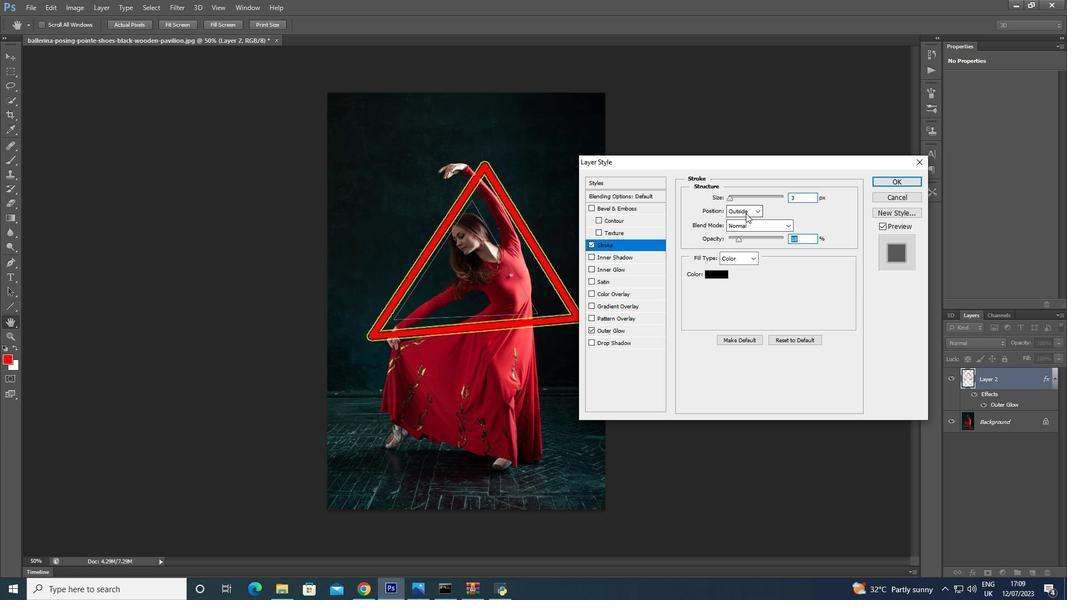 
Action: Mouse moved to (746, 234)
Screenshot: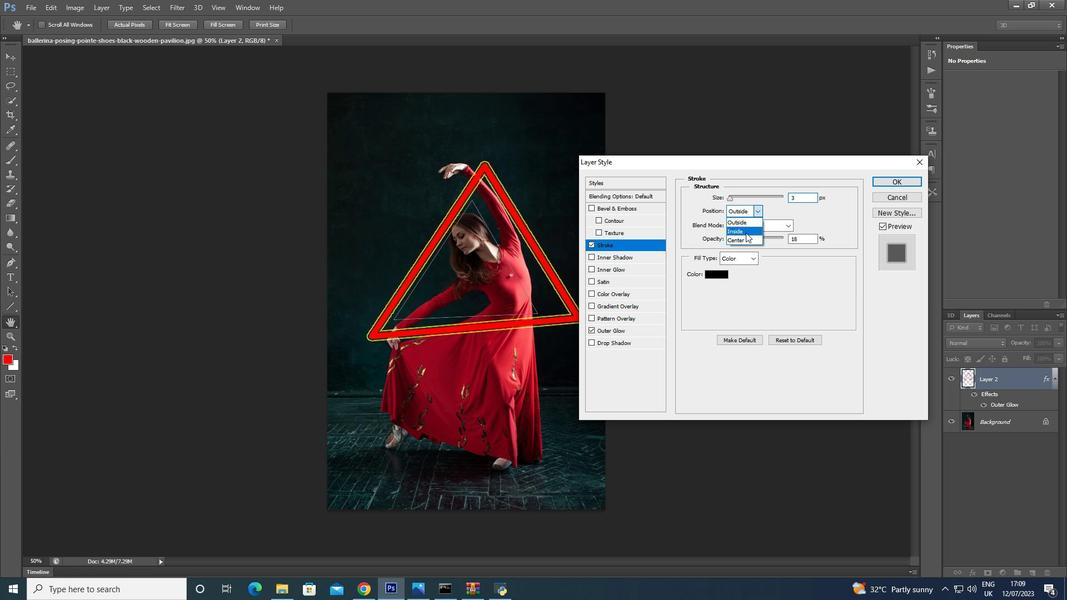 
Action: Mouse pressed left at (746, 234)
Screenshot: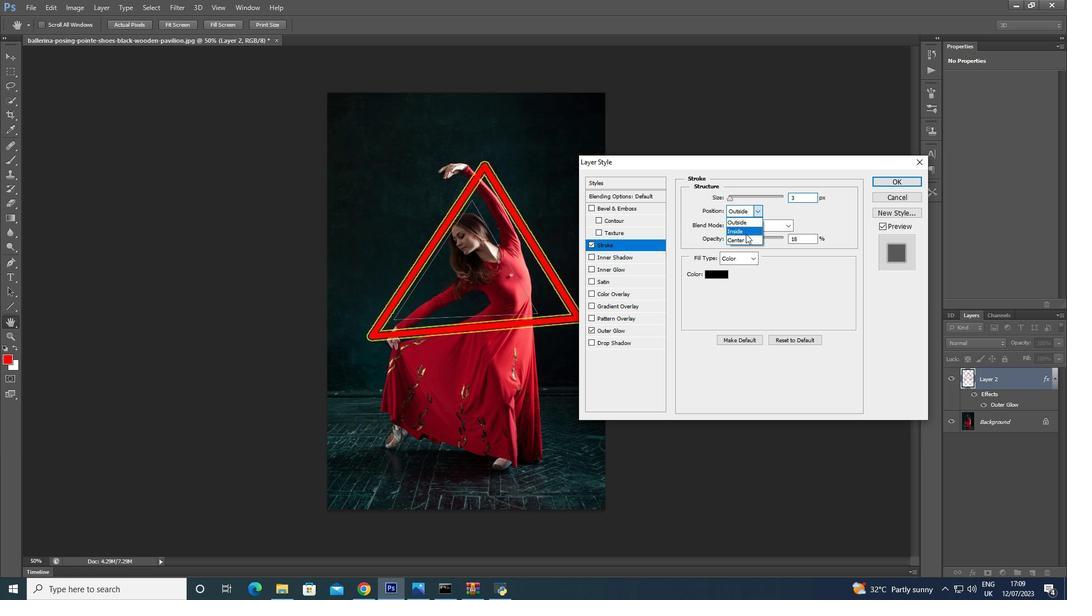 
Action: Mouse moved to (744, 216)
Screenshot: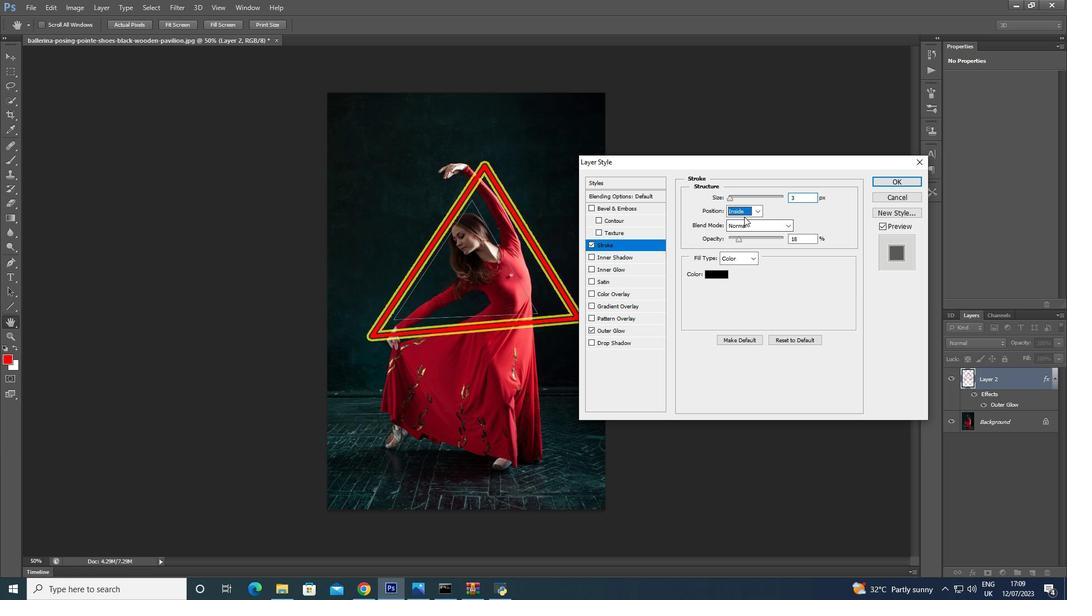 
Action: Mouse pressed left at (744, 216)
Screenshot: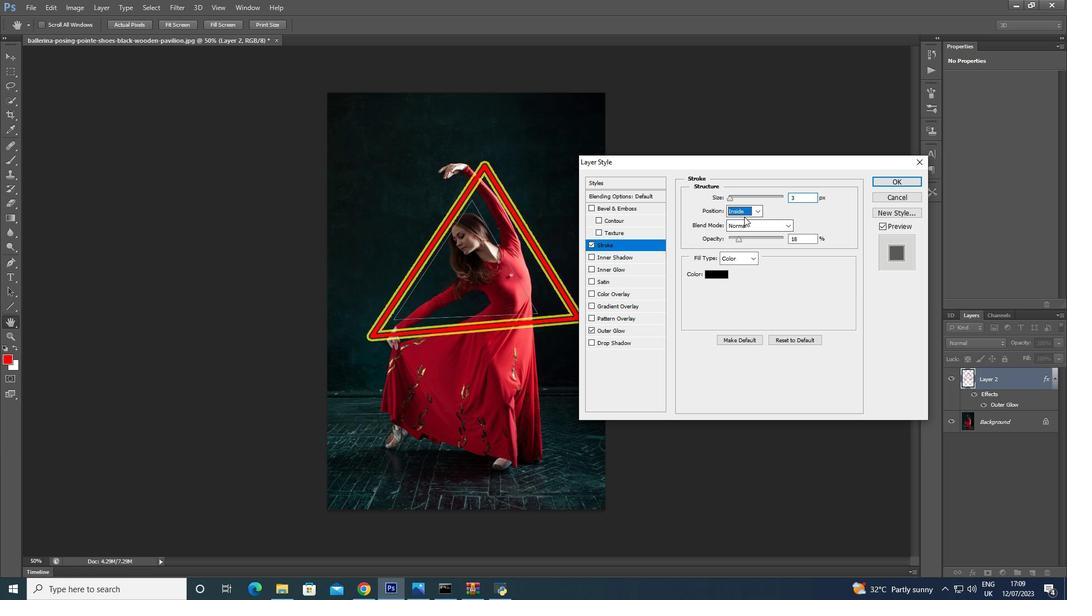 
Action: Mouse moved to (746, 238)
Screenshot: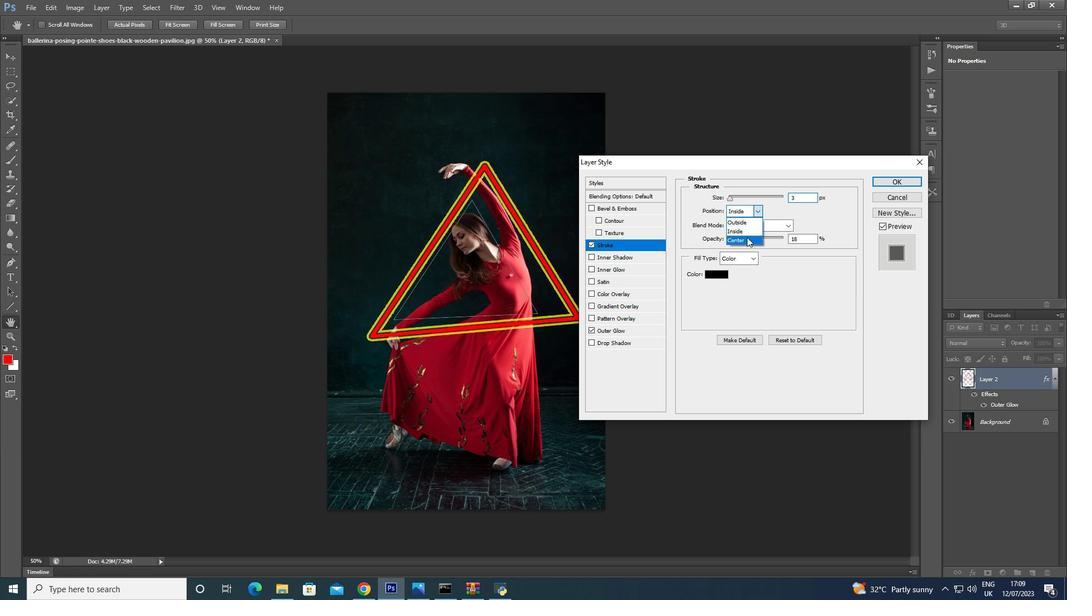
Action: Mouse pressed left at (746, 238)
Screenshot: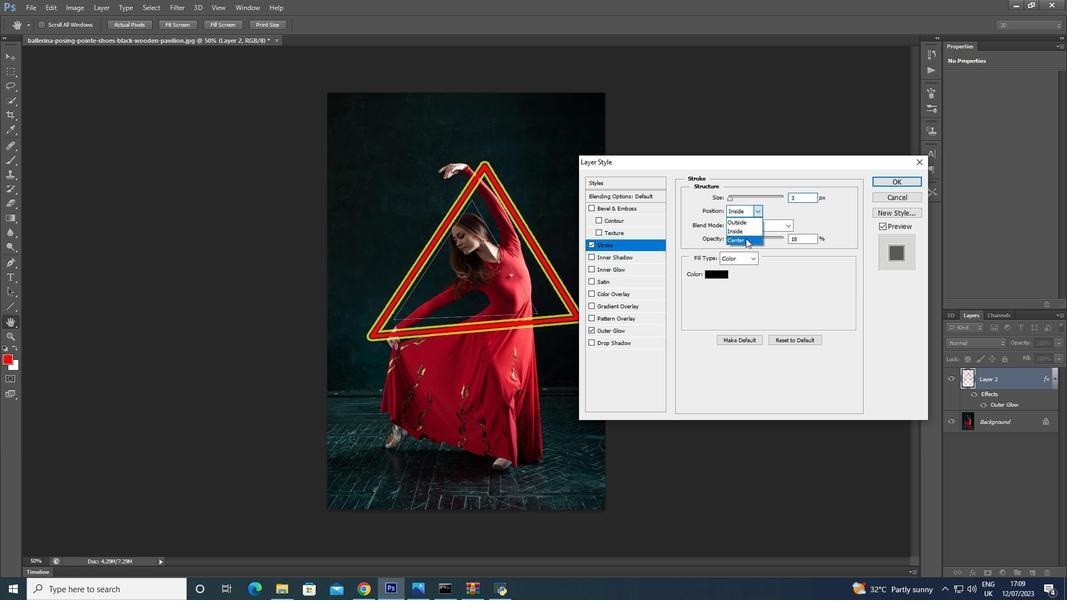 
Action: Mouse moved to (731, 199)
Screenshot: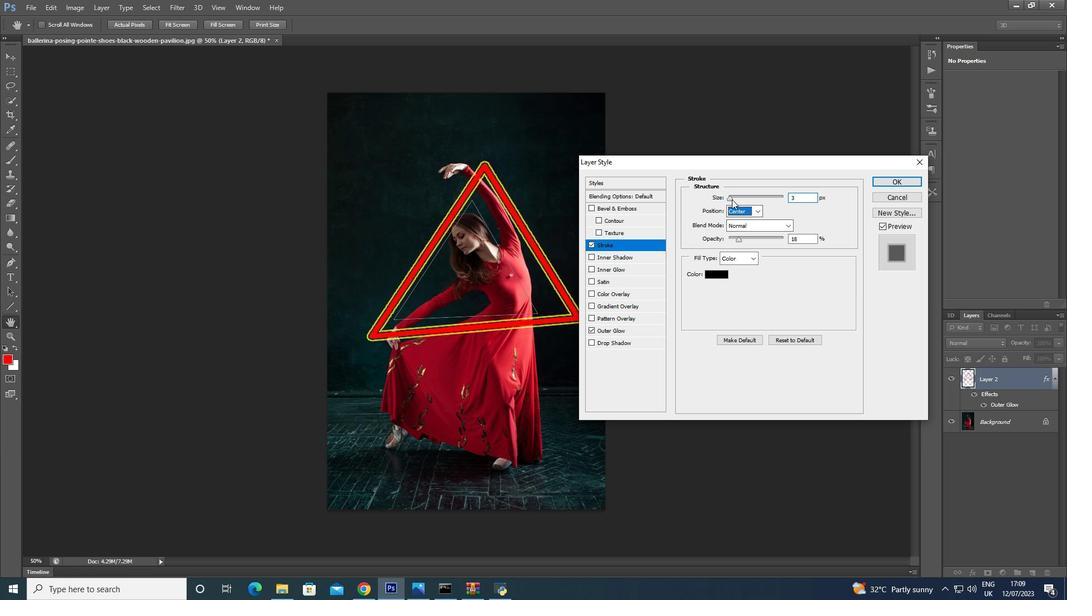 
Action: Mouse pressed left at (731, 199)
Screenshot: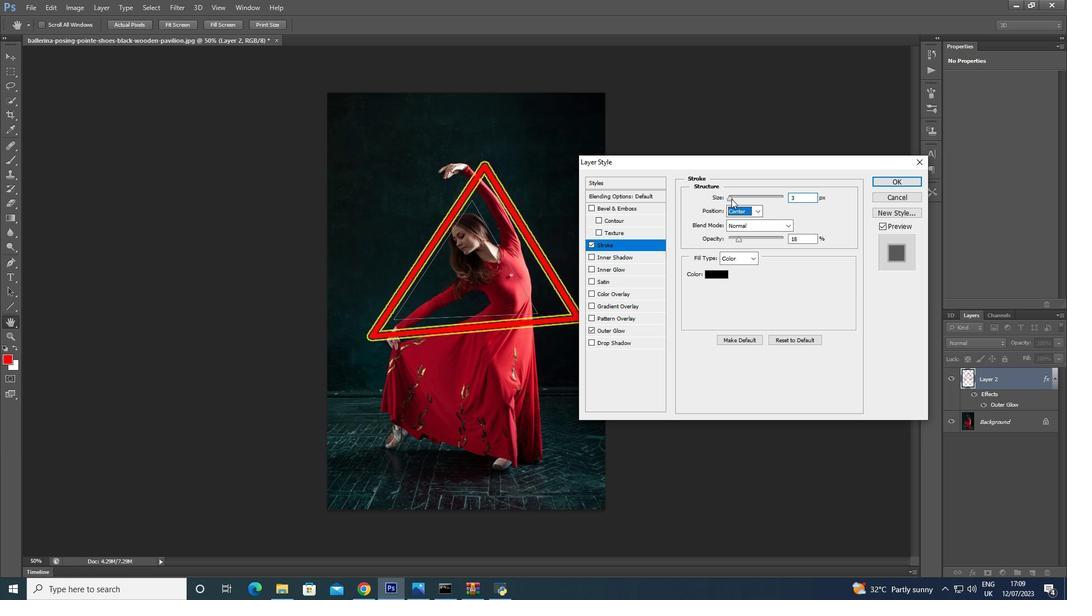 
Action: Mouse moved to (723, 274)
Screenshot: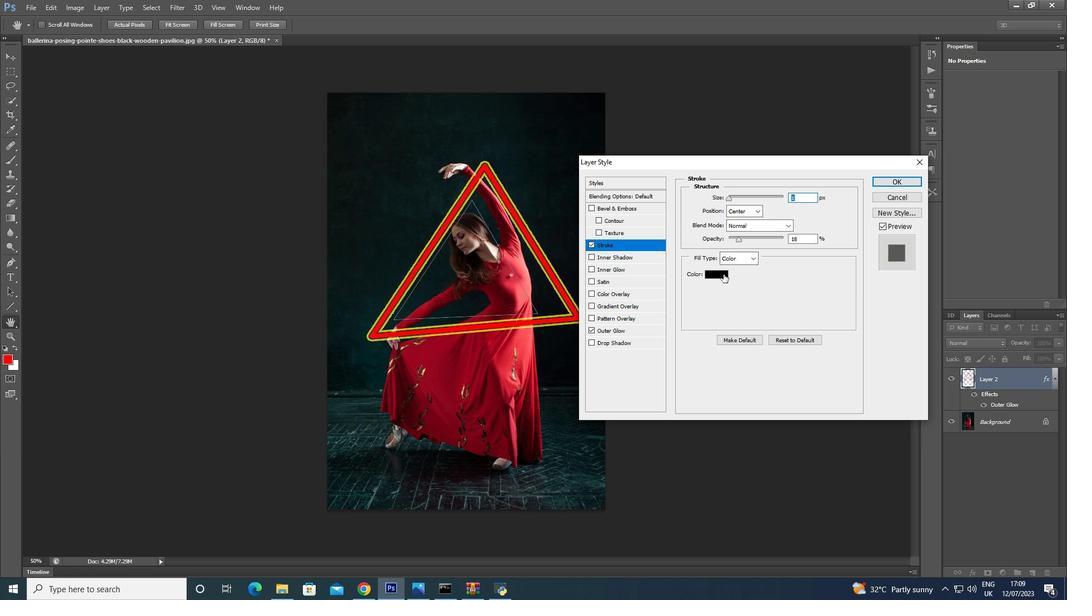
Action: Mouse pressed left at (723, 274)
Screenshot: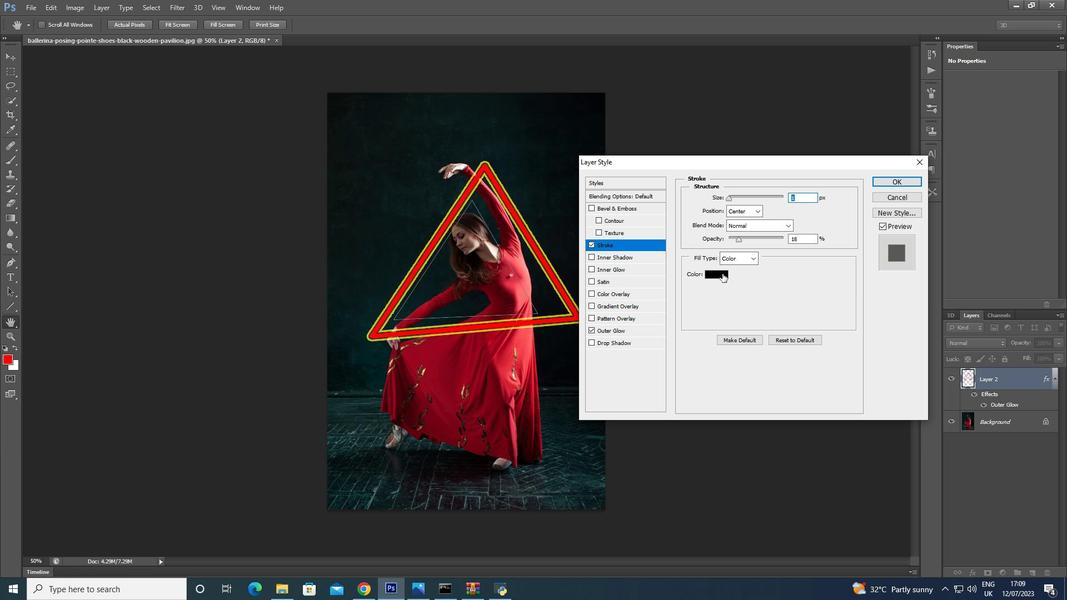 
Action: Mouse moved to (729, 205)
Screenshot: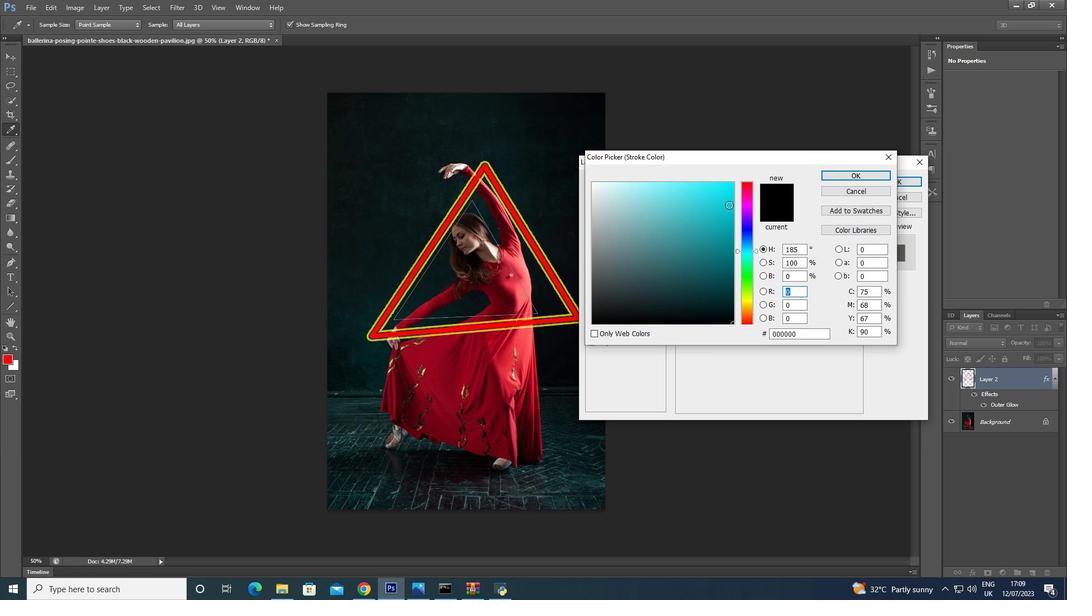 
Action: Mouse pressed left at (729, 205)
Screenshot: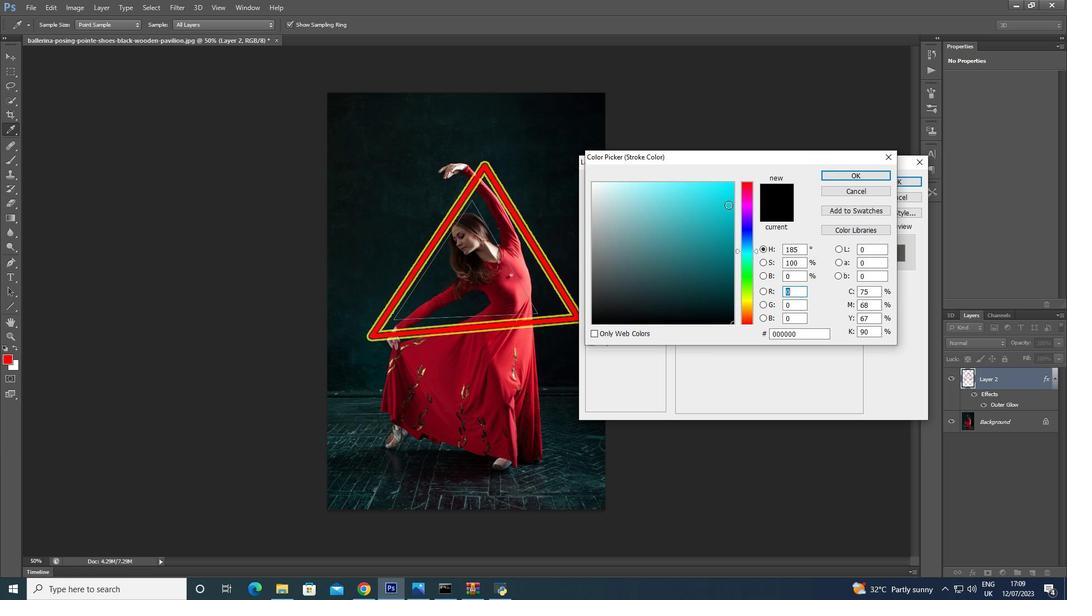 
Action: Mouse moved to (852, 175)
Screenshot: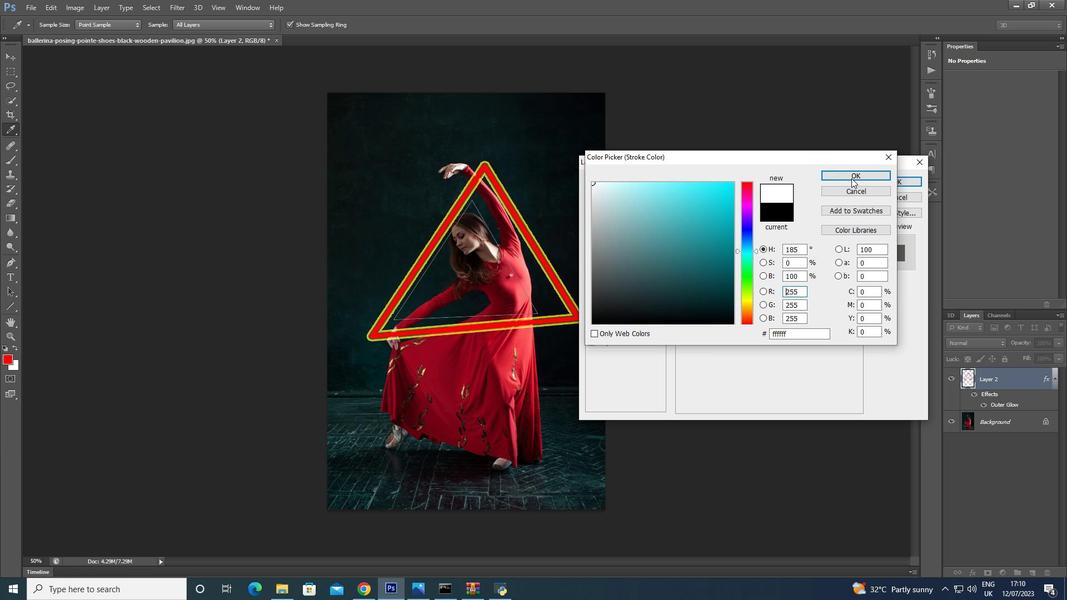 
Action: Mouse pressed left at (852, 175)
Screenshot: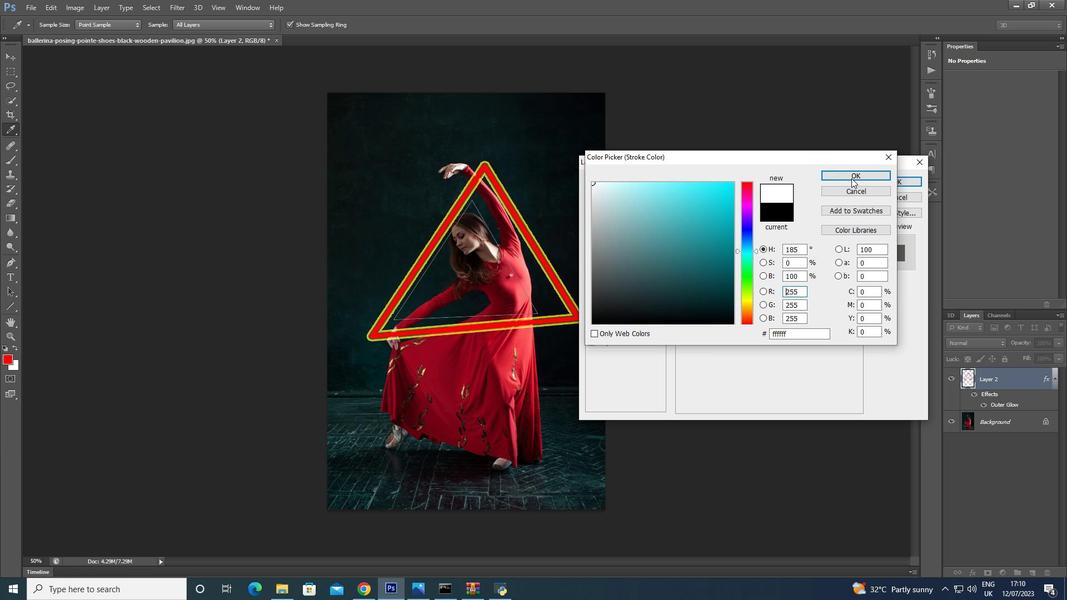 
Action: Mouse moved to (755, 259)
Screenshot: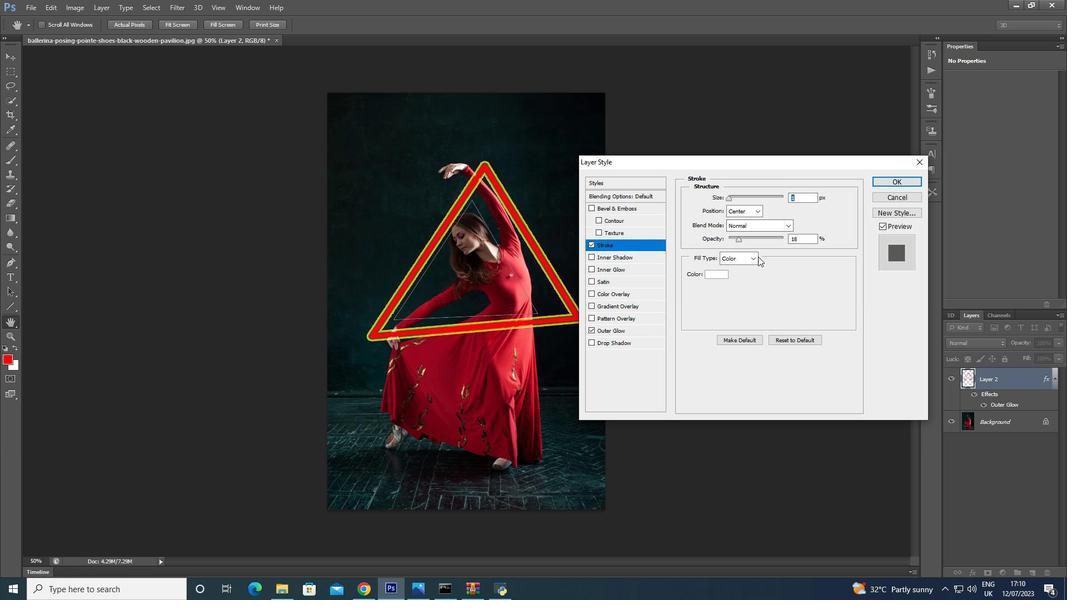 
Action: Mouse pressed left at (755, 259)
Screenshot: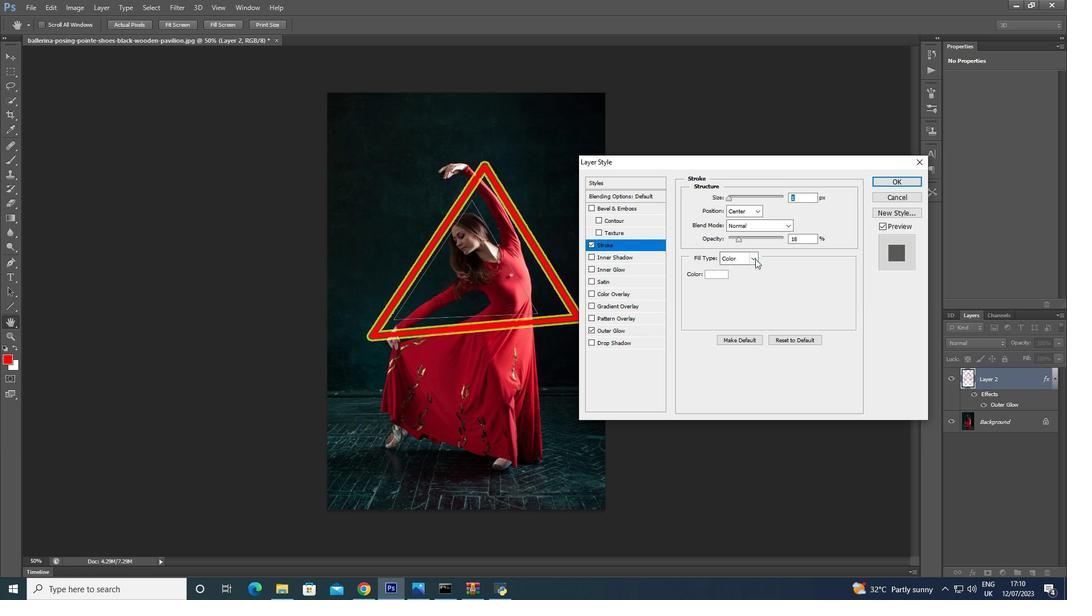 
Action: Mouse moved to (744, 289)
Screenshot: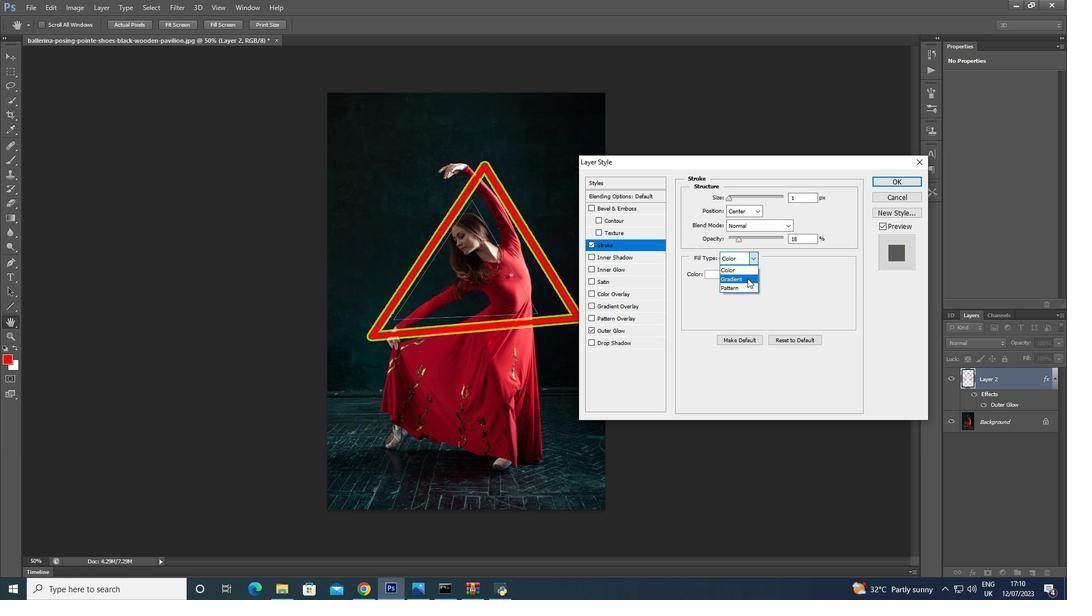 
Action: Mouse pressed left at (744, 289)
Screenshot: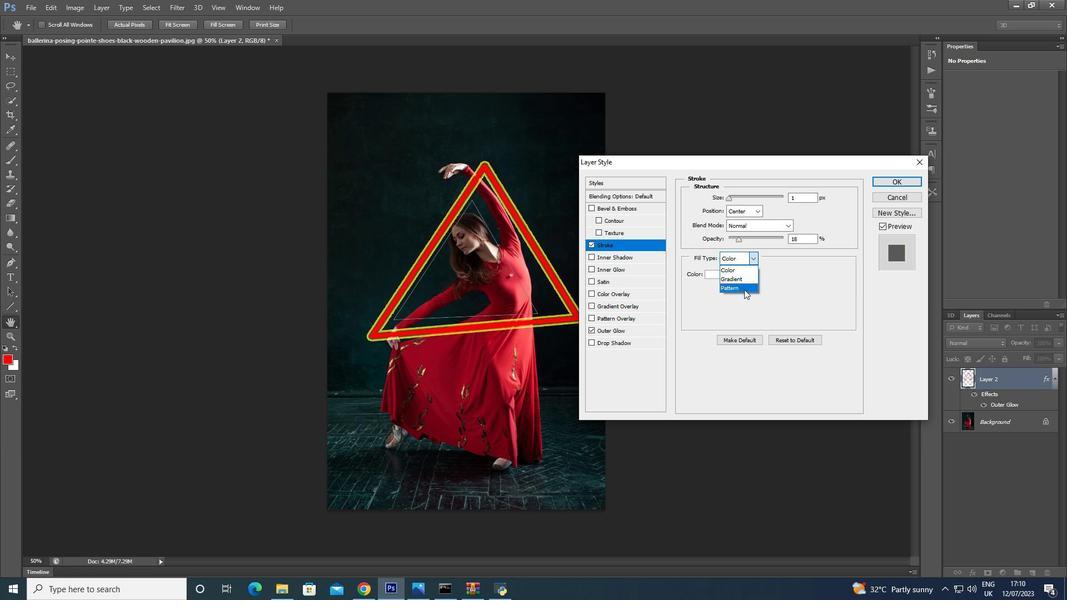 
Action: Mouse moved to (739, 308)
Screenshot: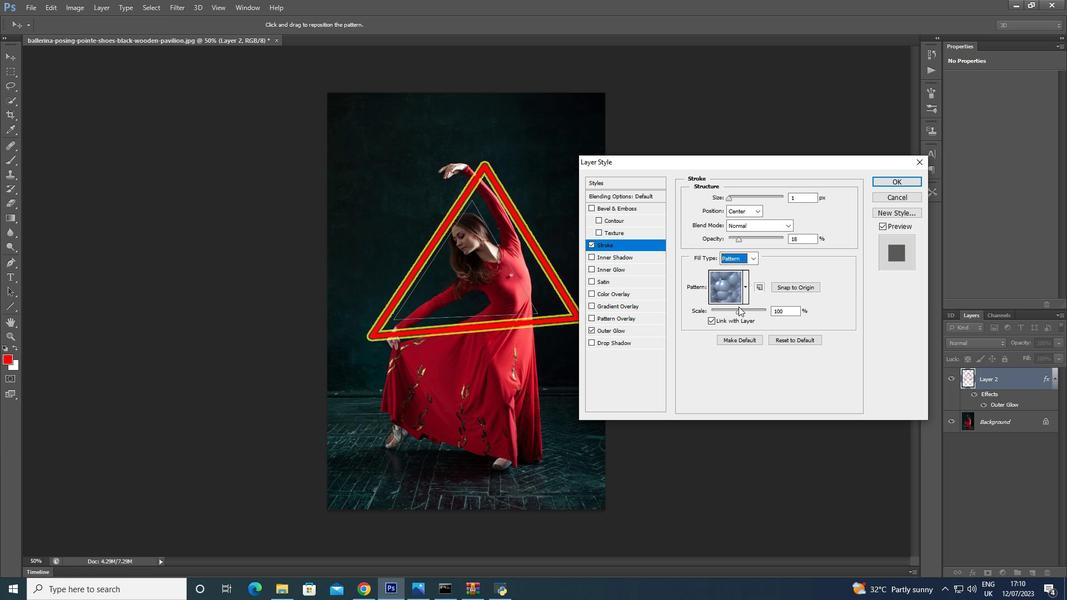 
Action: Mouse pressed left at (739, 308)
Screenshot: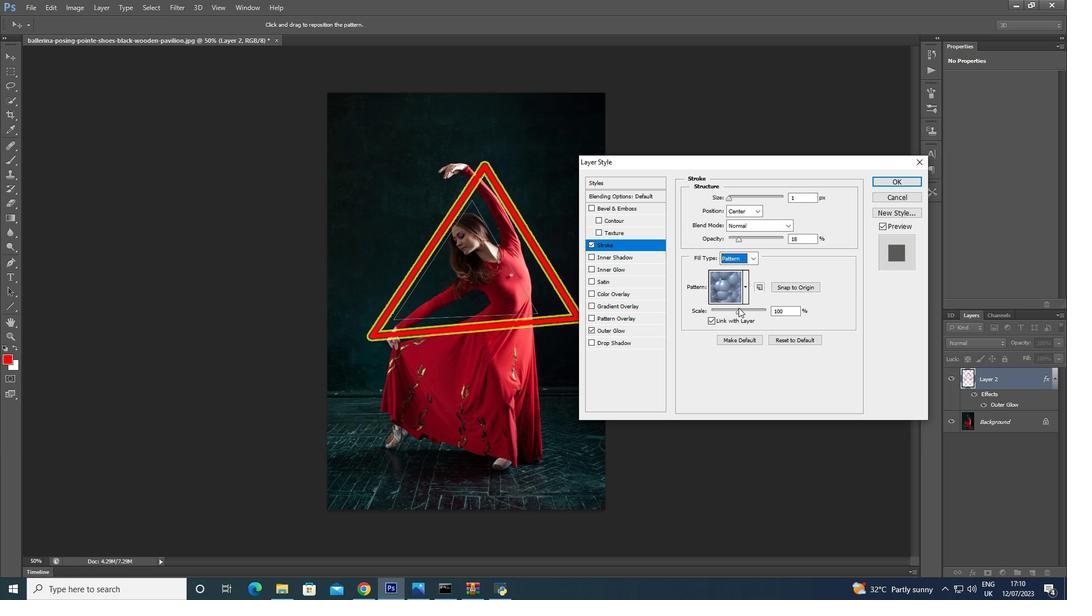 
Action: Mouse moved to (622, 257)
Screenshot: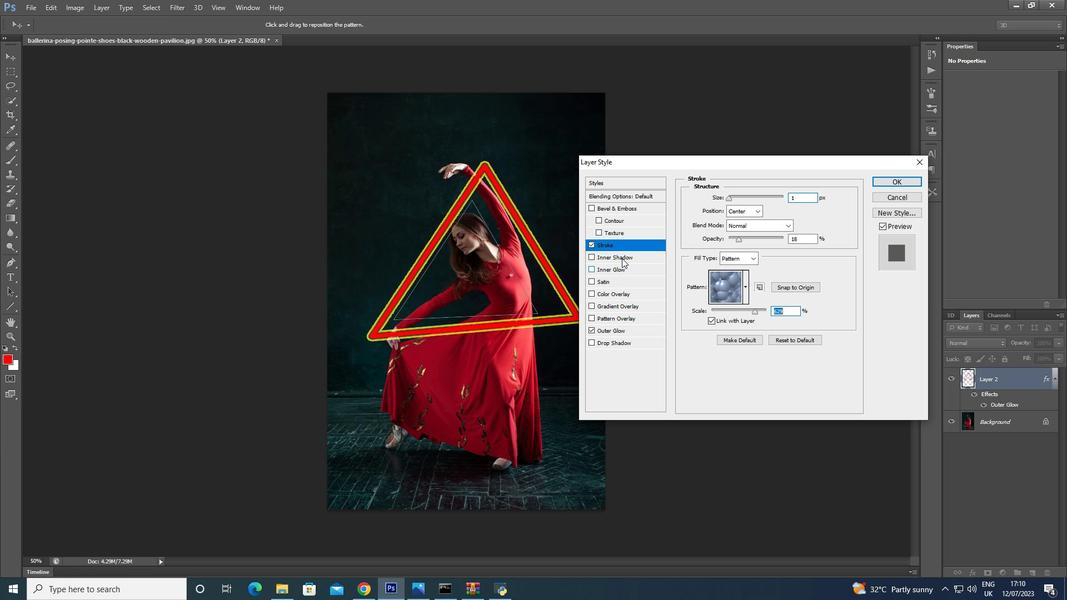 
Action: Mouse pressed left at (622, 257)
Screenshot: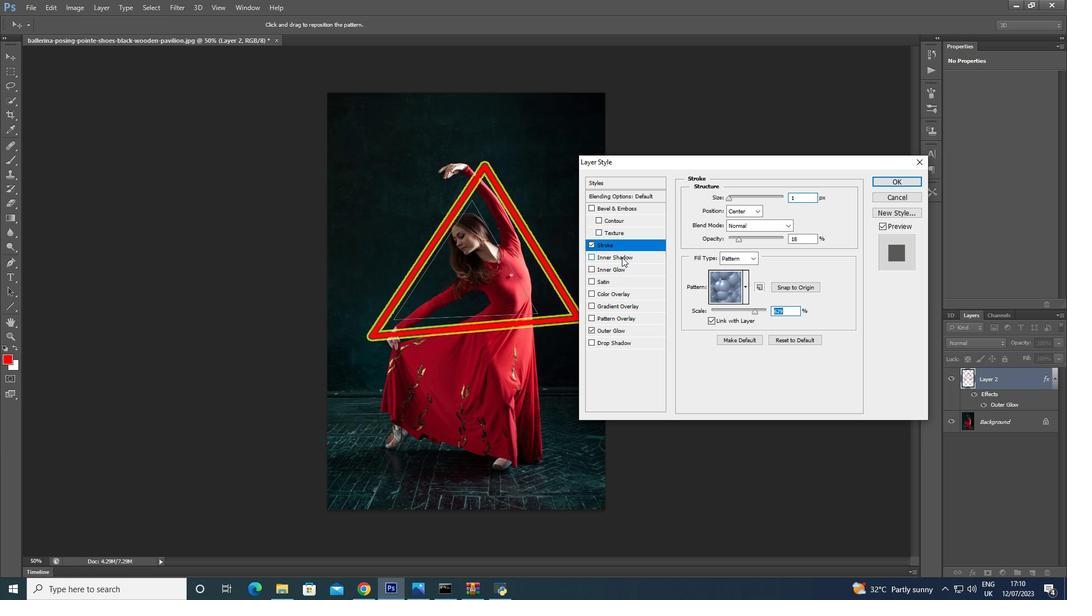 
Action: Mouse pressed right at (622, 257)
Screenshot: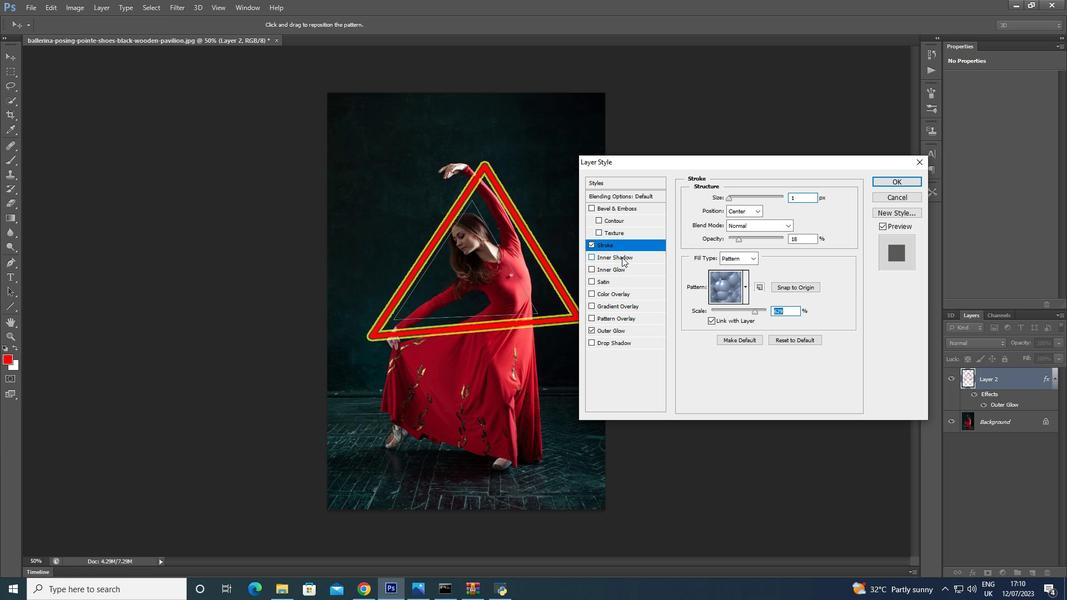 
Action: Mouse moved to (733, 249)
Screenshot: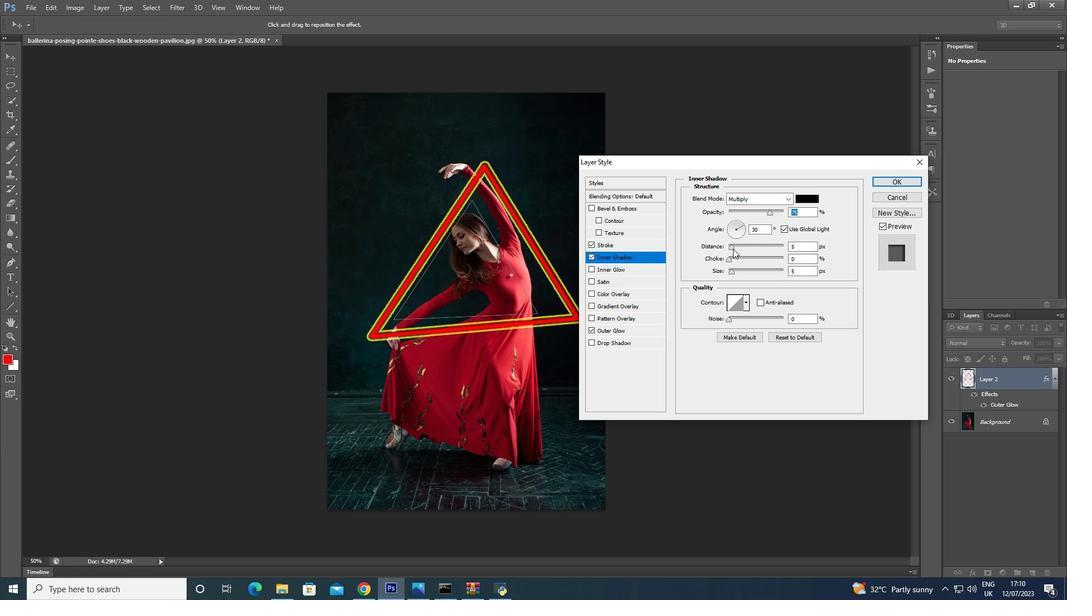 
Action: Mouse pressed left at (733, 249)
Screenshot: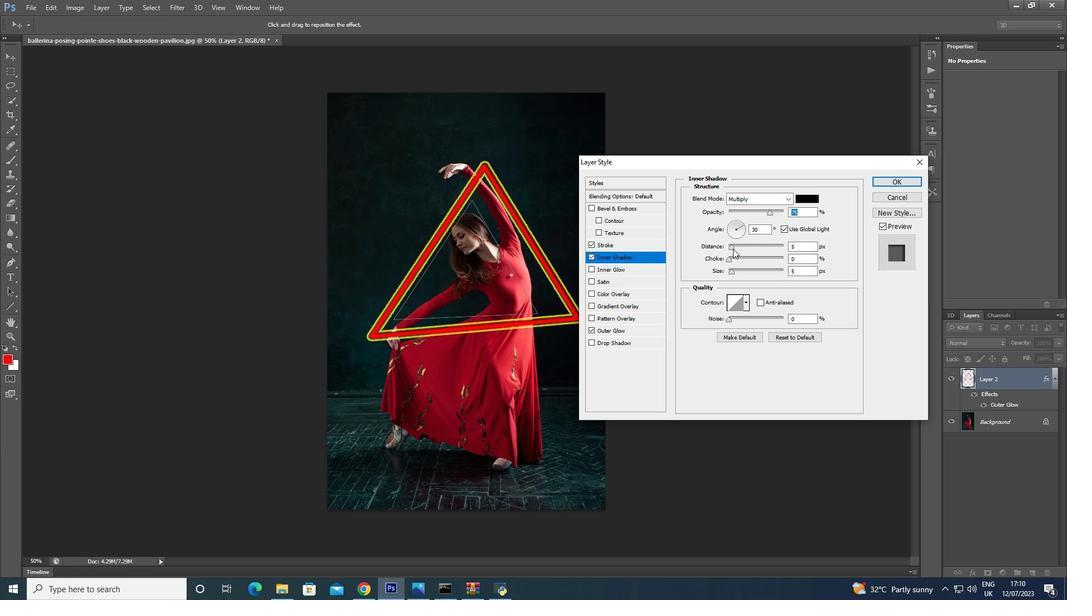 
Action: Mouse moved to (728, 259)
Screenshot: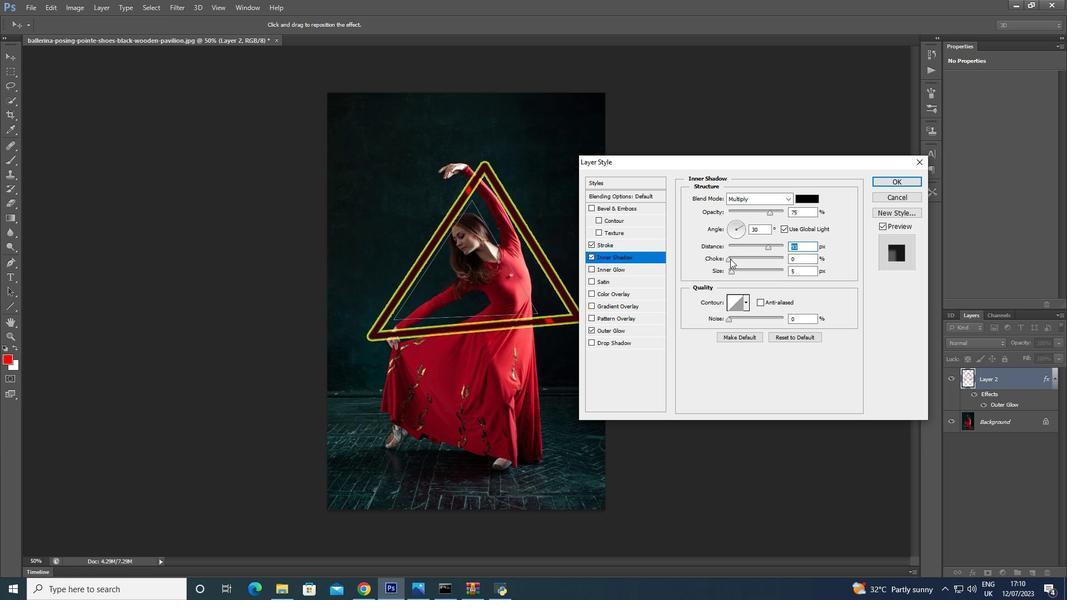 
Action: Mouse pressed left at (728, 259)
Screenshot: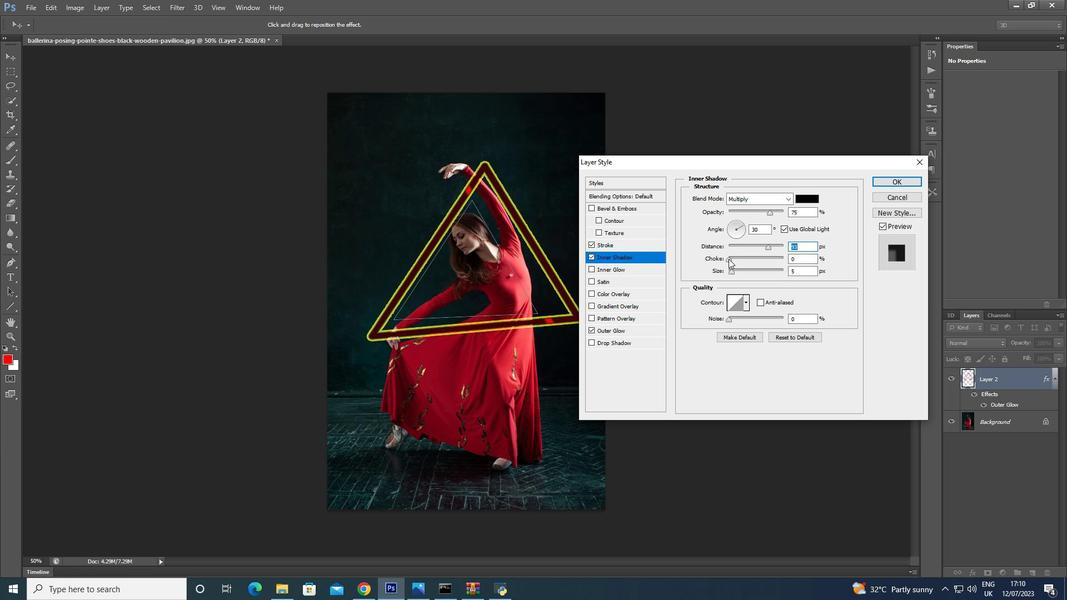 
Action: Mouse moved to (732, 271)
Screenshot: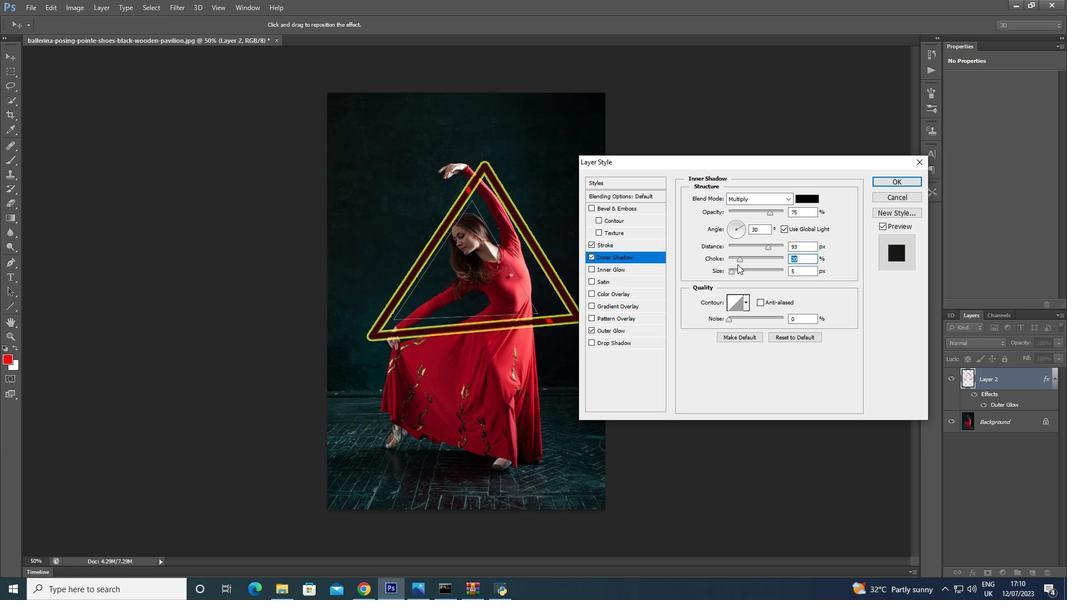 
Action: Mouse pressed left at (732, 271)
Screenshot: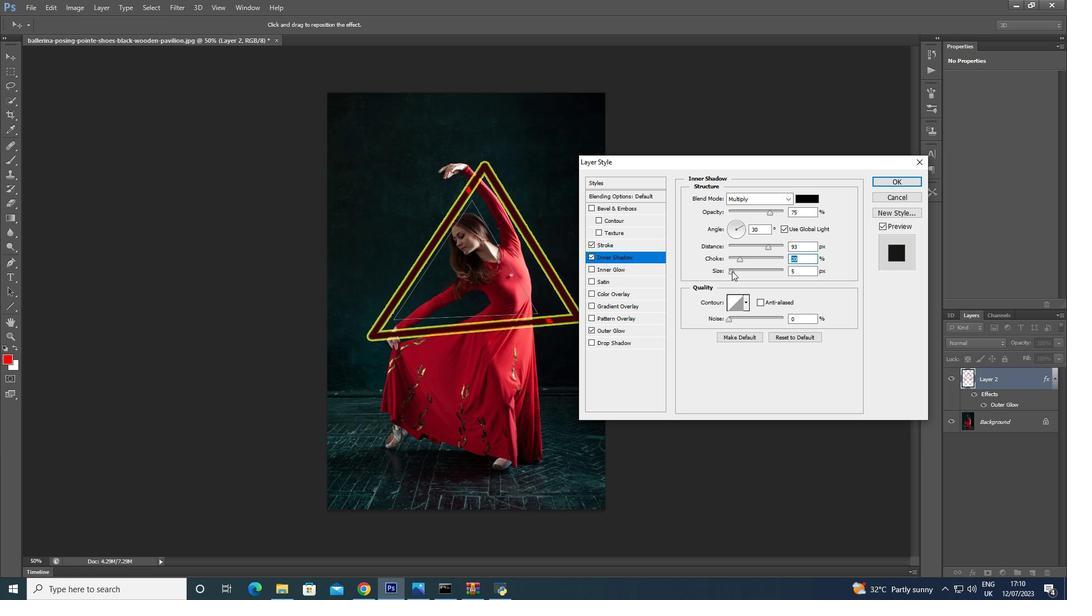 
Action: Mouse moved to (729, 317)
Screenshot: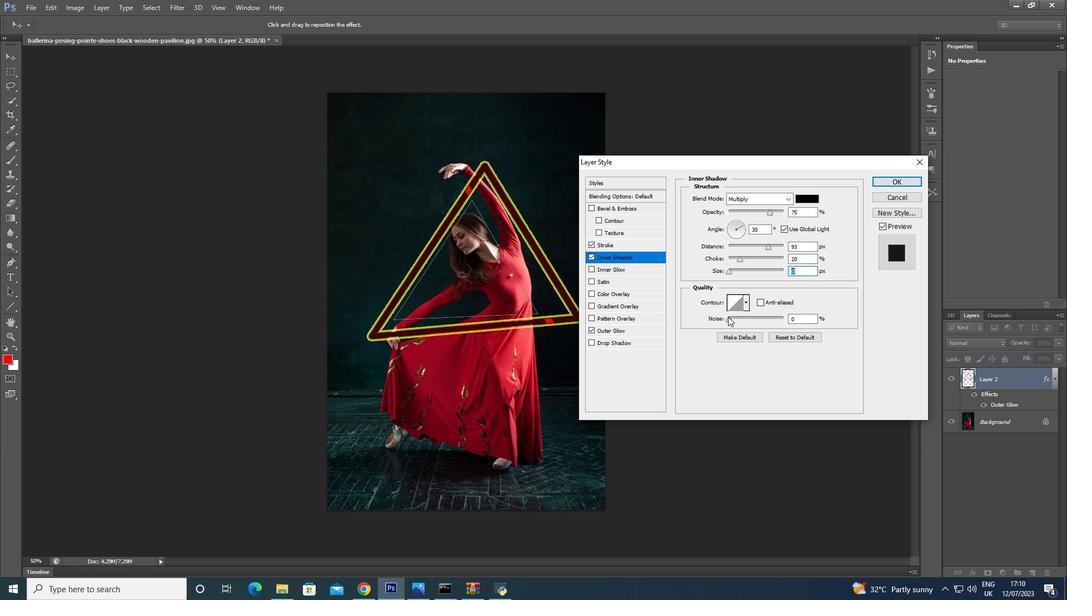 
Action: Mouse pressed left at (729, 317)
Screenshot: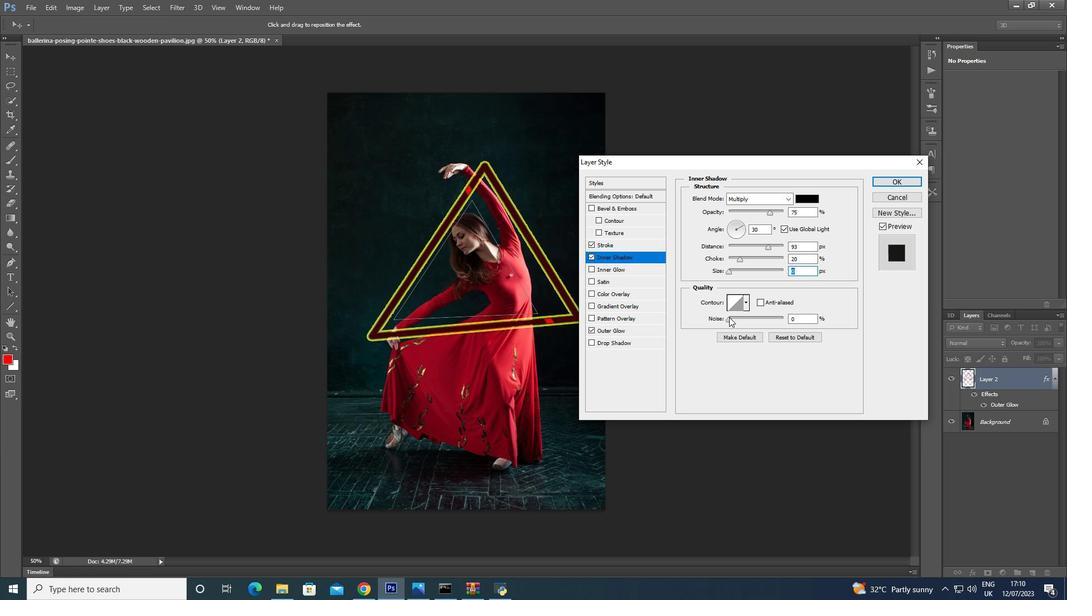 
Action: Mouse moved to (811, 197)
Screenshot: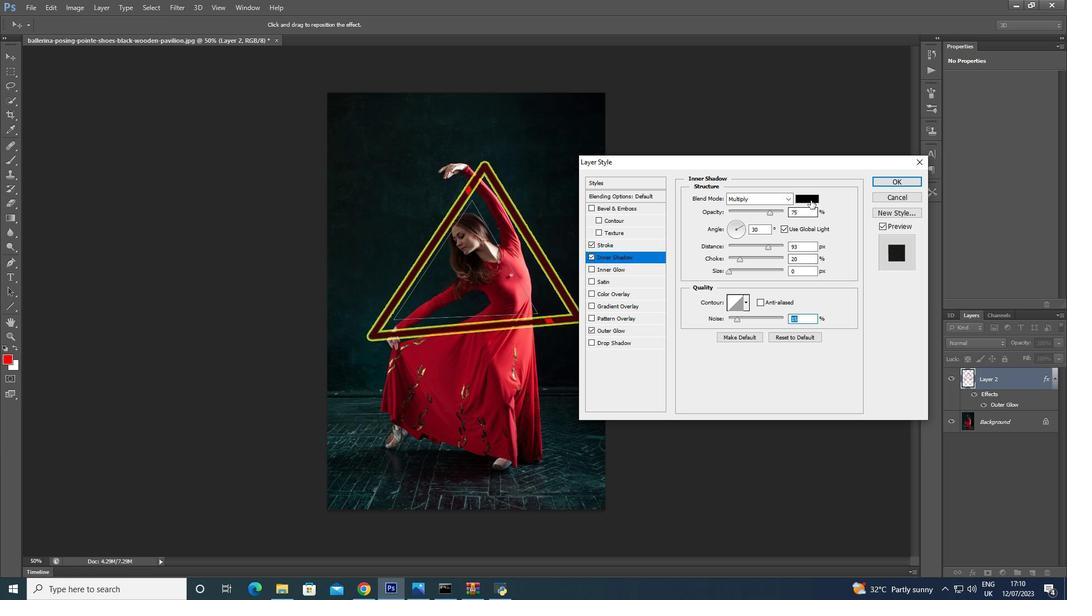 
Action: Mouse pressed left at (811, 197)
Screenshot: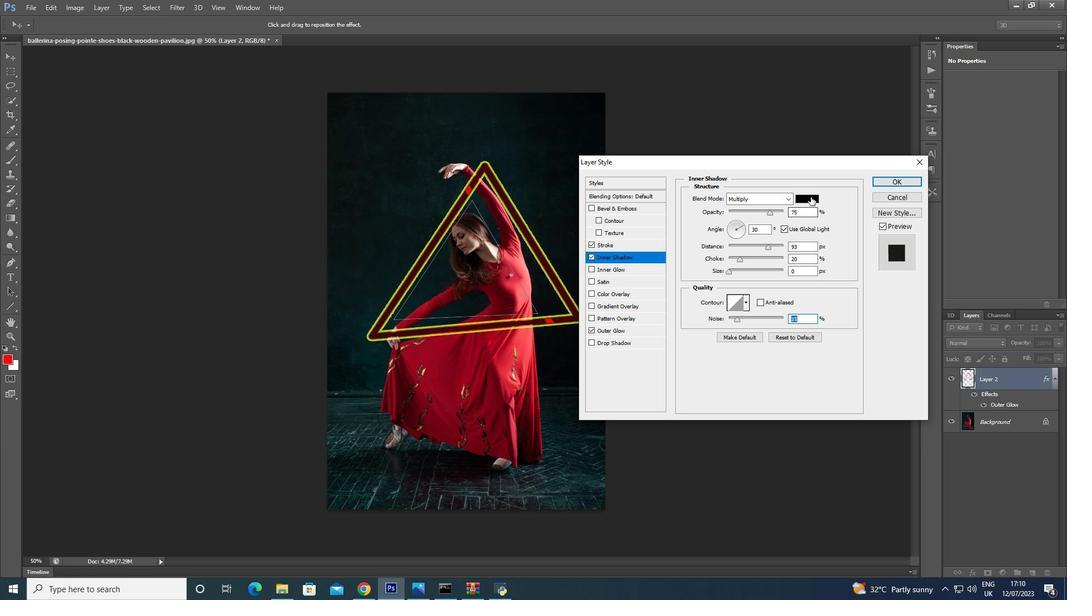 
Action: Mouse moved to (841, 172)
Screenshot: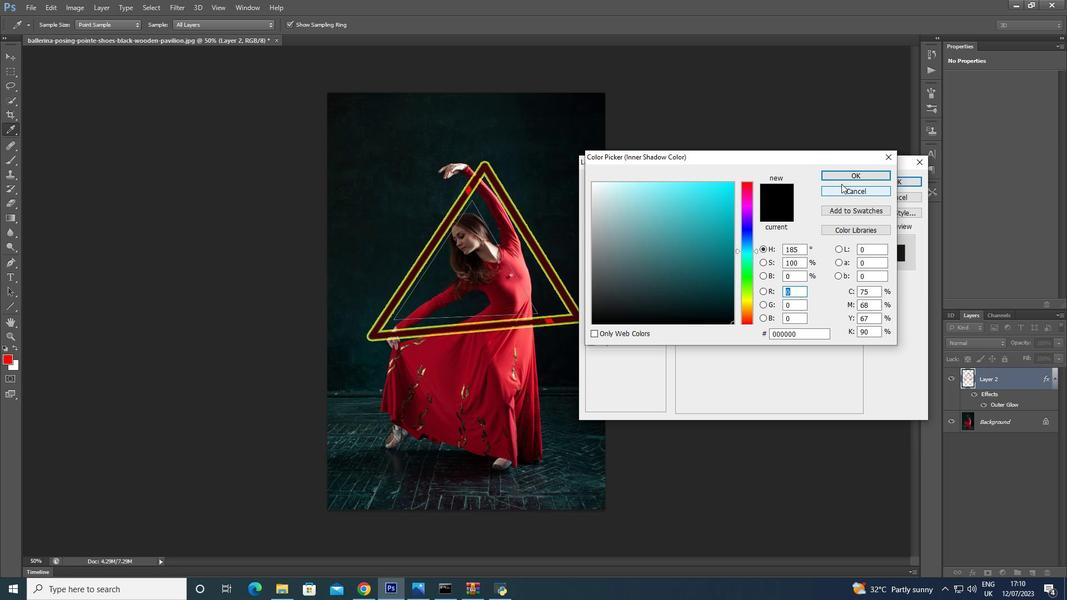 
Action: Mouse pressed left at (841, 172)
Screenshot: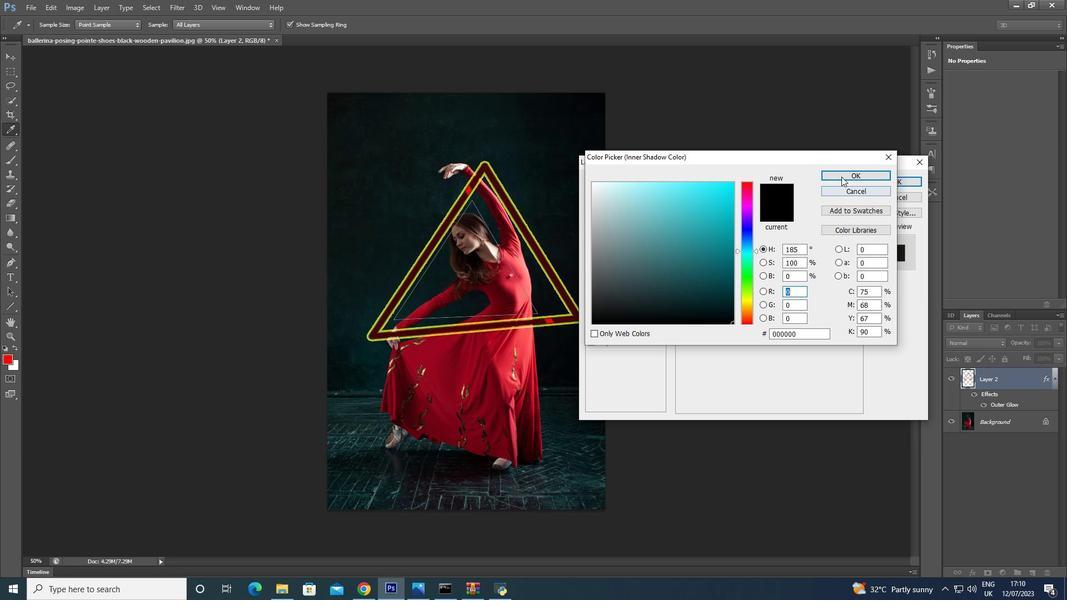 
Action: Mouse moved to (890, 182)
Screenshot: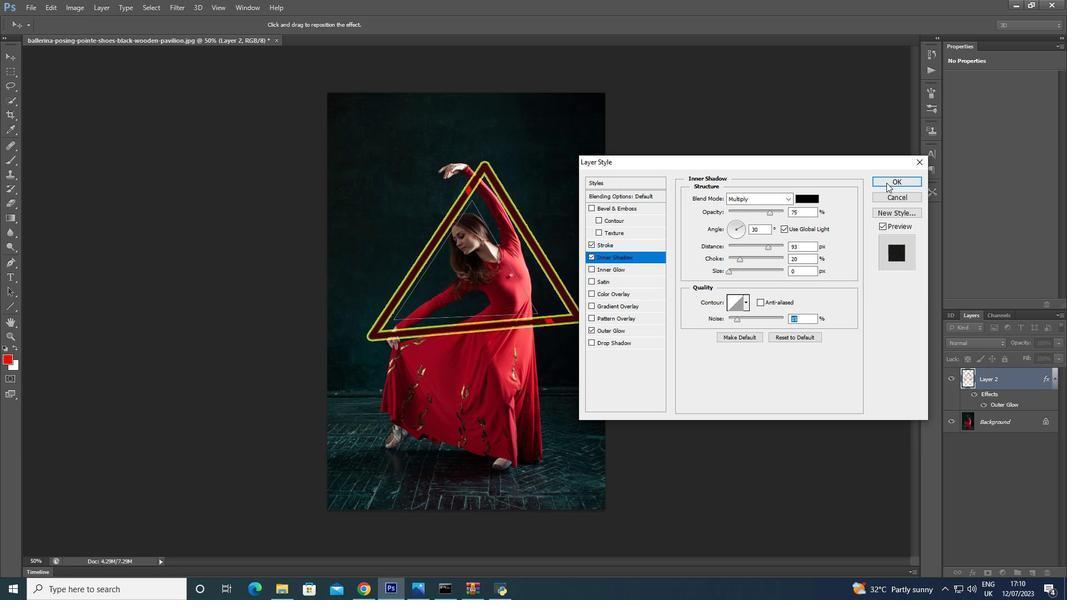 
Action: Mouse pressed left at (890, 182)
Screenshot: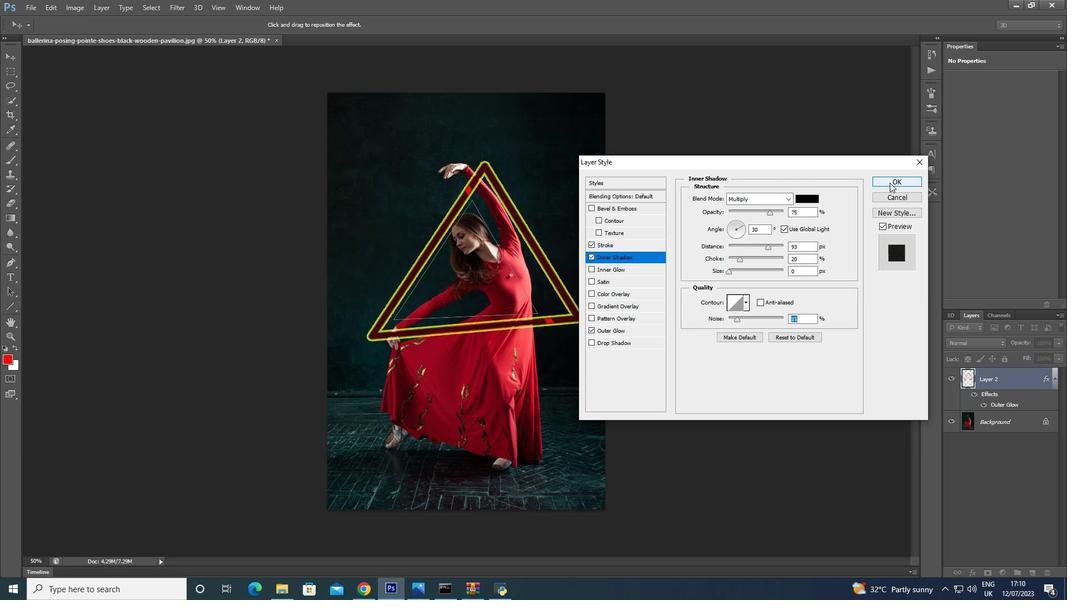 
Action: Mouse moved to (9, 276)
Screenshot: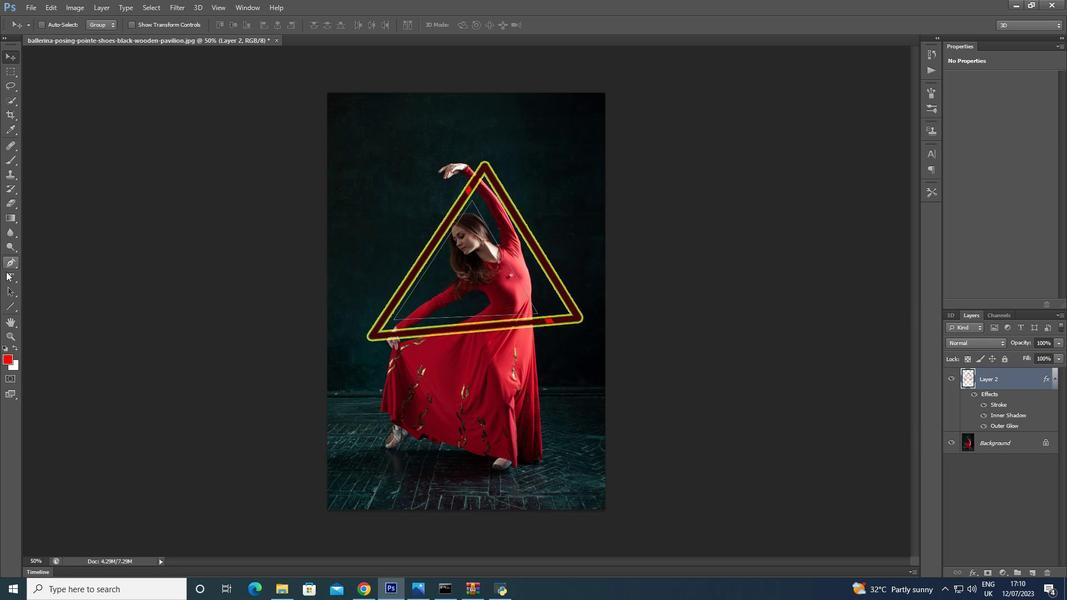 
Action: Mouse pressed left at (9, 276)
Screenshot: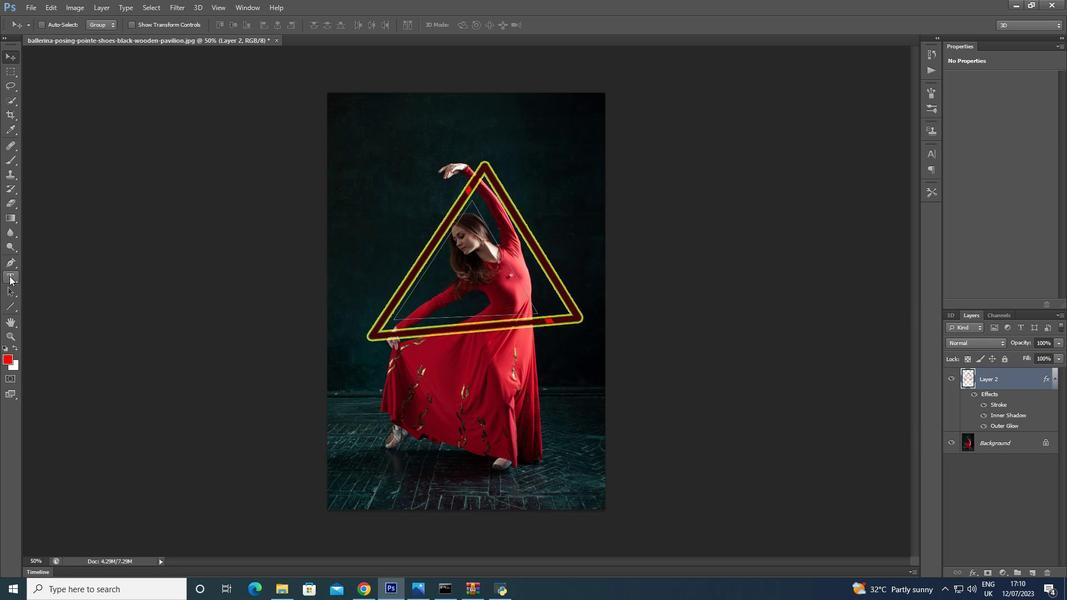 
Action: Mouse pressed right at (9, 276)
Screenshot: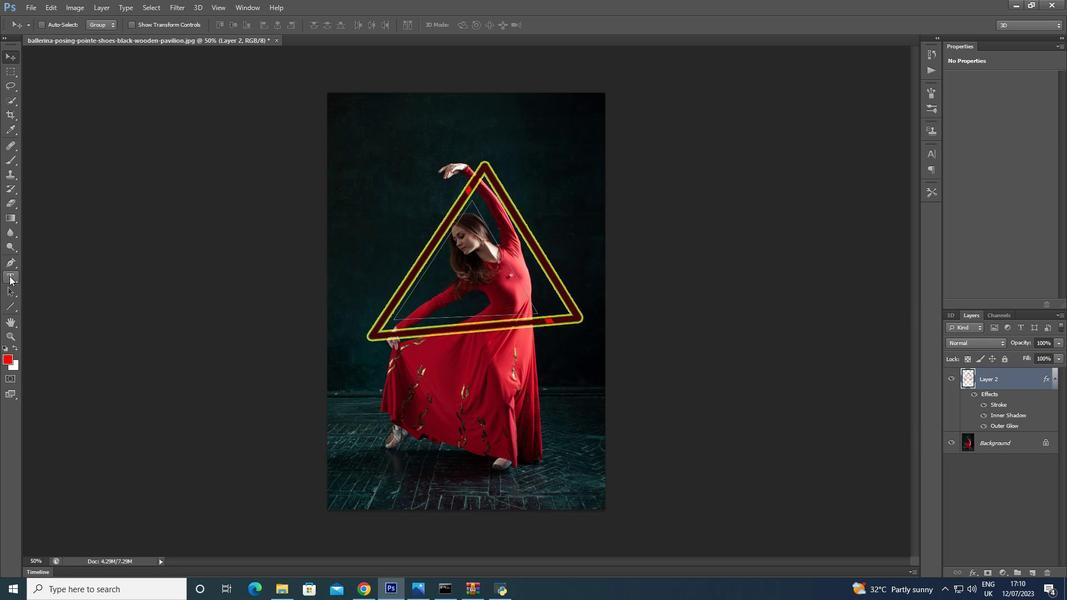 
Action: Mouse moved to (390, 128)
Screenshot: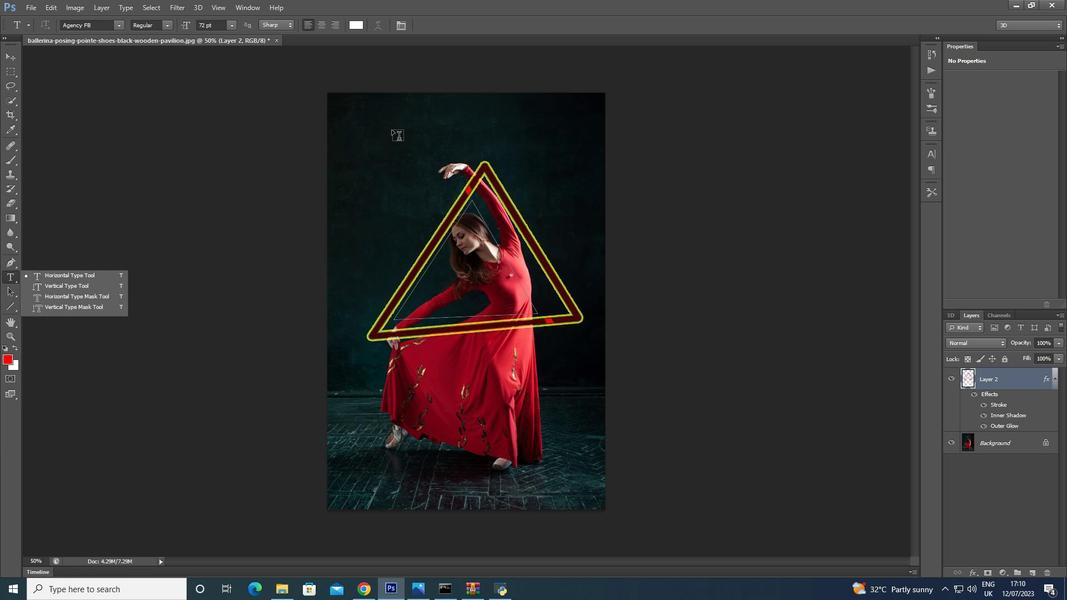 
Action: Mouse pressed left at (390, 128)
Screenshot: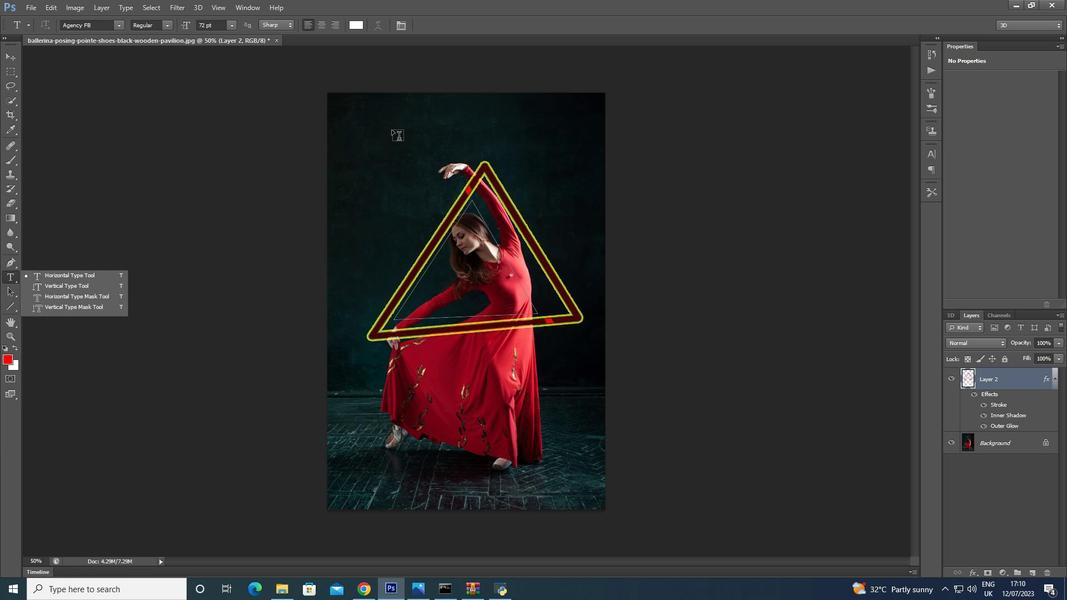 
Action: Key pressed <Key.shift>Don't<Key.space><Key.shift>breathe<Key.space>to<Key.space>survic<Key.backspace>ve<Key.space><Key.shift>Dance<Key.space>and<Key.space><Key.shift>Feel<Key.space><Key.shift>Alive
Screenshot: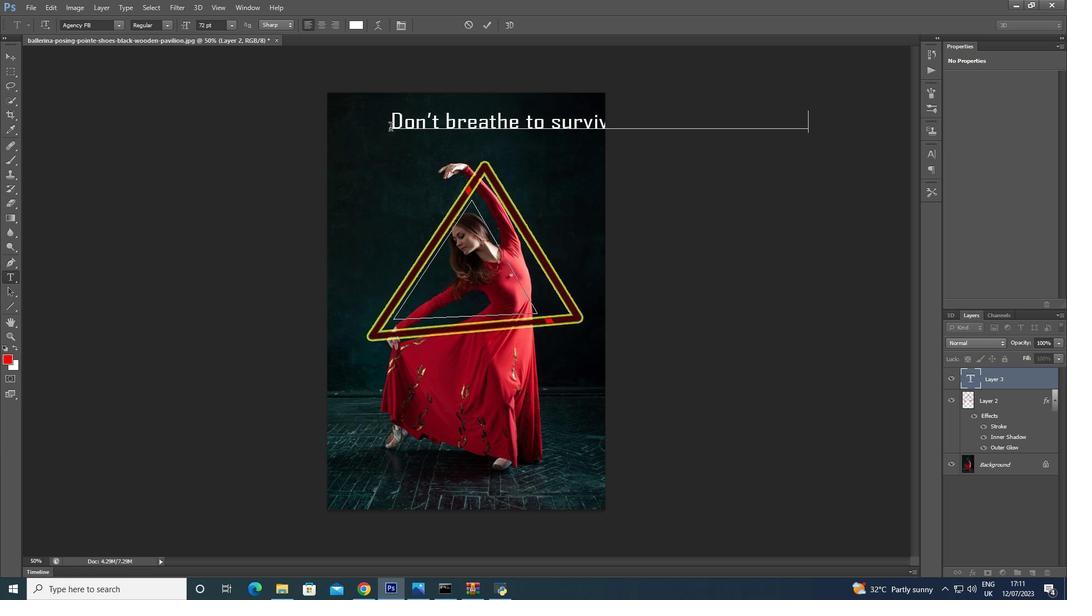 
Action: Mouse moved to (553, 126)
Screenshot: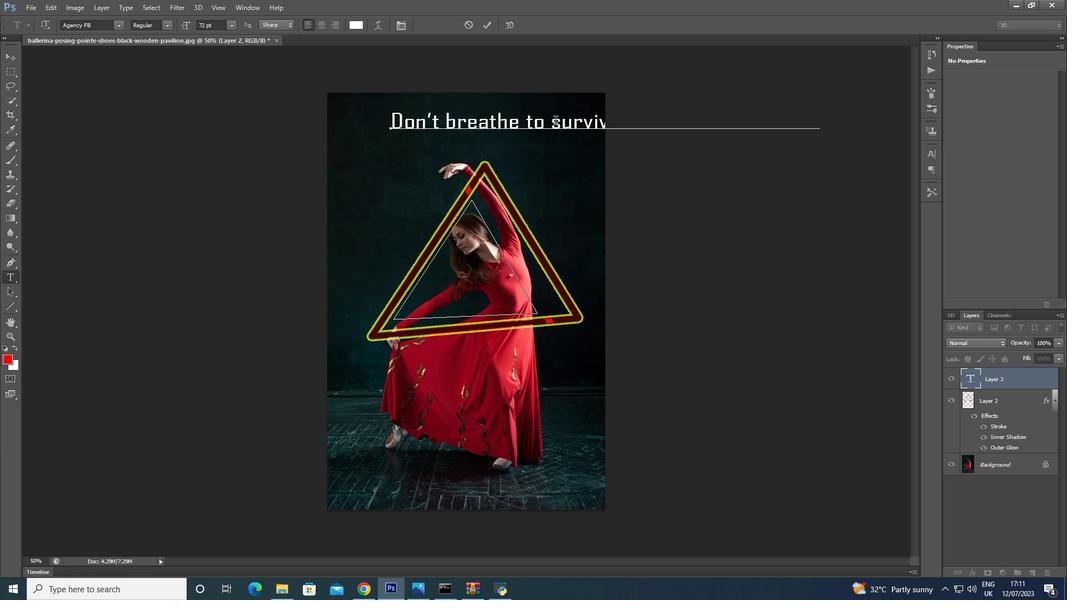 
Action: Mouse pressed left at (553, 126)
Screenshot: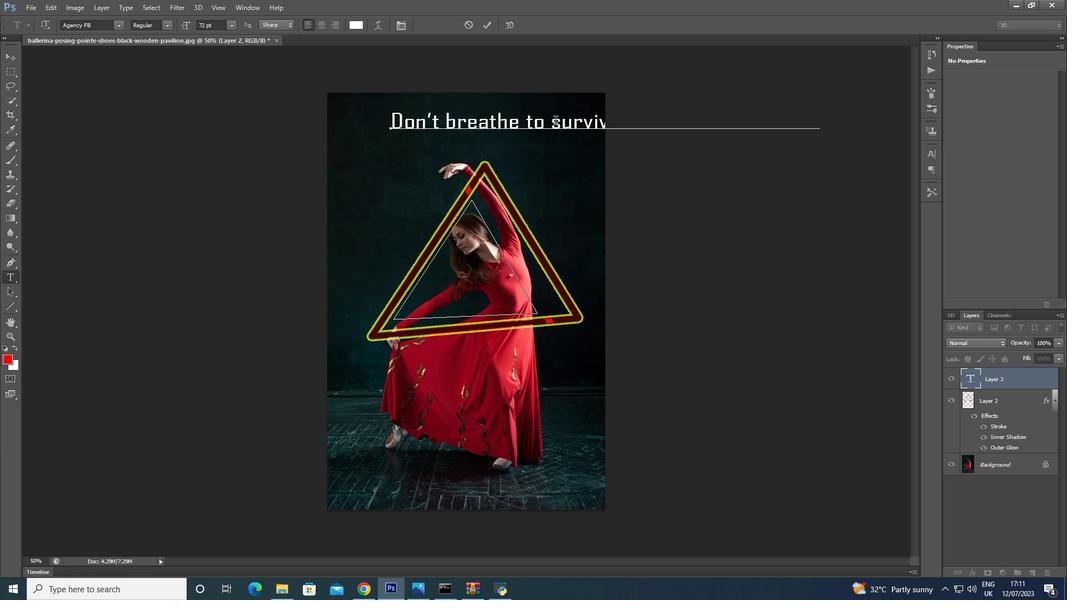 
Action: Mouse moved to (552, 127)
Screenshot: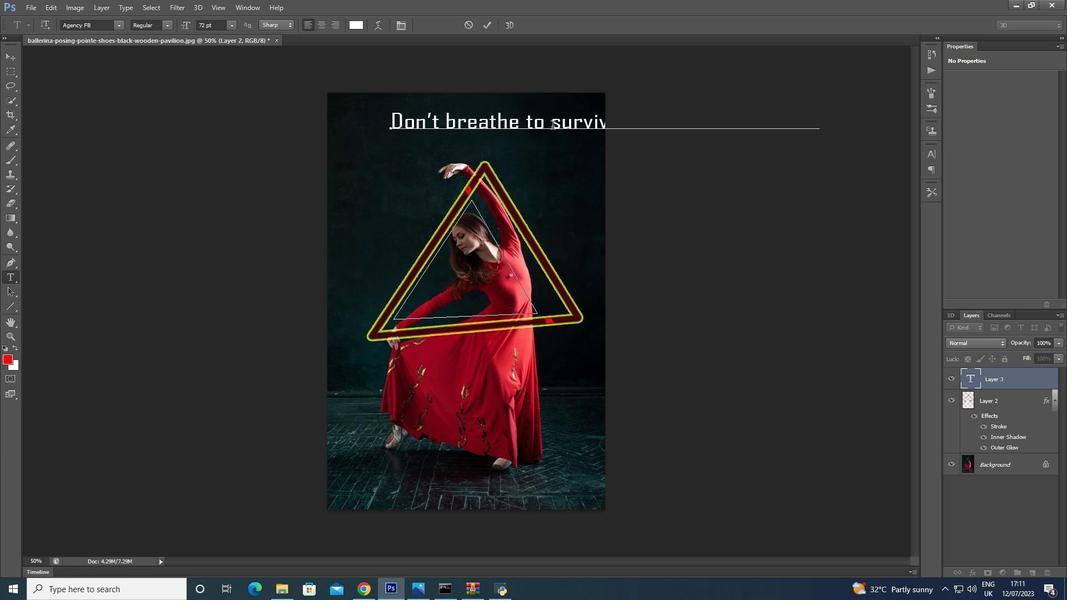 
Action: Key pressed <Key.enter>
